 Task: Select Smart Home Devices from Echo & Alexa. Add to cart Amazon Echo Dot (Smart Speaker with Alexa)-2-. Place order for _x000D_
382 Ridge Dr_x000D_
Hayden, Alabama(AL), 35079, Cell Number (205) 590-7234
Action: Mouse moved to (126, 89)
Screenshot: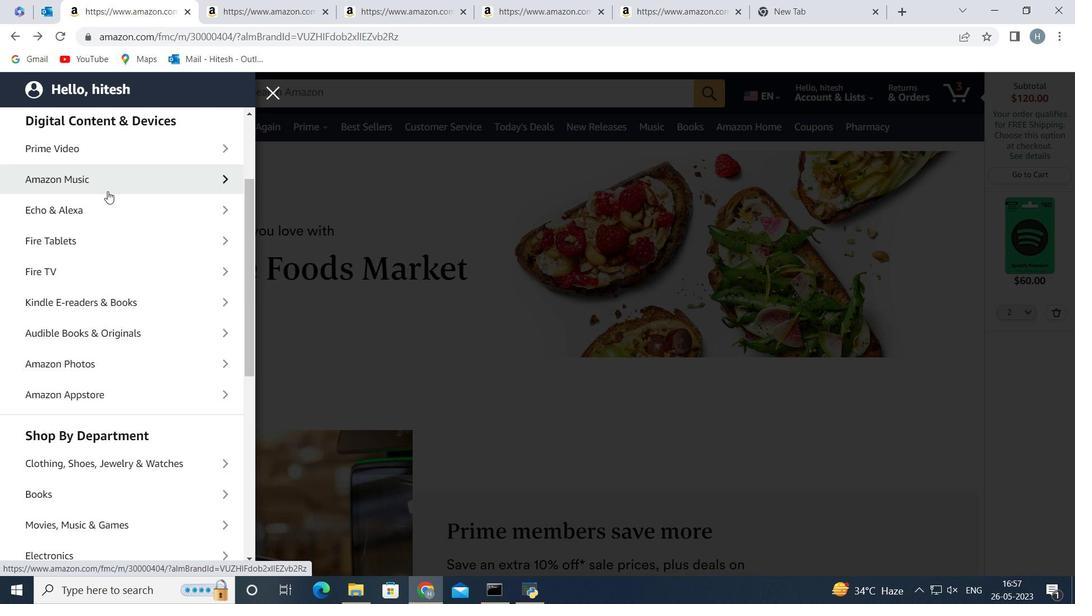 
Action: Mouse pressed left at (126, 89)
Screenshot: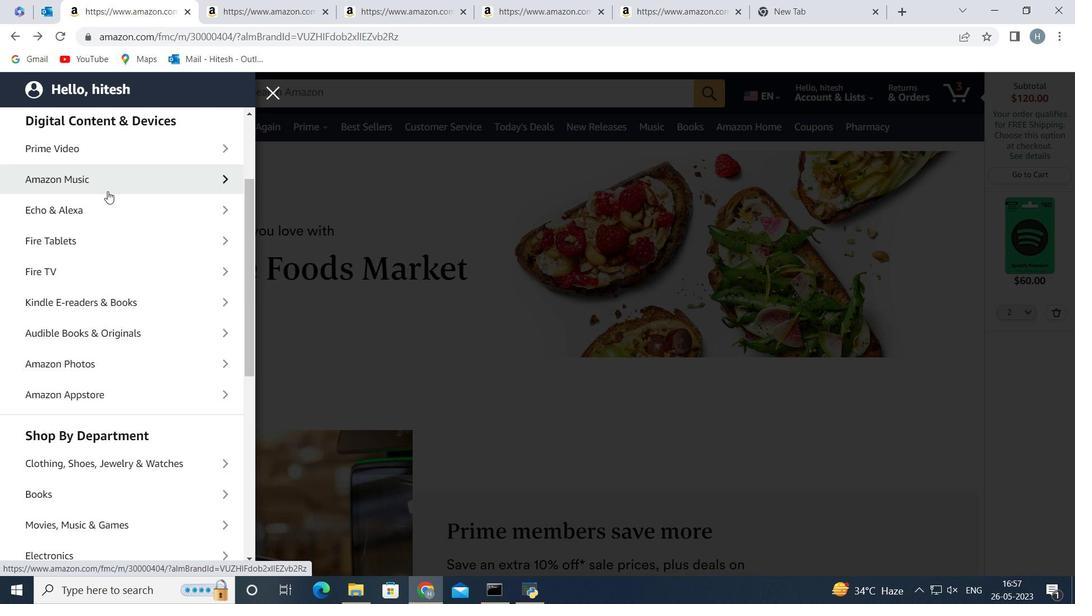 
Action: Mouse moved to (521, 397)
Screenshot: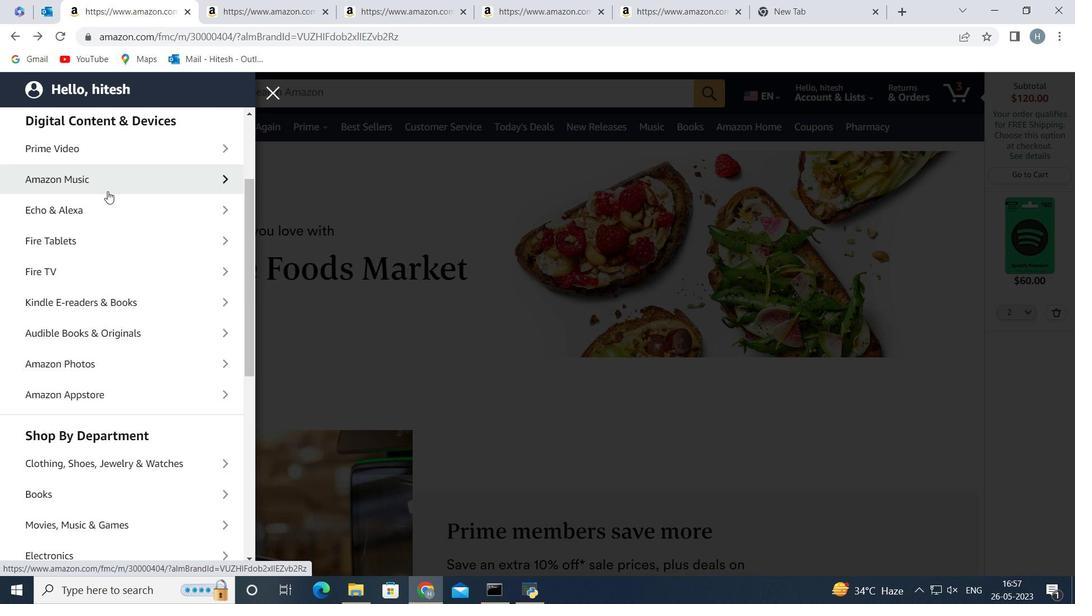 
Action: Mouse pressed left at (521, 397)
Screenshot: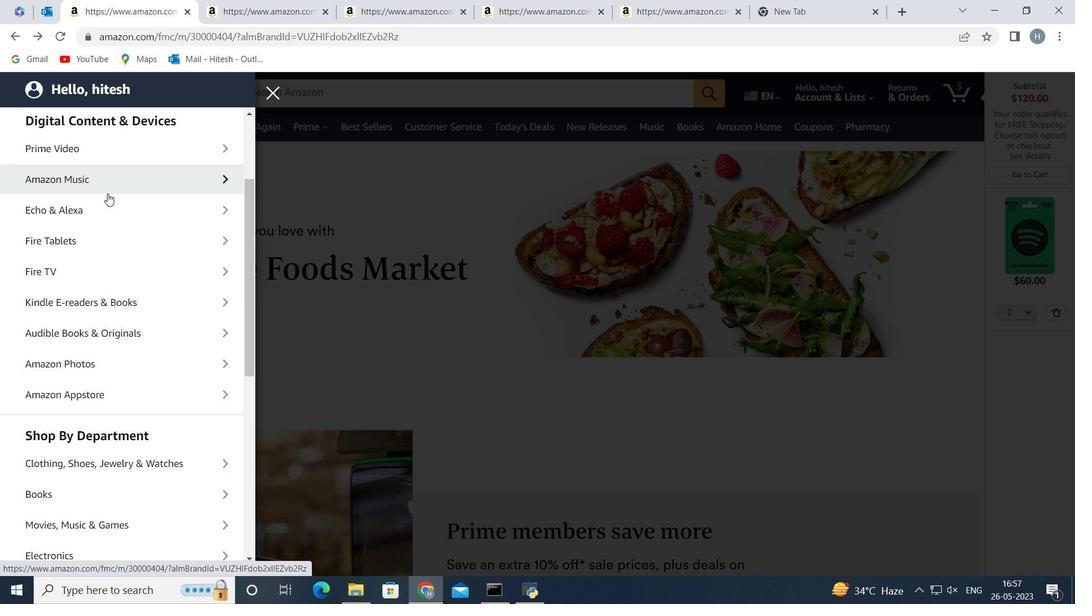 
Action: Mouse moved to (514, 392)
Screenshot: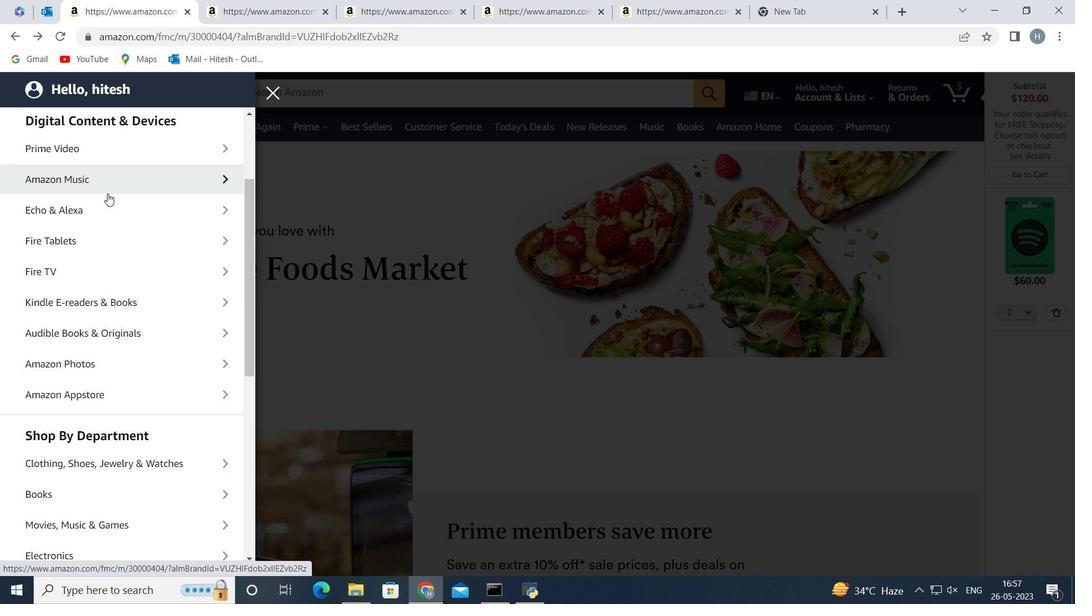 
Action: Mouse pressed left at (514, 392)
Screenshot: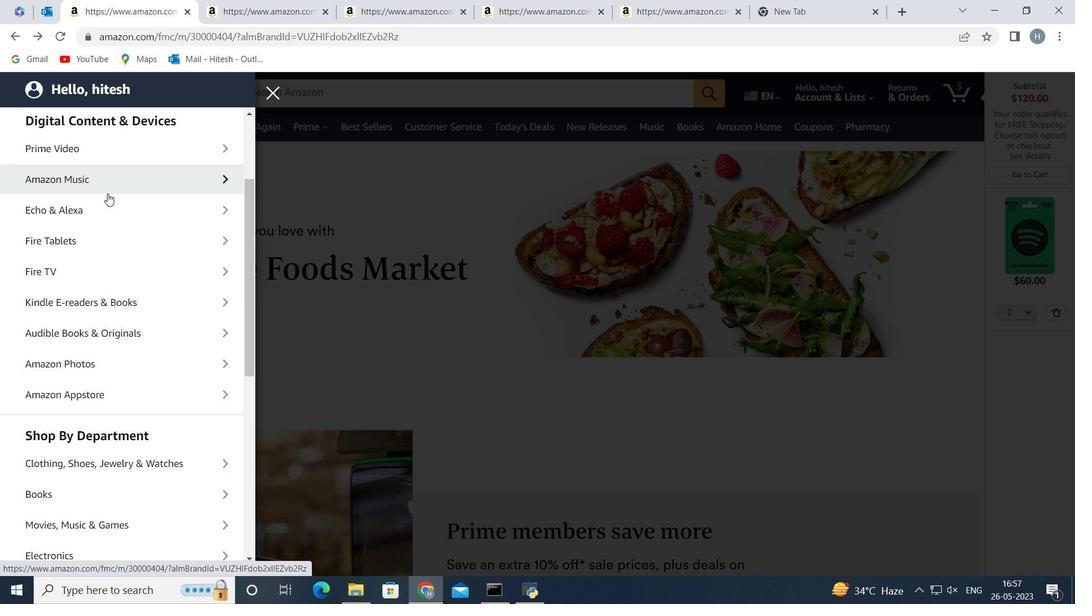 
Action: Mouse moved to (483, 370)
Screenshot: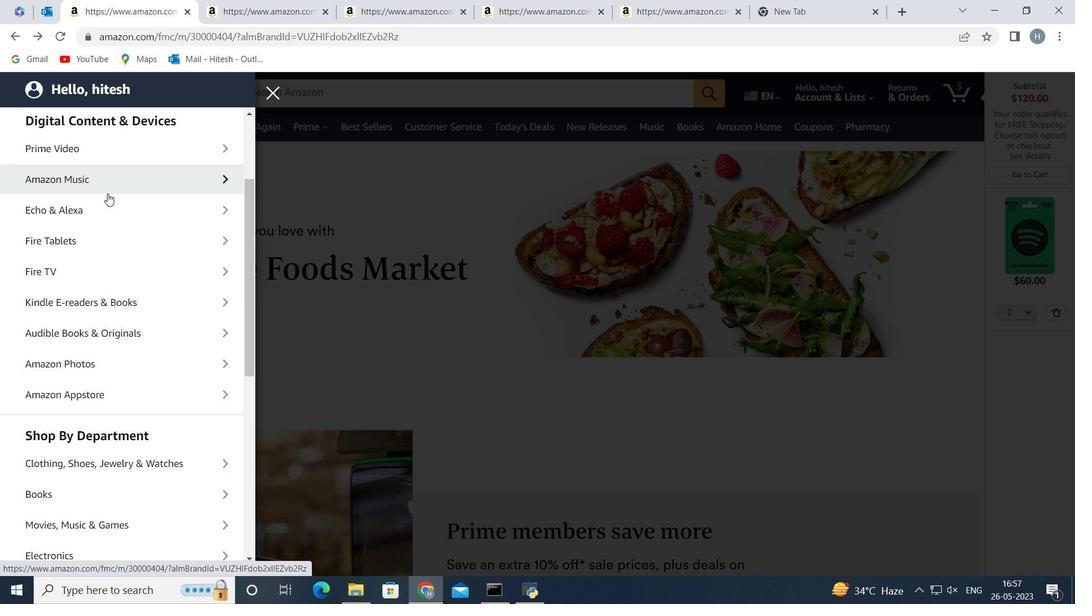 
Action: Key pressed <Key.backspace><Key.backspace><Key.backspace><Key.backspace><Key.backspace><Key.backspace><Key.backspace><Key.backspace><Key.backspace><Key.backspace><Key.backspace><Key.backspace><Key.backspace><Key.backspace><Key.backspace>35079
Screenshot: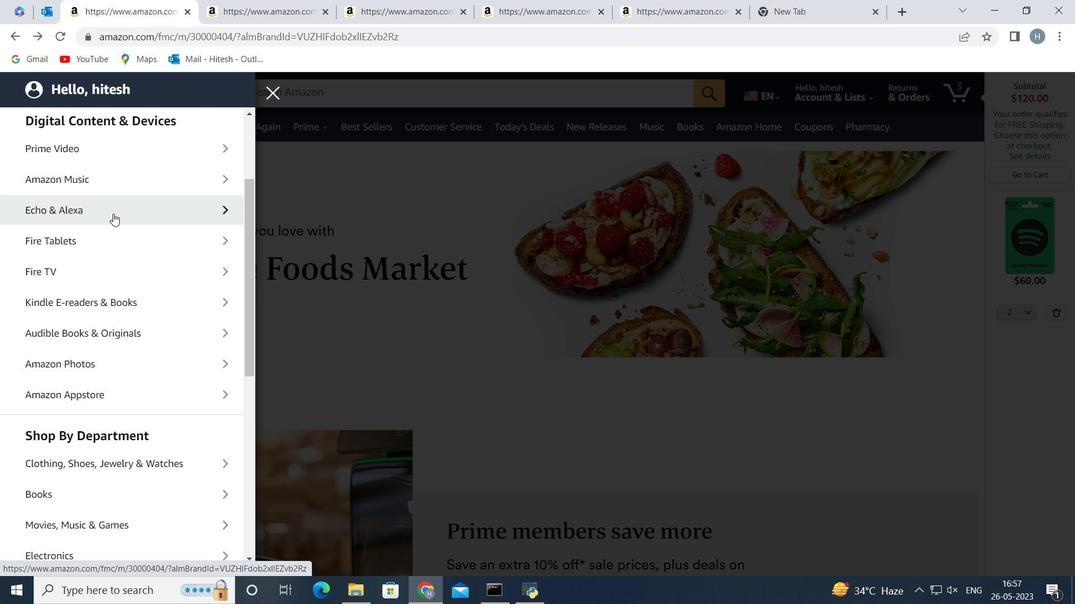 
Action: Mouse moved to (590, 392)
Screenshot: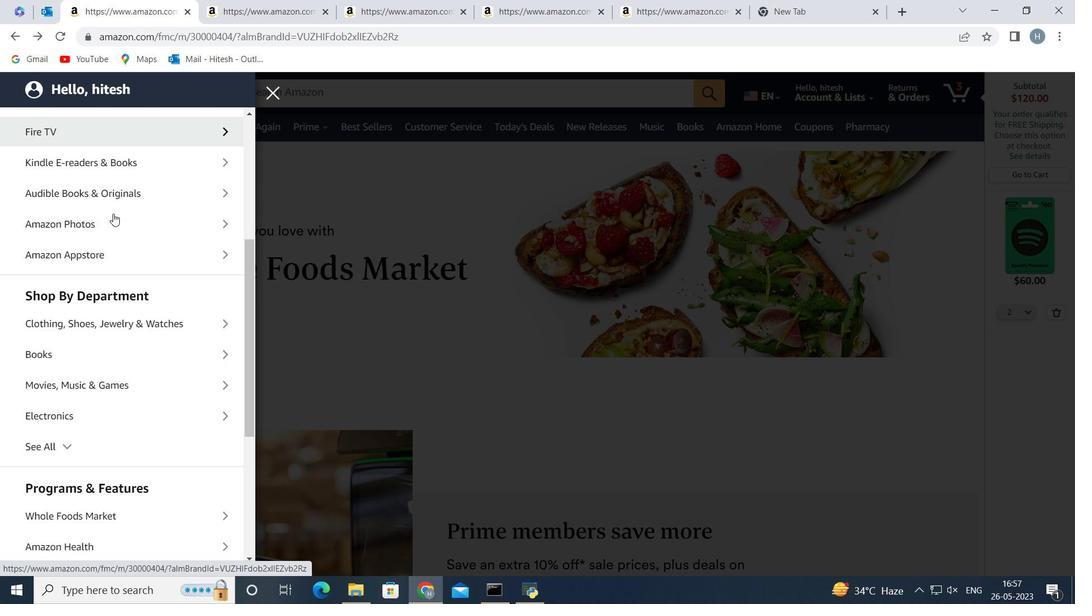 
Action: Mouse pressed left at (590, 392)
Screenshot: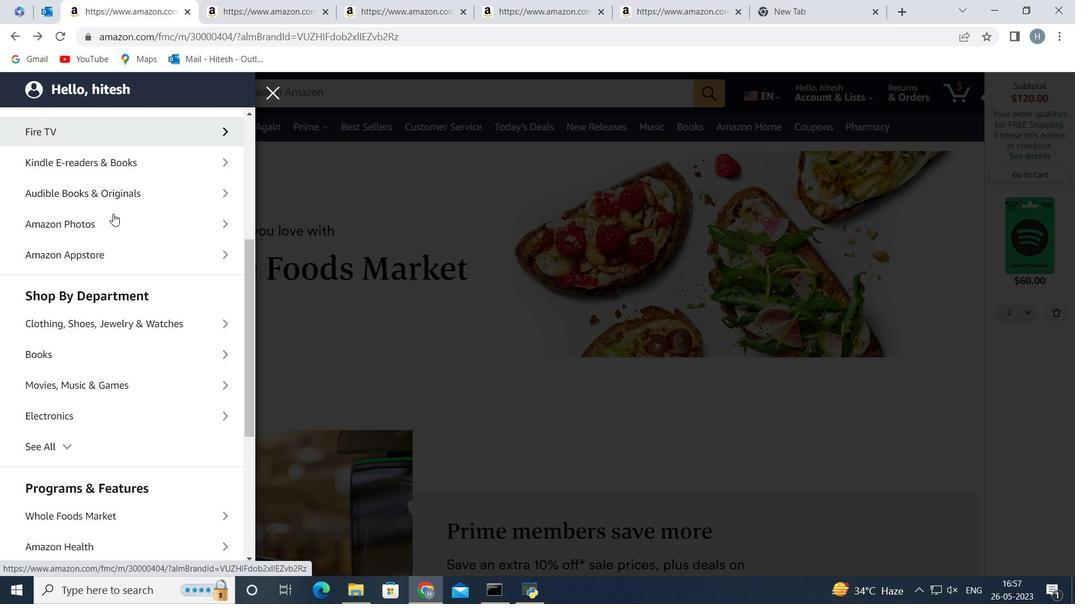 
Action: Mouse moved to (629, 482)
Screenshot: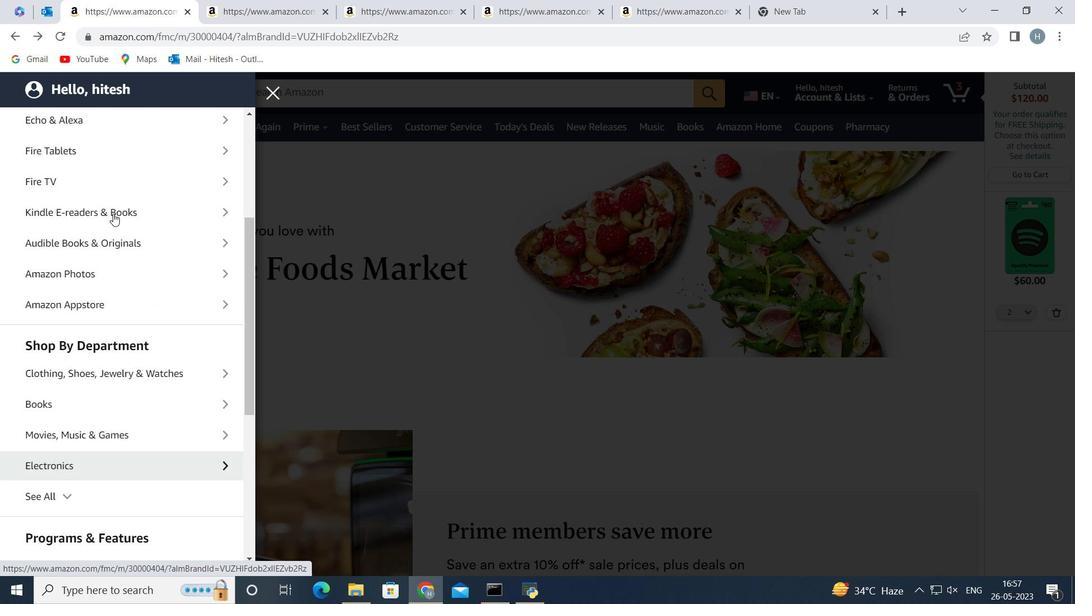 
Action: Mouse pressed left at (629, 482)
Screenshot: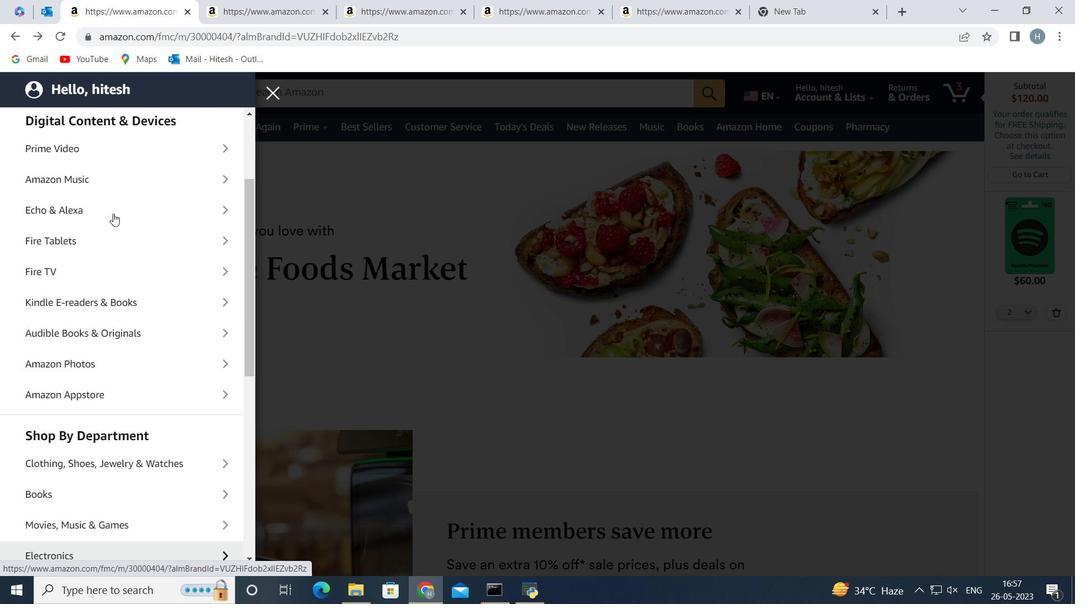 
Action: Mouse moved to (25, 123)
Screenshot: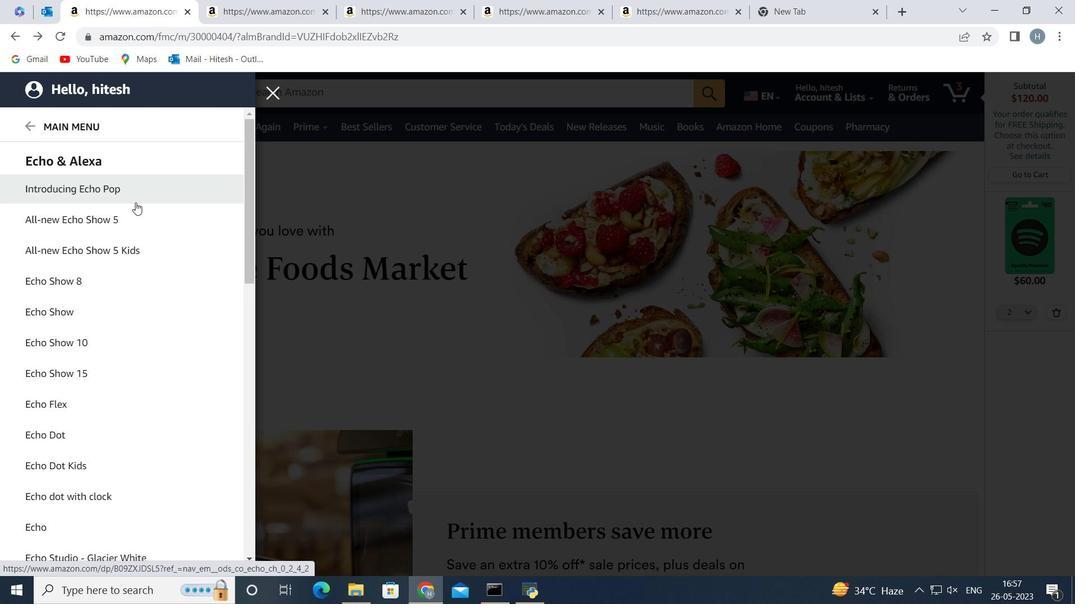 
Action: Mouse pressed left at (25, 123)
Screenshot: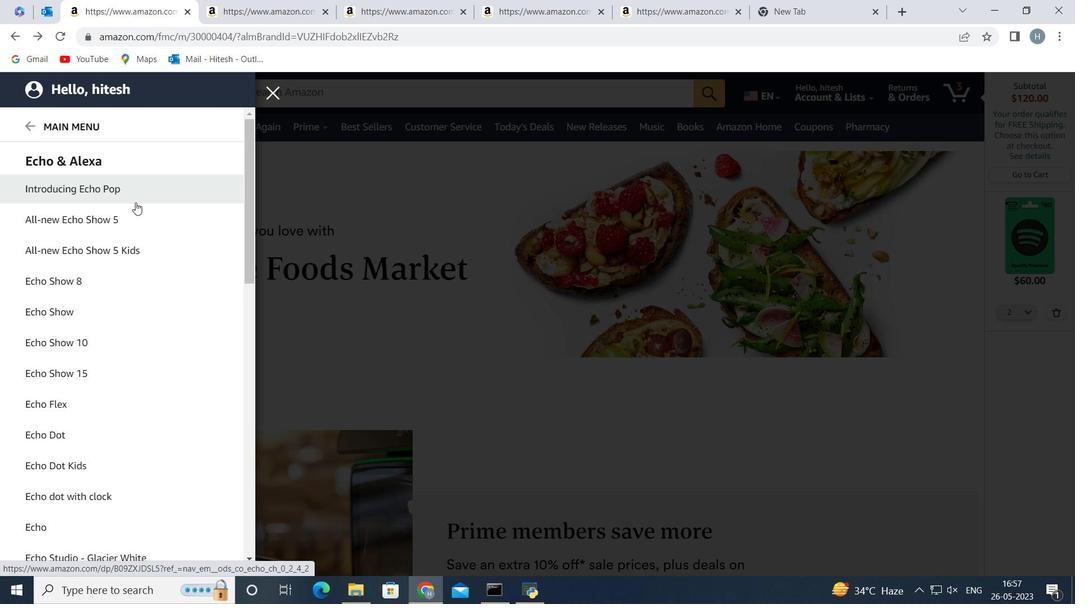 
Action: Mouse moved to (113, 240)
Screenshot: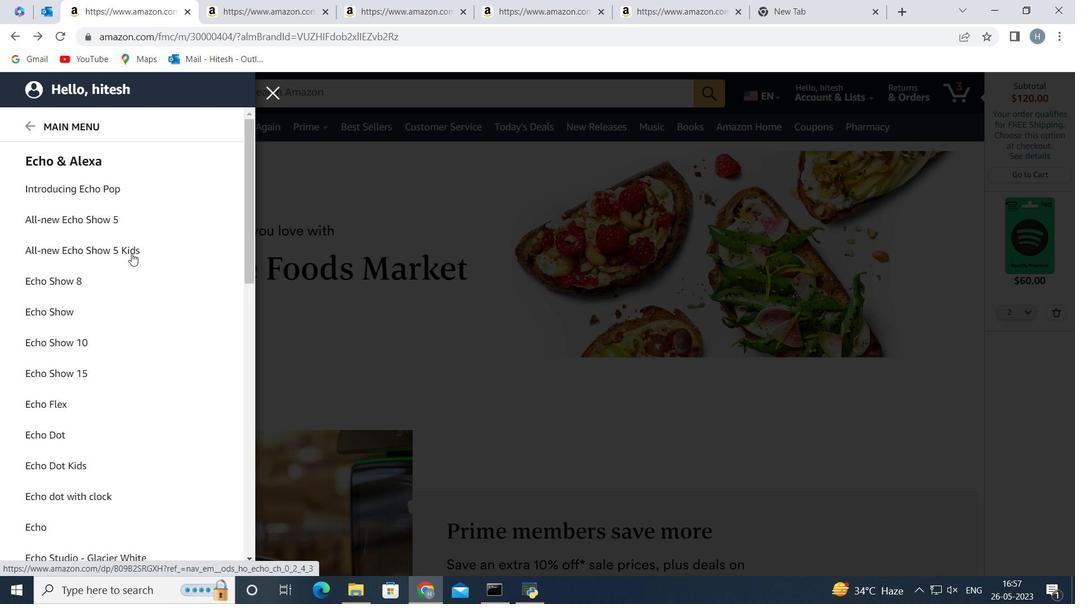 
Action: Mouse scrolled (113, 240) with delta (0, 0)
Screenshot: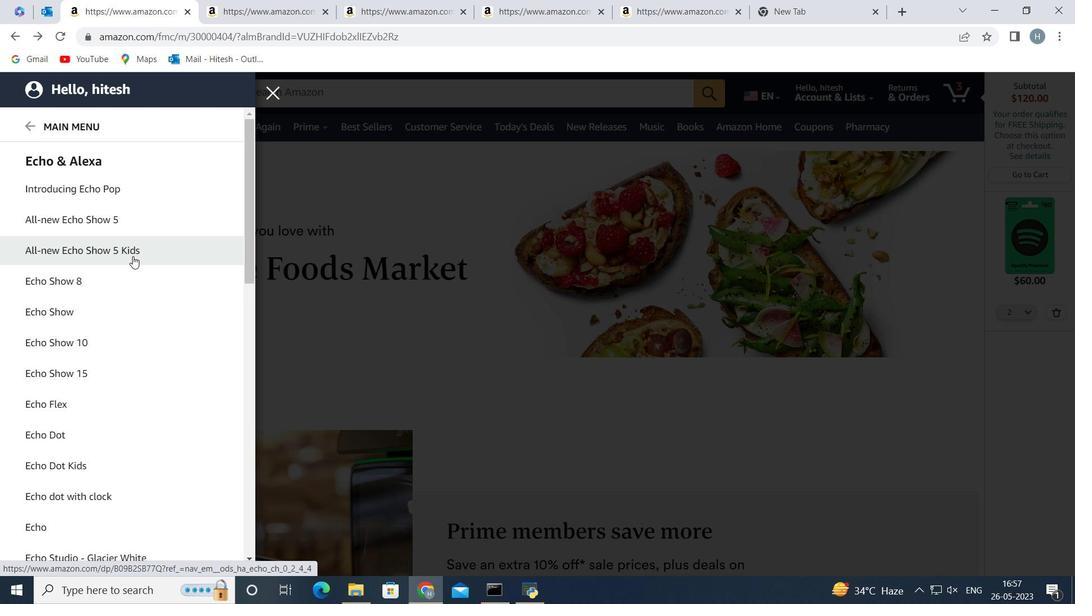 
Action: Mouse scrolled (113, 240) with delta (0, 0)
Screenshot: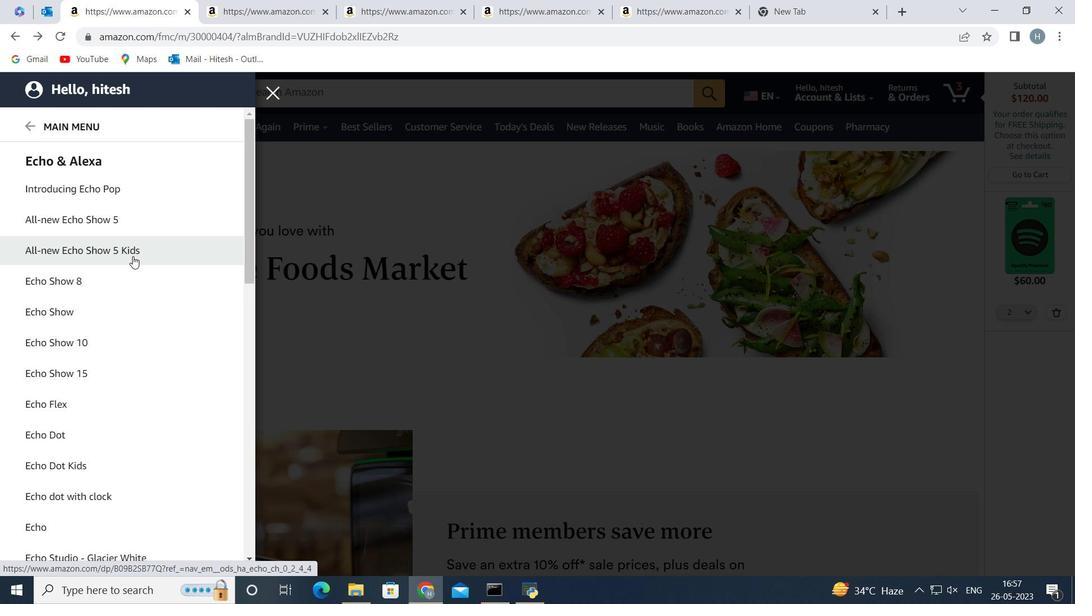 
Action: Mouse moved to (113, 242)
Screenshot: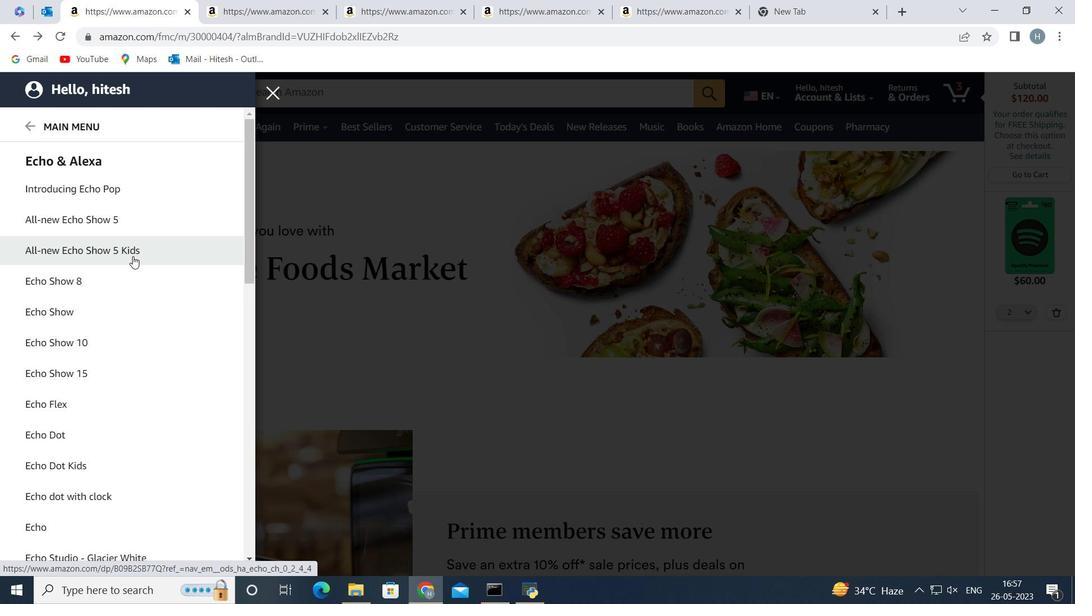 
Action: Mouse scrolled (113, 241) with delta (0, 0)
Screenshot: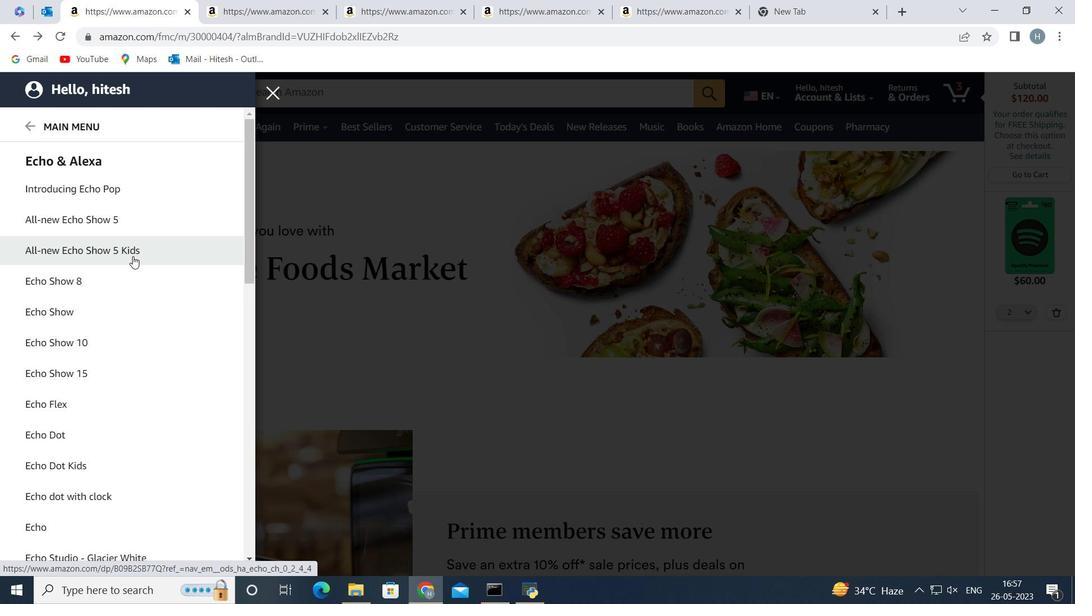 
Action: Mouse scrolled (113, 241) with delta (0, 0)
Screenshot: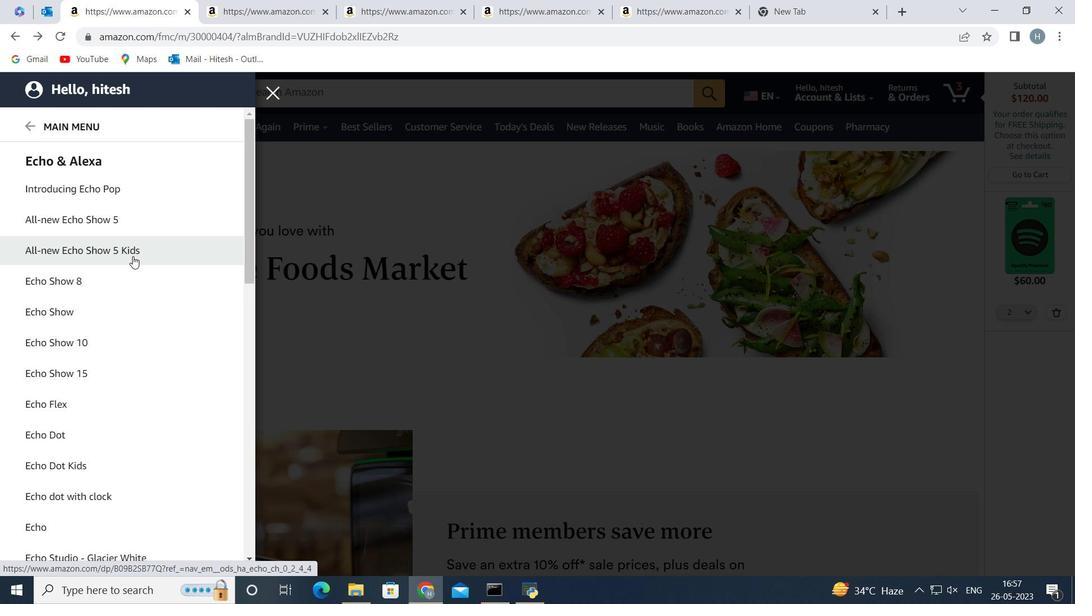 
Action: Mouse moved to (111, 248)
Screenshot: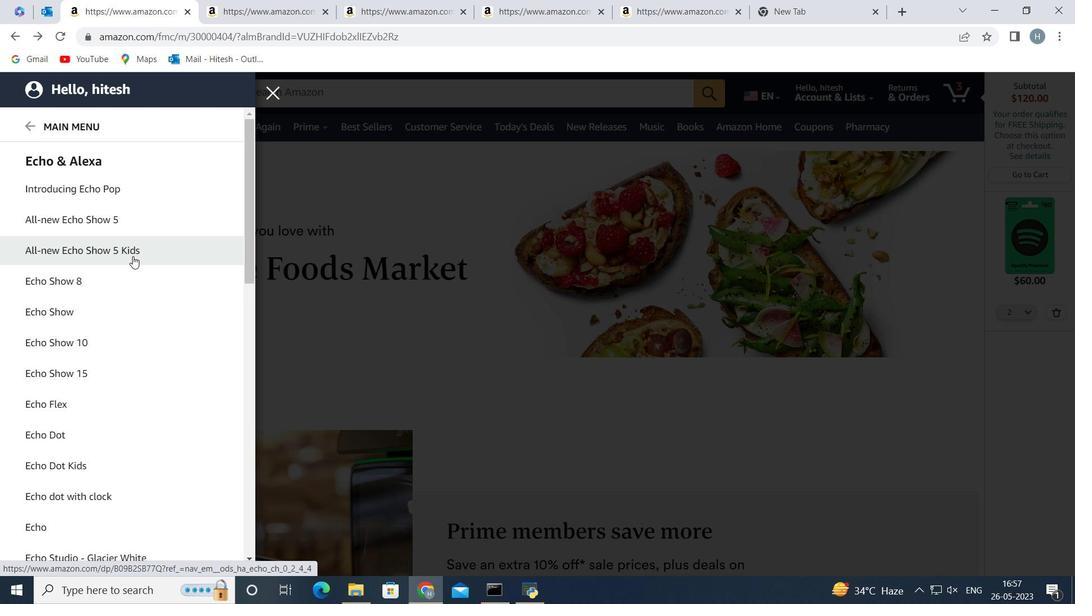 
Action: Mouse scrolled (111, 248) with delta (0, 0)
Screenshot: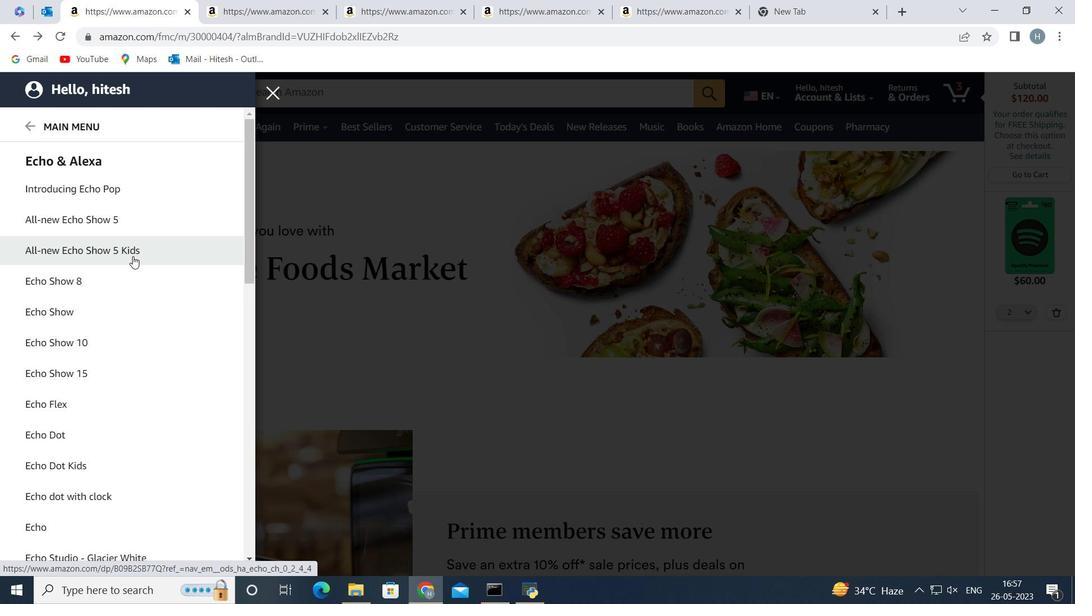 
Action: Mouse scrolled (111, 248) with delta (0, 0)
Screenshot: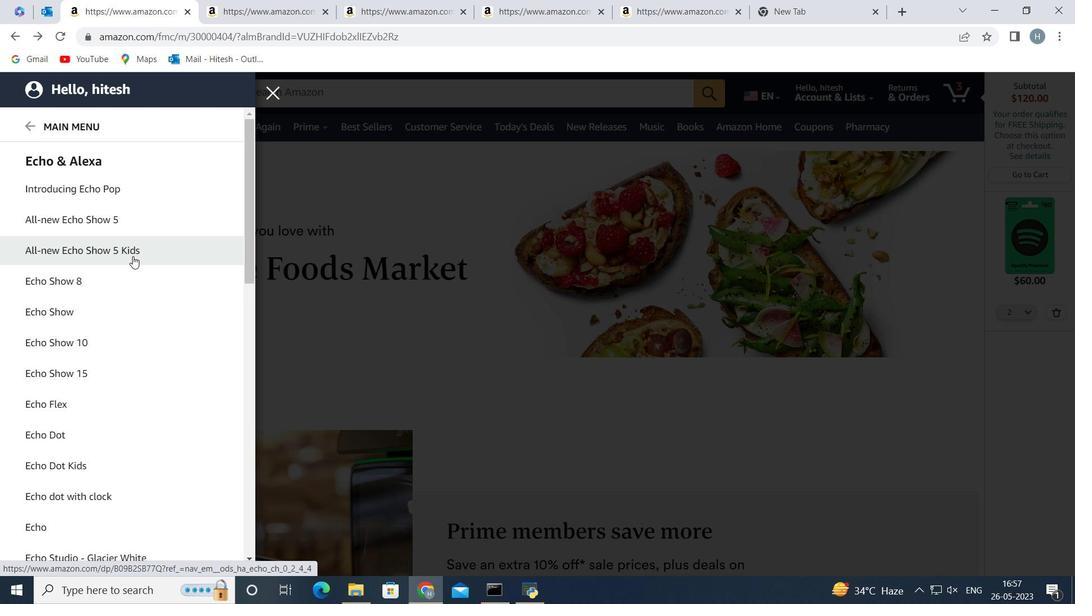 
Action: Mouse scrolled (111, 248) with delta (0, 0)
Screenshot: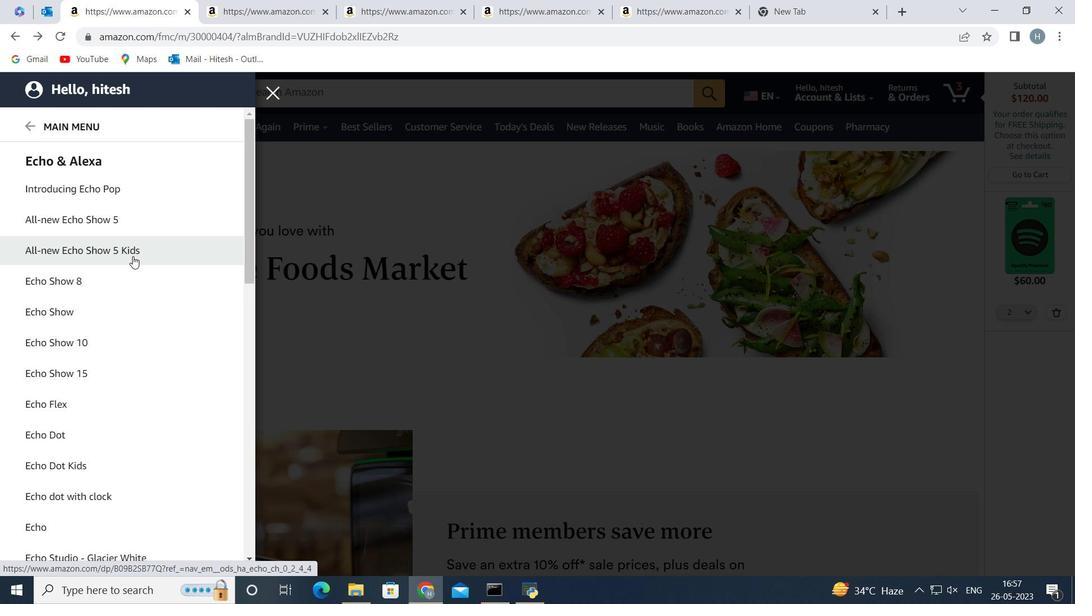 
Action: Mouse moved to (111, 248)
Screenshot: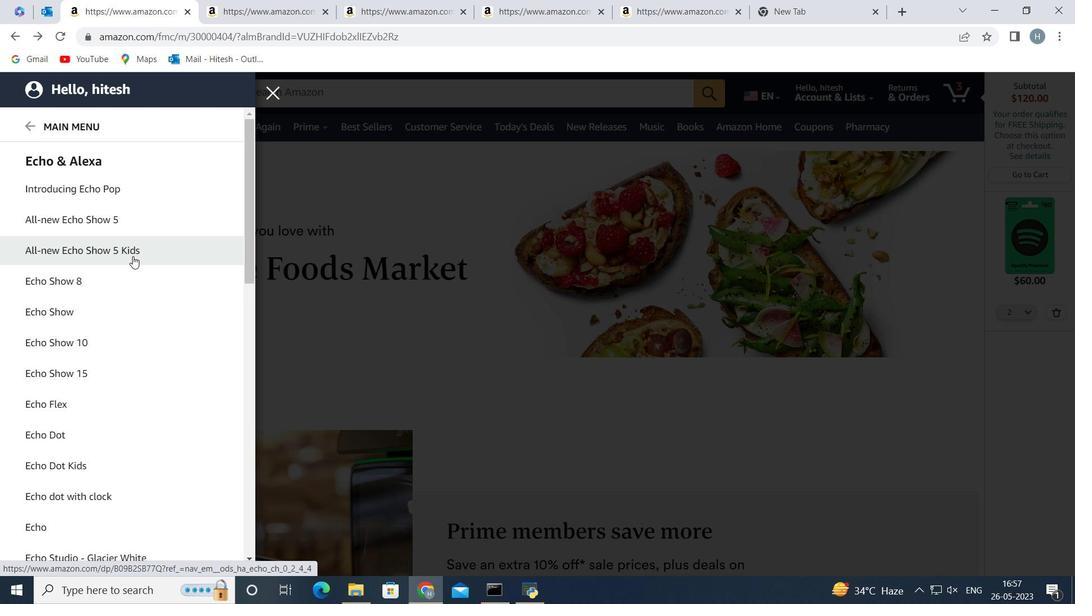 
Action: Mouse scrolled (111, 248) with delta (0, 0)
Screenshot: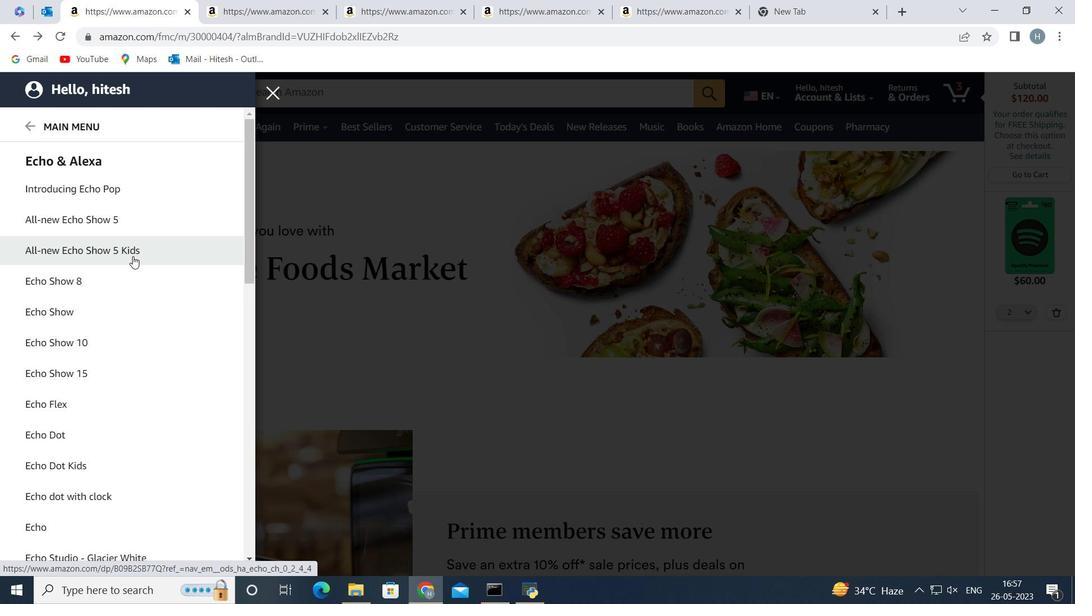 
Action: Mouse moved to (98, 356)
Screenshot: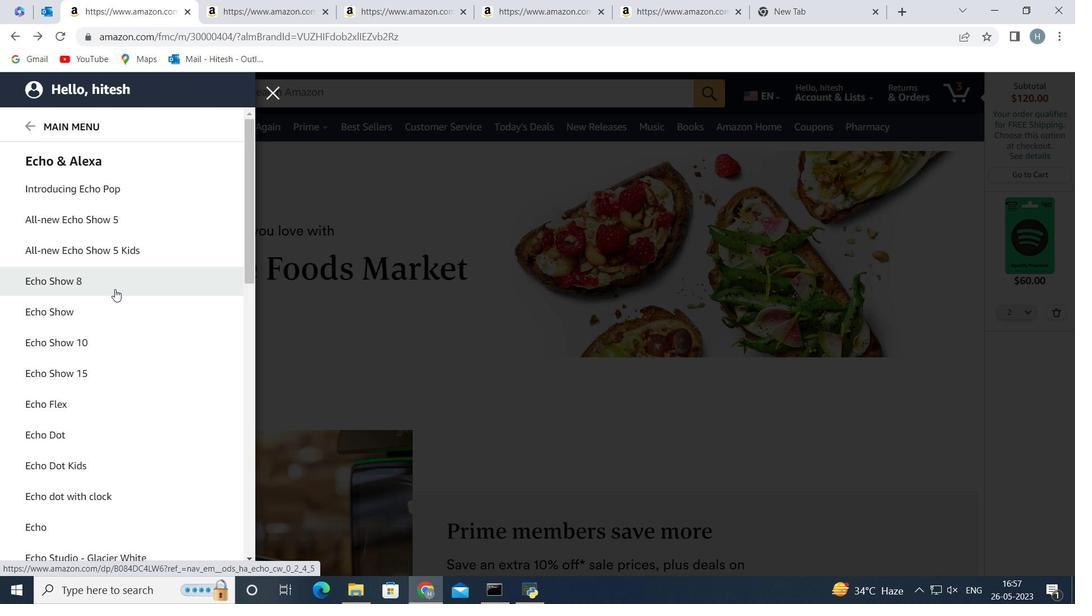 
Action: Mouse pressed left at (98, 356)
Screenshot: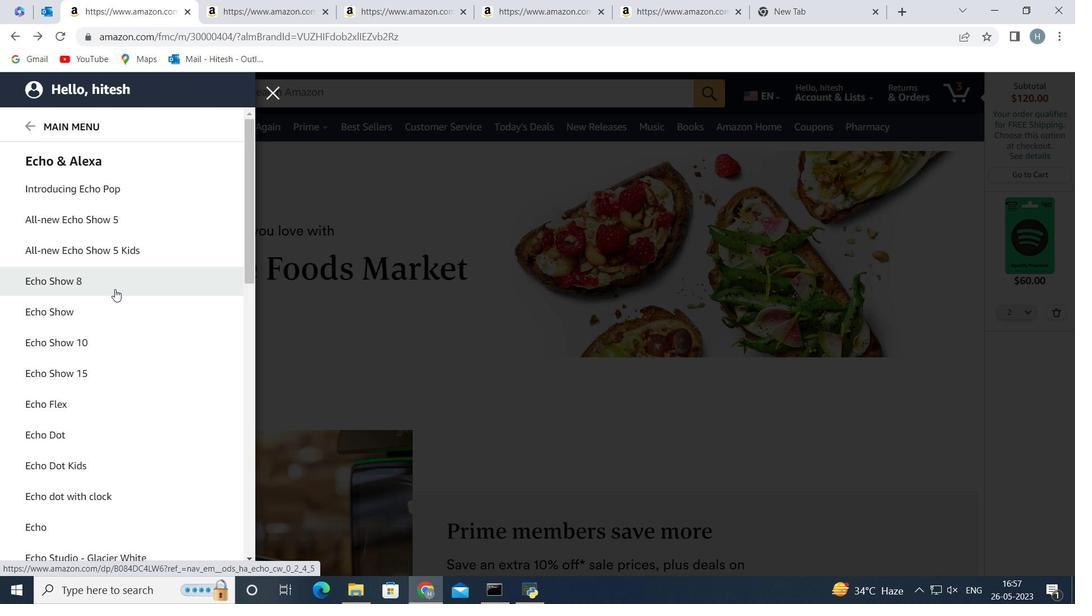 
Action: Mouse scrolled (98, 356) with delta (0, 0)
Screenshot: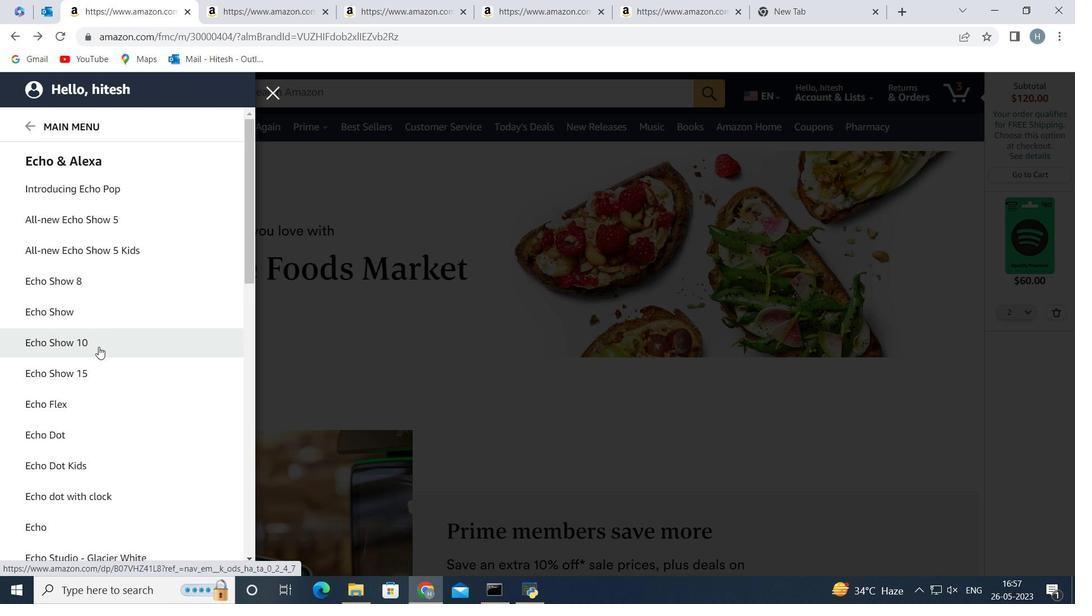 
Action: Mouse moved to (103, 424)
Screenshot: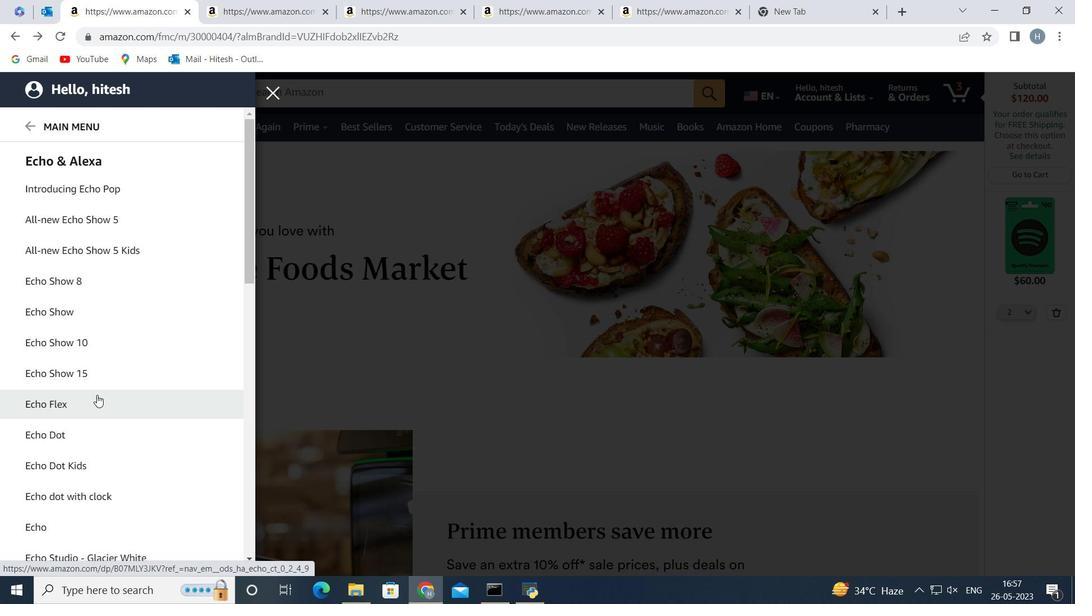 
Action: Mouse pressed left at (103, 424)
Screenshot: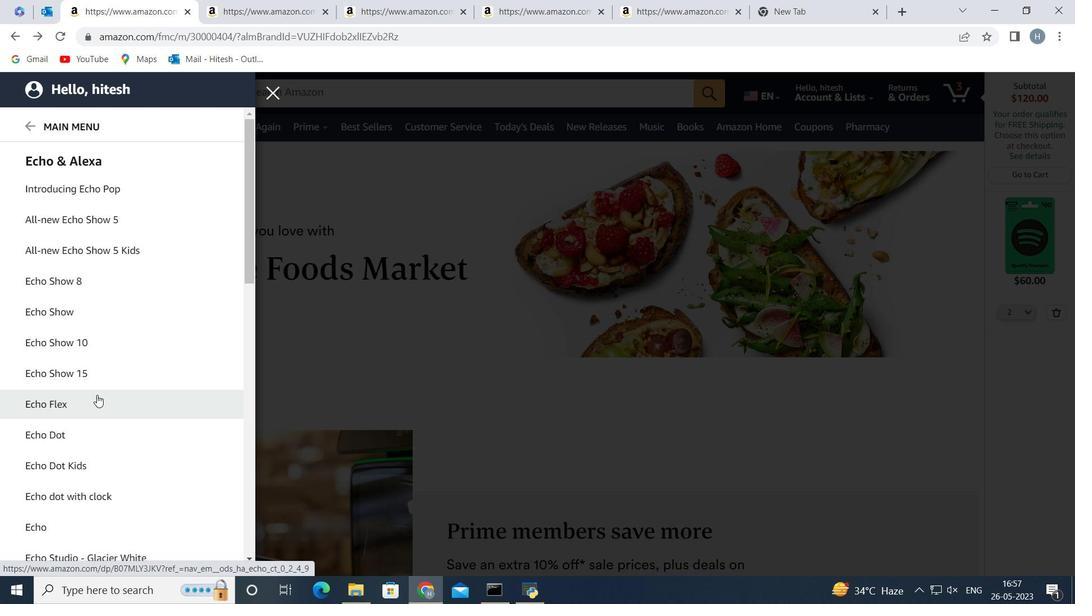 
Action: Mouse moved to (131, 190)
Screenshot: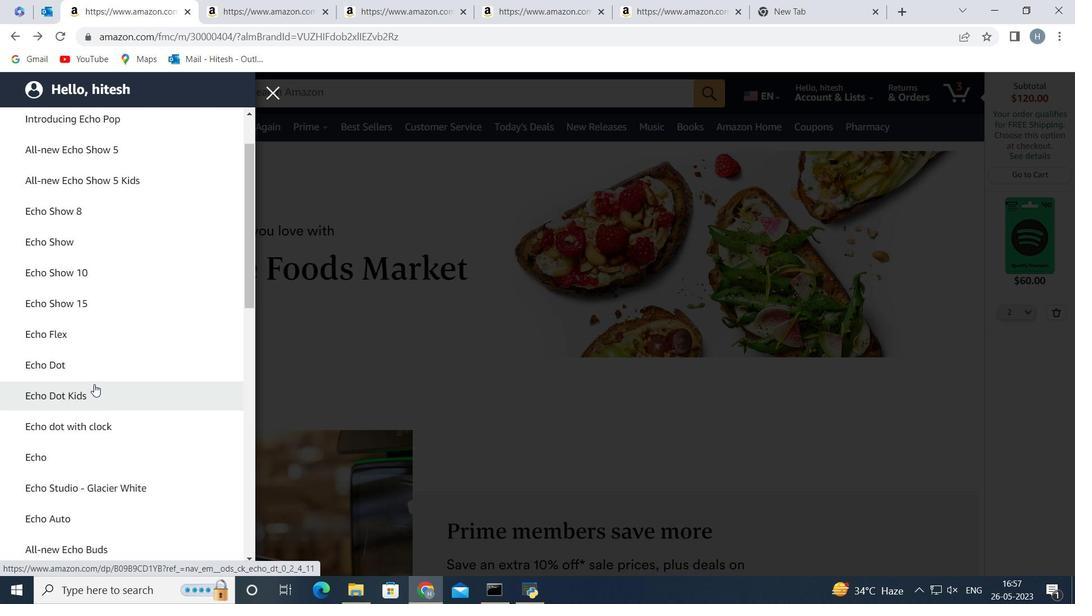 
Action: Mouse pressed left at (131, 190)
Screenshot: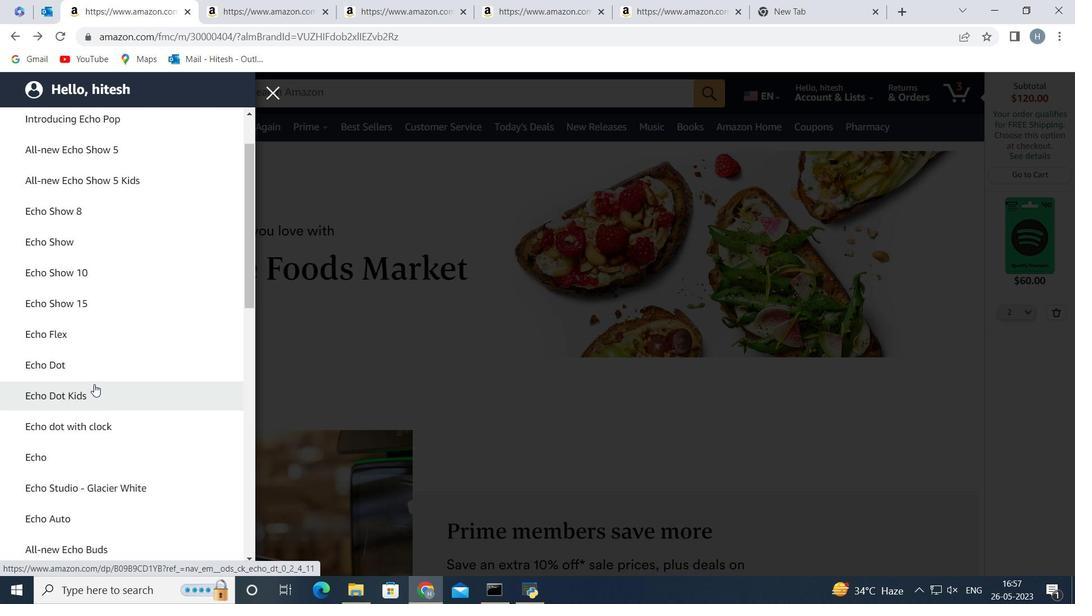 
Action: Mouse moved to (316, 95)
Screenshot: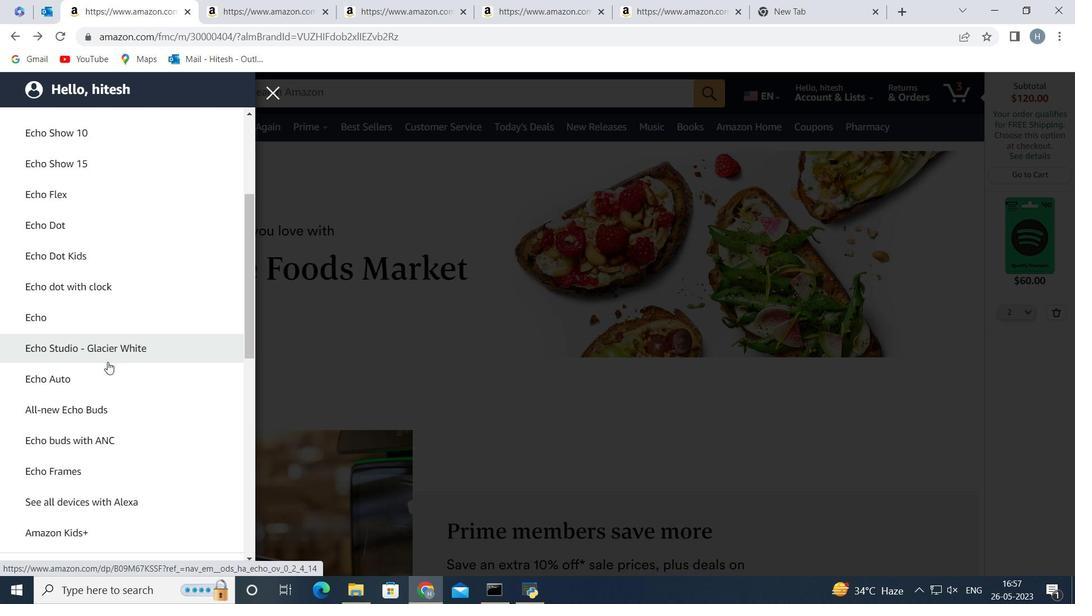 
Action: Mouse pressed left at (316, 95)
Screenshot: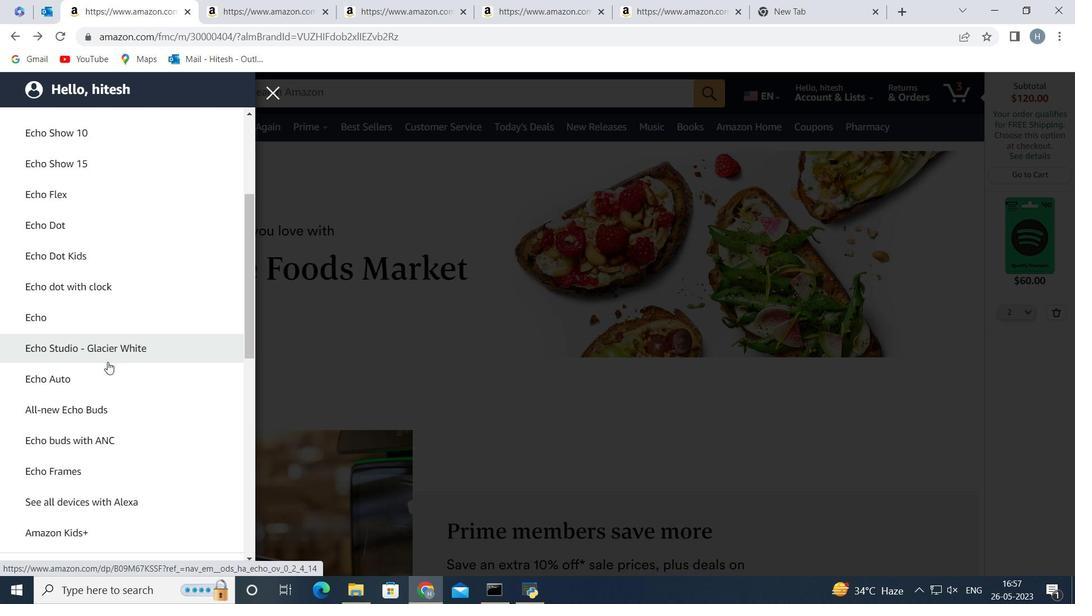 
Action: Mouse moved to (318, 95)
Screenshot: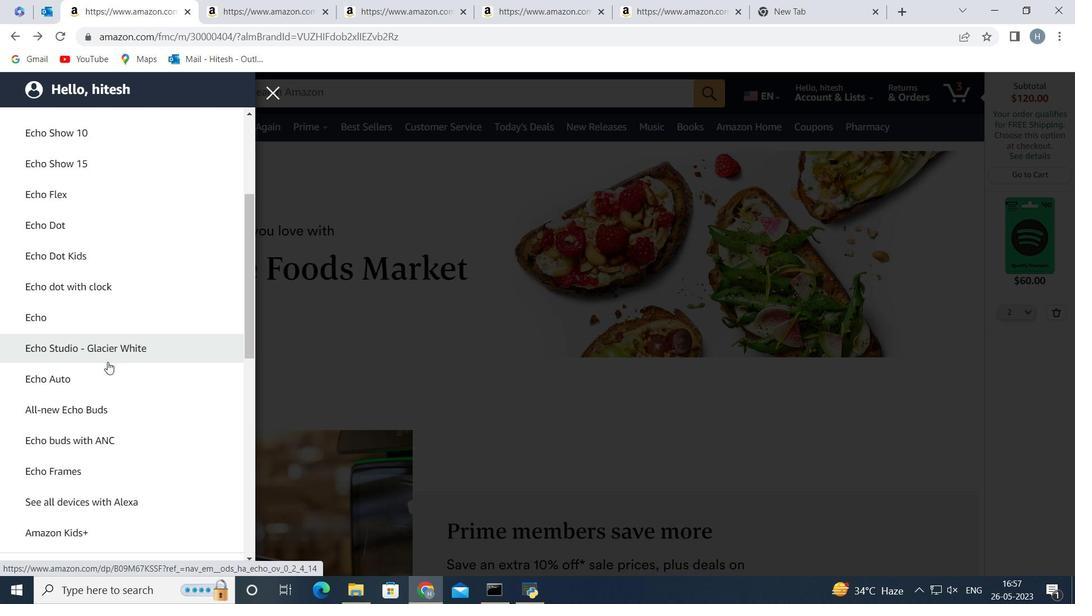 
Action: Key pressed <Key.shift>Amazo<Key.backspace><Key.backspace><Key.backspace><Key.backspace><Key.backspace><Key.backspace><Key.backspace><Key.backspace><Key.backspace><Key.backspace><Key.backspace>
Screenshot: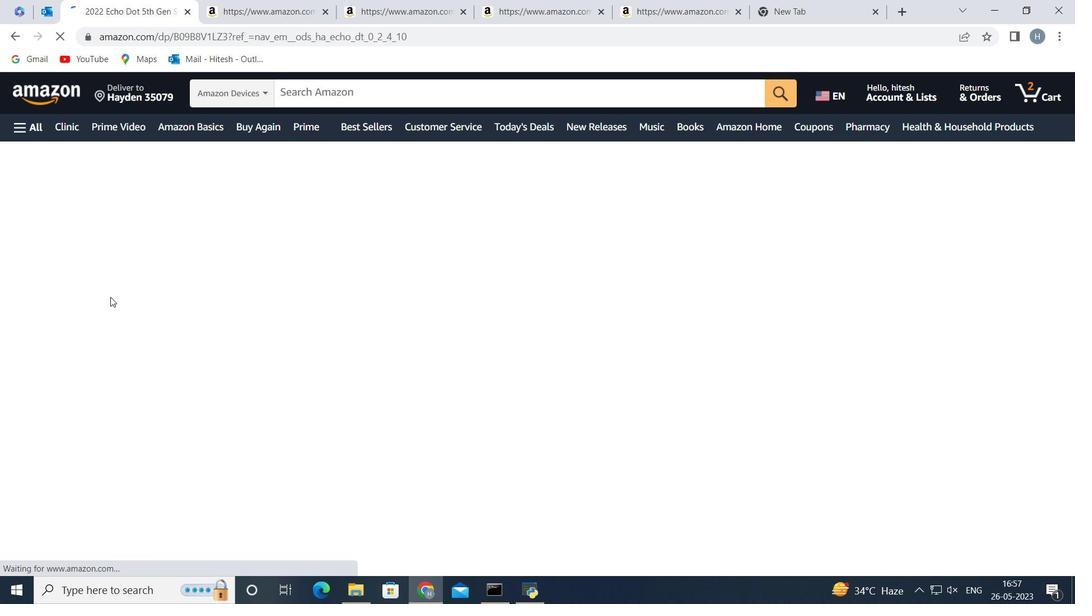 
Action: Mouse moved to (29, 127)
Screenshot: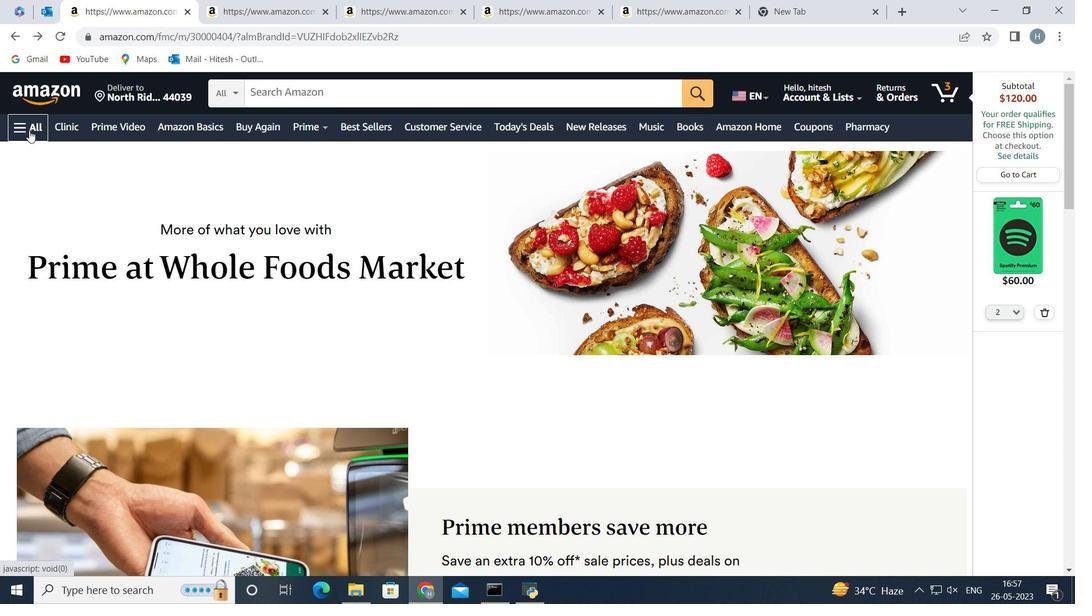
Action: Mouse pressed left at (29, 127)
Screenshot: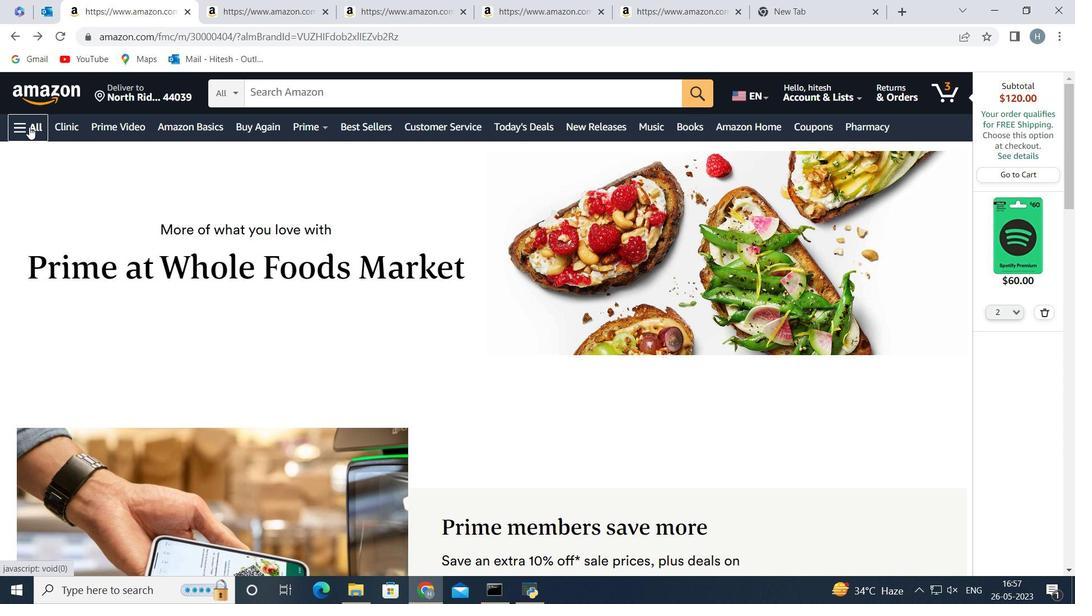 
Action: Mouse moved to (117, 205)
Screenshot: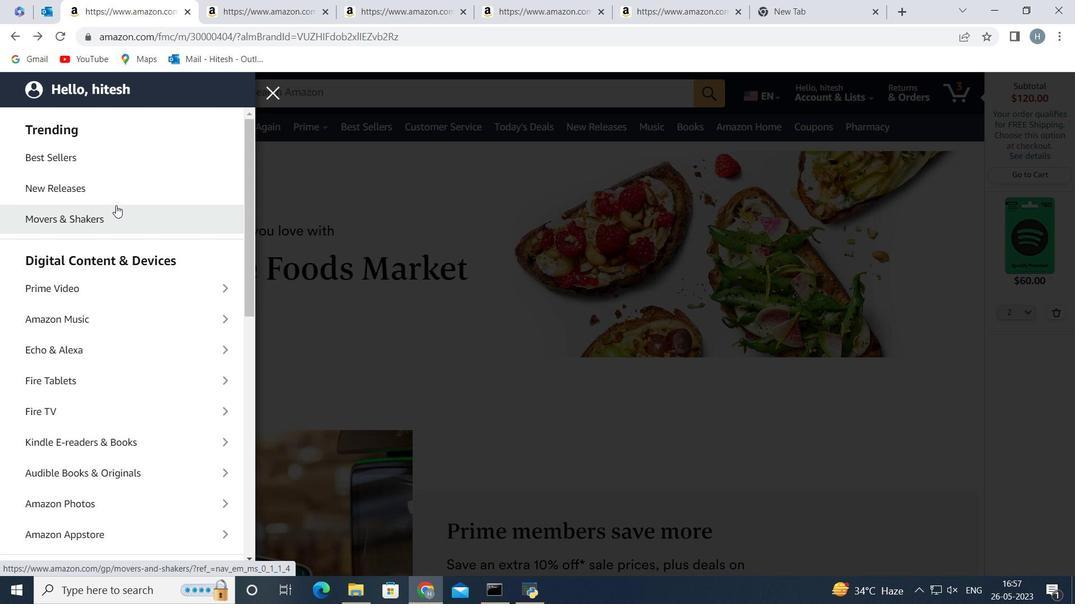 
Action: Mouse scrolled (117, 204) with delta (0, 0)
Screenshot: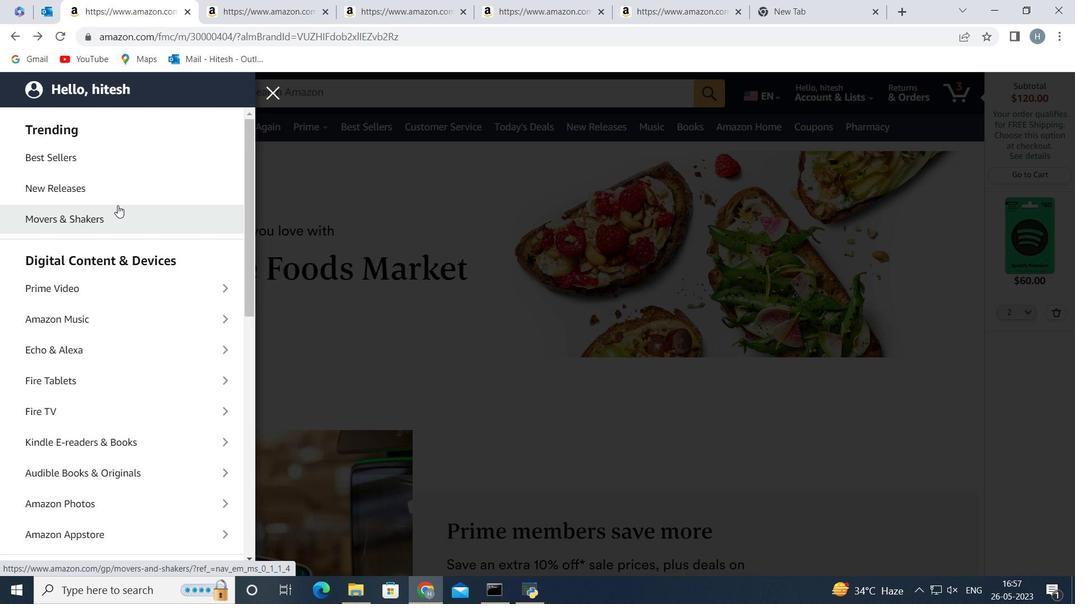 
Action: Mouse scrolled (117, 204) with delta (0, 0)
Screenshot: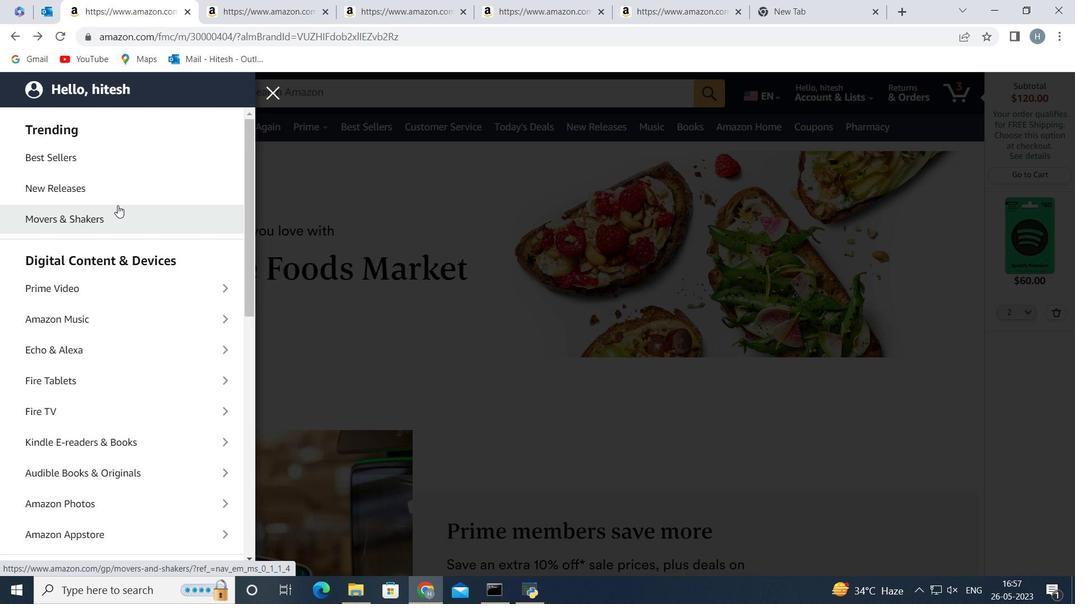 
Action: Mouse moved to (113, 213)
Screenshot: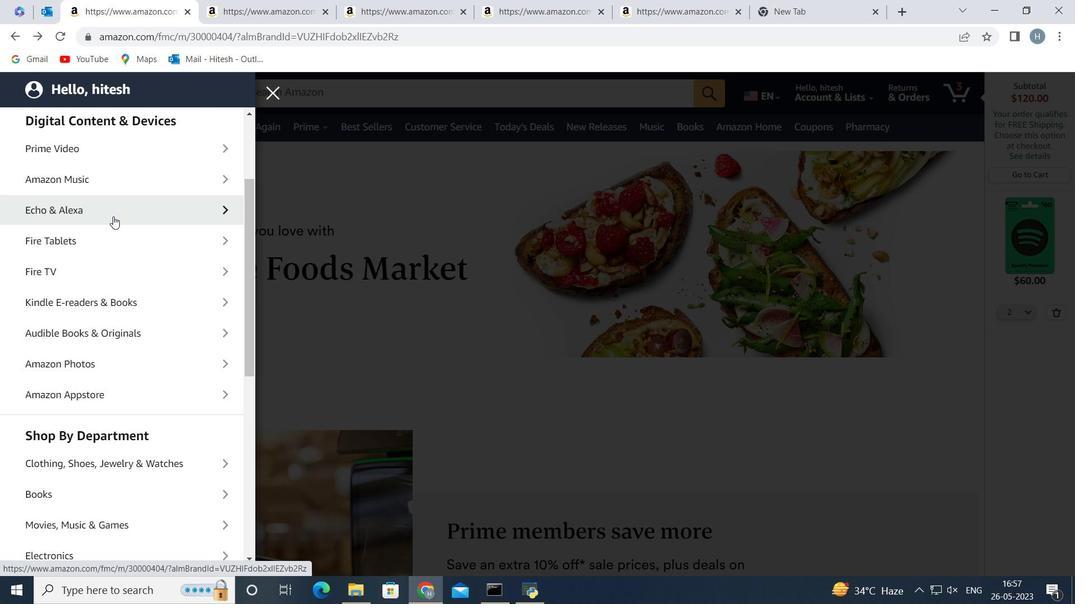 
Action: Mouse scrolled (113, 213) with delta (0, 0)
Screenshot: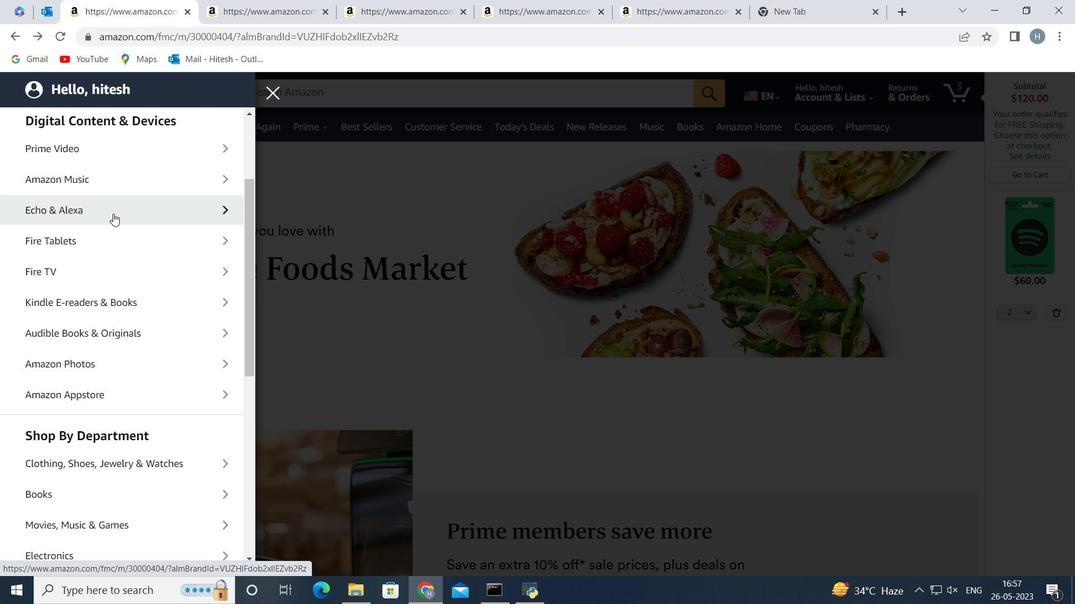 
Action: Mouse scrolled (113, 213) with delta (0, 0)
Screenshot: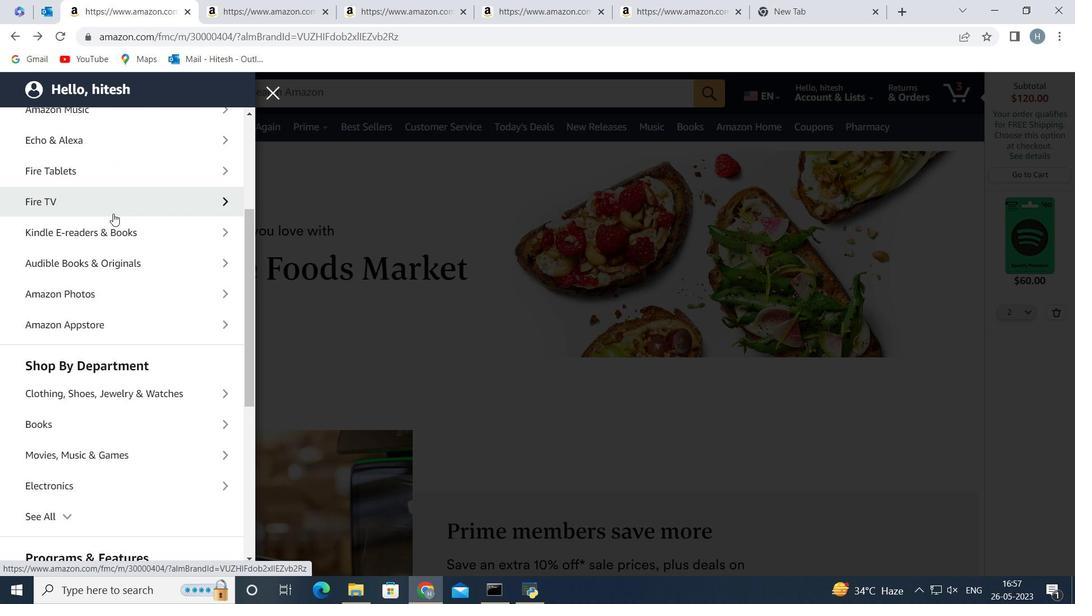 
Action: Mouse scrolled (113, 213) with delta (0, 0)
Screenshot: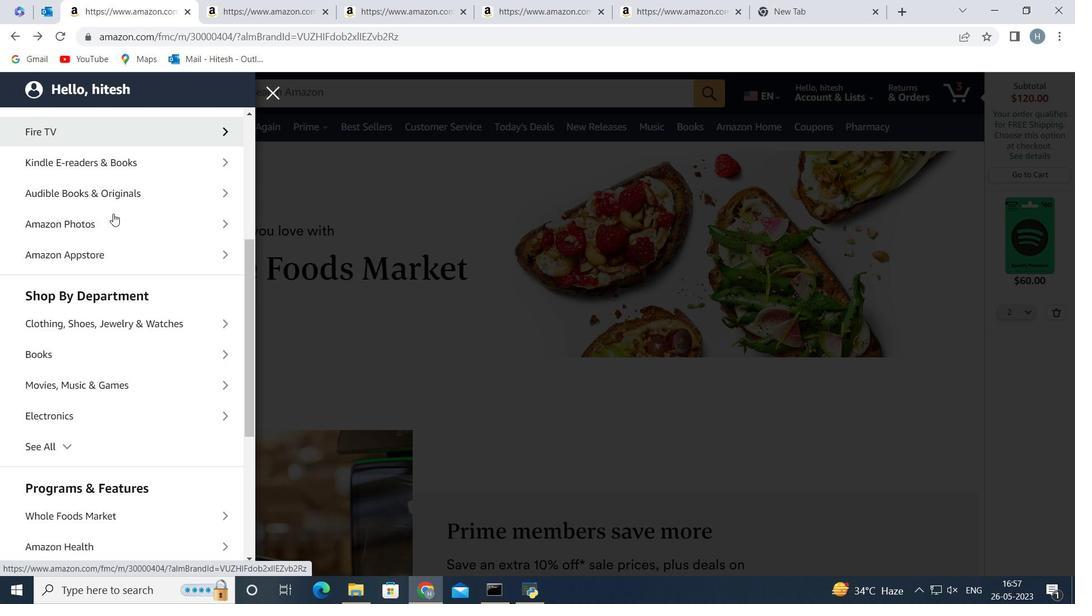 
Action: Mouse scrolled (113, 213) with delta (0, 0)
Screenshot: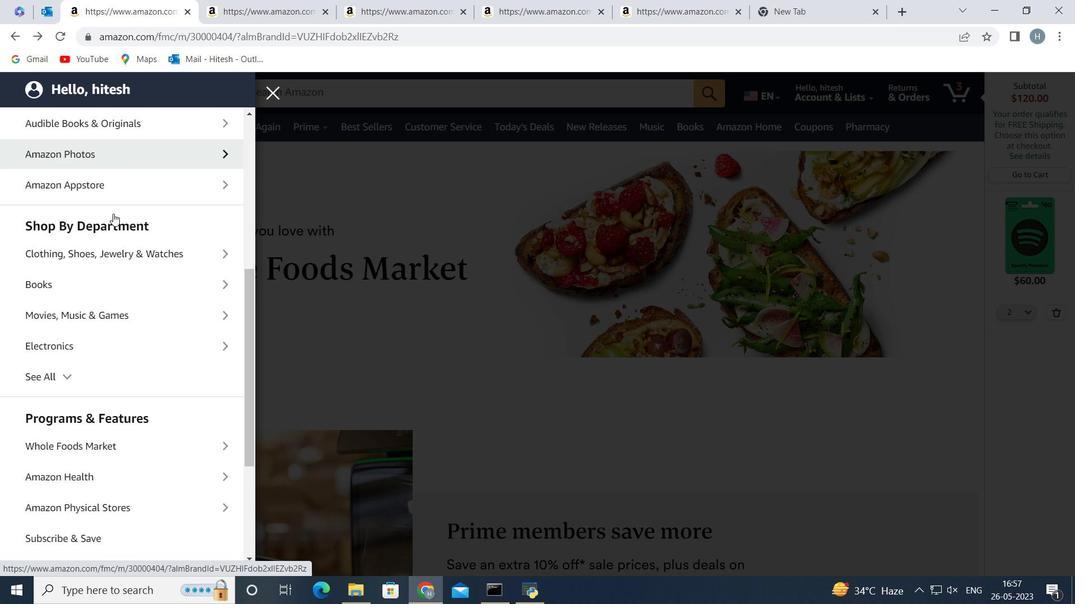 
Action: Mouse scrolled (113, 213) with delta (0, 0)
Screenshot: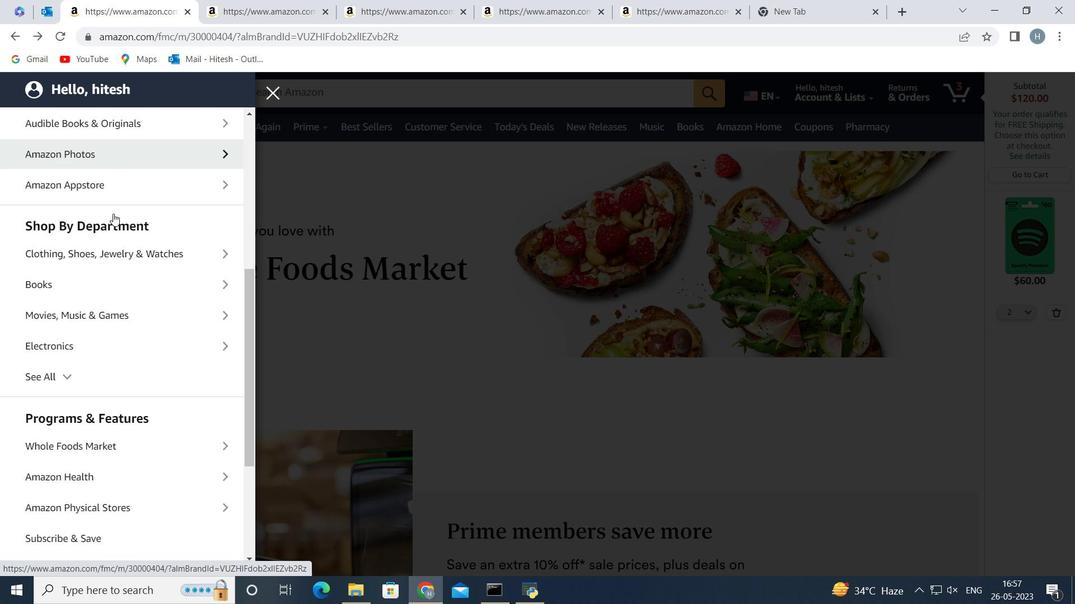 
Action: Mouse scrolled (113, 214) with delta (0, 0)
Screenshot: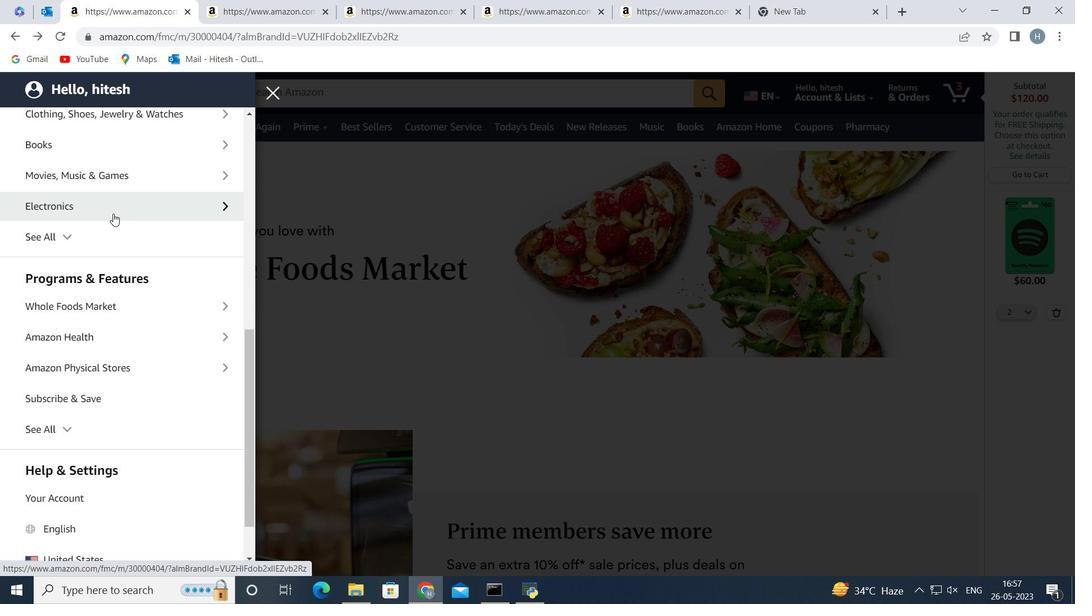 
Action: Mouse scrolled (113, 214) with delta (0, 0)
Screenshot: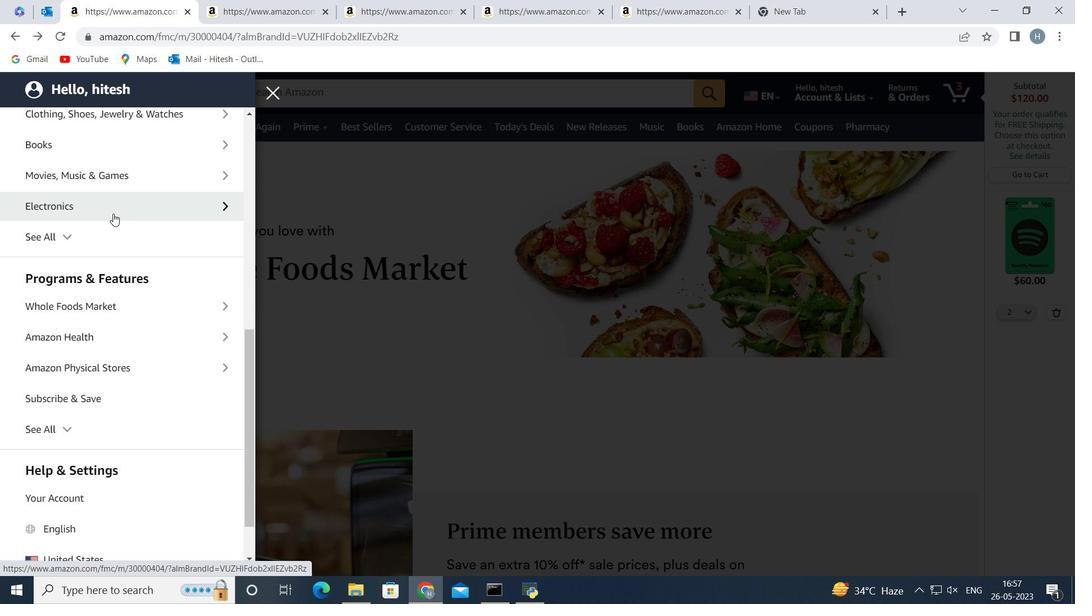 
Action: Mouse scrolled (113, 214) with delta (0, 0)
Screenshot: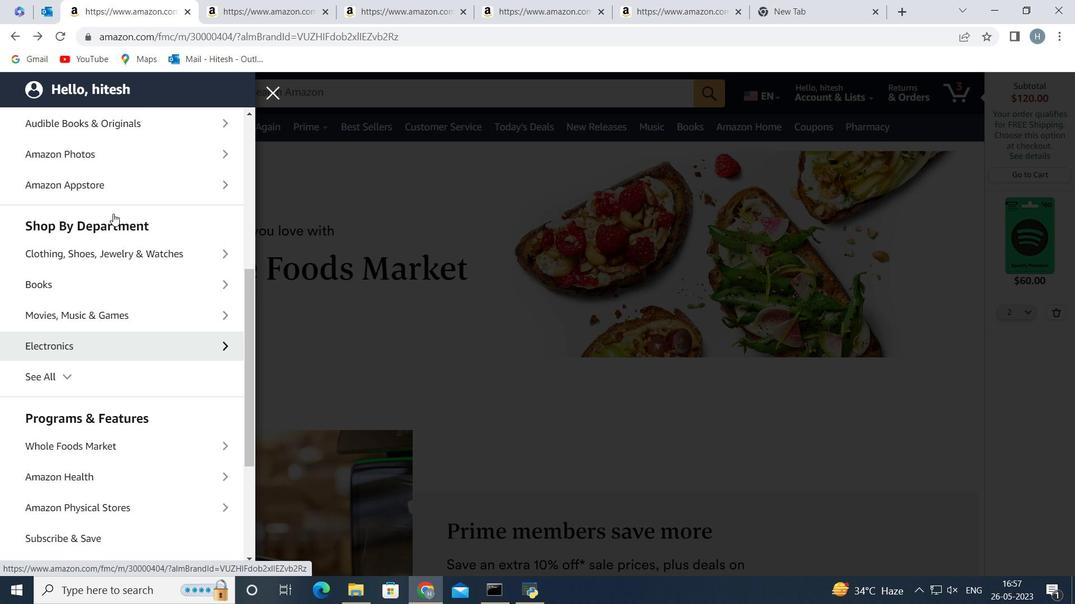 
Action: Mouse scrolled (113, 214) with delta (0, 0)
Screenshot: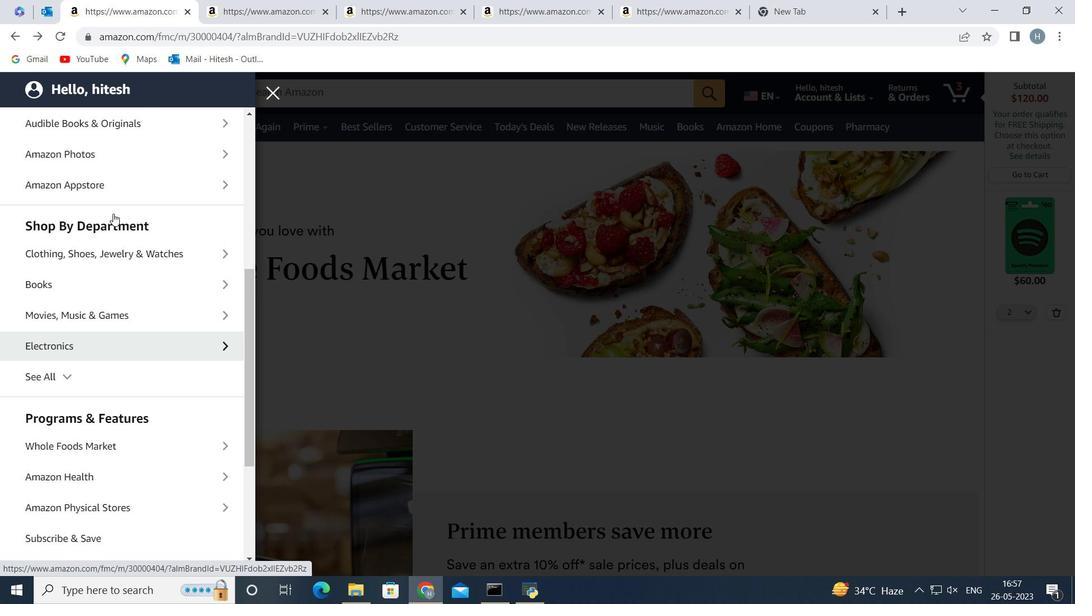 
Action: Mouse scrolled (113, 214) with delta (0, 0)
Screenshot: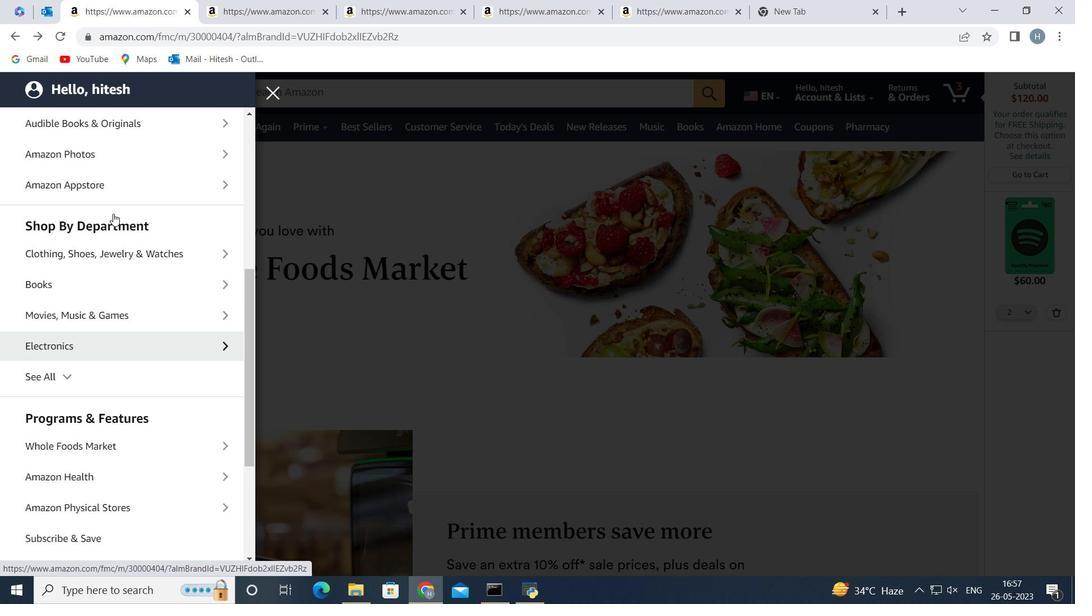
Action: Mouse pressed left at (113, 213)
Screenshot: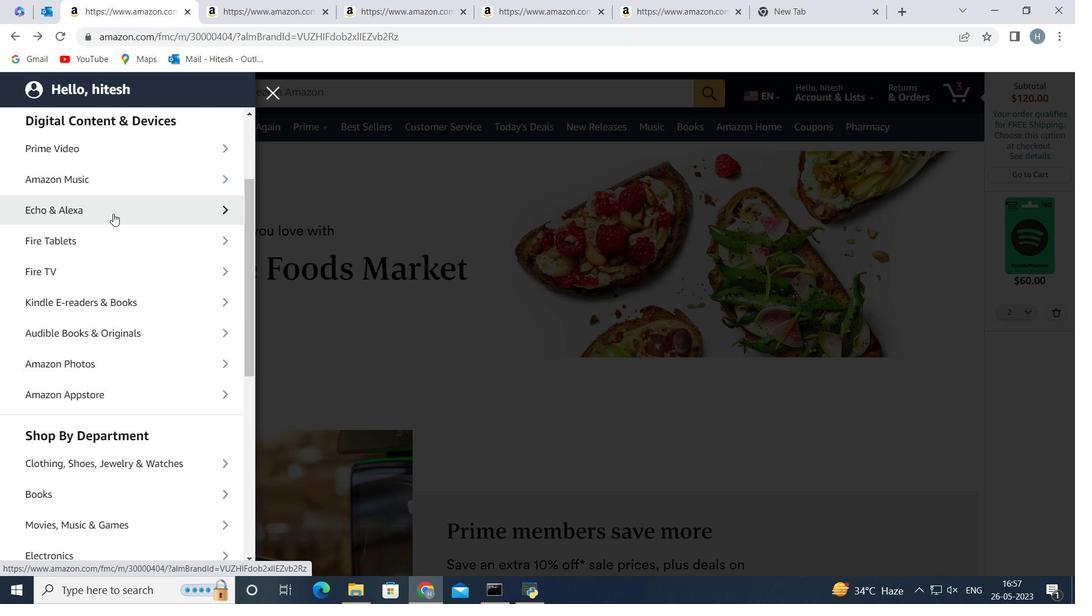
Action: Mouse moved to (97, 395)
Screenshot: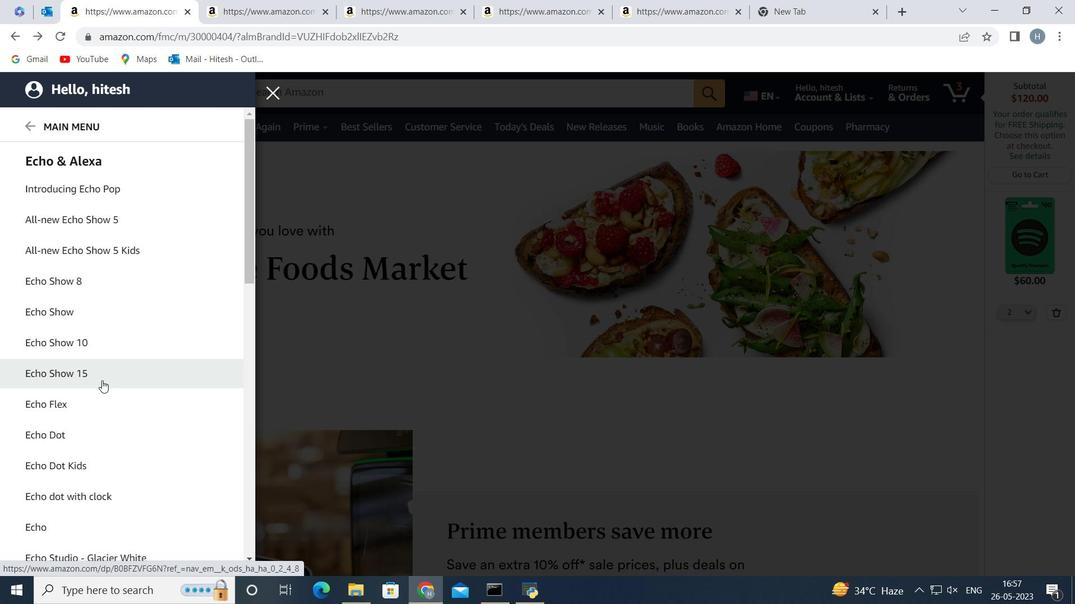 
Action: Mouse scrolled (97, 394) with delta (0, 0)
Screenshot: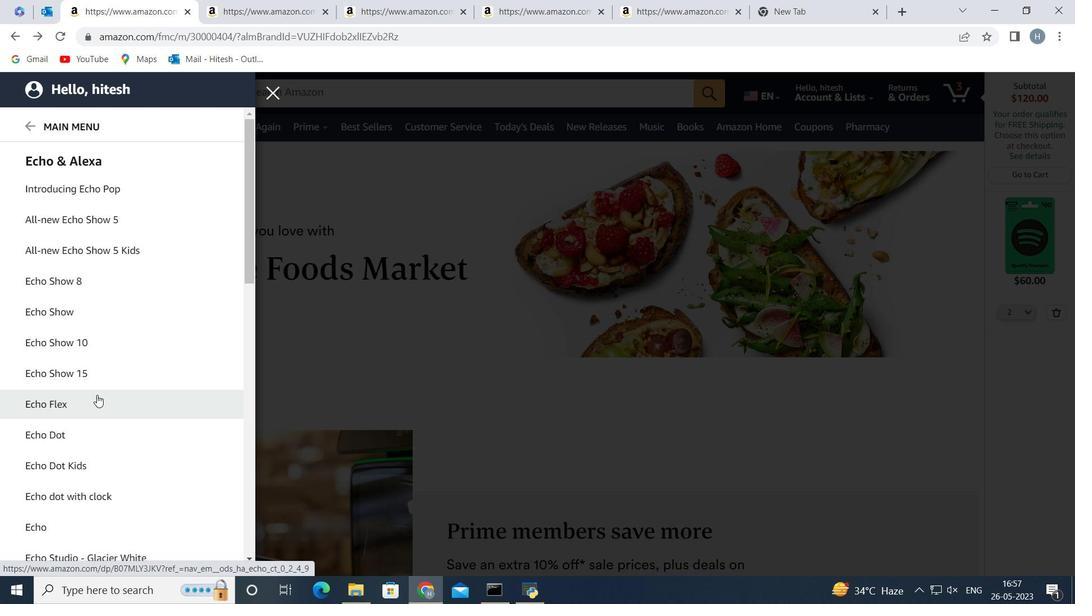 
Action: Mouse moved to (107, 362)
Screenshot: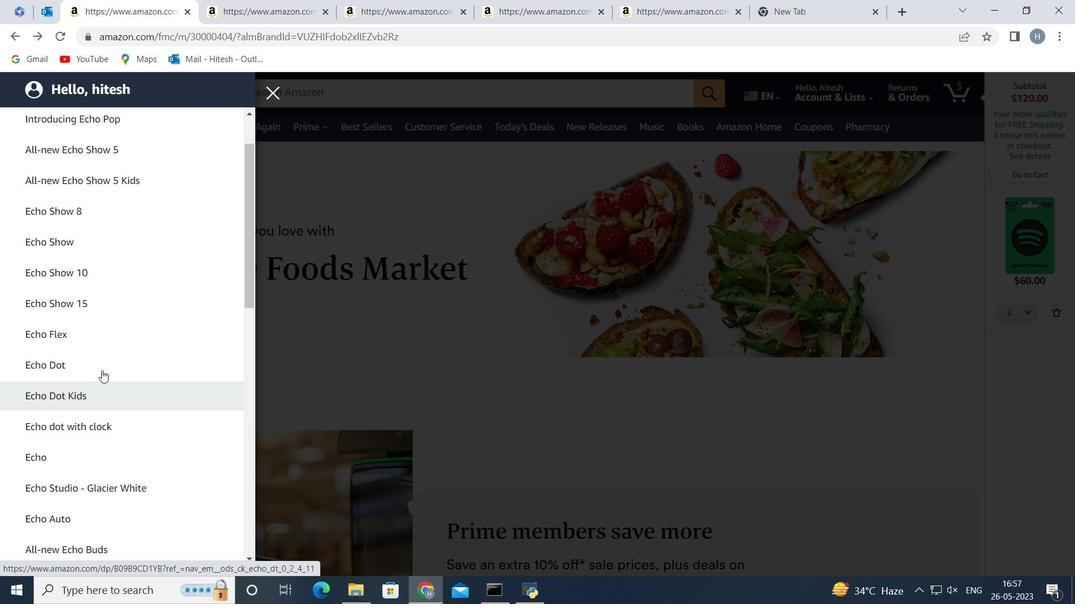 
Action: Mouse scrolled (107, 362) with delta (0, 0)
Screenshot: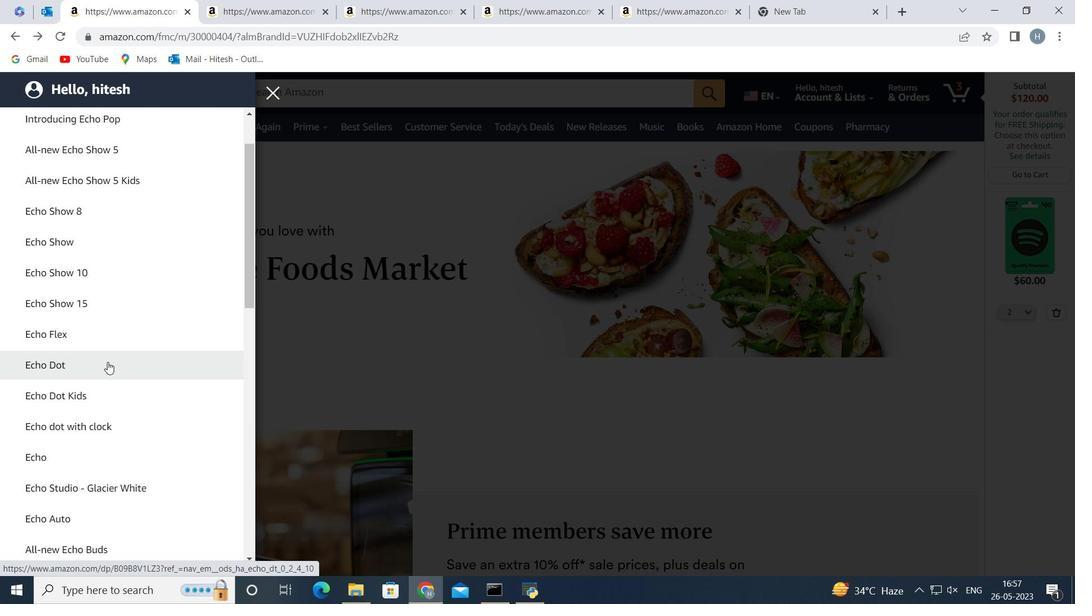 
Action: Mouse scrolled (107, 362) with delta (0, 0)
Screenshot: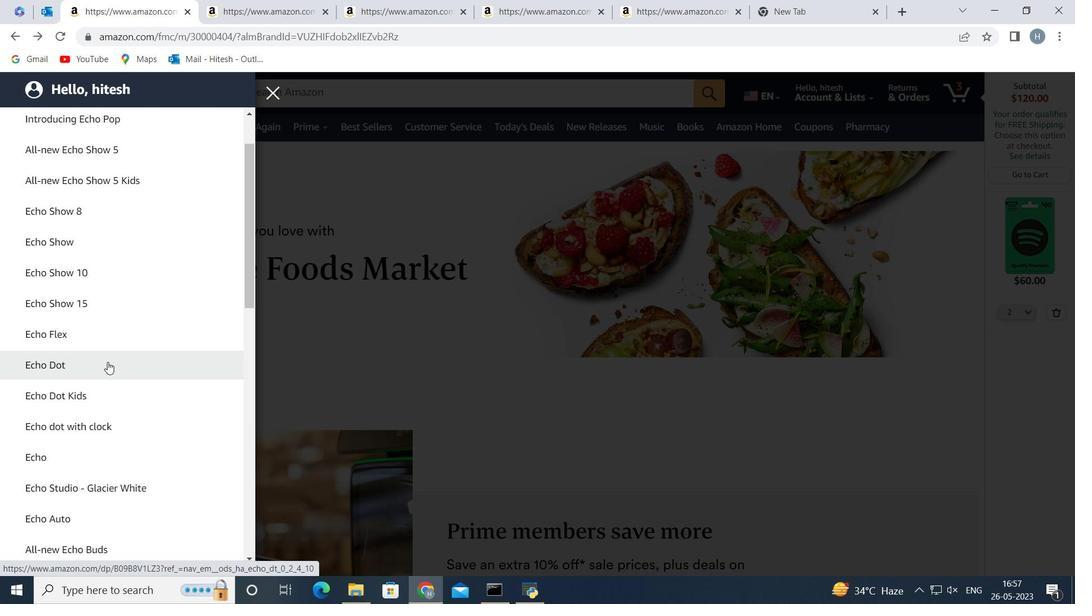 
Action: Mouse scrolled (107, 362) with delta (0, 0)
Screenshot: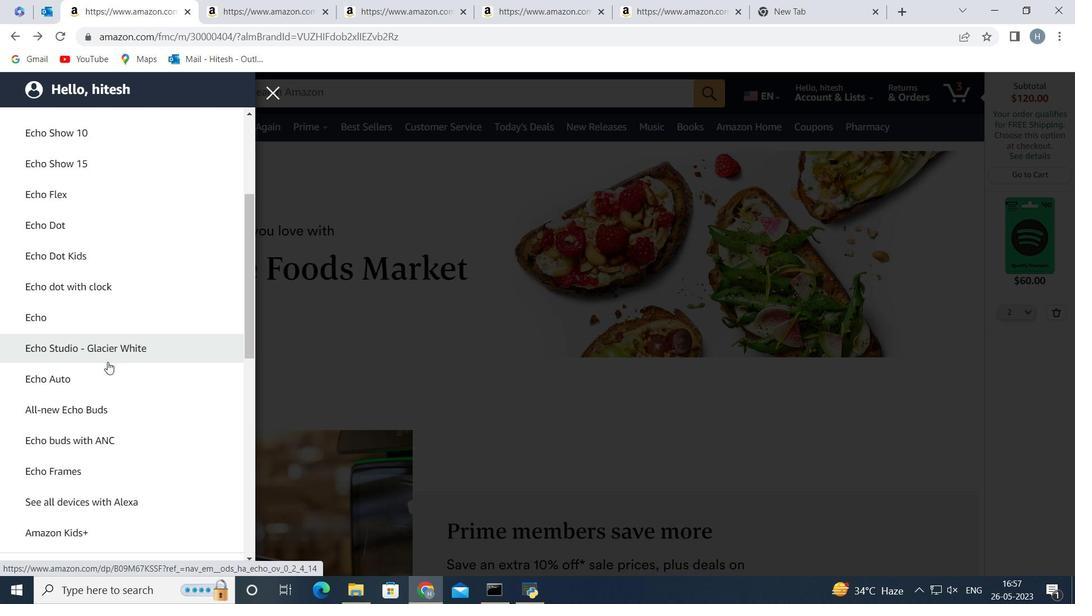 
Action: Mouse moved to (124, 356)
Screenshot: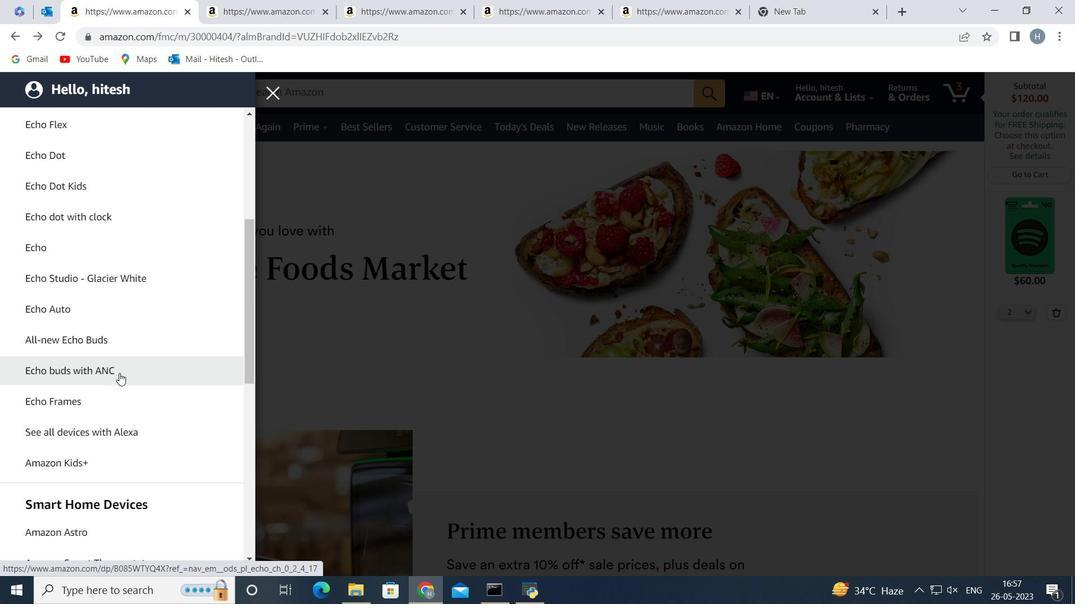 
Action: Mouse scrolled (124, 356) with delta (0, 0)
Screenshot: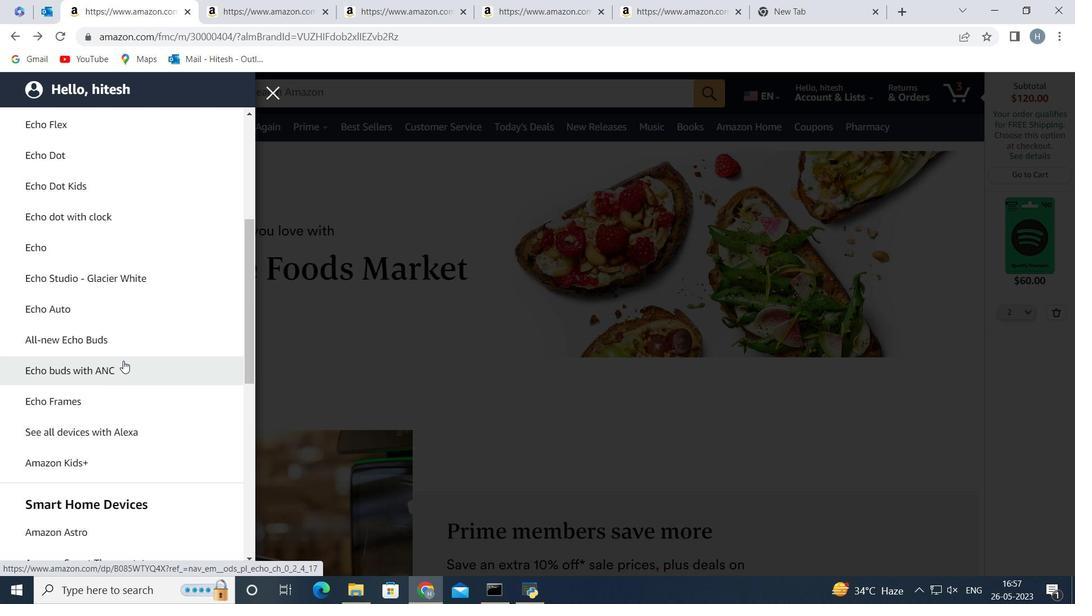 
Action: Mouse scrolled (124, 356) with delta (0, 0)
Screenshot: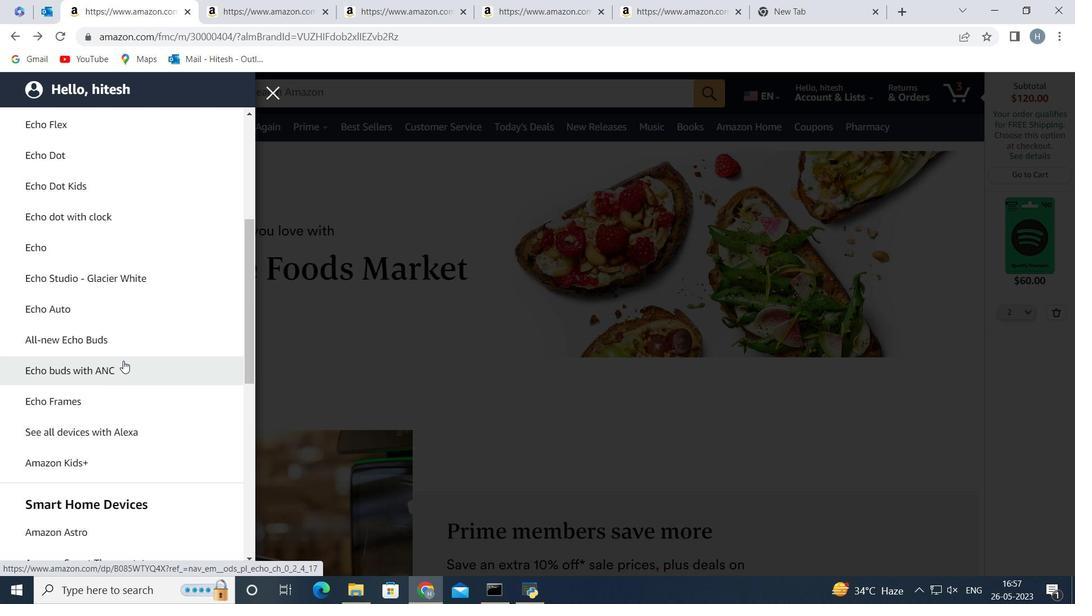 
Action: Mouse scrolled (124, 356) with delta (0, 0)
Screenshot: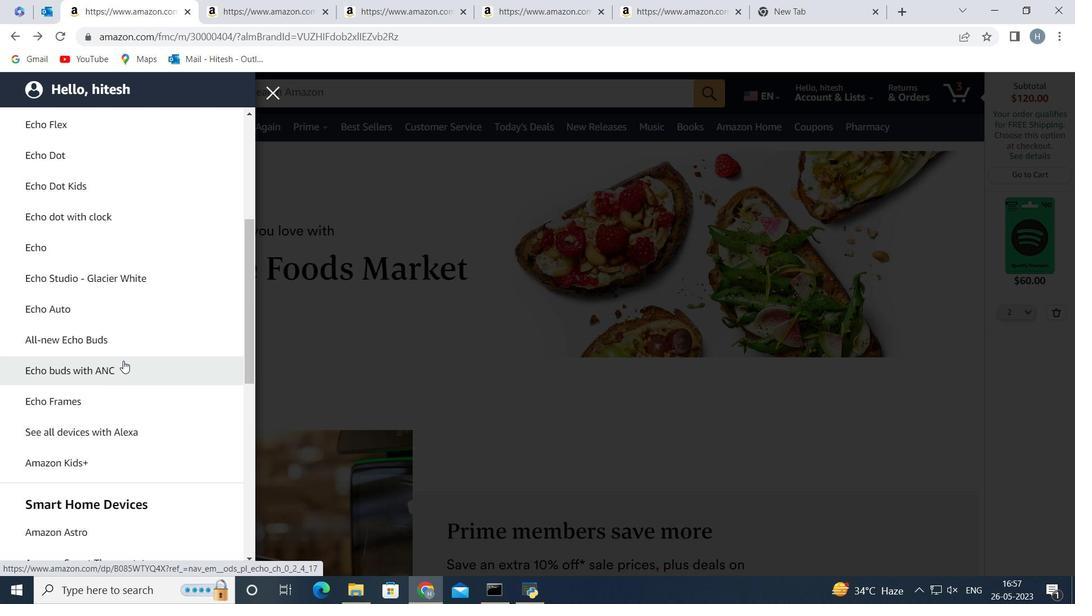 
Action: Mouse scrolled (124, 356) with delta (0, 0)
Screenshot: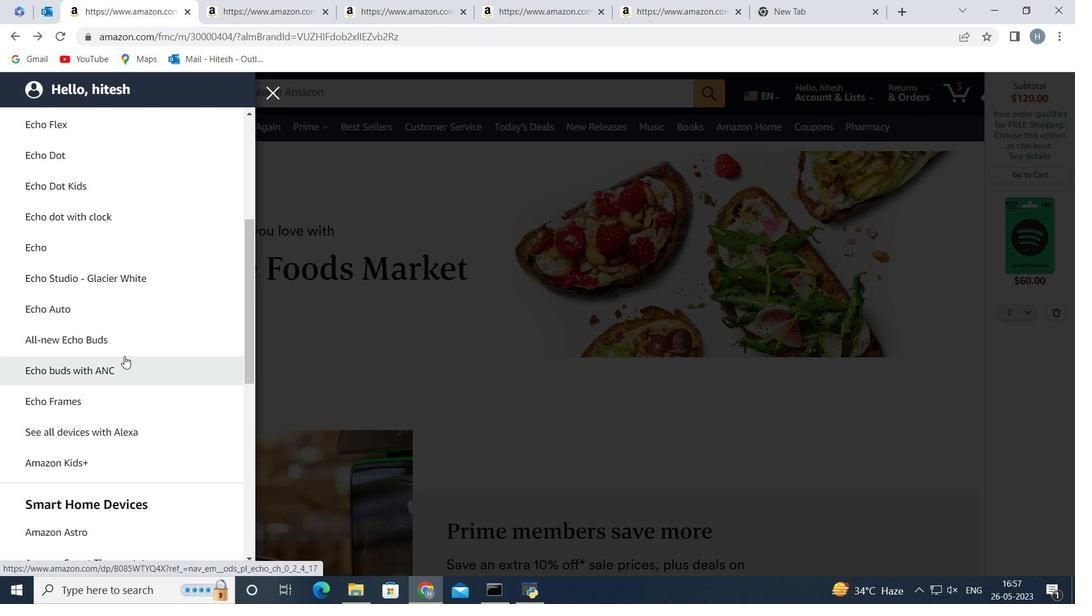 
Action: Mouse scrolled (124, 356) with delta (0, 0)
Screenshot: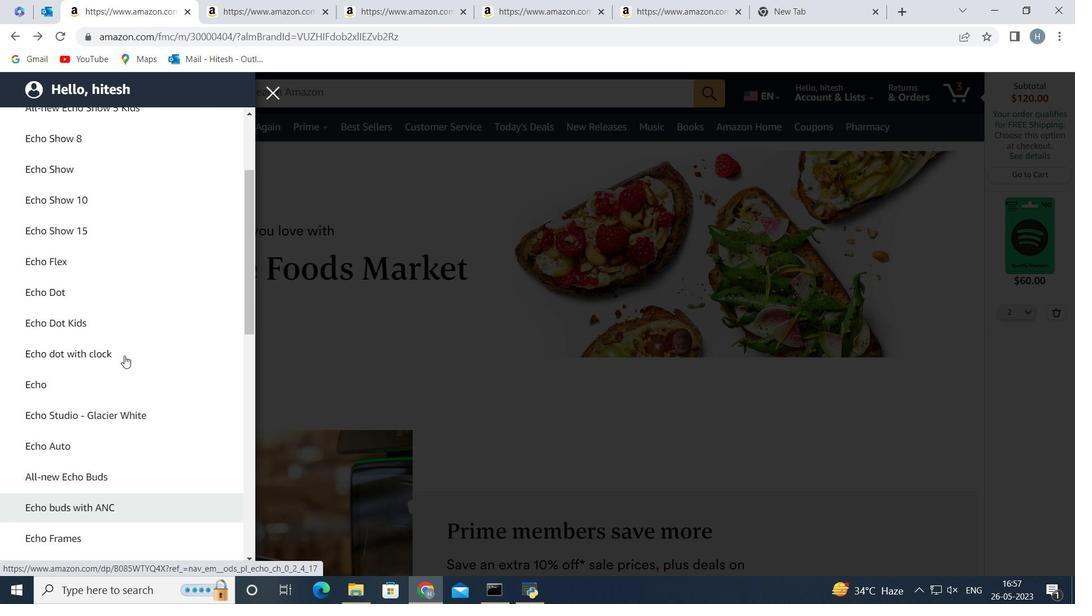 
Action: Mouse scrolled (124, 356) with delta (0, 0)
Screenshot: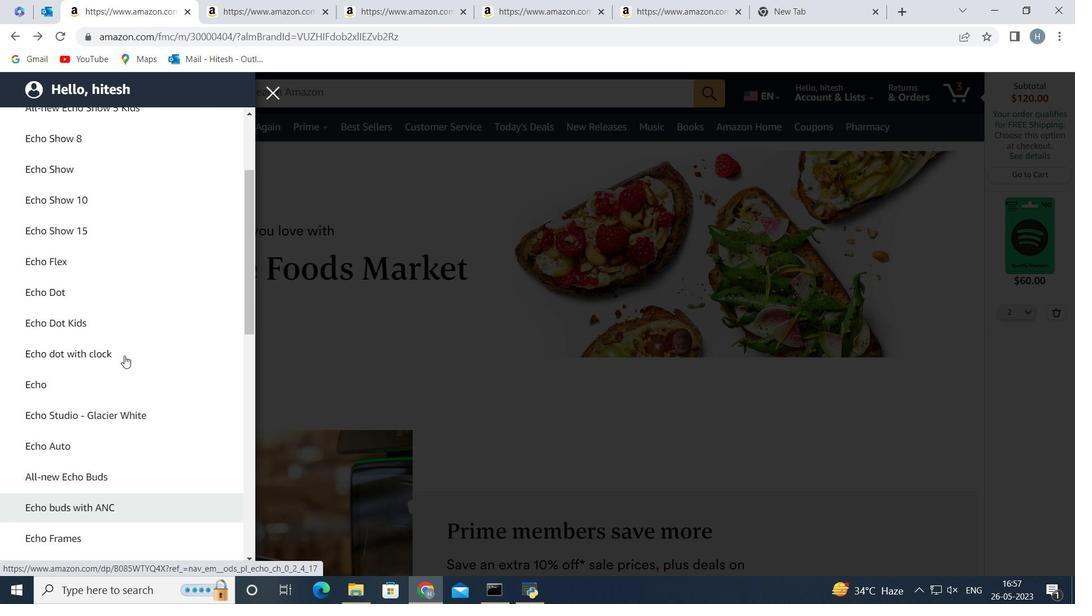 
Action: Mouse scrolled (124, 356) with delta (0, 0)
Screenshot: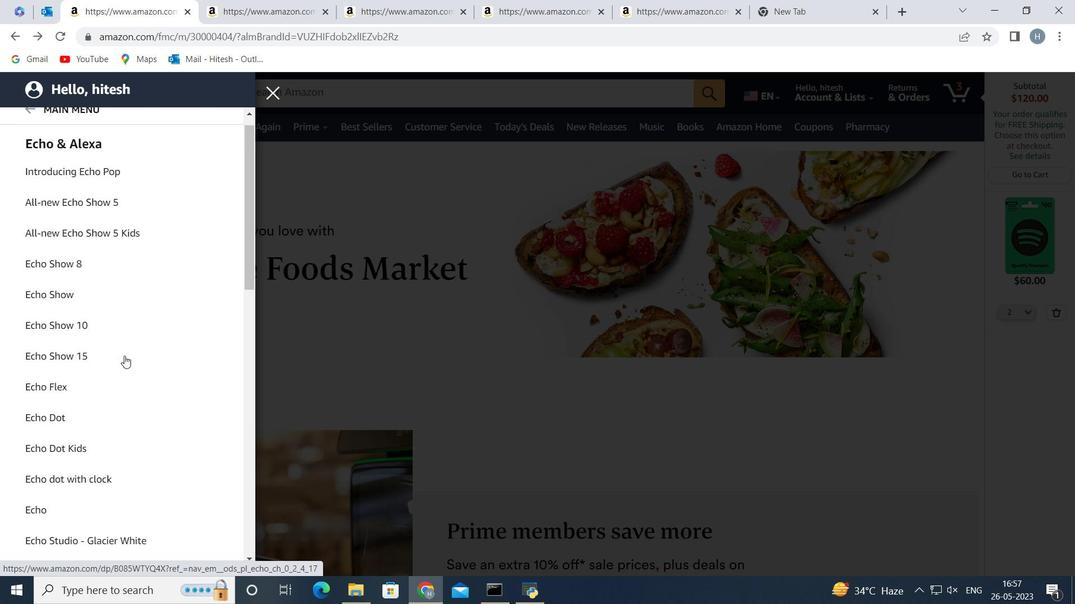 
Action: Mouse scrolled (124, 356) with delta (0, 0)
Screenshot: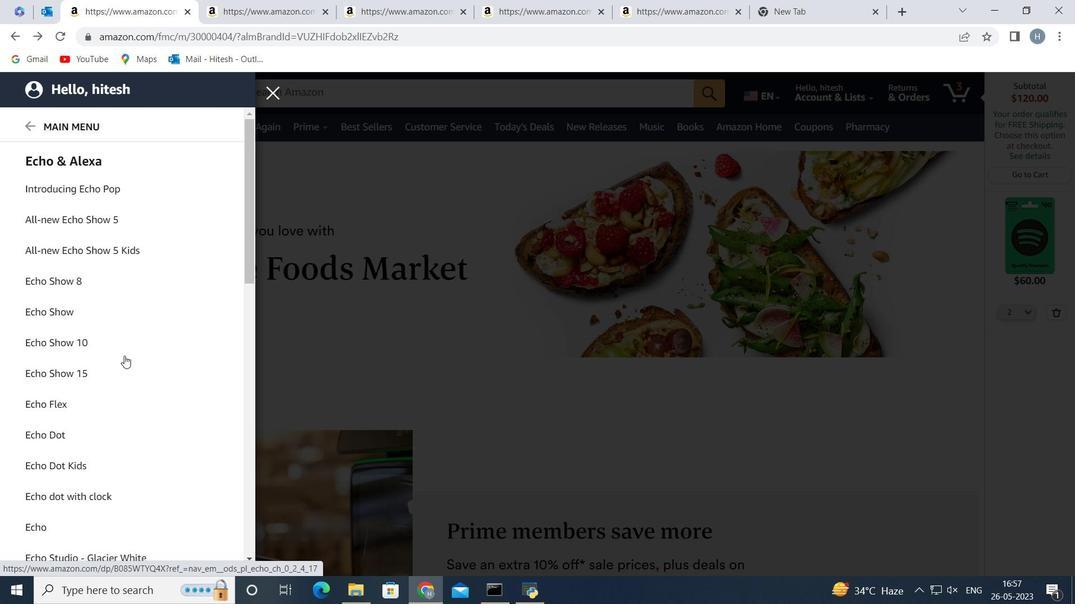 
Action: Mouse scrolled (124, 356) with delta (0, 0)
Screenshot: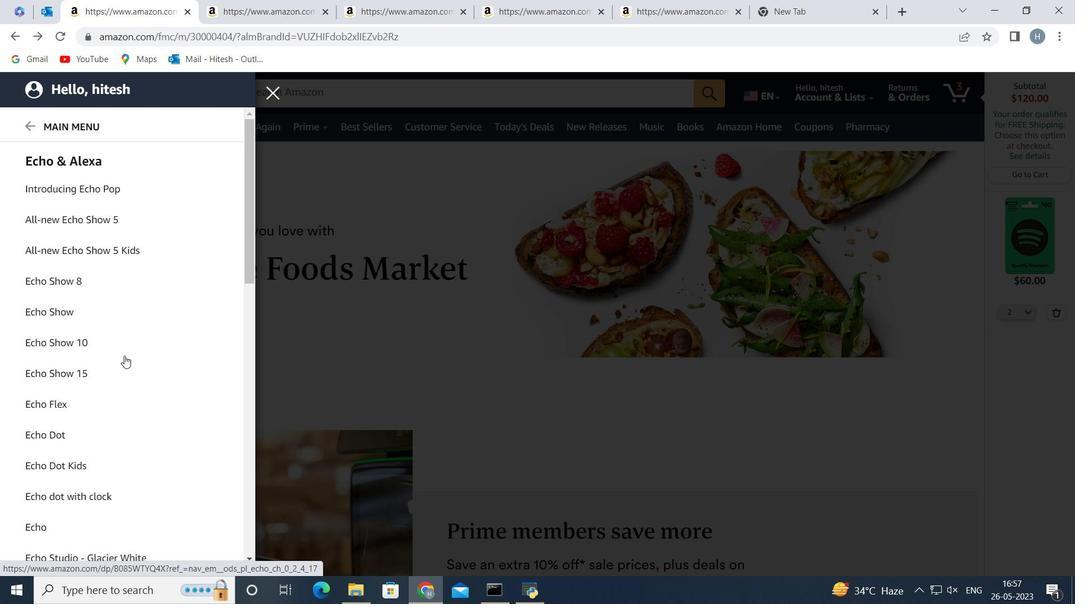 
Action: Mouse scrolled (124, 356) with delta (0, 0)
Screenshot: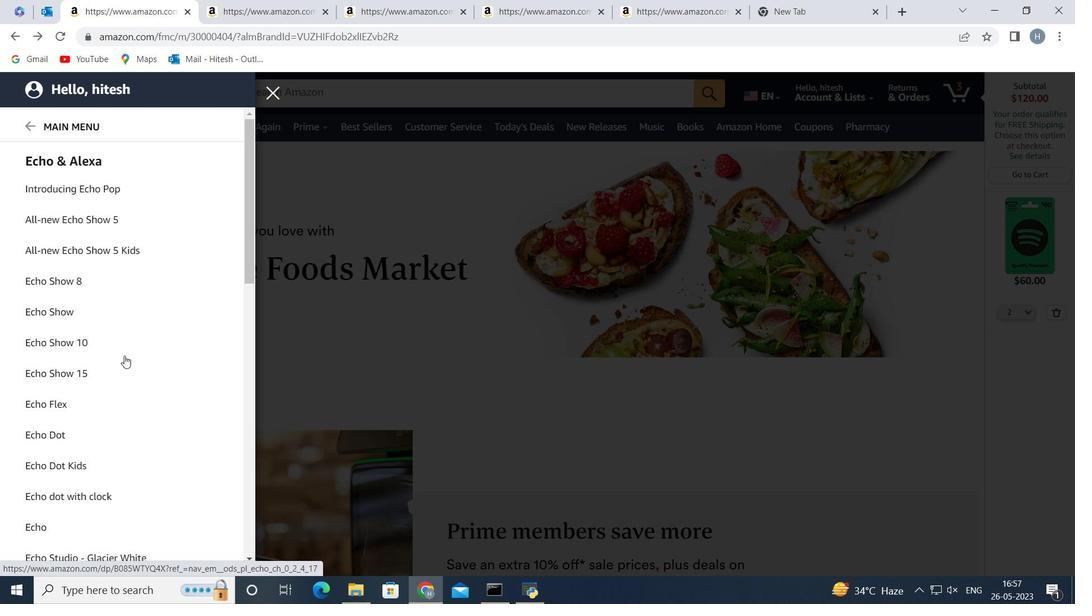 
Action: Mouse moved to (99, 385)
Screenshot: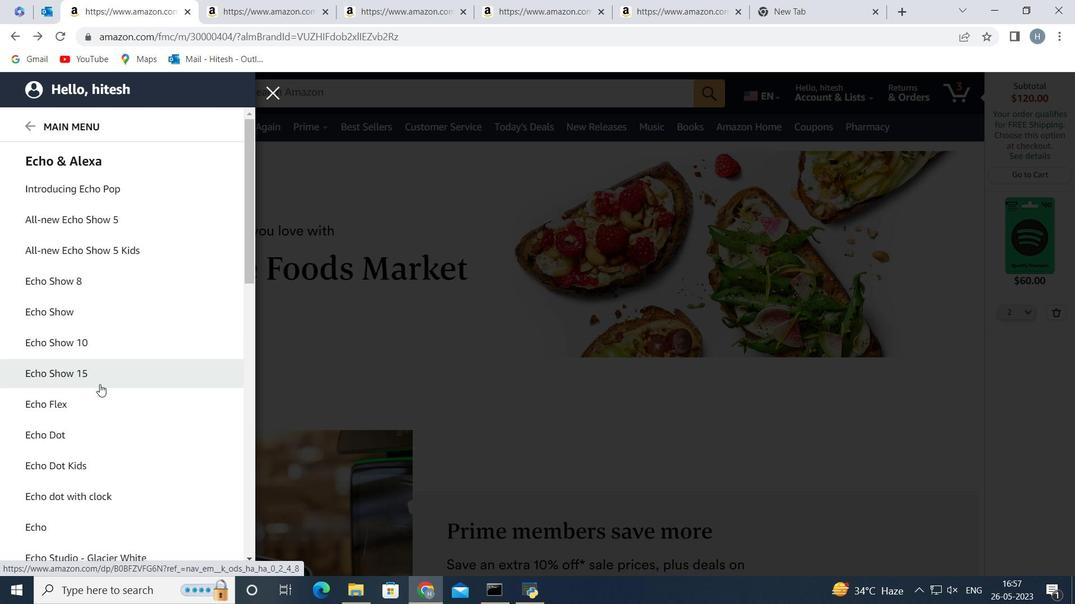 
Action: Mouse scrolled (99, 384) with delta (0, 0)
Screenshot: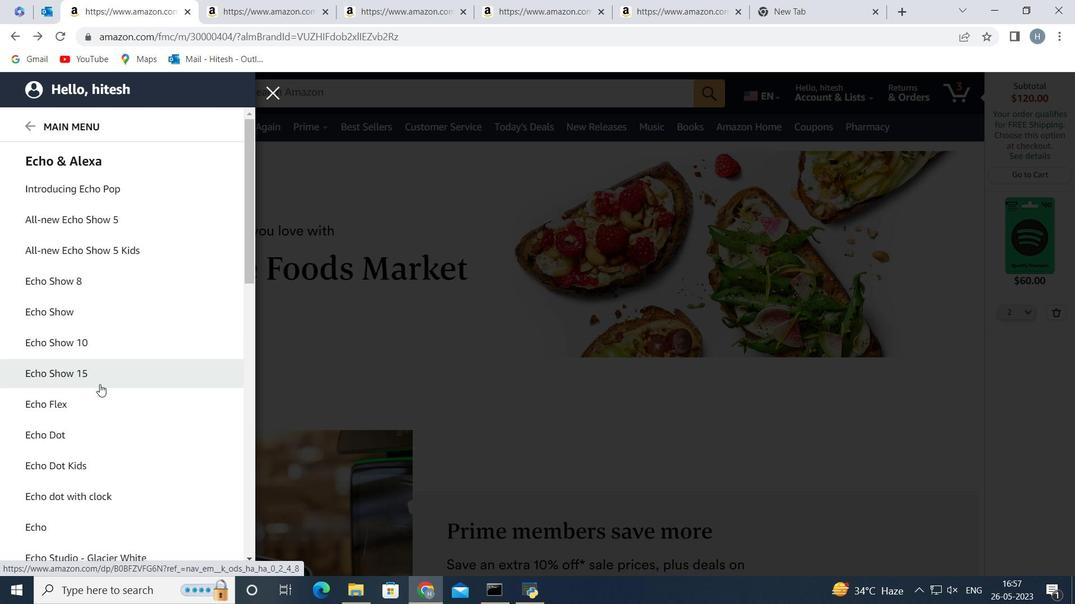 
Action: Mouse scrolled (99, 384) with delta (0, 0)
Screenshot: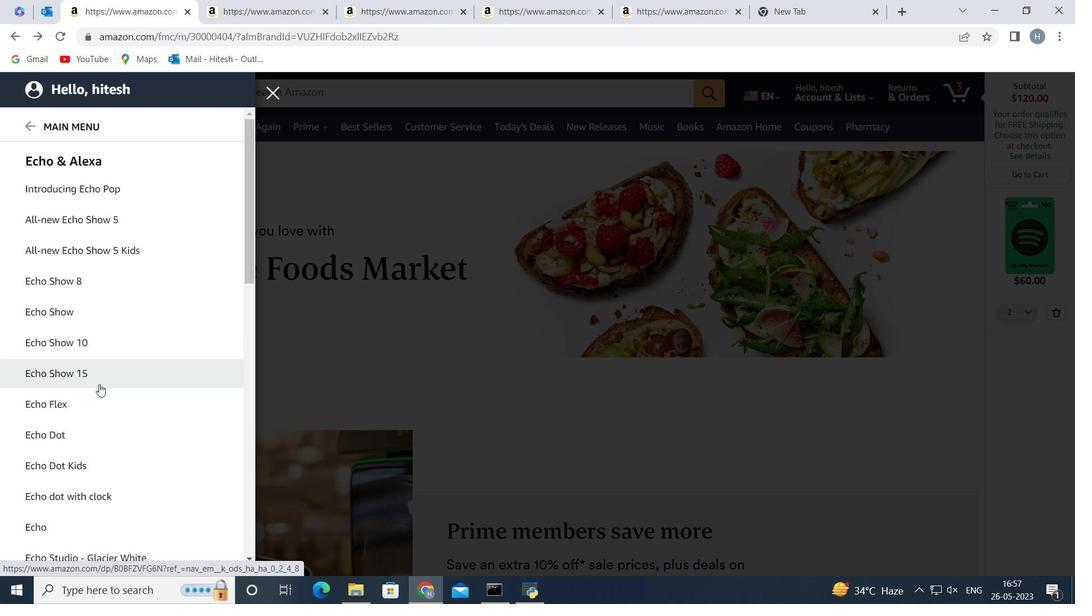 
Action: Mouse moved to (110, 297)
Screenshot: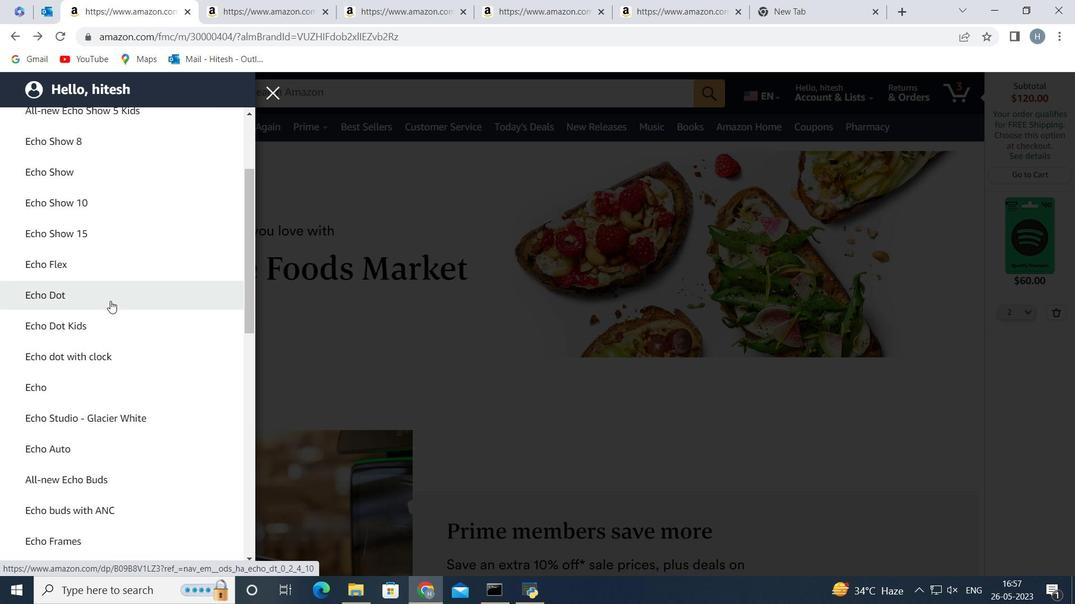 
Action: Mouse pressed left at (110, 297)
Screenshot: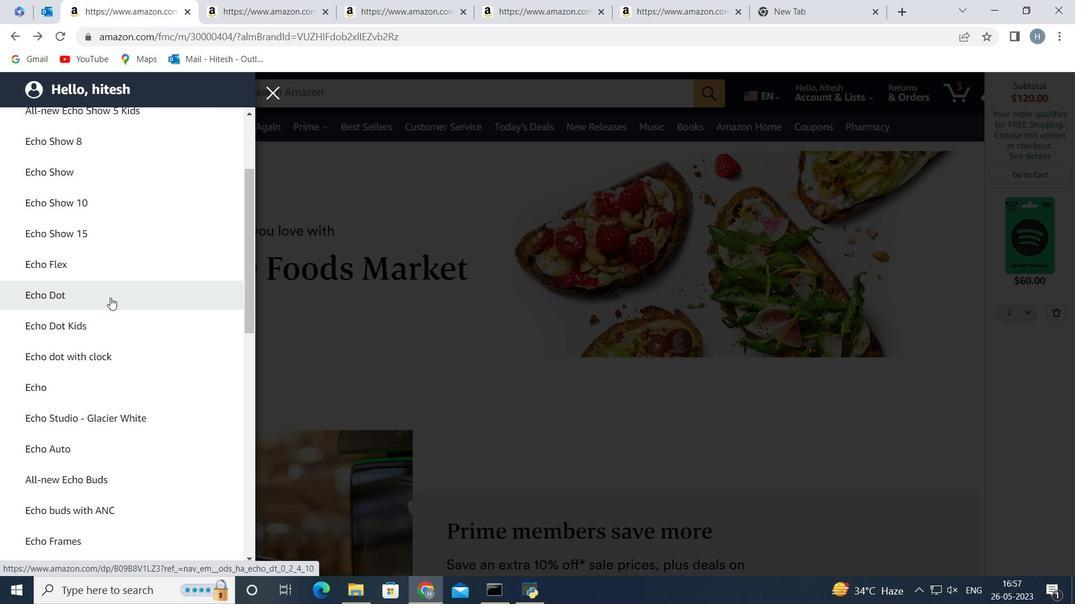 
Action: Mouse moved to (626, 245)
Screenshot: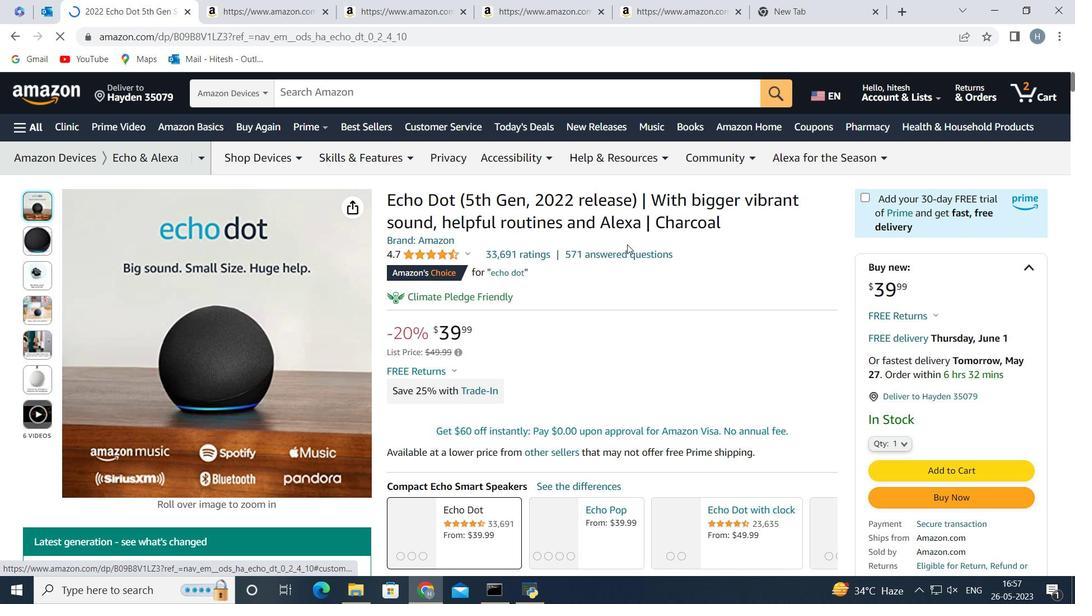 
Action: Mouse scrolled (626, 244) with delta (0, 0)
Screenshot: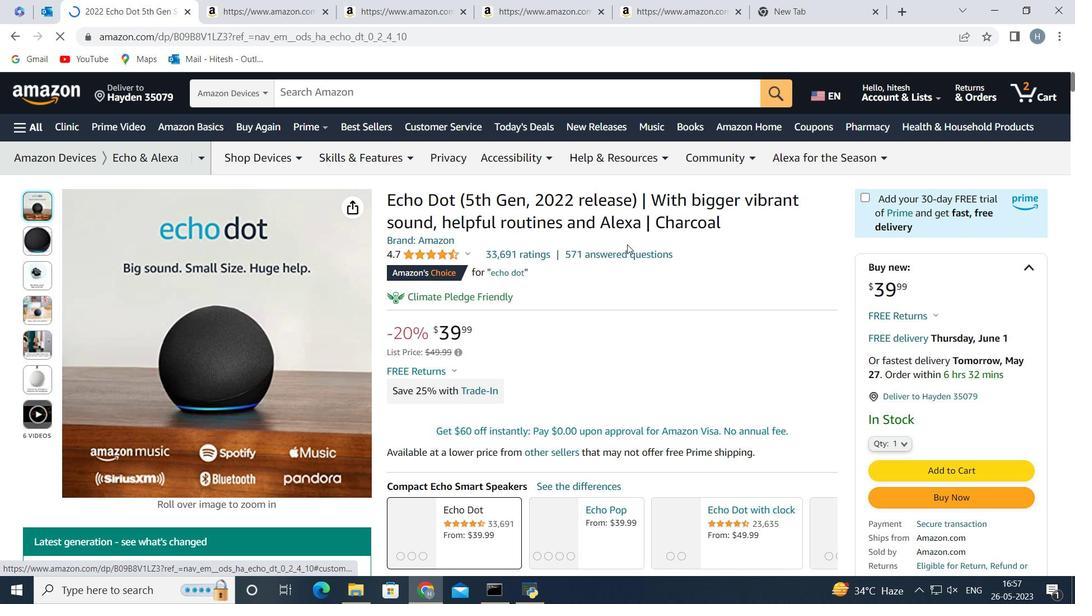 
Action: Mouse moved to (611, 194)
Screenshot: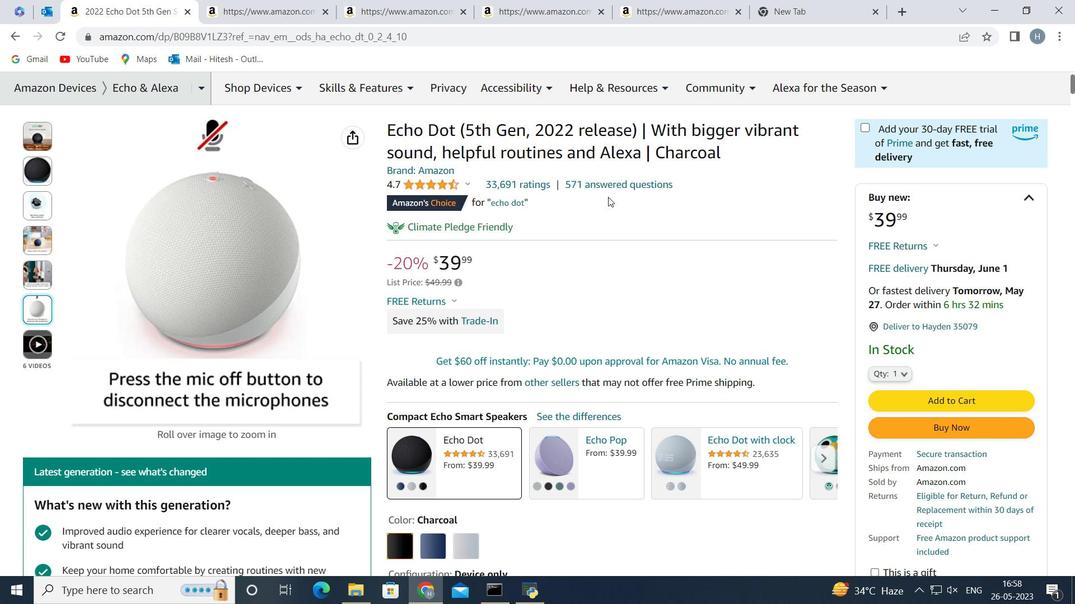 
Action: Mouse scrolled (611, 193) with delta (0, 0)
Screenshot: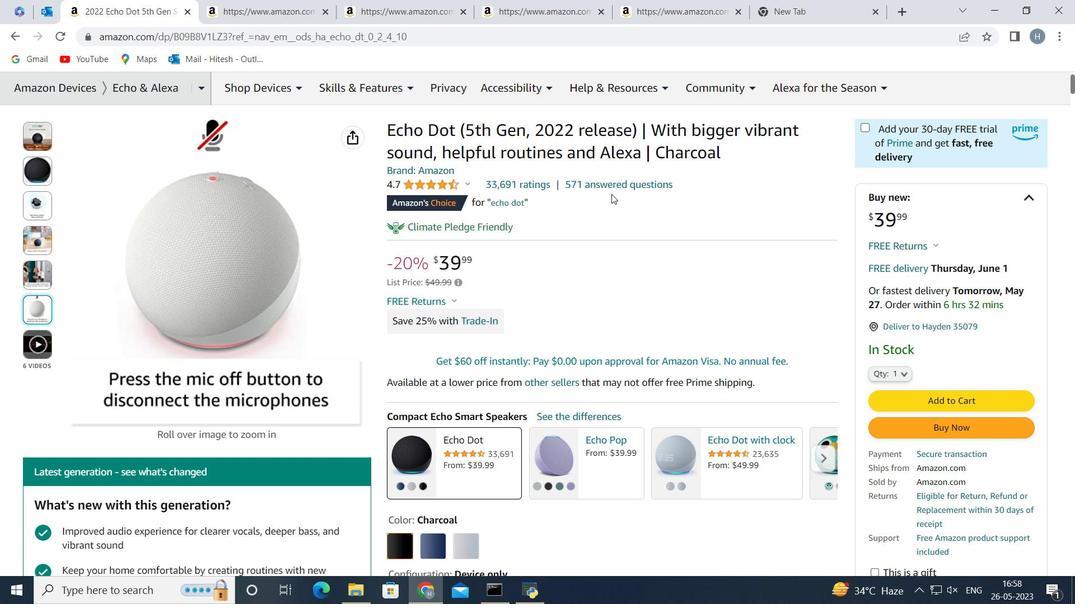 
Action: Mouse moved to (612, 196)
Screenshot: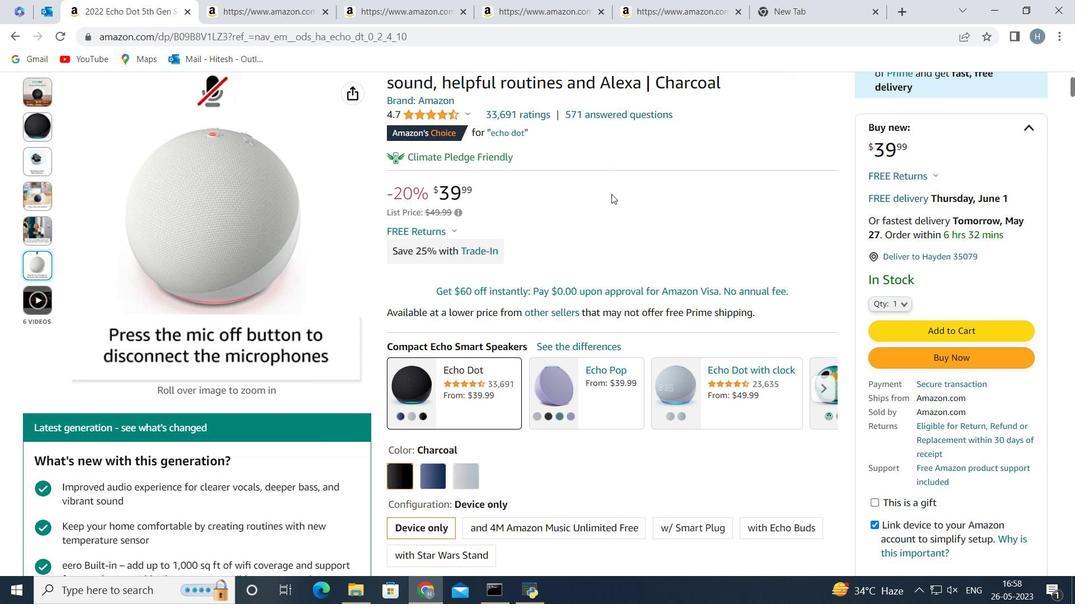 
Action: Mouse scrolled (612, 195) with delta (0, 0)
Screenshot: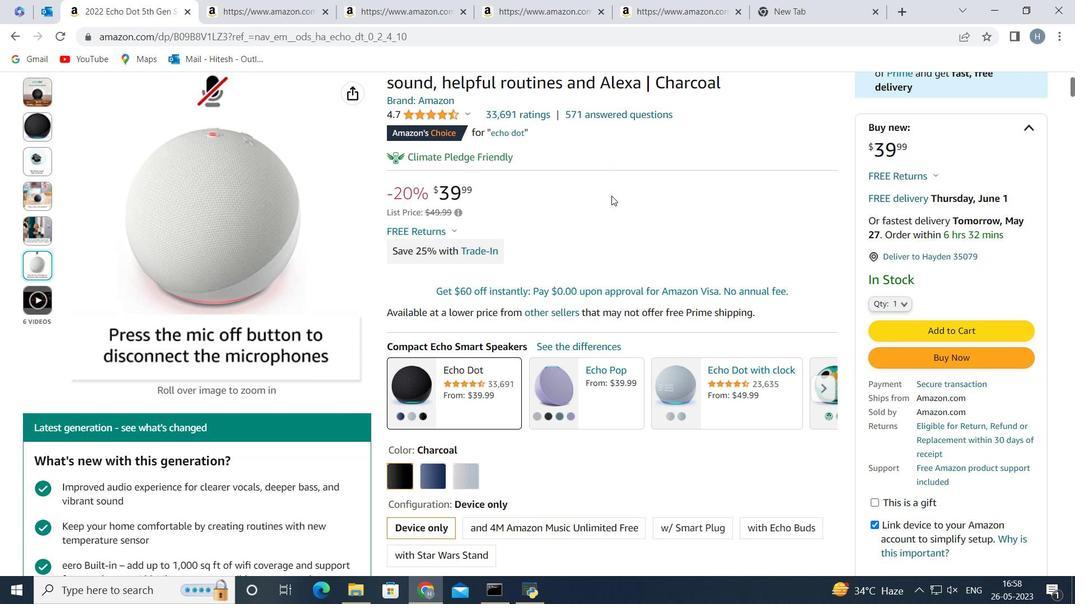 
Action: Mouse scrolled (612, 195) with delta (0, 0)
Screenshot: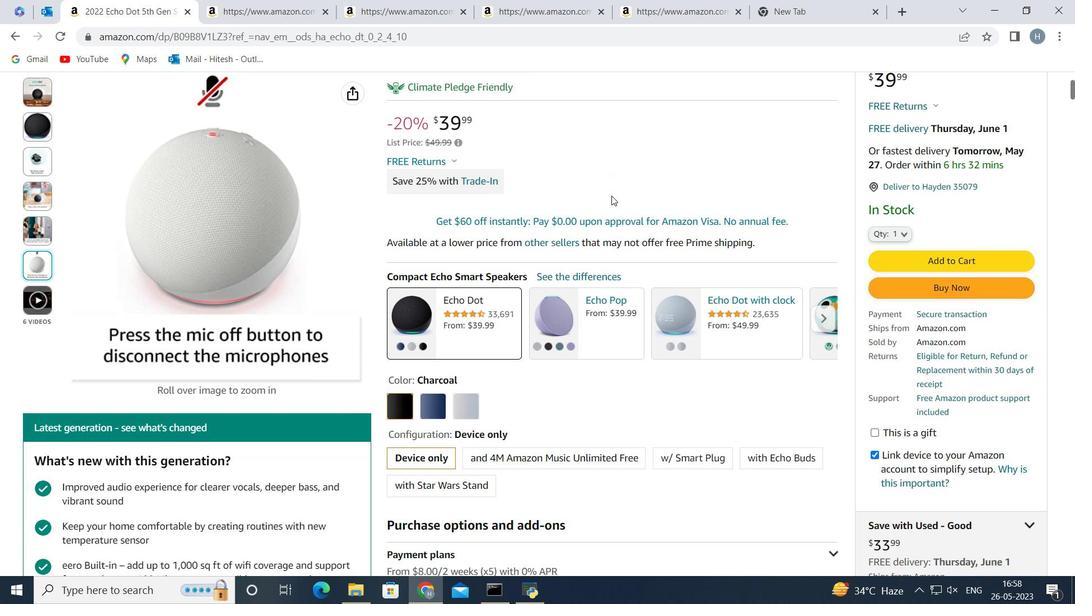 
Action: Mouse scrolled (612, 195) with delta (0, 0)
Screenshot: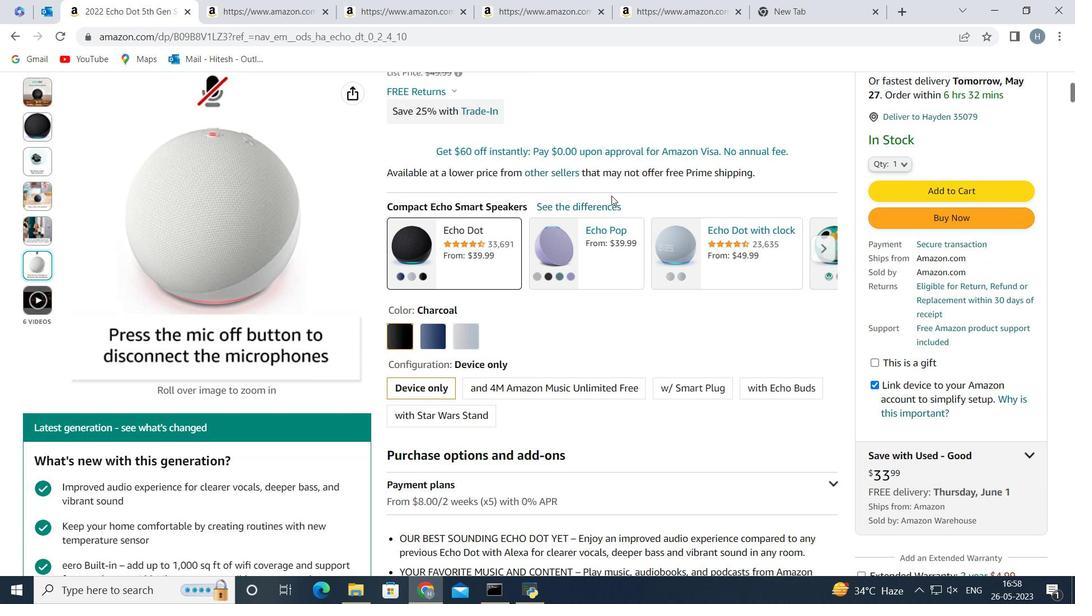 
Action: Mouse scrolled (612, 195) with delta (0, 0)
Screenshot: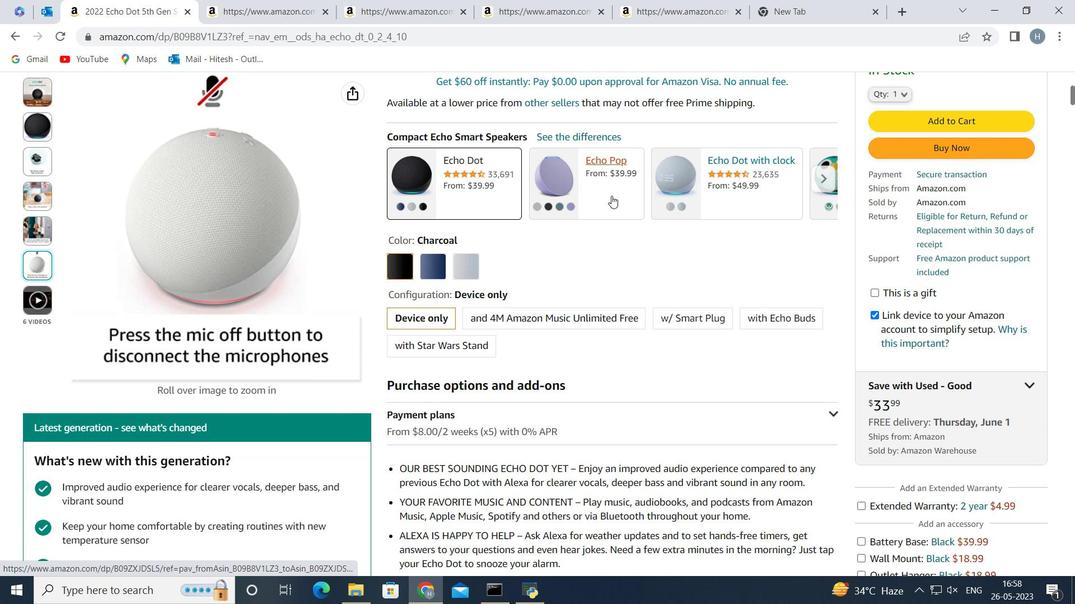 
Action: Mouse scrolled (612, 195) with delta (0, 0)
Screenshot: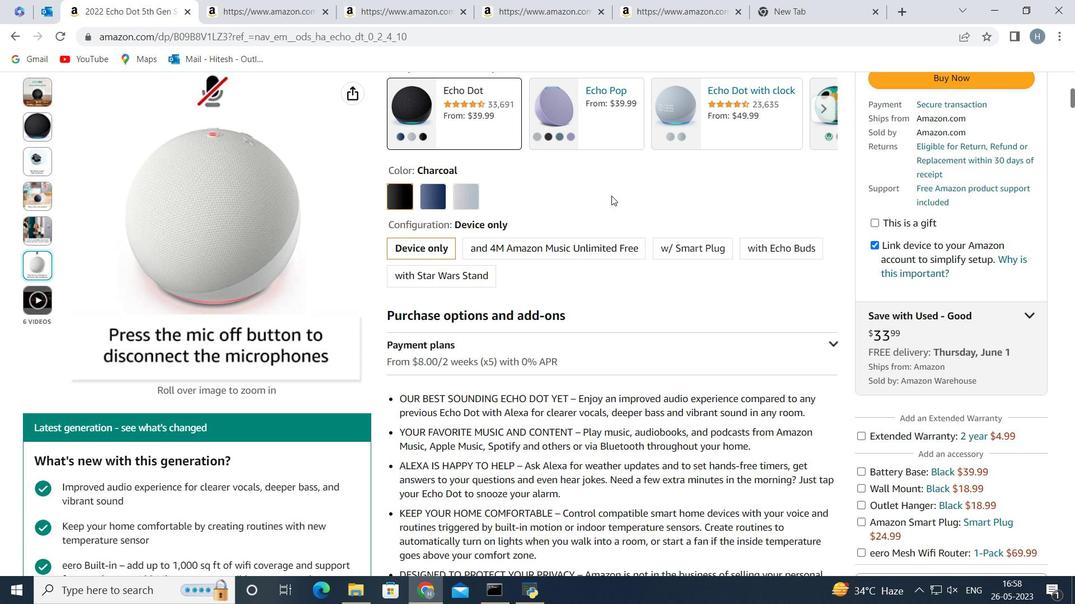 
Action: Mouse scrolled (612, 195) with delta (0, 0)
Screenshot: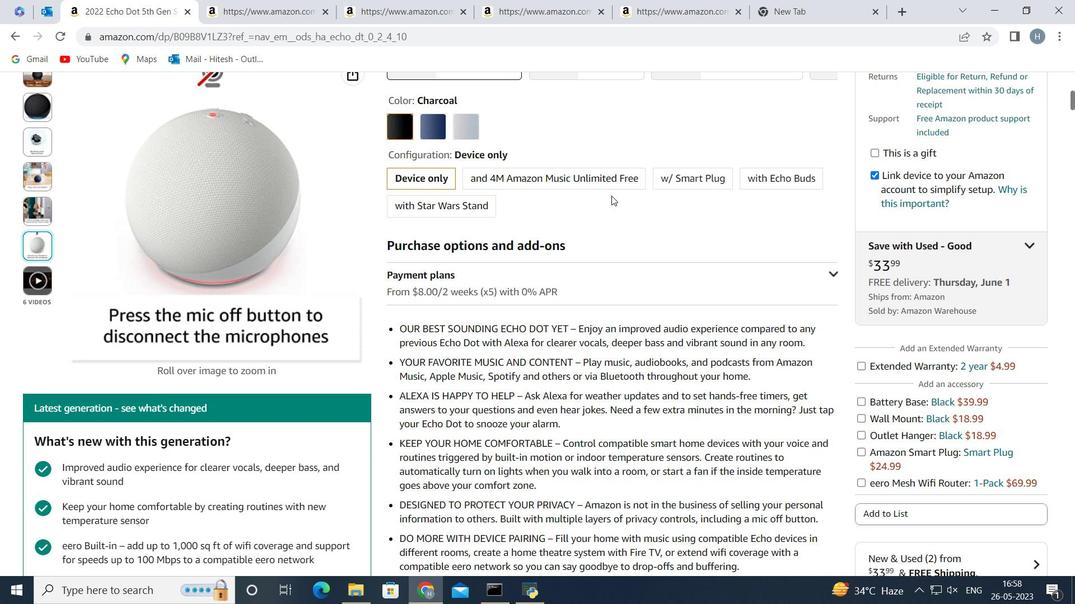 
Action: Mouse moved to (611, 197)
Screenshot: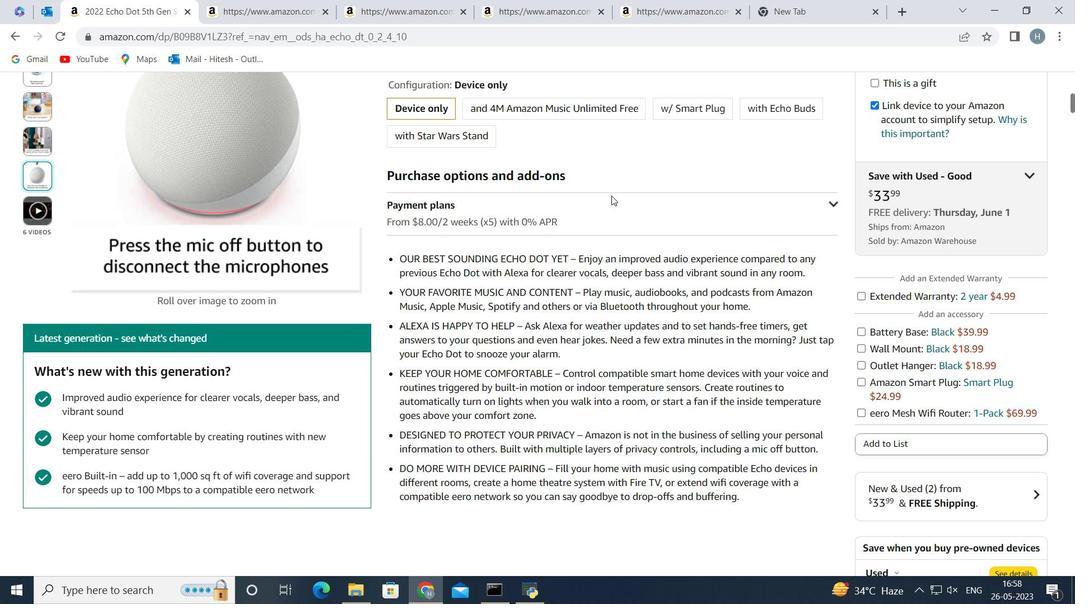 
Action: Mouse scrolled (611, 196) with delta (0, 0)
Screenshot: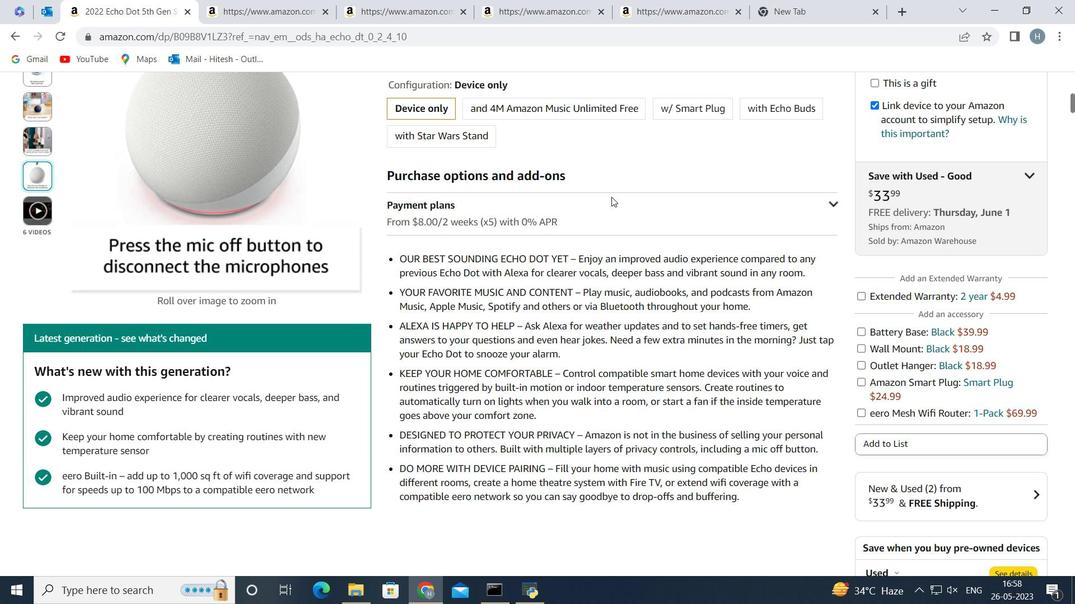 
Action: Mouse moved to (498, 278)
Screenshot: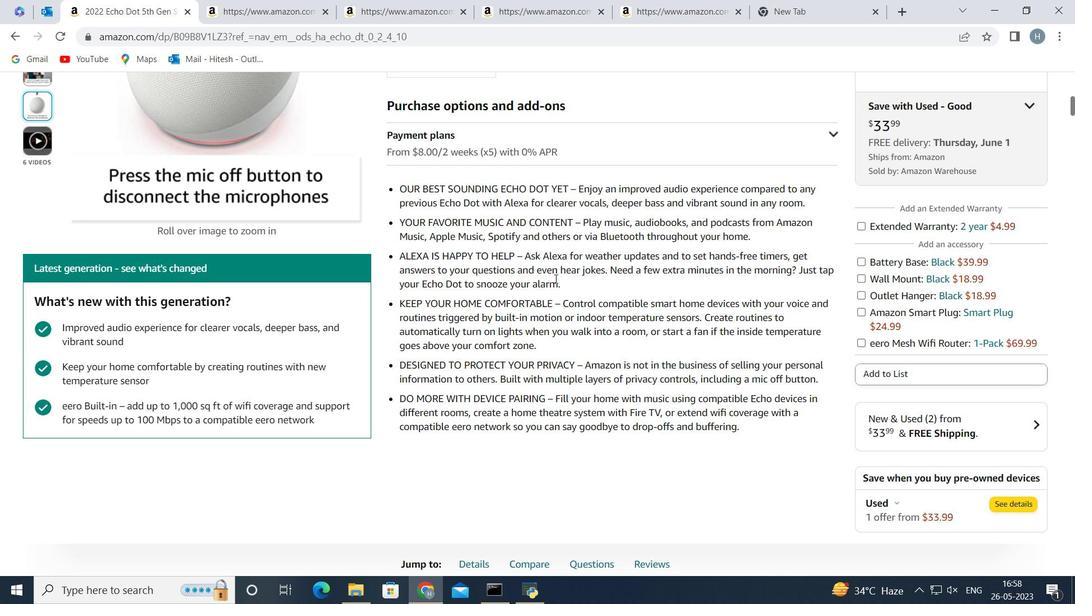 
Action: Mouse scrolled (498, 278) with delta (0, 0)
Screenshot: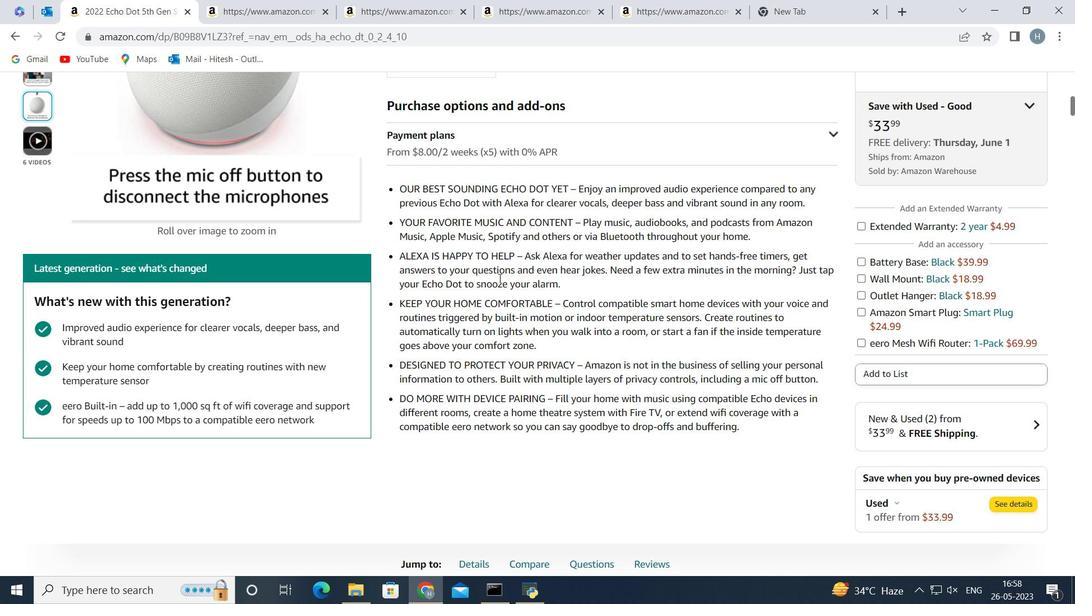
Action: Mouse scrolled (498, 278) with delta (0, 0)
Screenshot: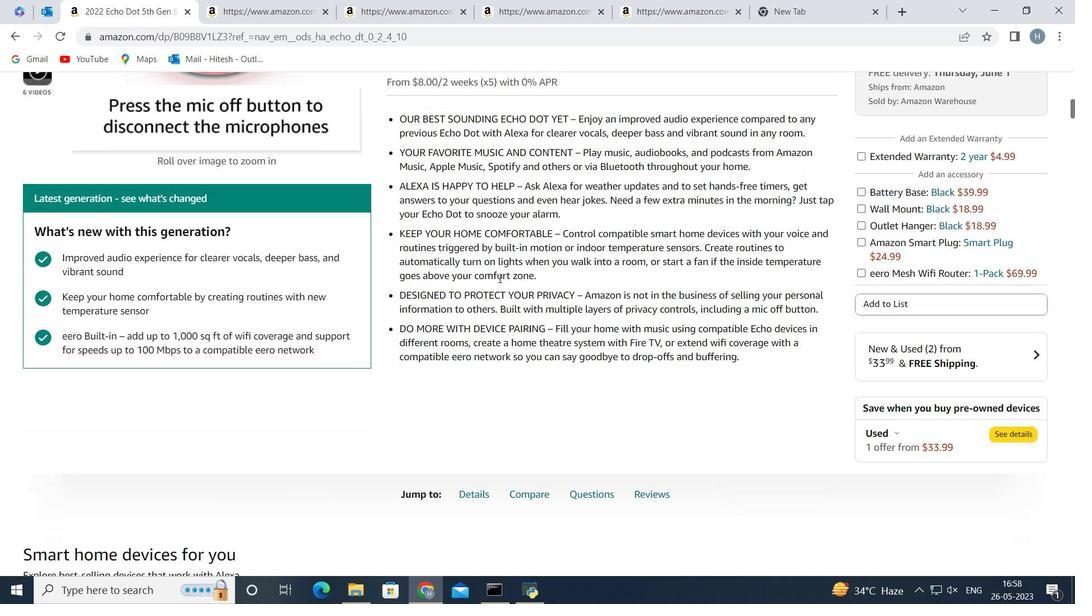 
Action: Mouse scrolled (498, 278) with delta (0, 0)
Screenshot: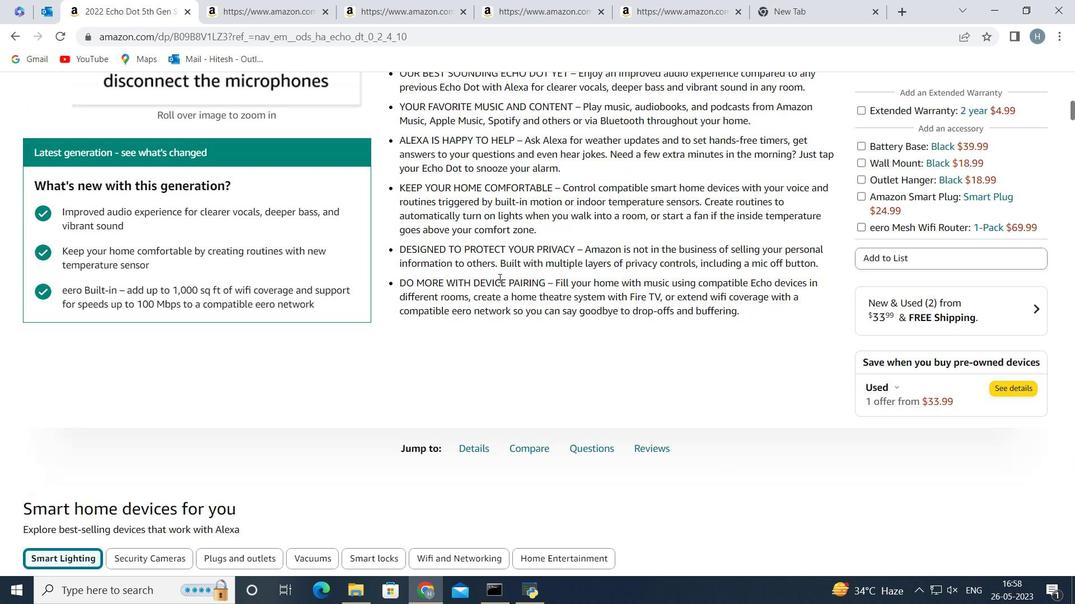 
Action: Mouse scrolled (498, 278) with delta (0, 0)
Screenshot: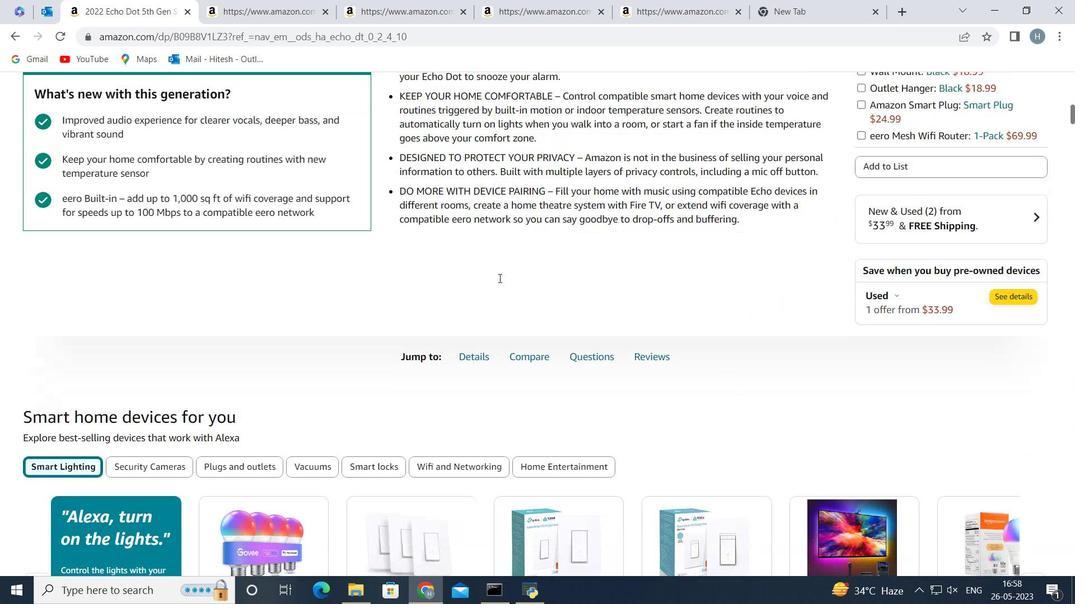 
Action: Mouse scrolled (498, 278) with delta (0, 0)
Screenshot: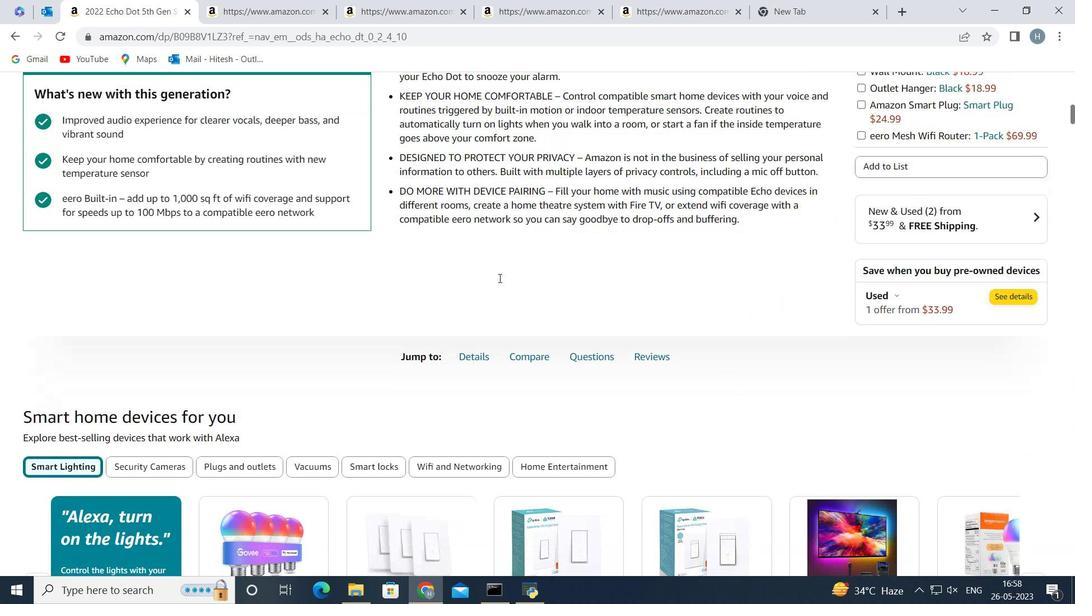 
Action: Mouse scrolled (498, 278) with delta (0, 0)
Screenshot: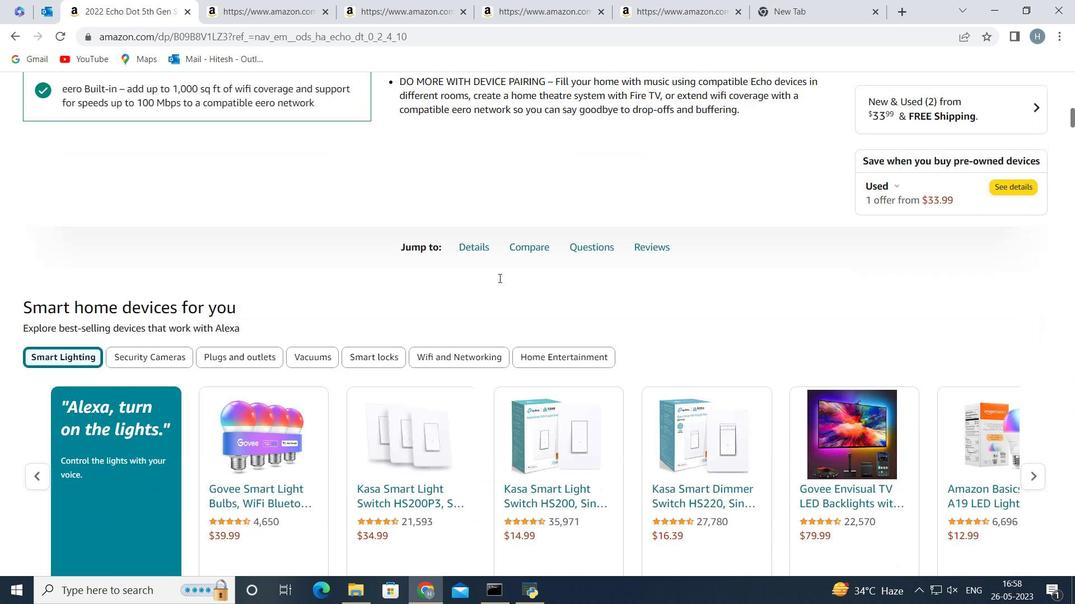 
Action: Mouse scrolled (498, 278) with delta (0, 0)
Screenshot: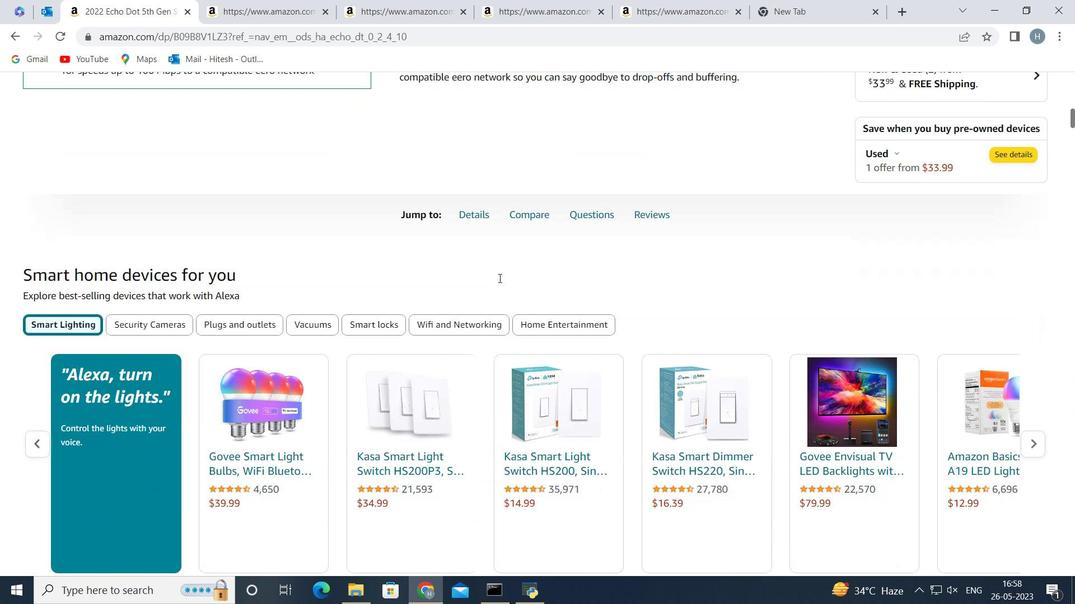 
Action: Mouse scrolled (498, 278) with delta (0, 0)
Screenshot: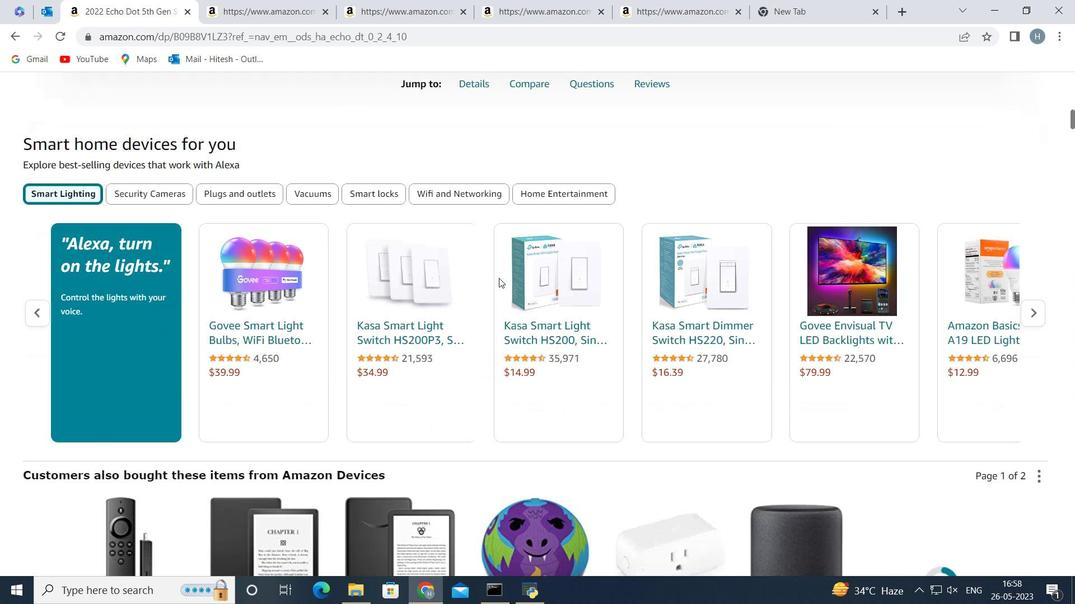 
Action: Mouse scrolled (498, 278) with delta (0, 0)
Screenshot: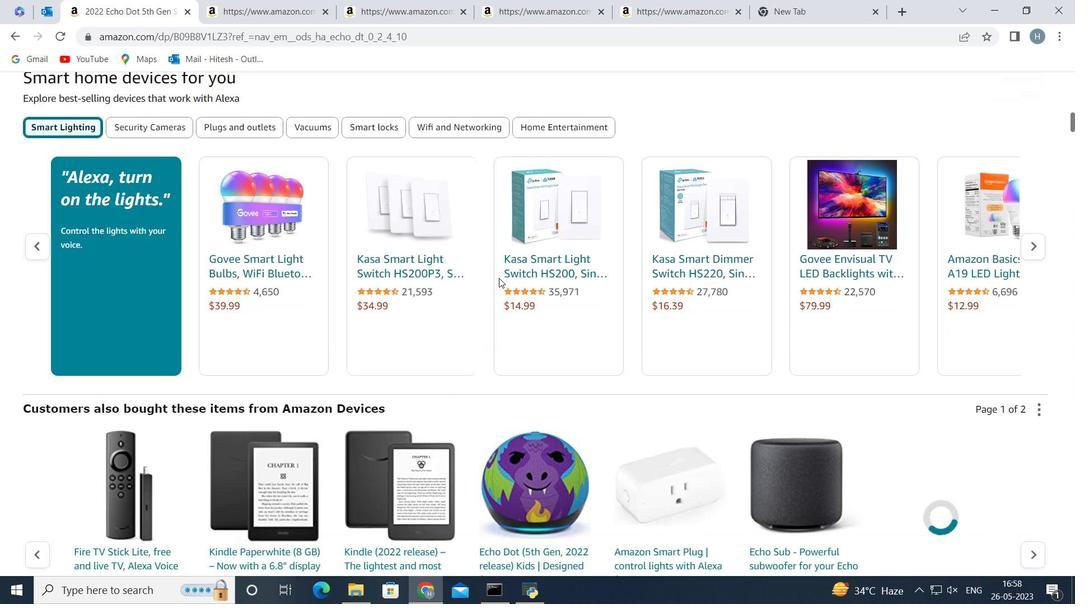 
Action: Mouse scrolled (498, 278) with delta (0, 0)
Screenshot: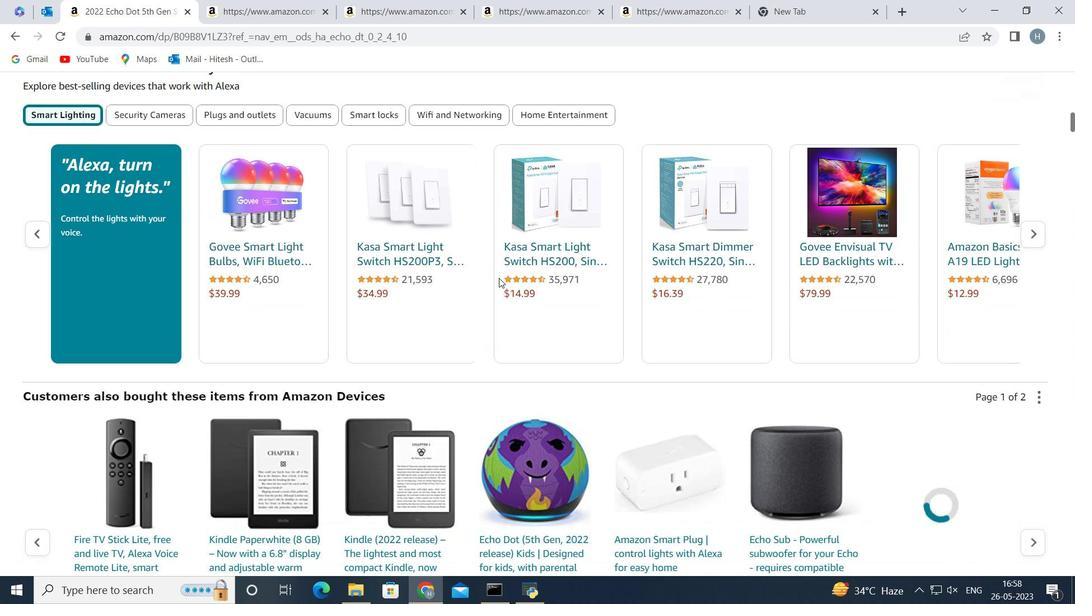 
Action: Mouse scrolled (498, 278) with delta (0, 0)
Screenshot: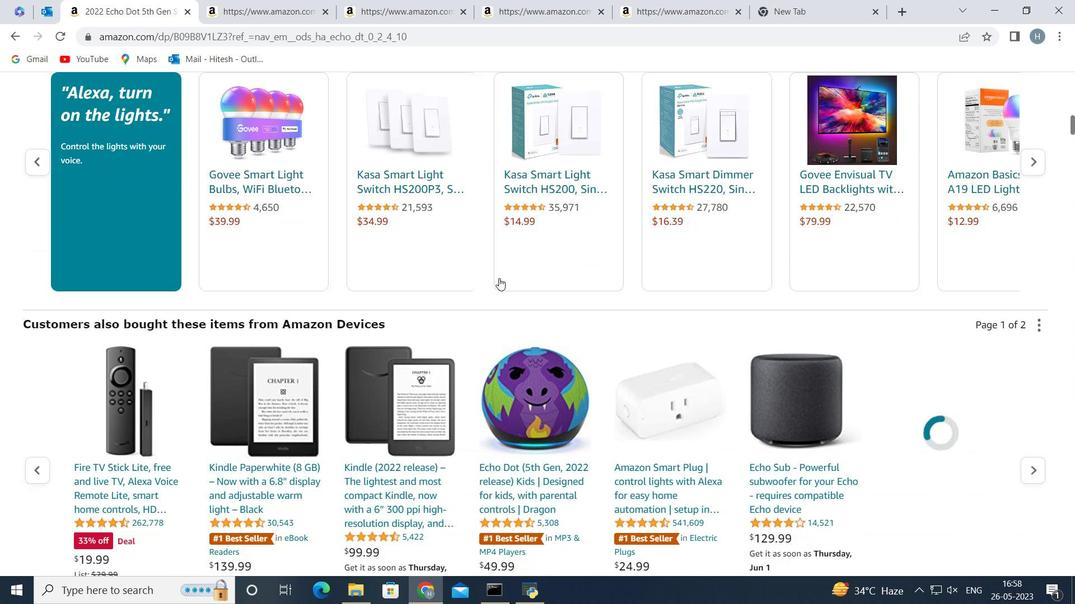
Action: Mouse scrolled (498, 278) with delta (0, 0)
Screenshot: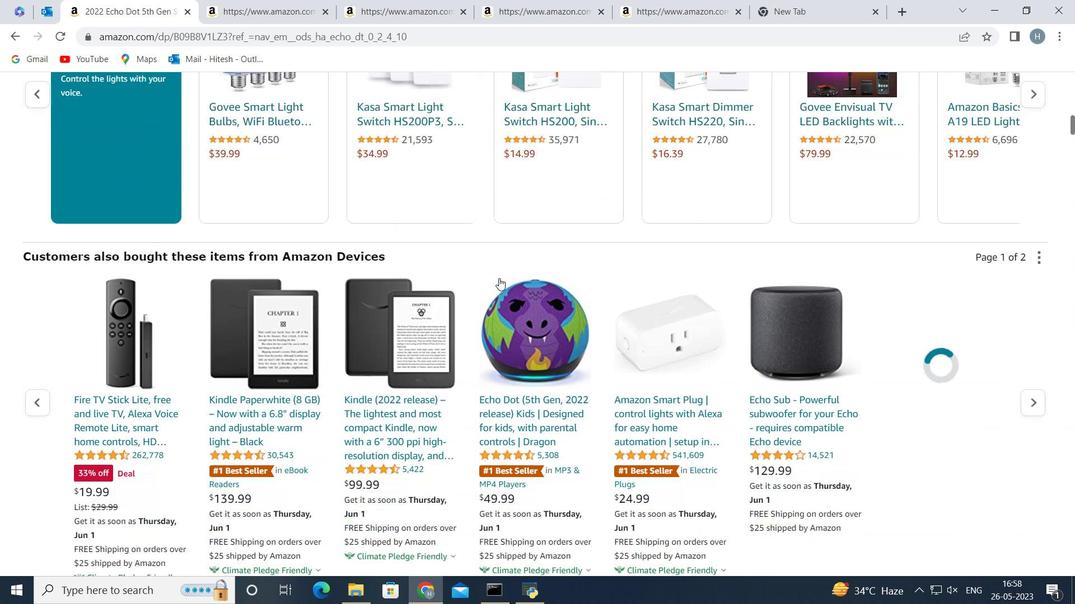 
Action: Mouse scrolled (498, 278) with delta (0, 0)
Screenshot: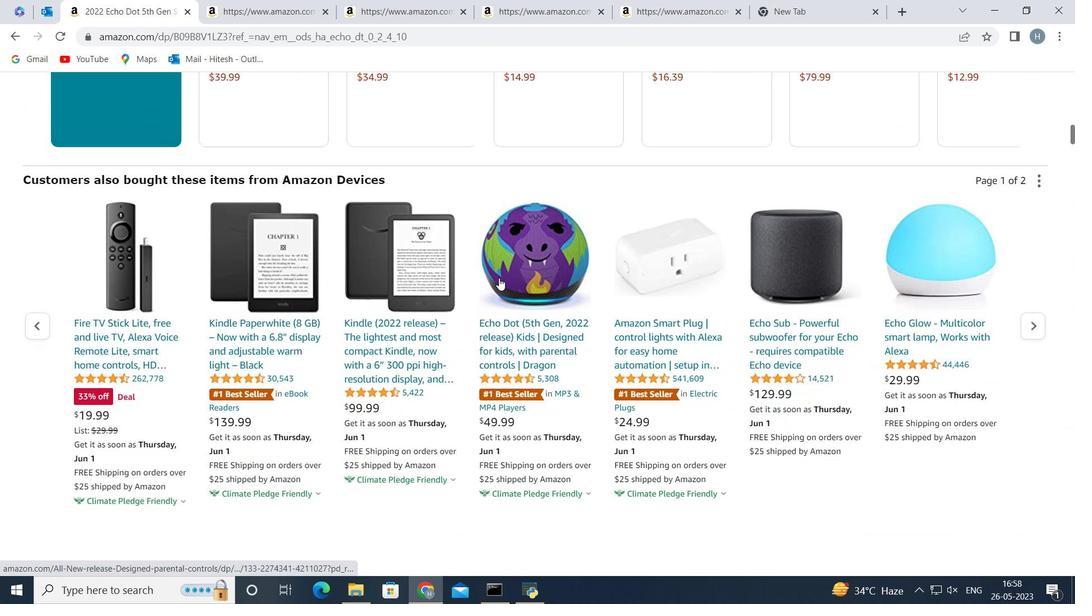 
Action: Mouse scrolled (498, 278) with delta (0, 0)
Screenshot: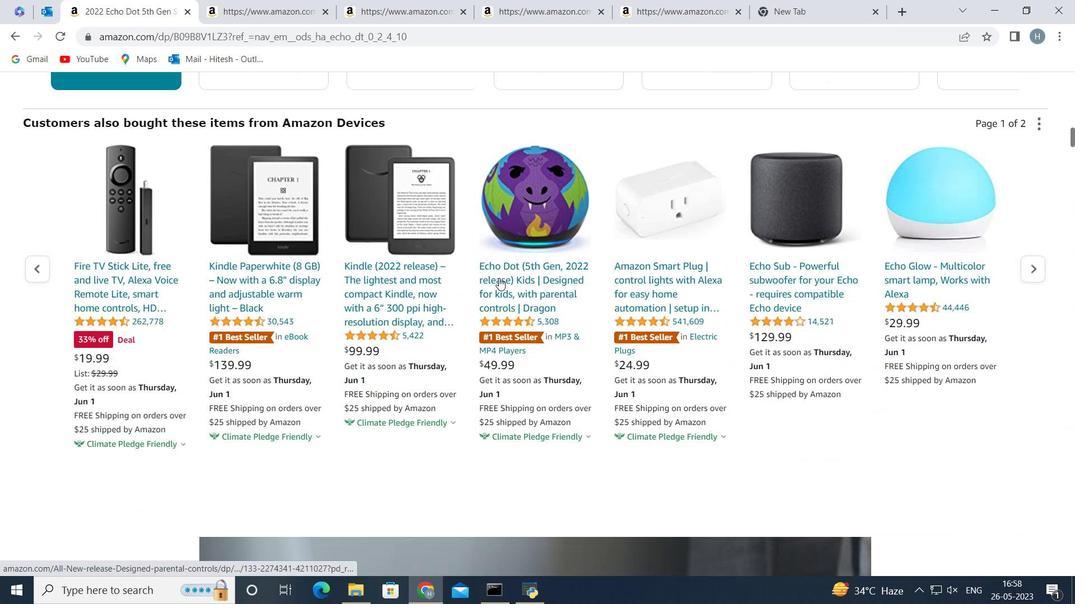 
Action: Mouse scrolled (498, 278) with delta (0, 0)
Screenshot: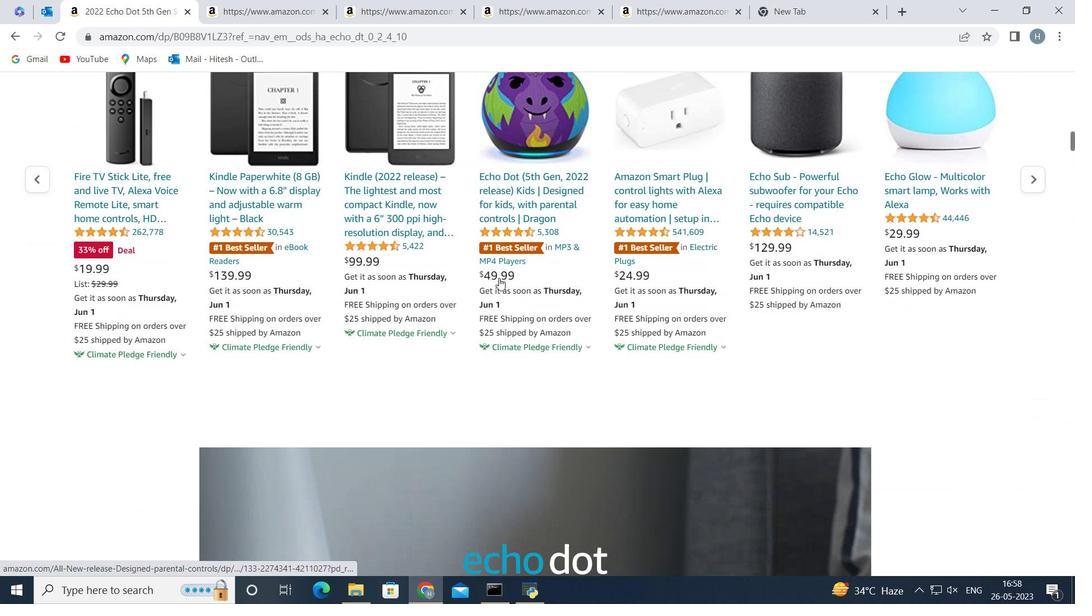 
Action: Mouse scrolled (498, 278) with delta (0, 0)
Screenshot: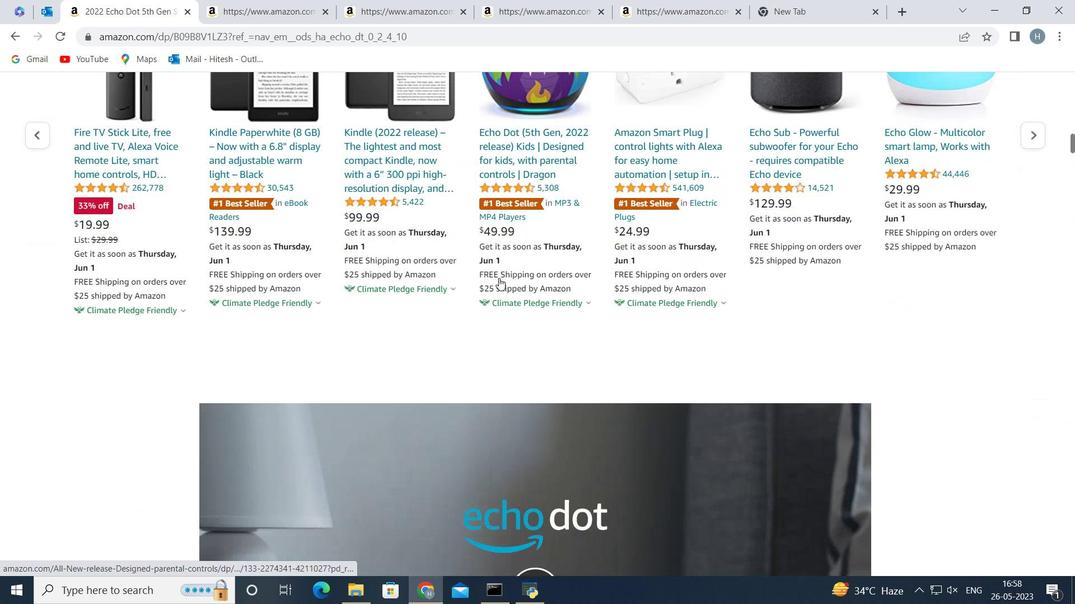 
Action: Mouse scrolled (498, 278) with delta (0, 0)
Screenshot: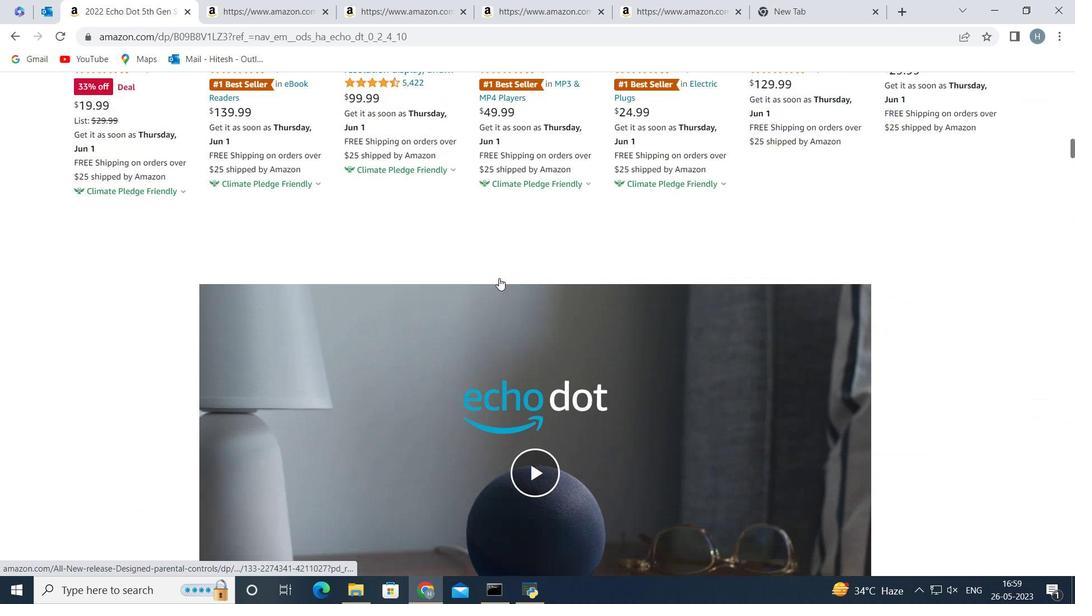 
Action: Mouse scrolled (498, 278) with delta (0, 0)
Screenshot: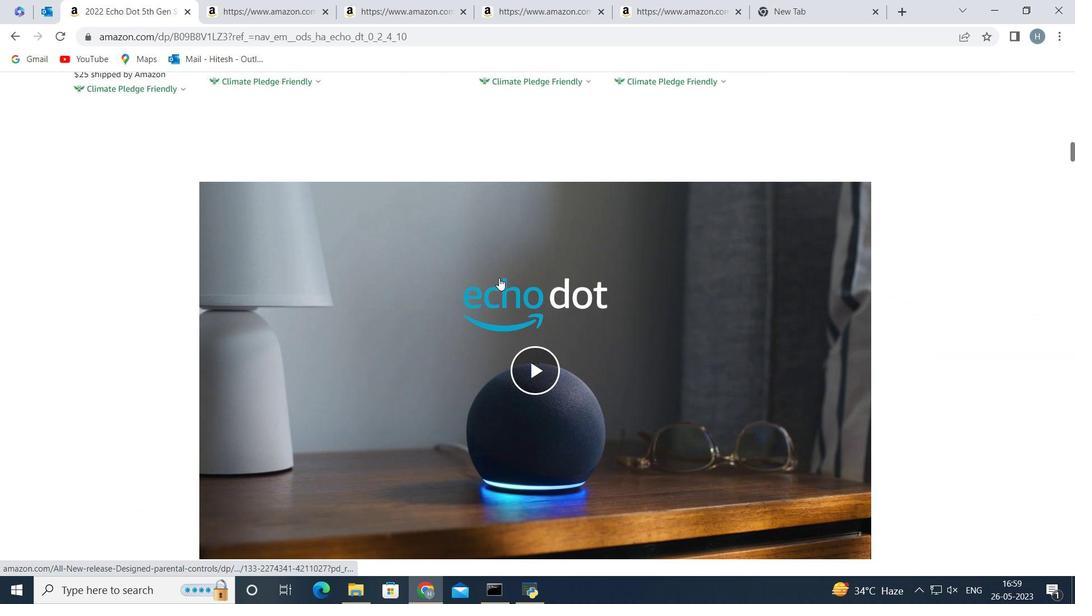 
Action: Mouse scrolled (498, 278) with delta (0, 0)
Screenshot: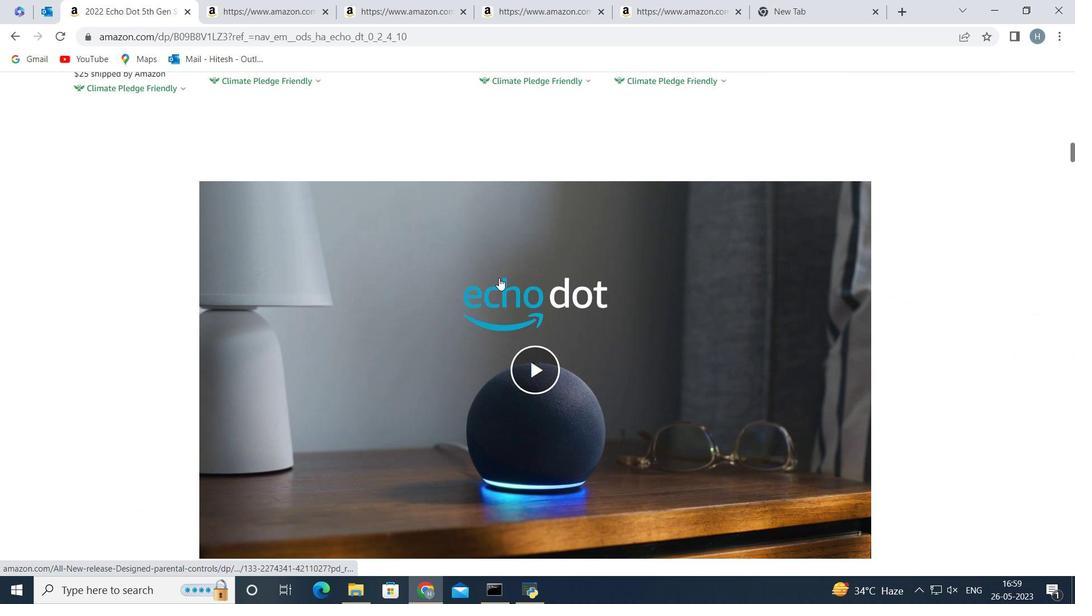 
Action: Mouse scrolled (498, 278) with delta (0, 0)
Screenshot: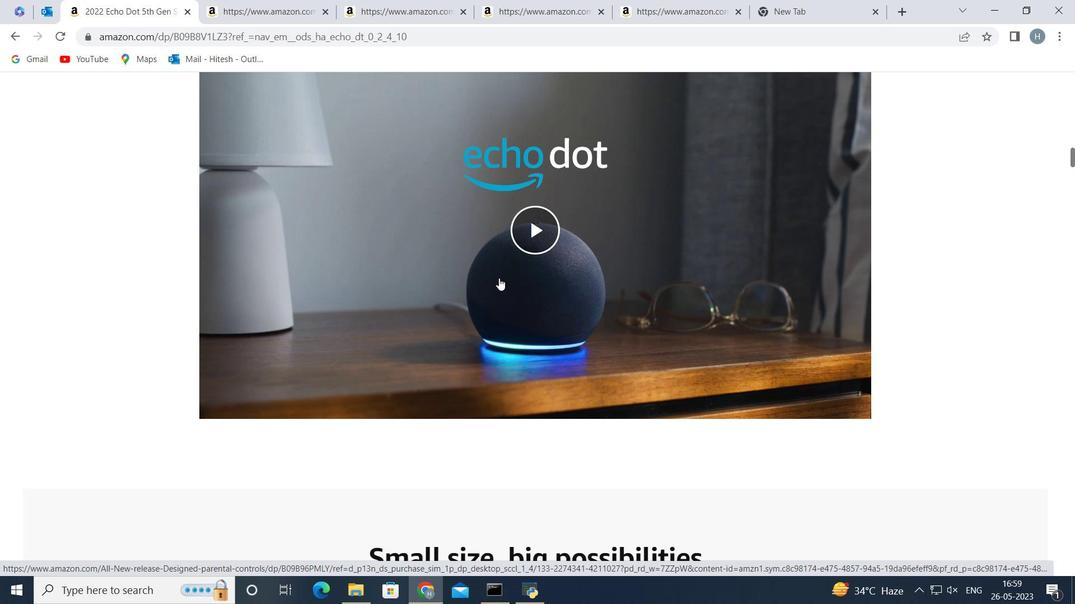 
Action: Mouse scrolled (498, 278) with delta (0, 0)
Screenshot: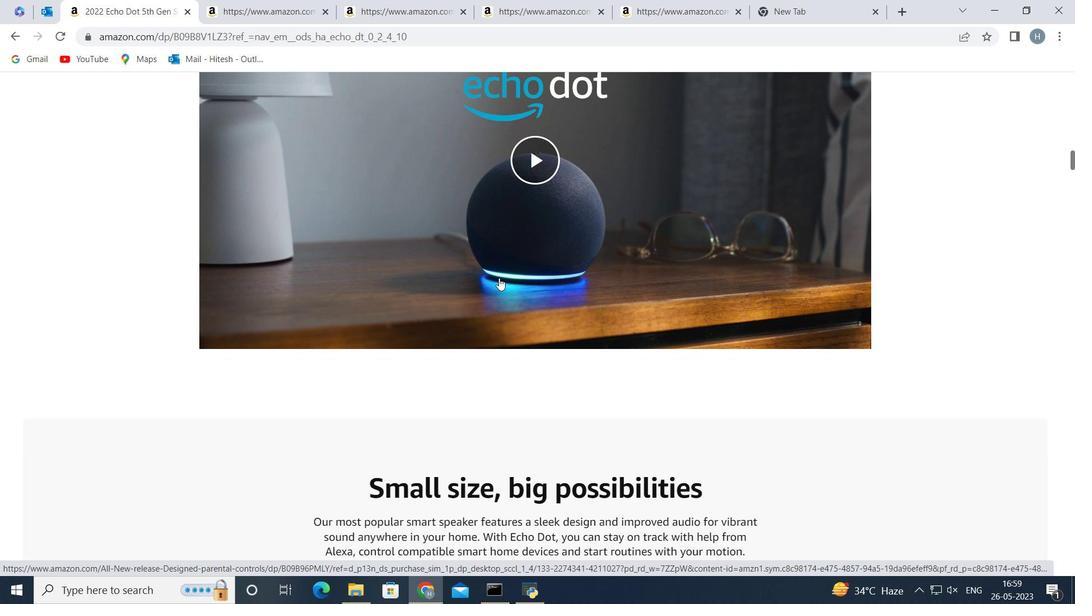 
Action: Mouse scrolled (498, 279) with delta (0, 0)
Screenshot: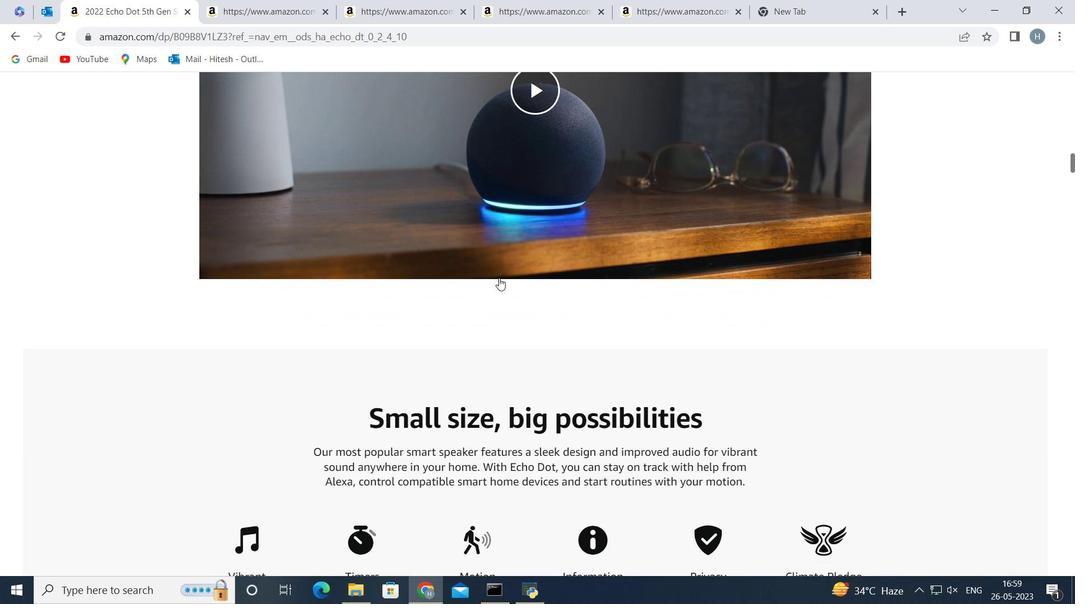 
Action: Mouse scrolled (498, 279) with delta (0, 0)
Screenshot: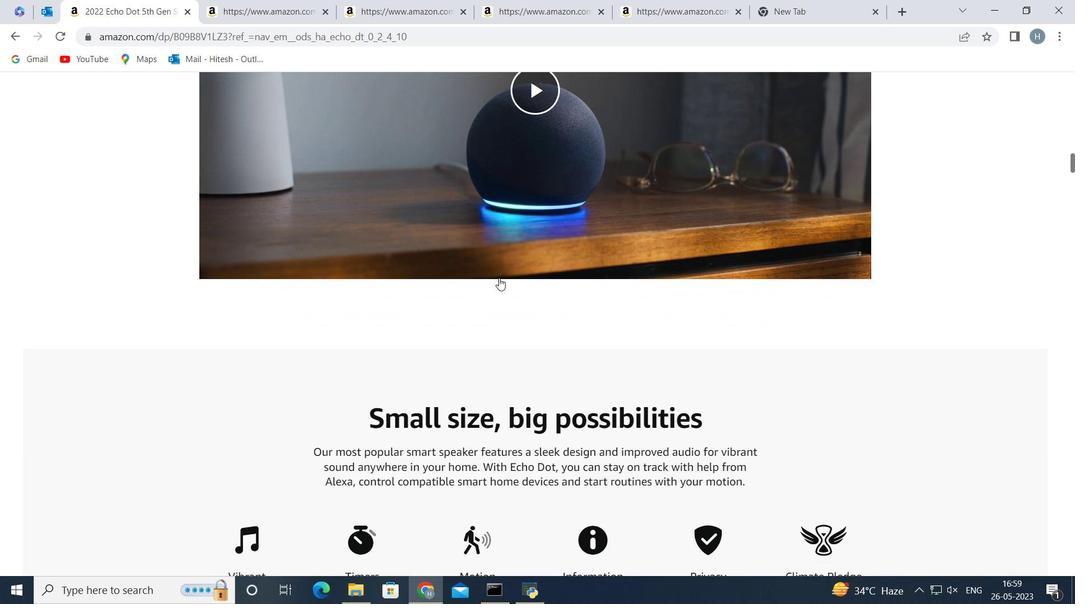 
Action: Mouse scrolled (498, 279) with delta (0, 0)
Screenshot: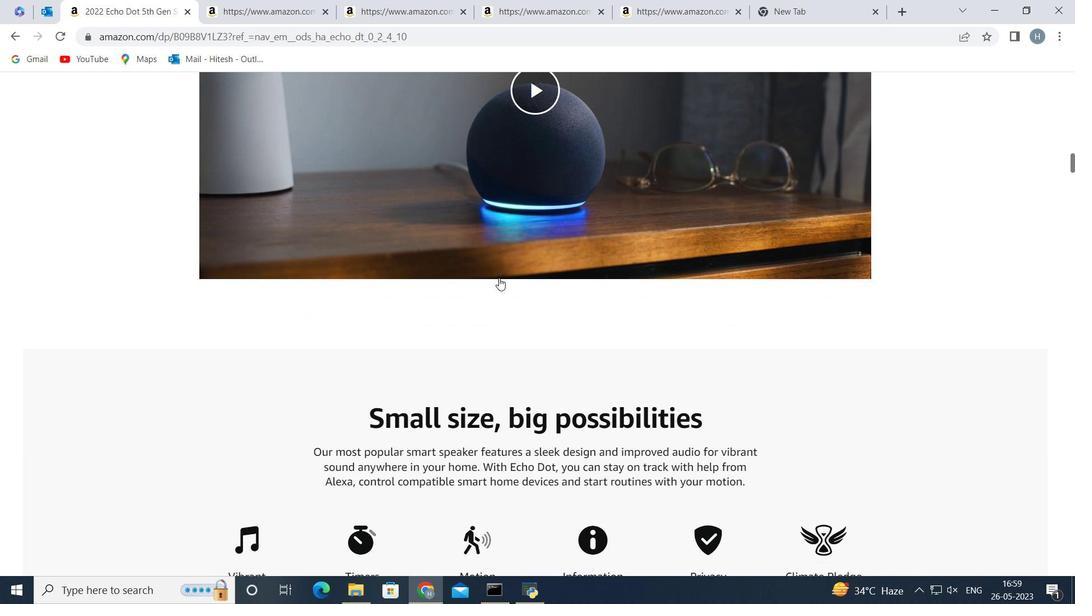 
Action: Mouse scrolled (498, 279) with delta (0, 0)
Screenshot: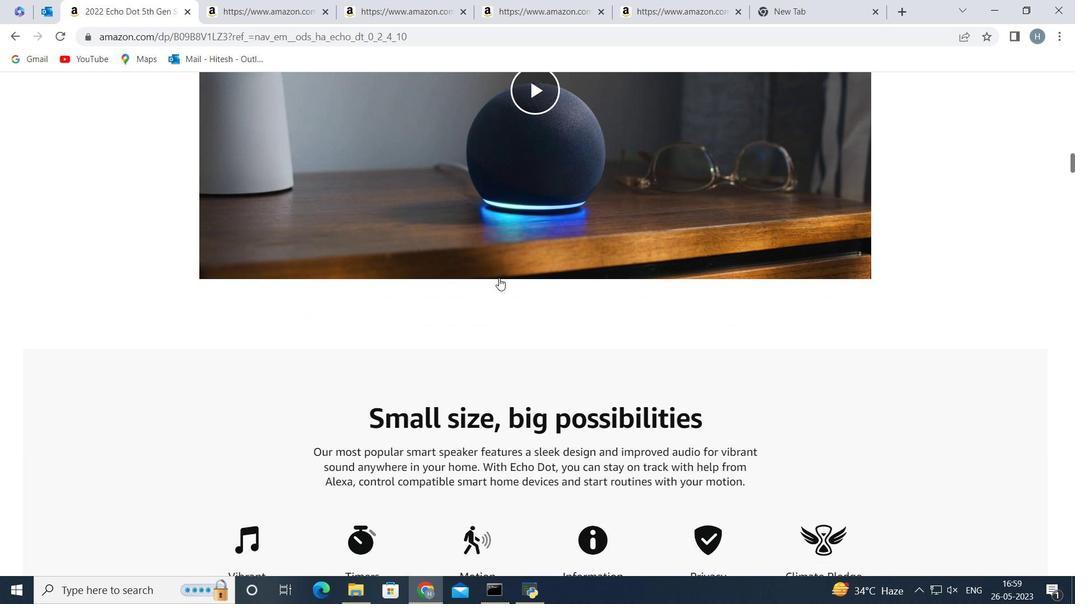 
Action: Mouse moved to (541, 369)
Screenshot: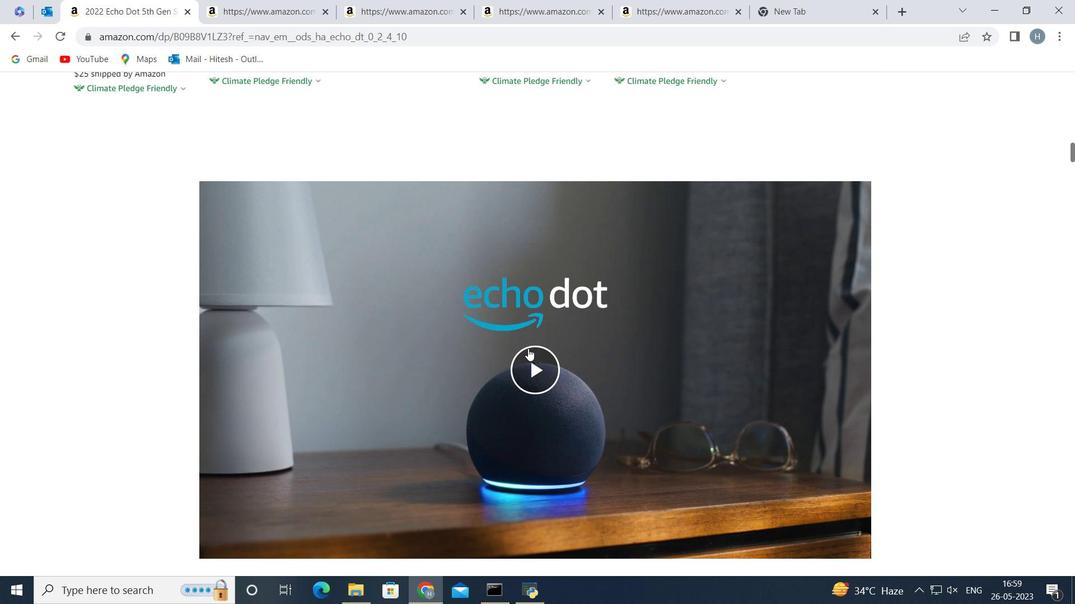 
Action: Mouse scrolled (541, 369) with delta (0, 0)
Screenshot: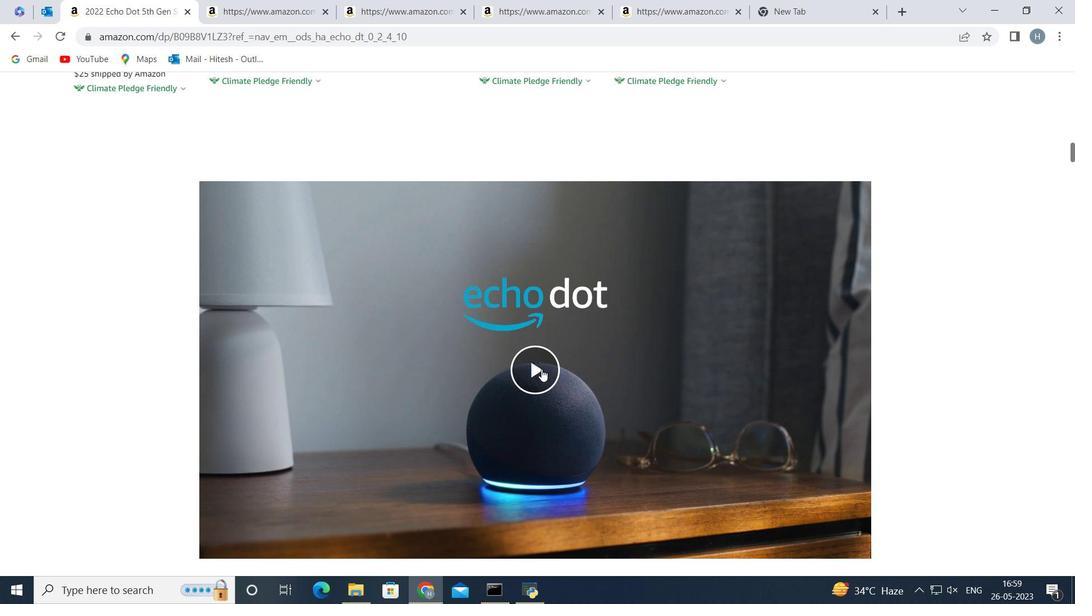 
Action: Mouse moved to (532, 296)
Screenshot: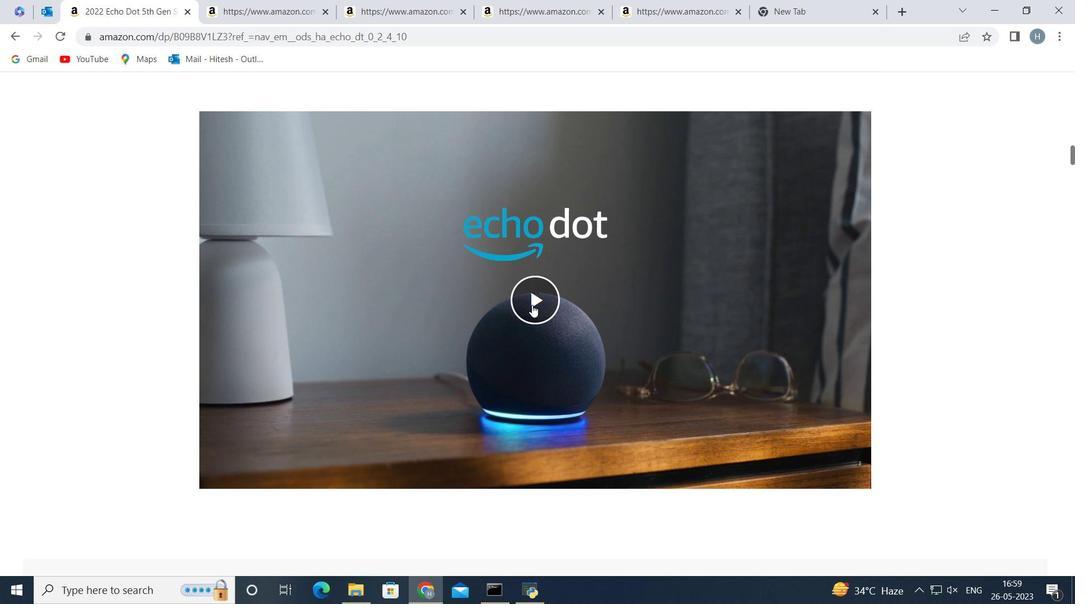 
Action: Mouse pressed left at (532, 296)
Screenshot: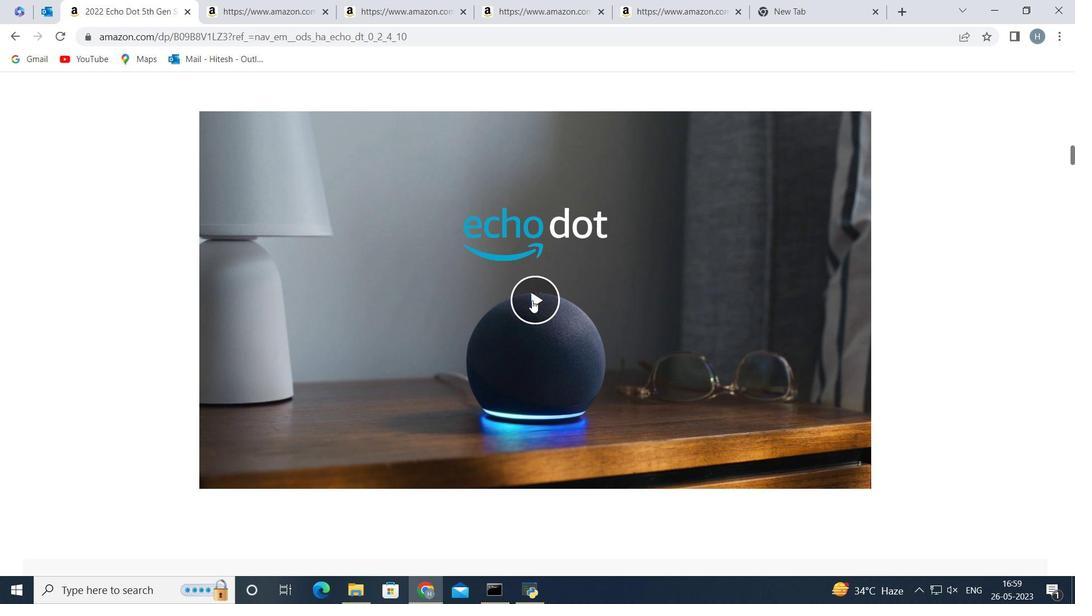 
Action: Mouse moved to (756, 303)
Screenshot: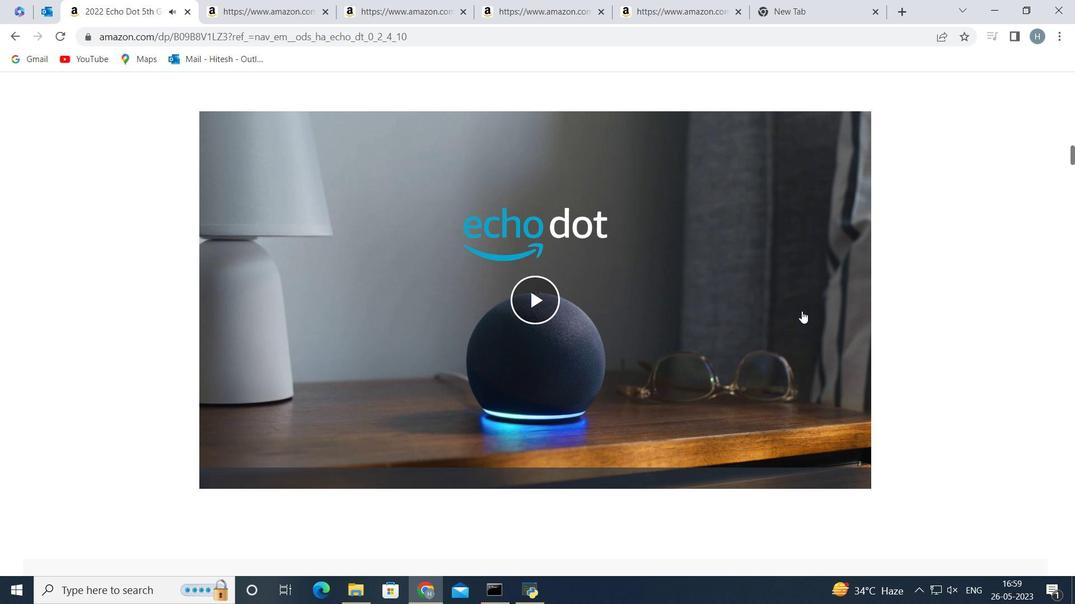 
Action: Mouse scrolled (756, 302) with delta (0, 0)
Screenshot: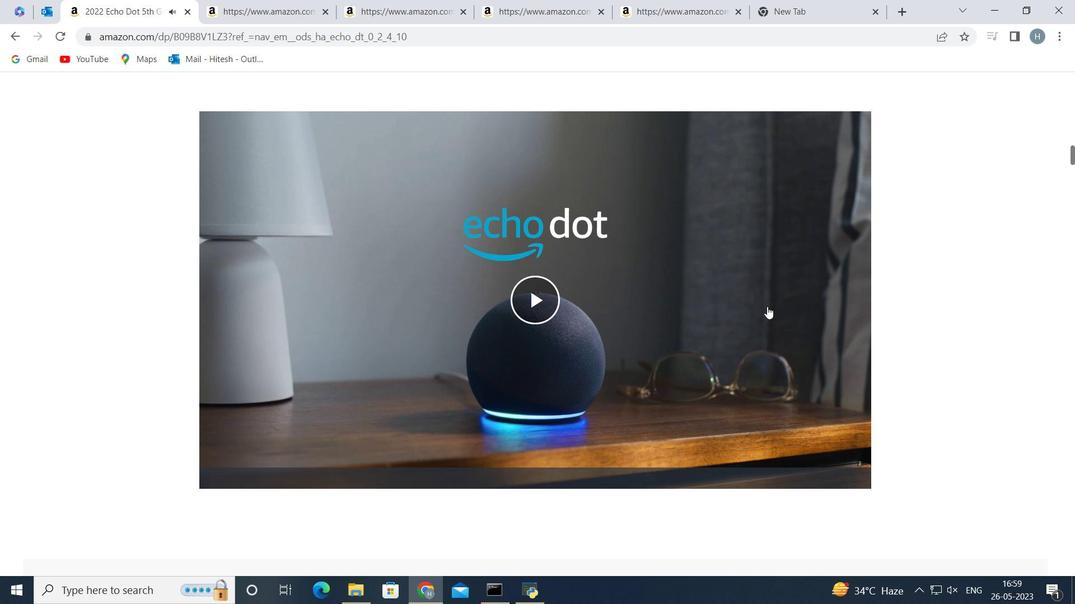 
Action: Mouse scrolled (756, 302) with delta (0, 0)
Screenshot: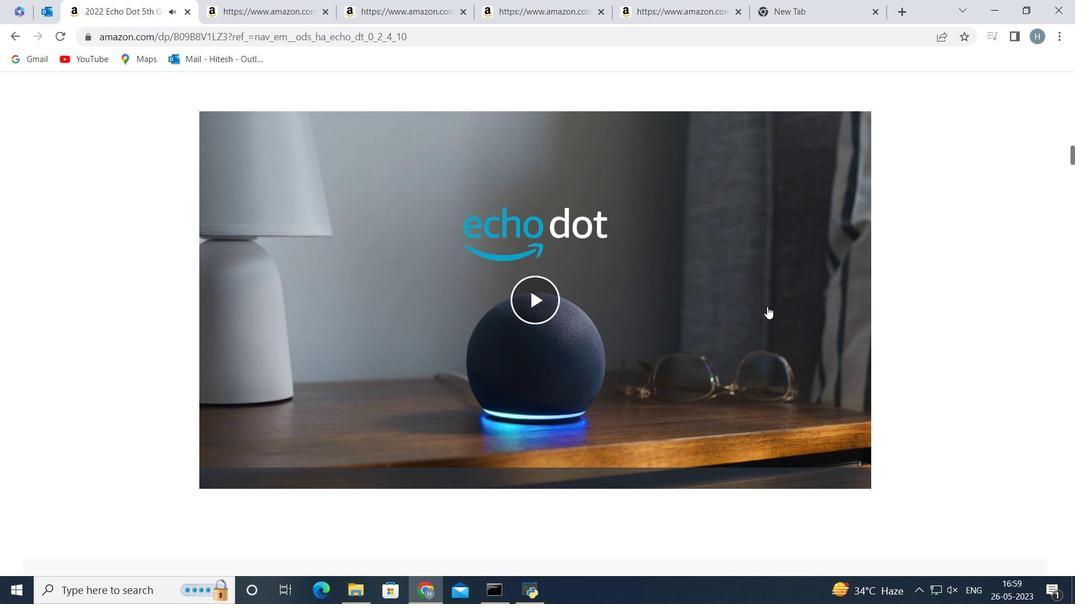 
Action: Mouse moved to (610, 283)
Screenshot: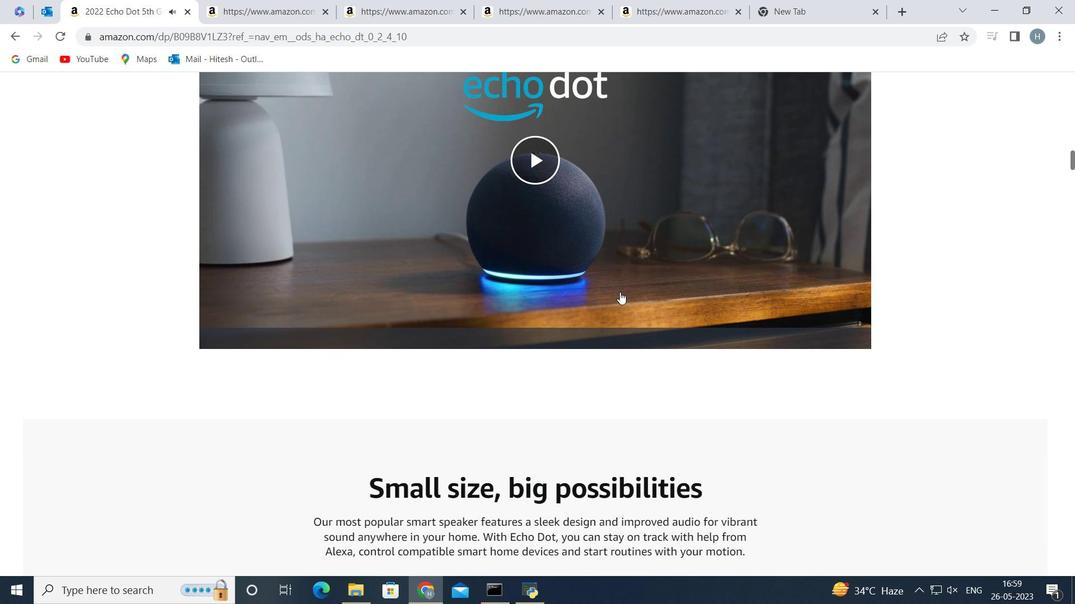 
Action: Mouse scrolled (610, 282) with delta (0, 0)
Screenshot: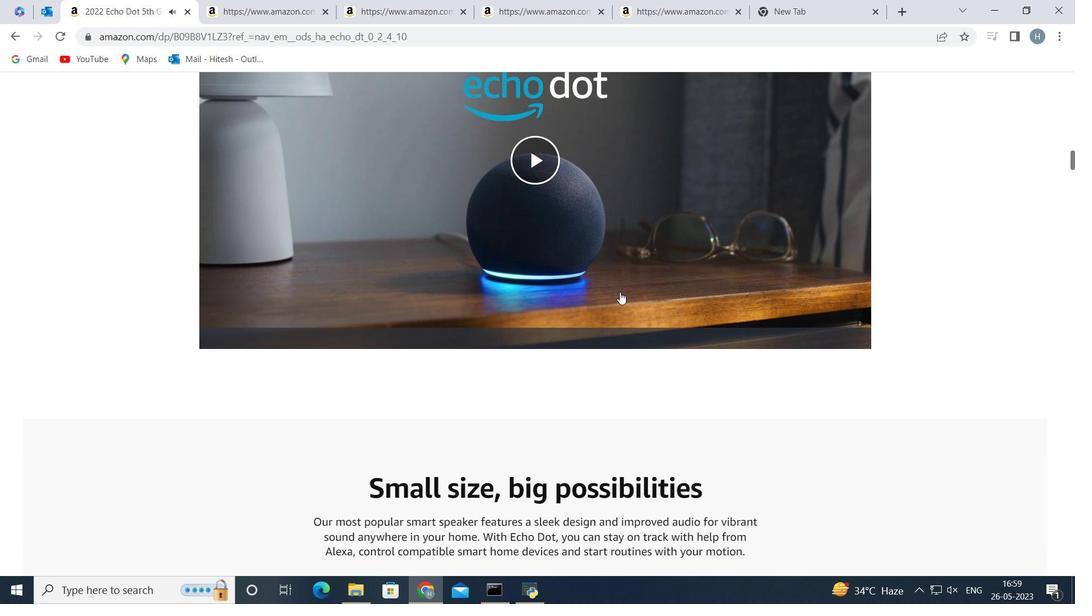 
Action: Mouse scrolled (610, 282) with delta (0, 0)
Screenshot: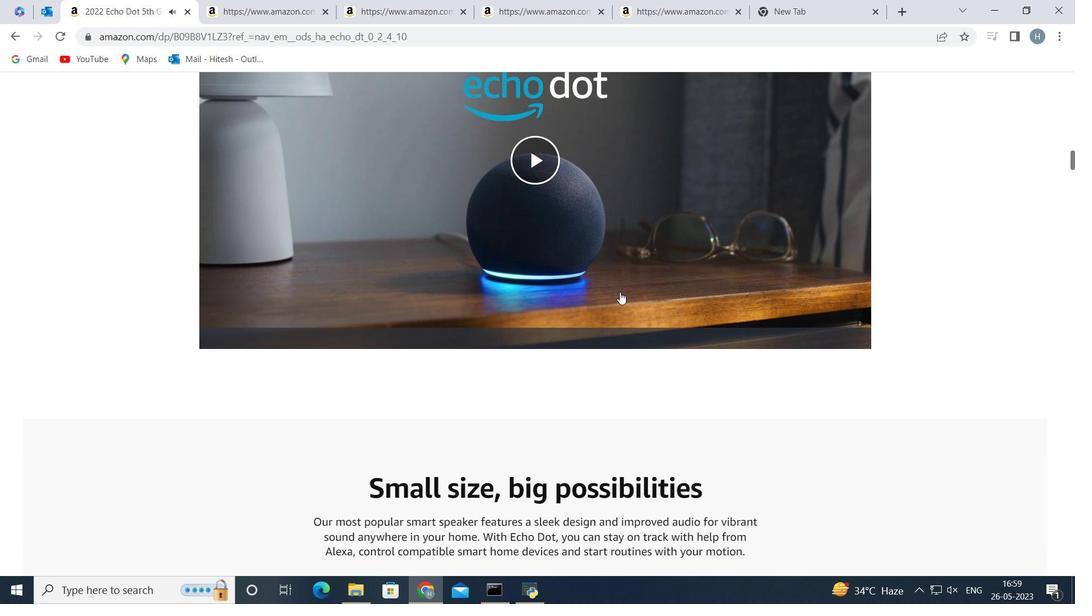 
Action: Mouse scrolled (610, 282) with delta (0, 0)
Screenshot: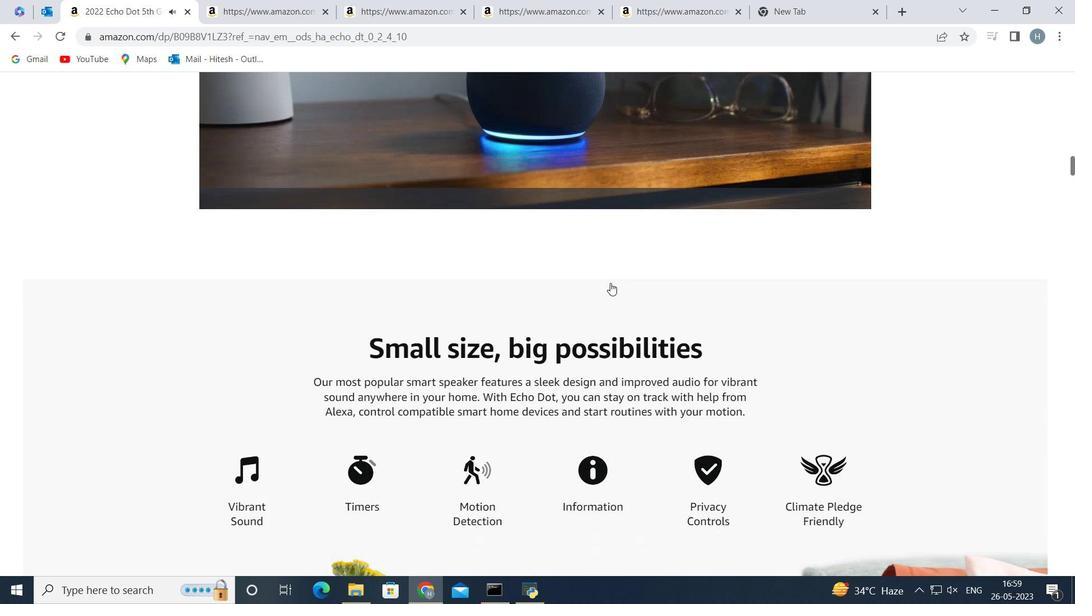 
Action: Mouse scrolled (610, 282) with delta (0, 0)
Screenshot: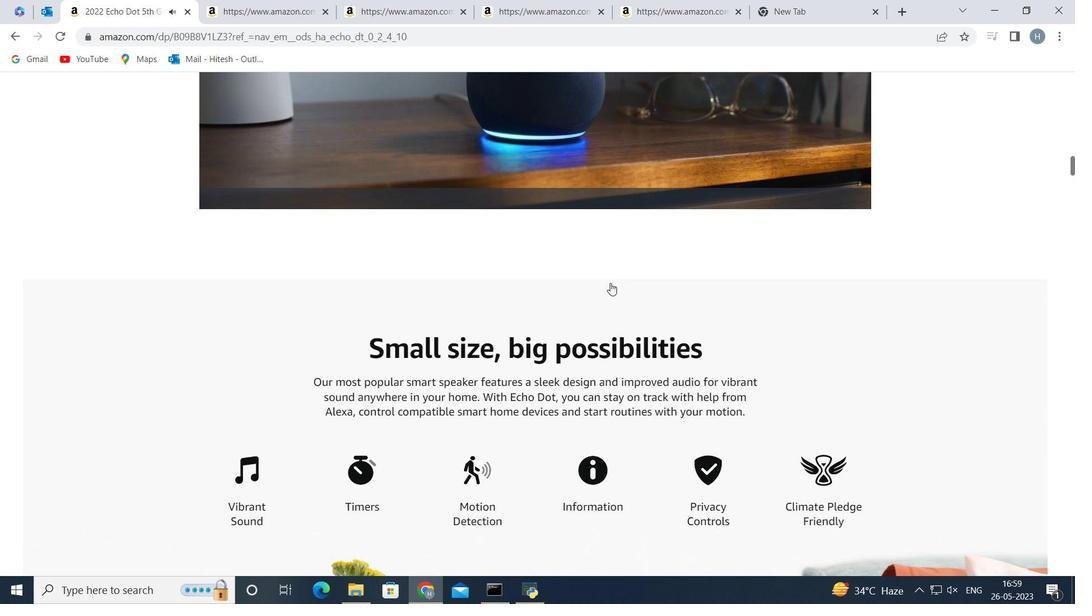 
Action: Mouse moved to (561, 240)
Screenshot: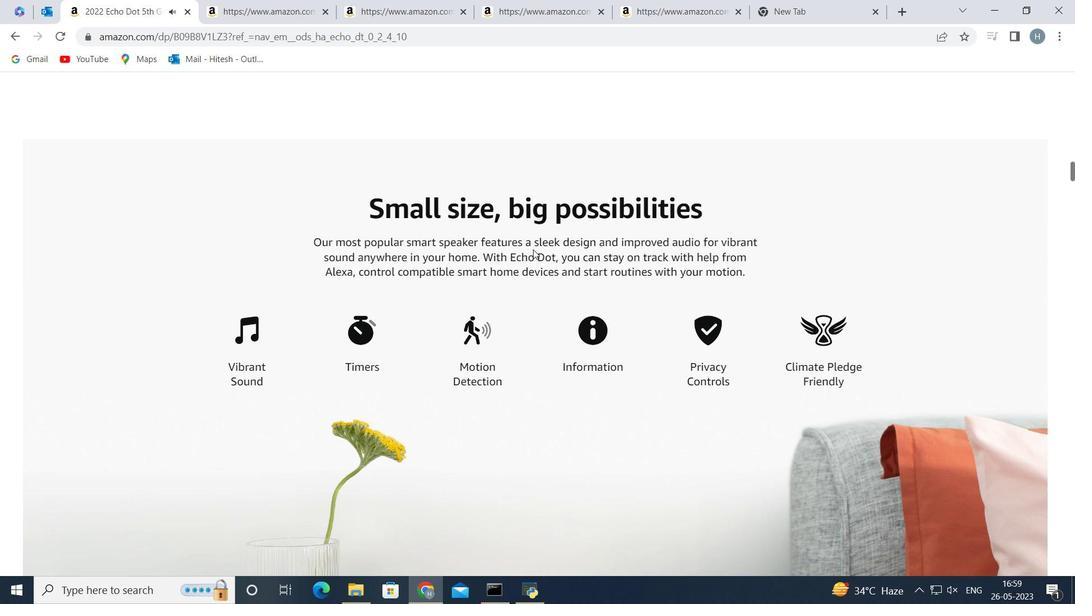 
Action: Mouse scrolled (561, 239) with delta (0, 0)
Screenshot: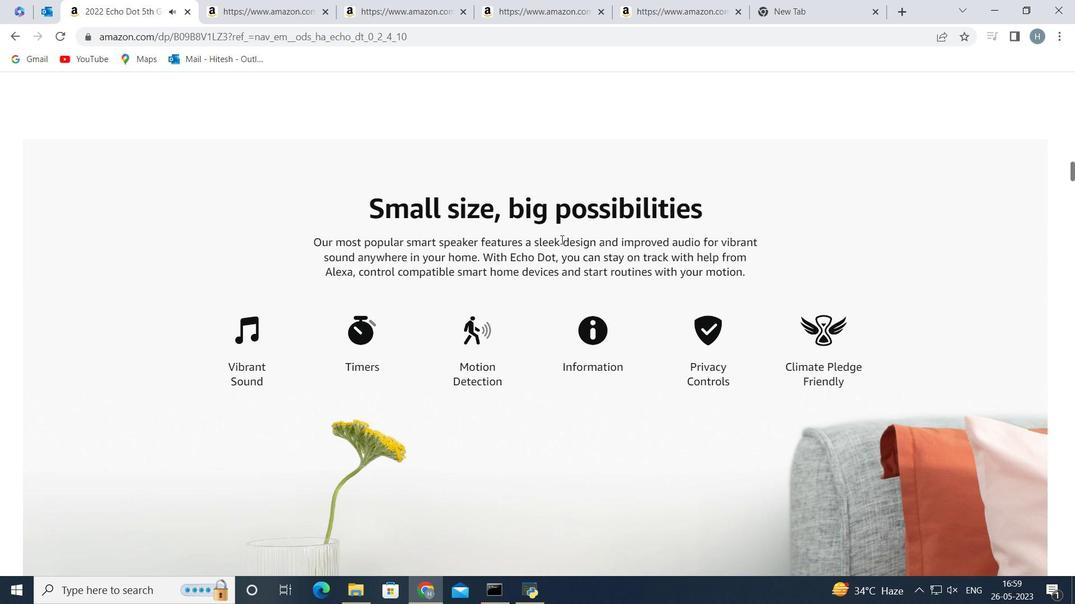
Action: Mouse moved to (621, 295)
Screenshot: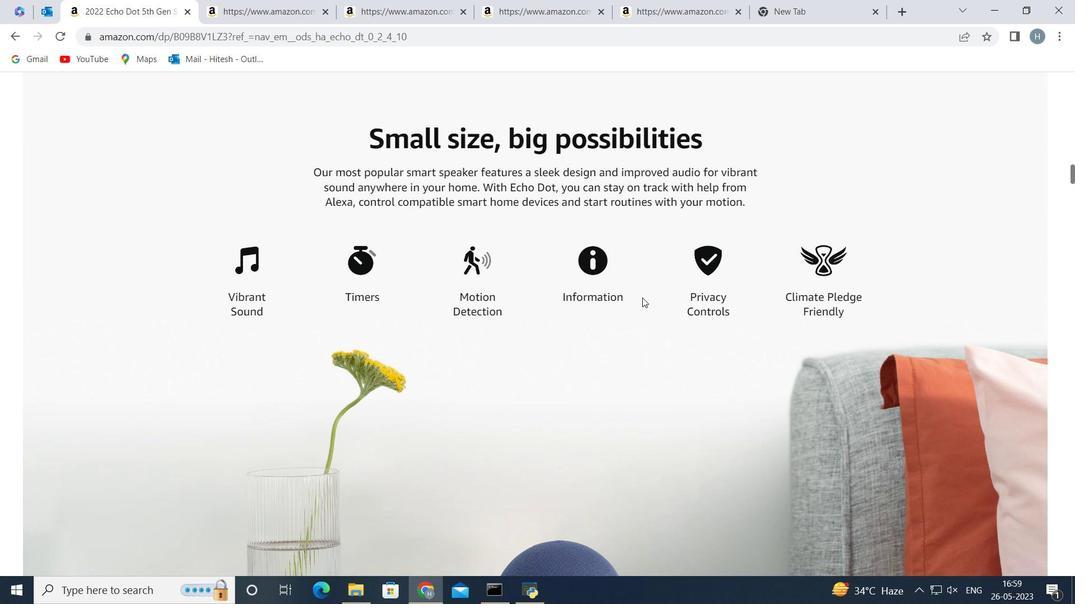 
Action: Mouse scrolled (621, 295) with delta (0, 0)
Screenshot: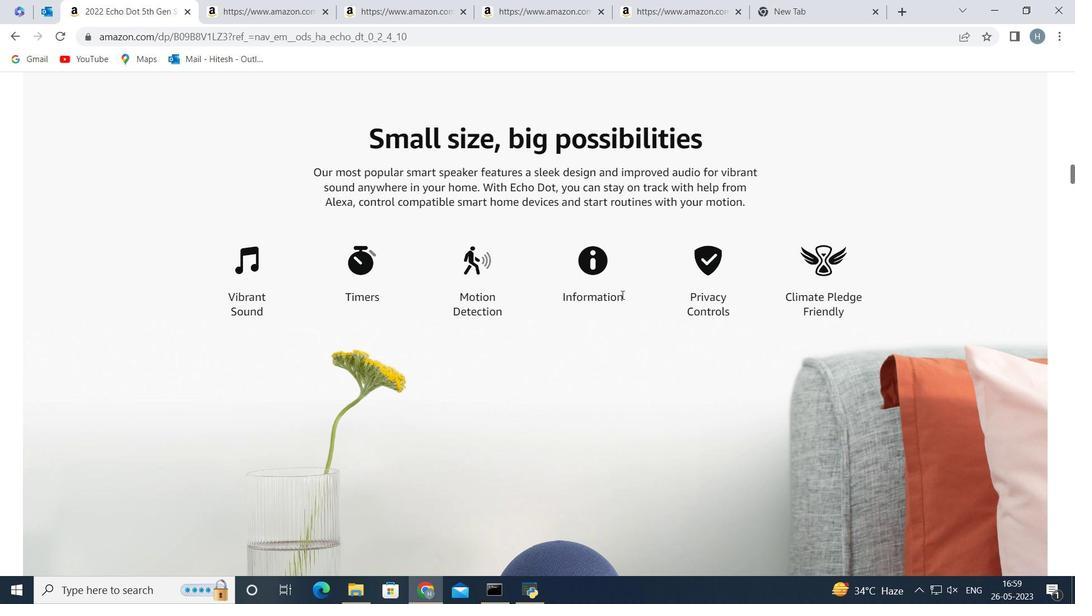 
Action: Mouse moved to (561, 272)
Screenshot: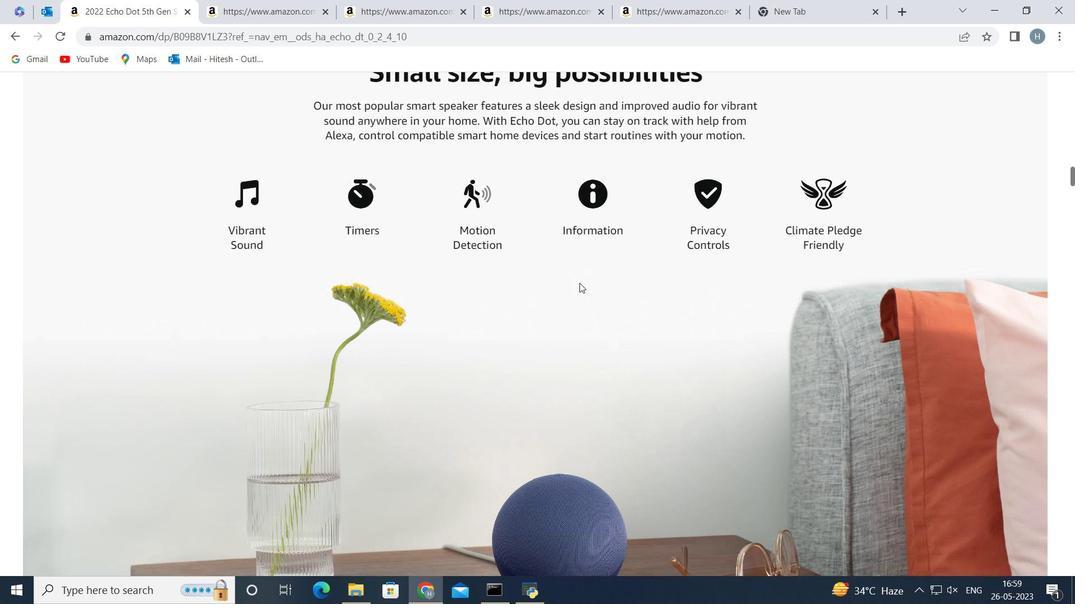
Action: Mouse scrolled (561, 272) with delta (0, 0)
Screenshot: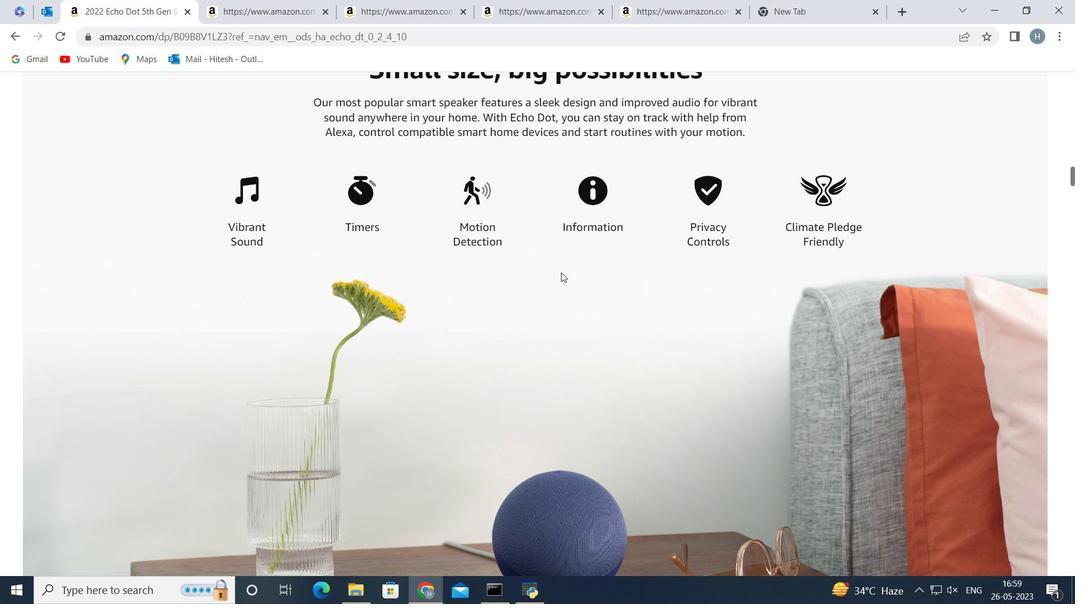 
Action: Mouse scrolled (561, 272) with delta (0, 0)
Screenshot: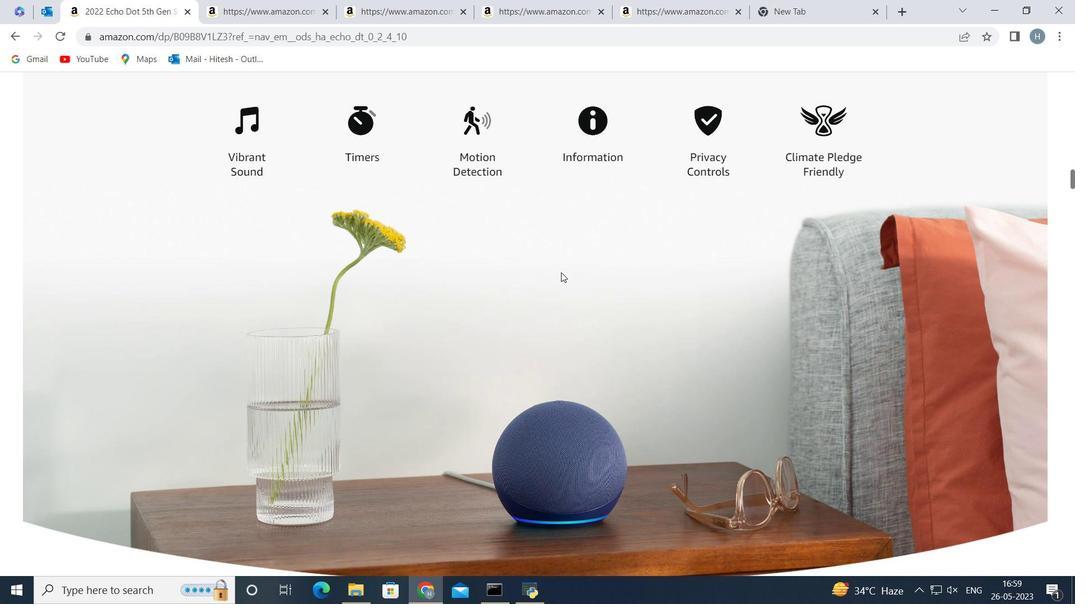 
Action: Mouse scrolled (561, 272) with delta (0, 0)
Screenshot: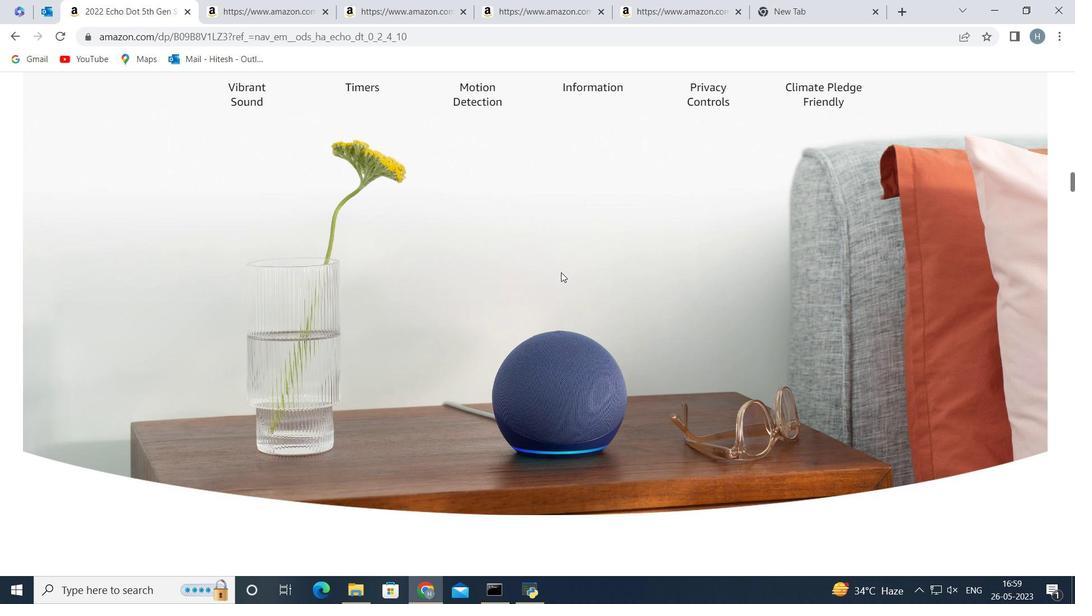 
Action: Mouse scrolled (561, 272) with delta (0, 0)
Screenshot: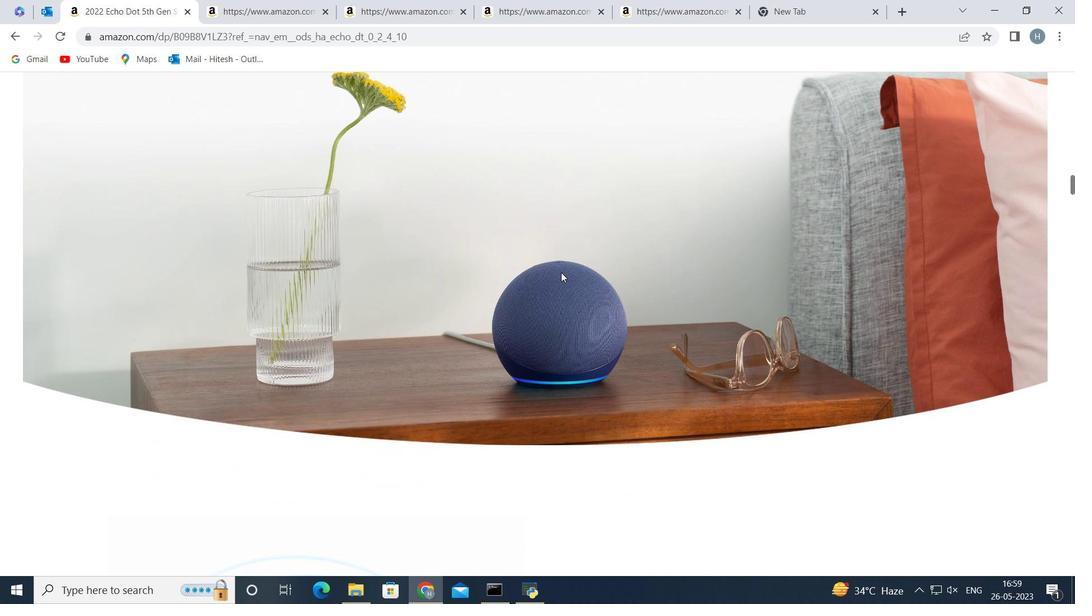 
Action: Mouse scrolled (561, 272) with delta (0, 0)
Screenshot: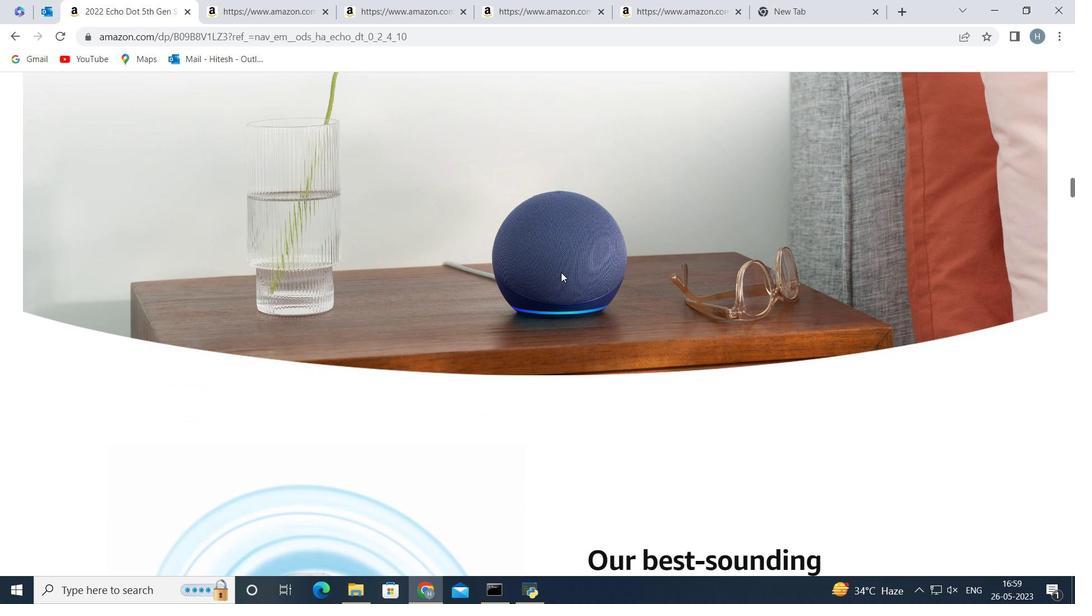 
Action: Mouse scrolled (561, 272) with delta (0, 0)
Screenshot: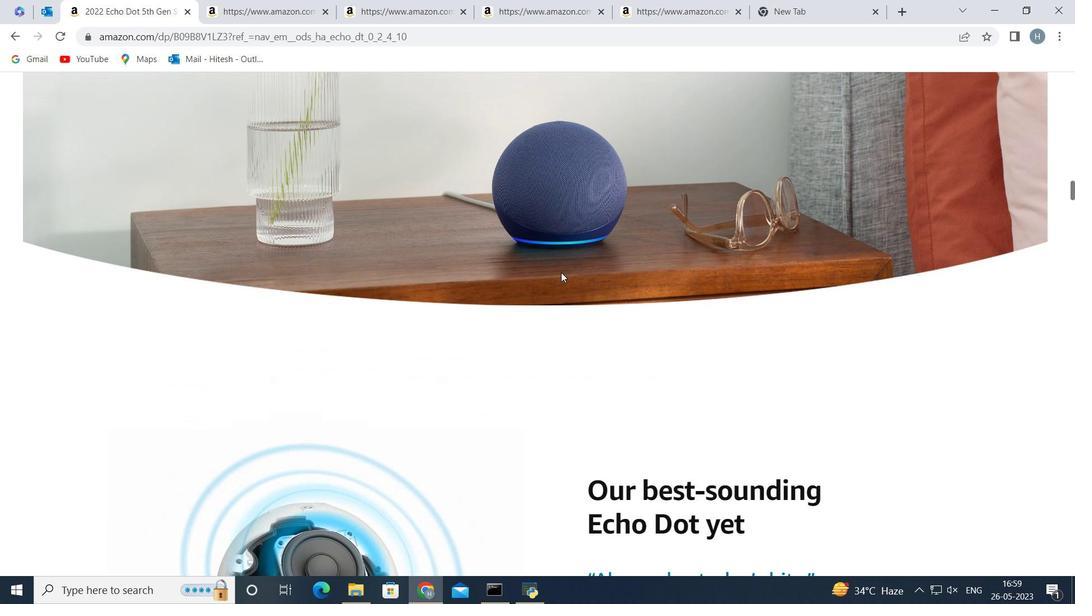 
Action: Mouse scrolled (561, 272) with delta (0, 0)
Screenshot: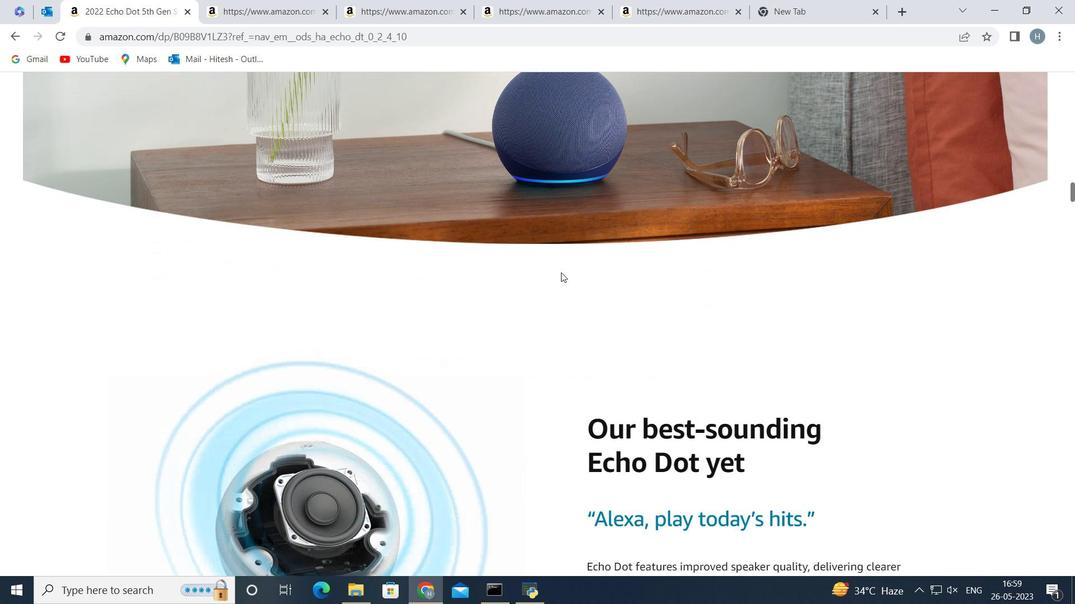 
Action: Mouse scrolled (561, 272) with delta (0, 0)
Screenshot: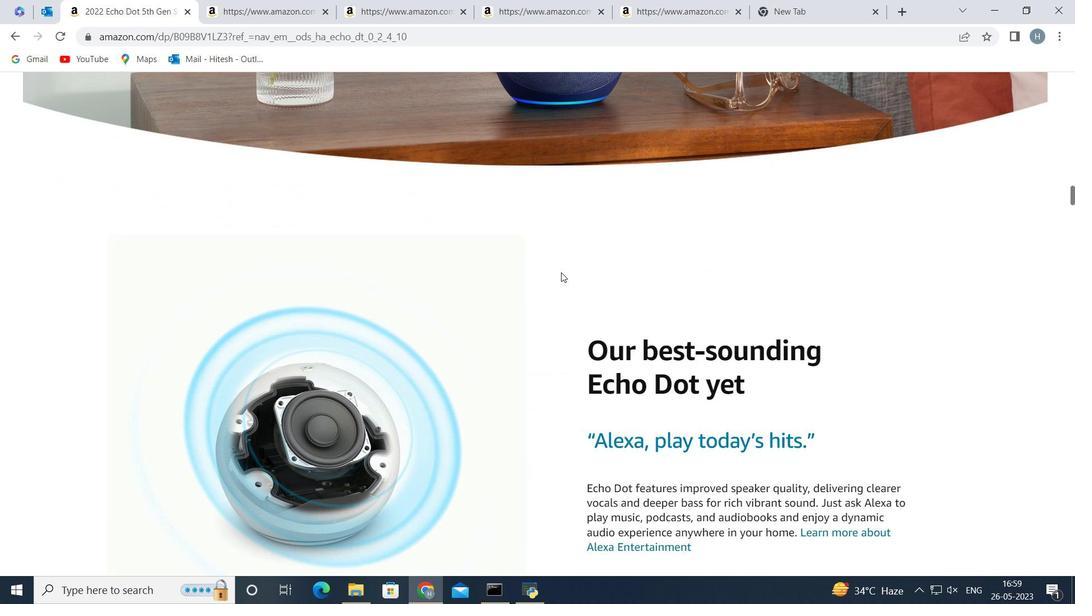
Action: Mouse moved to (660, 285)
Screenshot: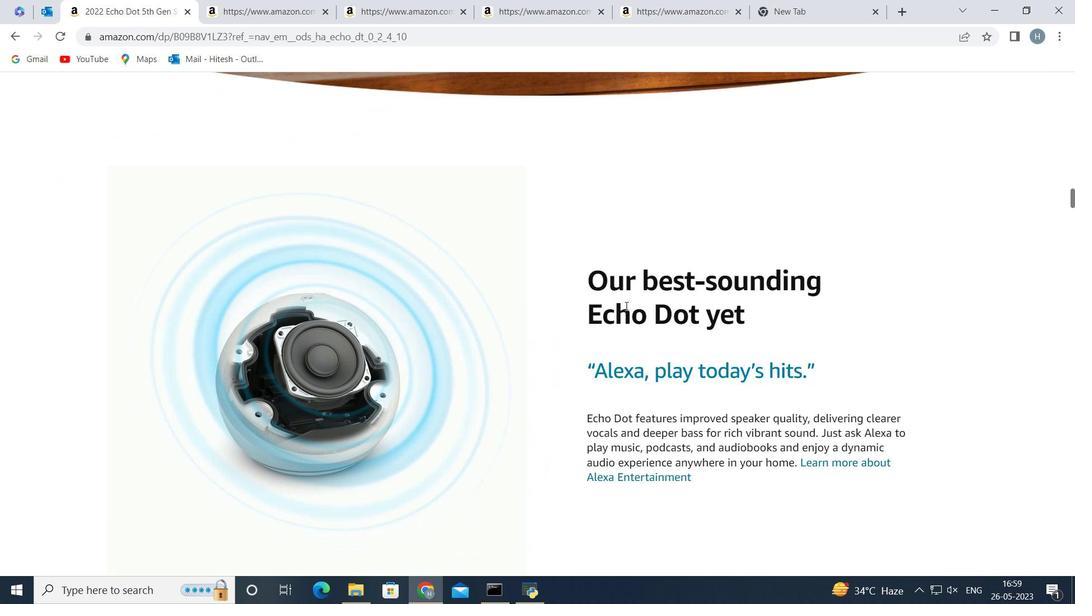
Action: Mouse scrolled (660, 285) with delta (0, 0)
Screenshot: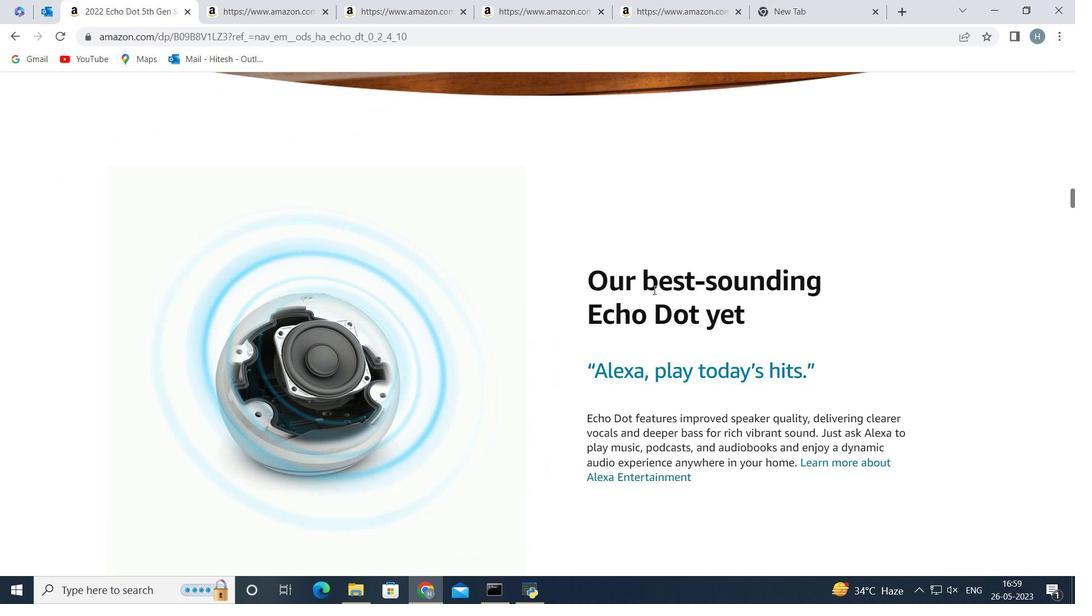 
Action: Mouse moved to (626, 254)
Screenshot: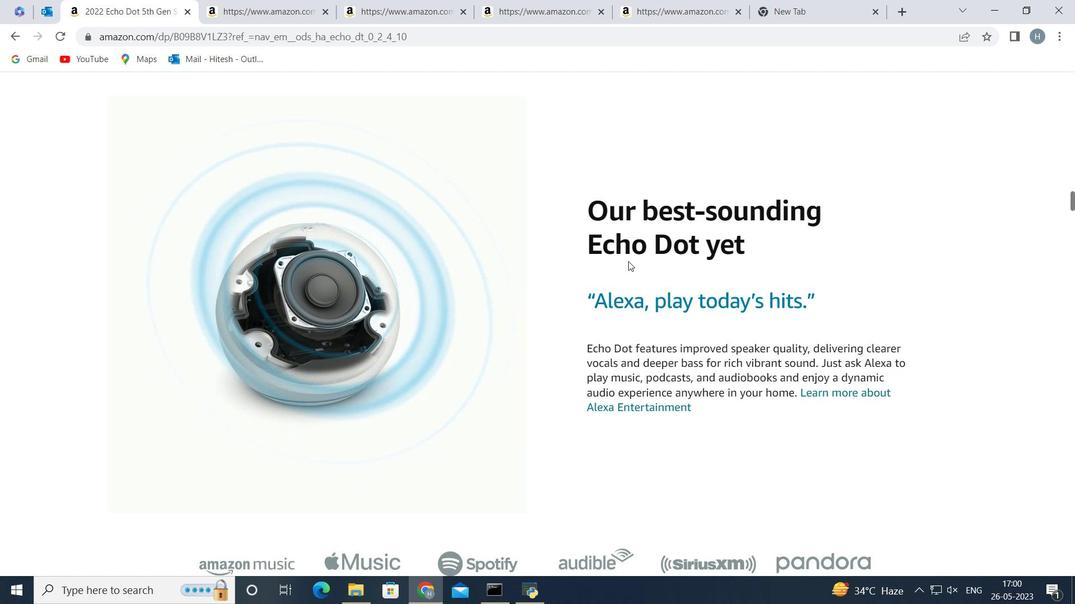 
Action: Mouse scrolled (626, 254) with delta (0, 0)
Screenshot: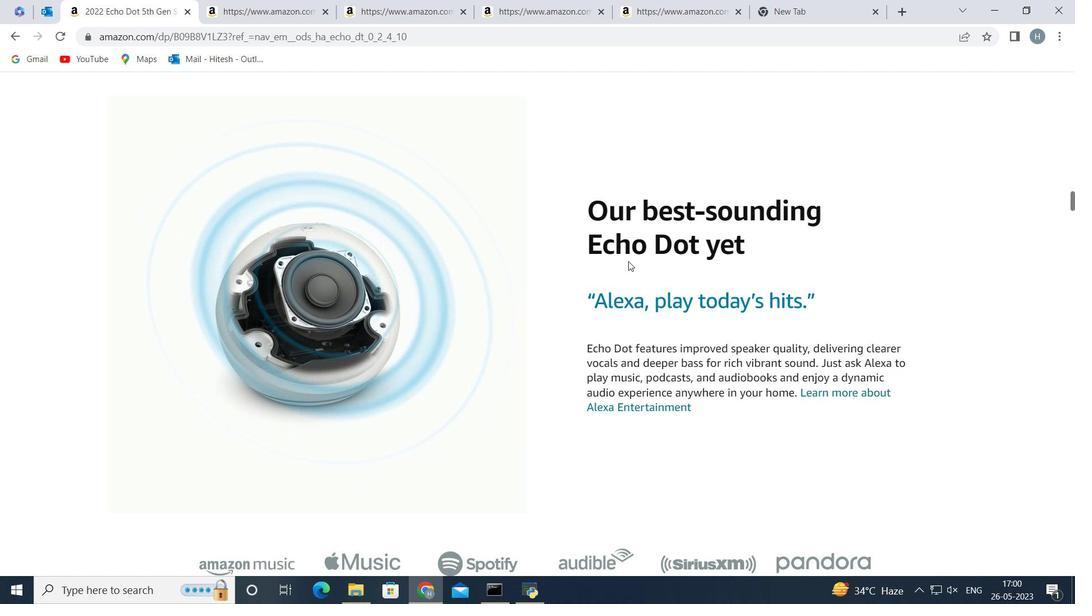
Action: Mouse scrolled (626, 254) with delta (0, 0)
Screenshot: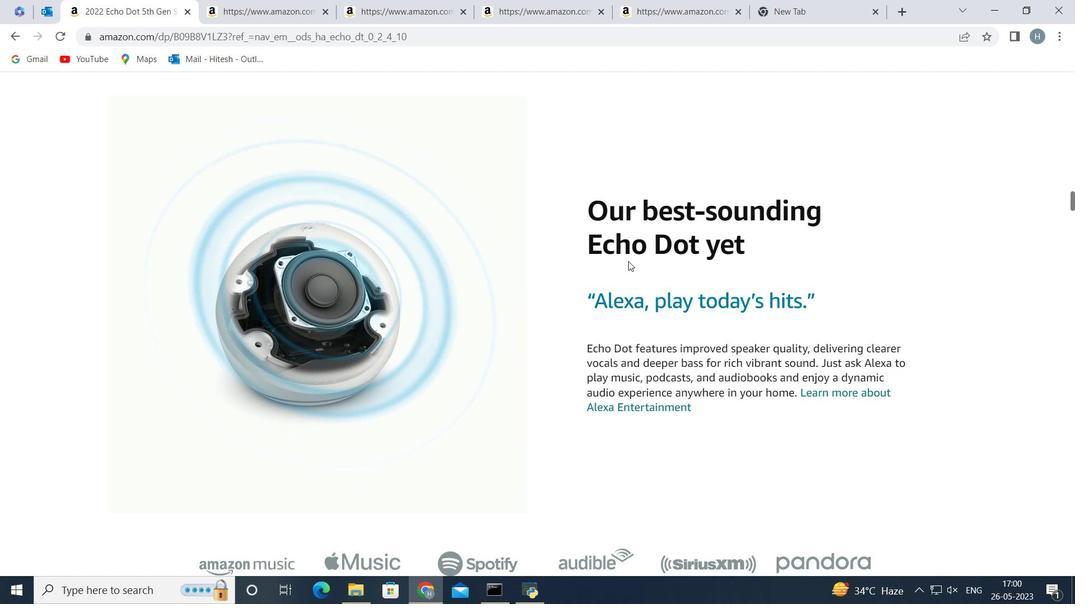
Action: Mouse moved to (623, 254)
Screenshot: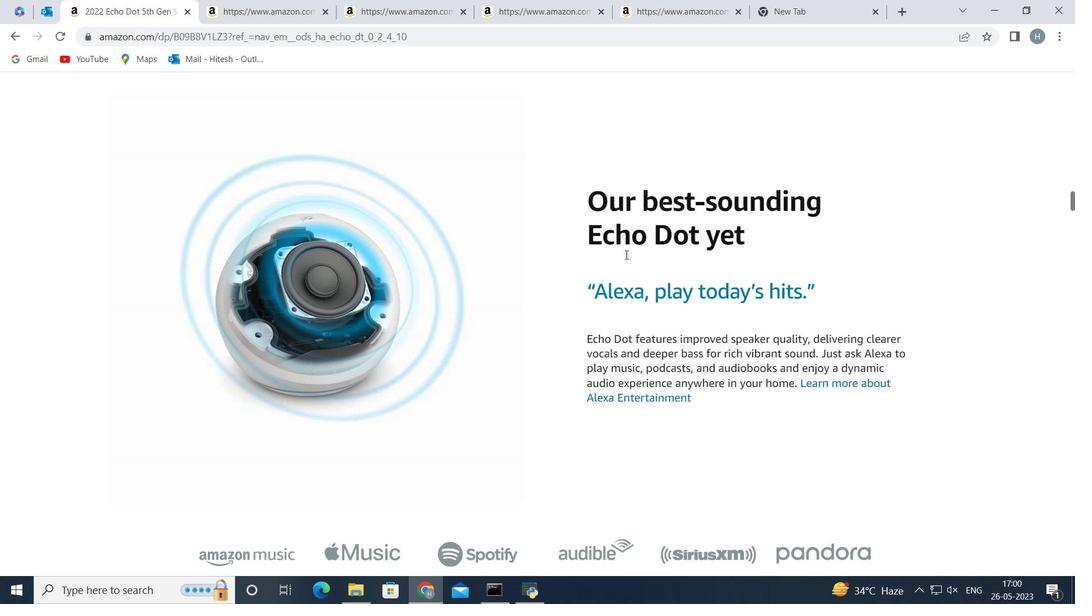 
Action: Mouse scrolled (623, 253) with delta (0, 0)
Screenshot: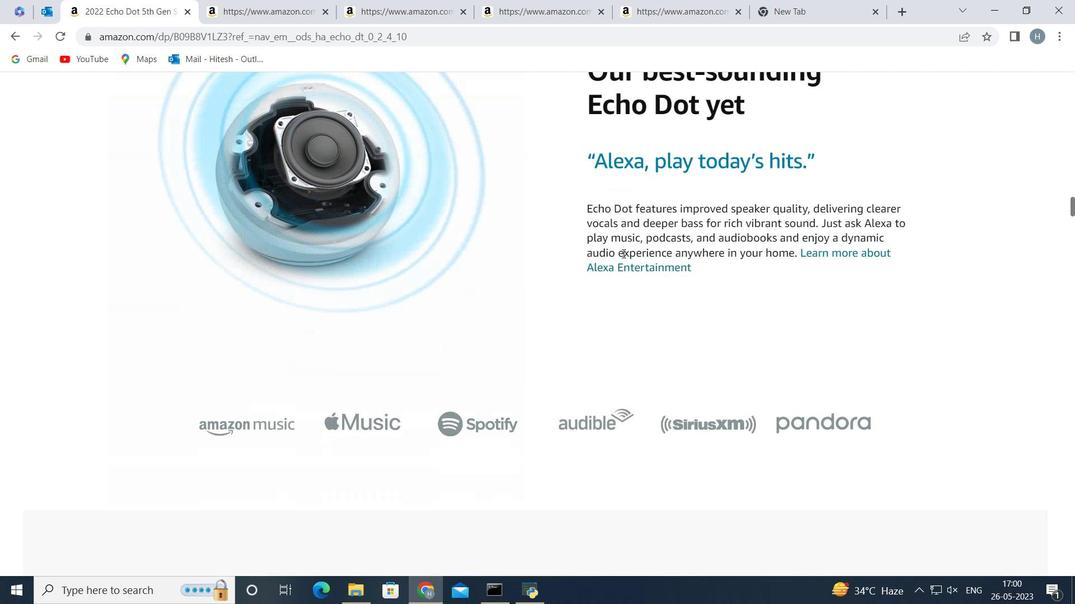 
Action: Mouse moved to (303, 351)
Screenshot: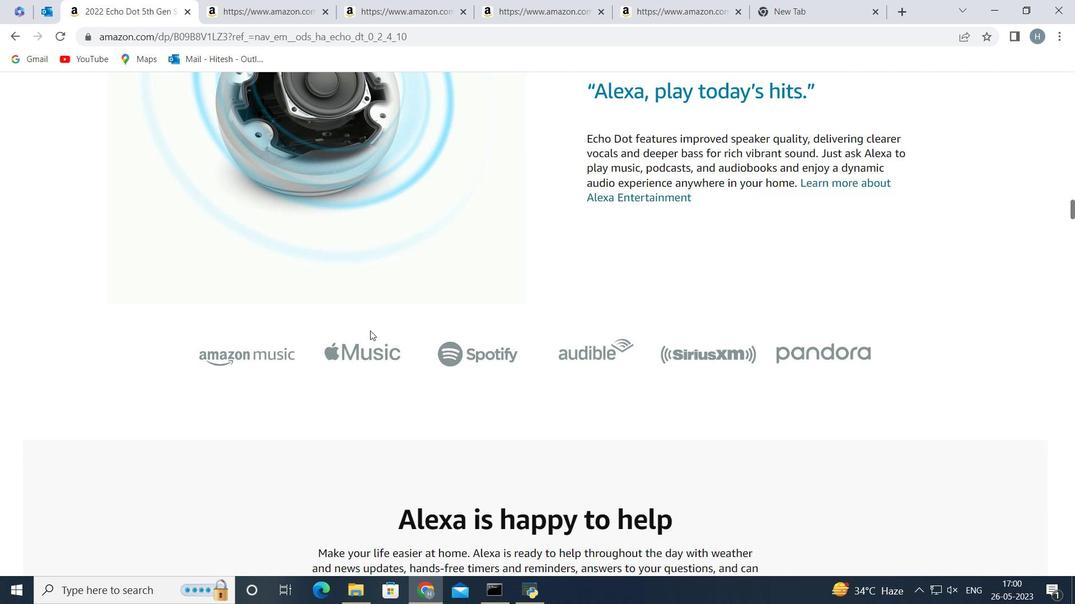 
Action: Mouse scrolled (303, 350) with delta (0, 0)
Screenshot: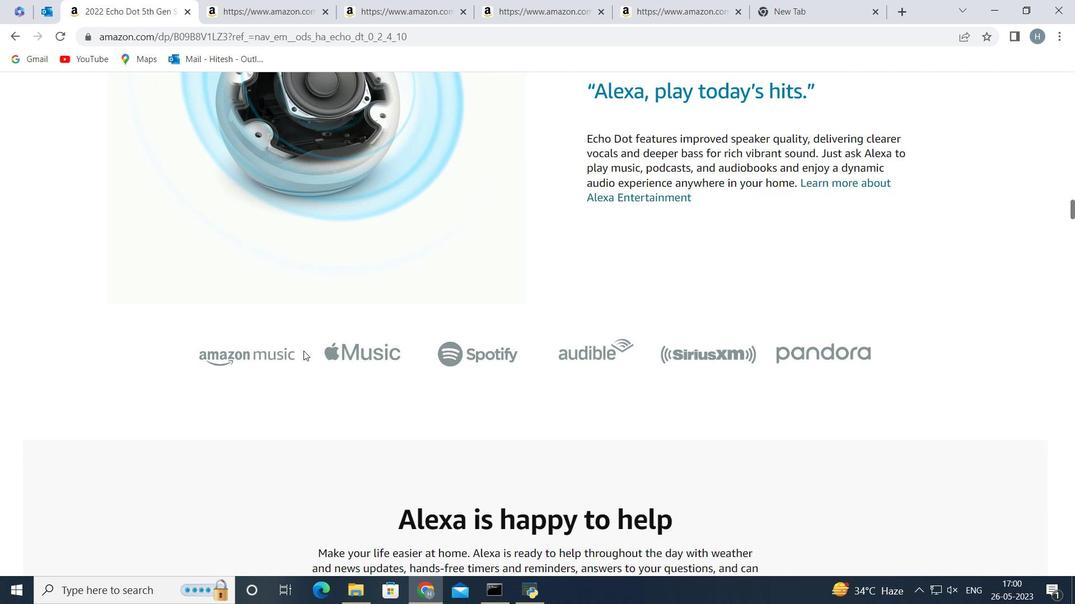 
Action: Mouse moved to (494, 299)
Screenshot: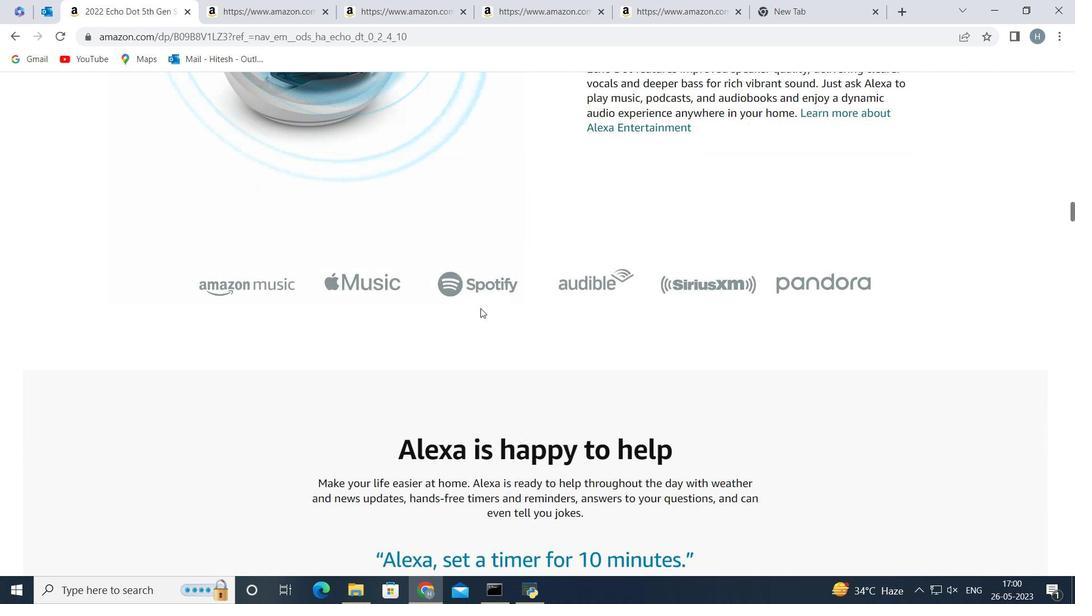 
Action: Mouse scrolled (494, 298) with delta (0, 0)
Screenshot: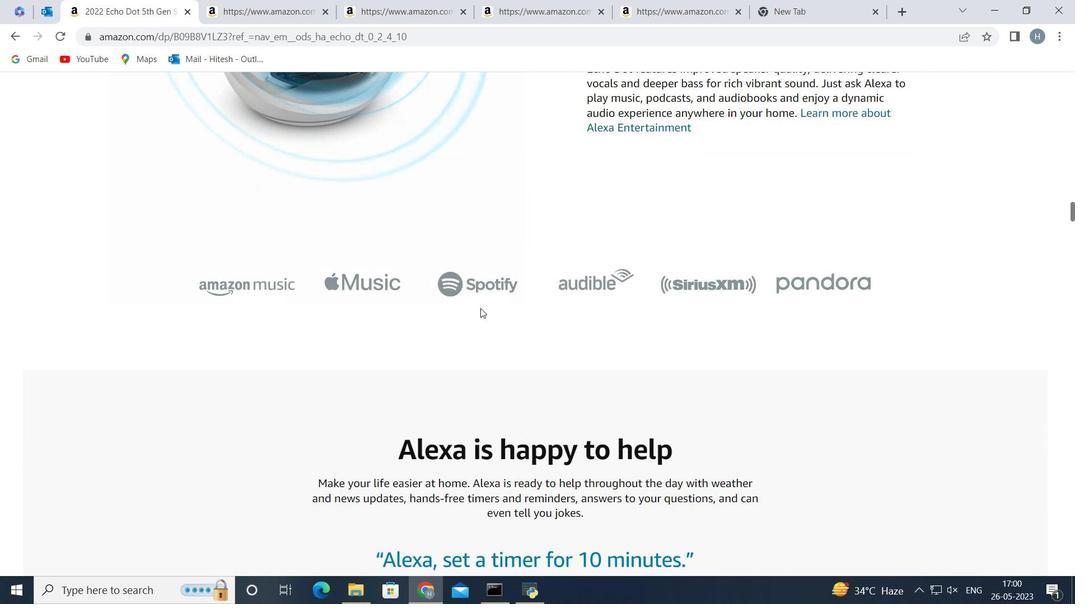 
Action: Mouse scrolled (494, 298) with delta (0, 0)
Screenshot: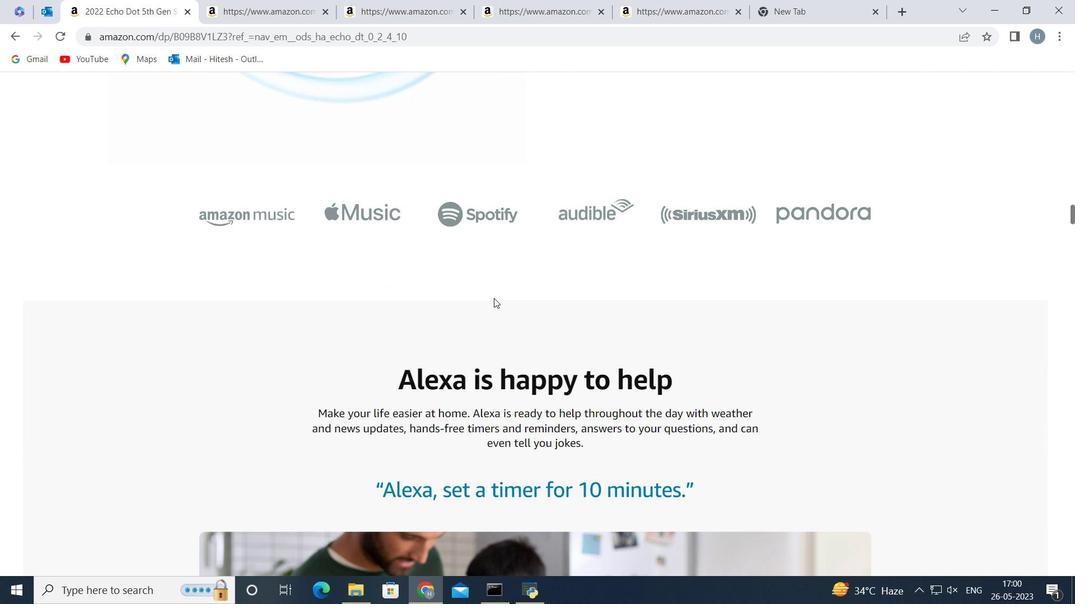 
Action: Mouse scrolled (494, 298) with delta (0, 0)
Screenshot: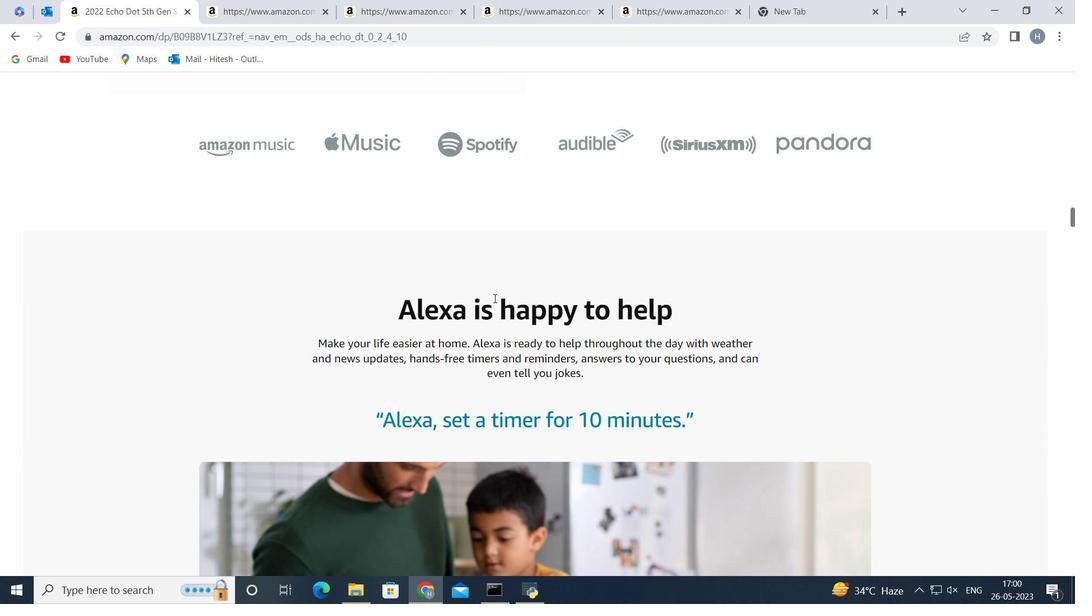 
Action: Mouse moved to (532, 348)
Screenshot: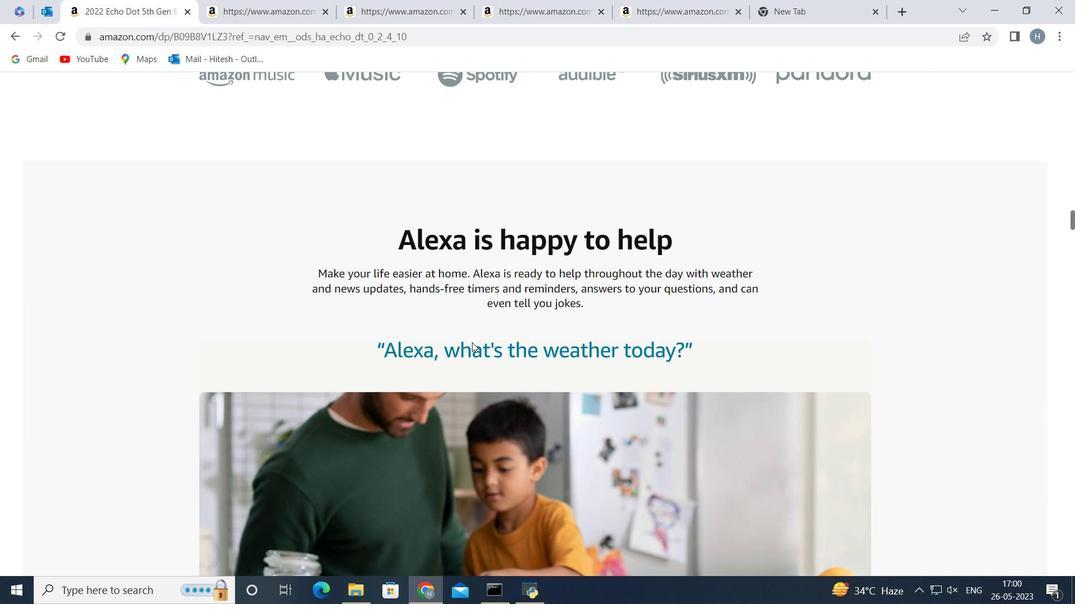 
Action: Mouse scrolled (532, 348) with delta (0, 0)
Screenshot: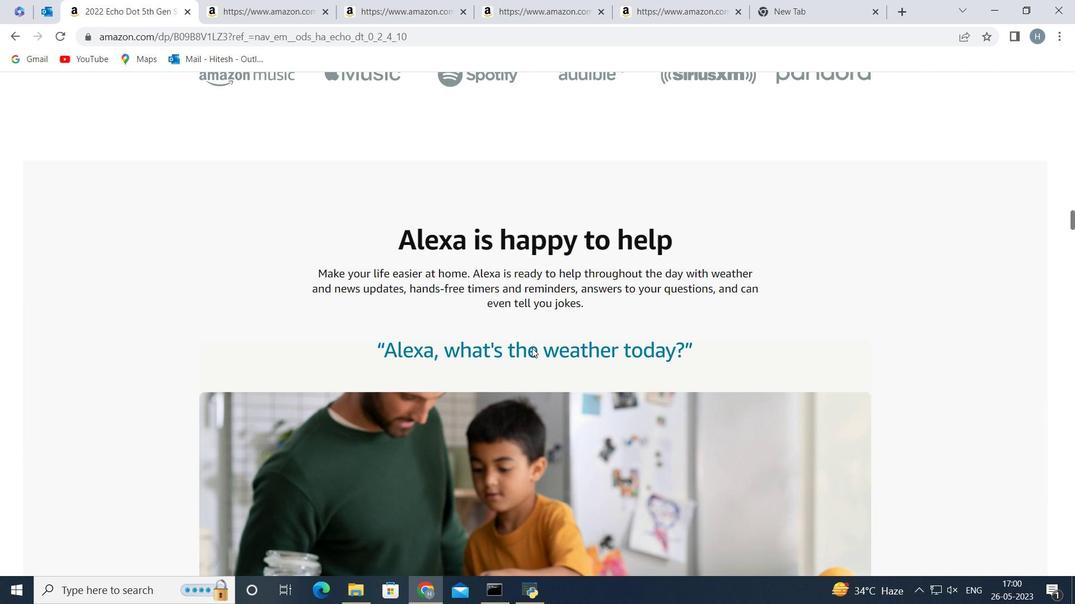 
Action: Mouse moved to (570, 318)
Screenshot: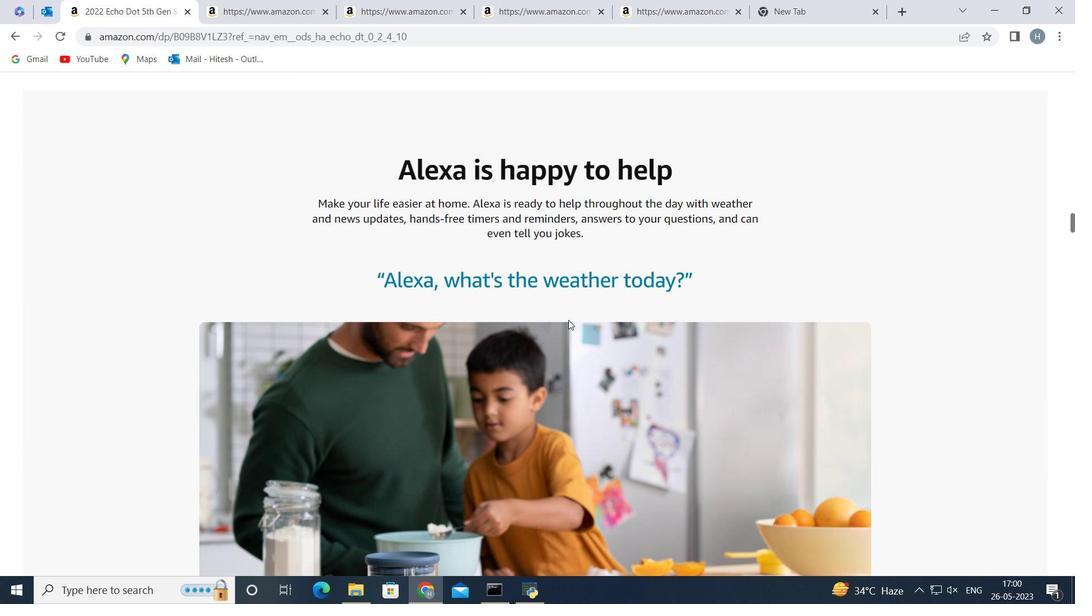 
Action: Mouse scrolled (570, 318) with delta (0, 0)
Screenshot: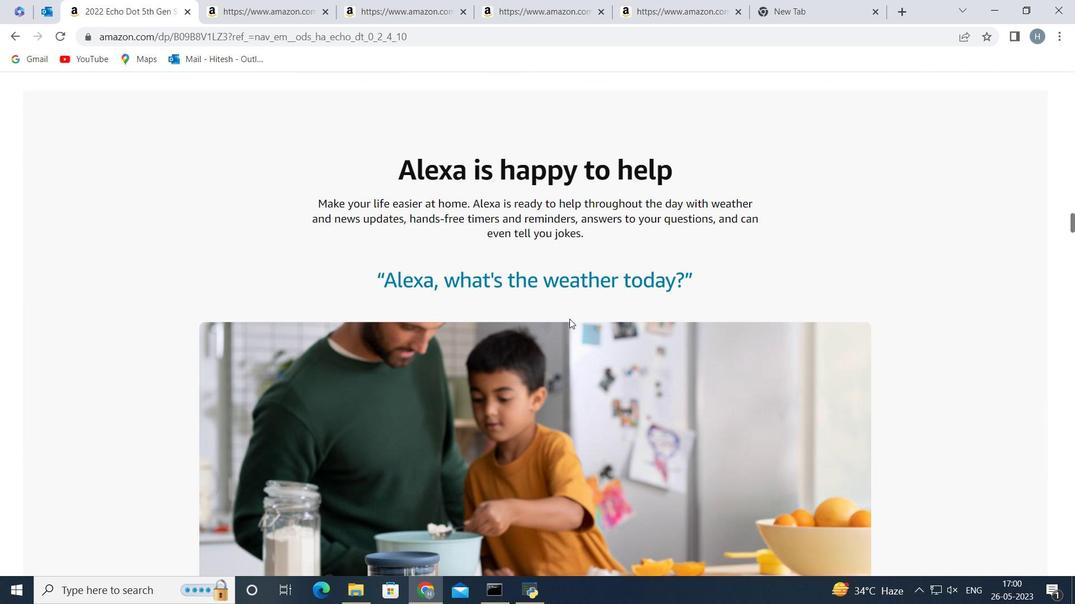 
Action: Mouse scrolled (570, 318) with delta (0, 0)
Screenshot: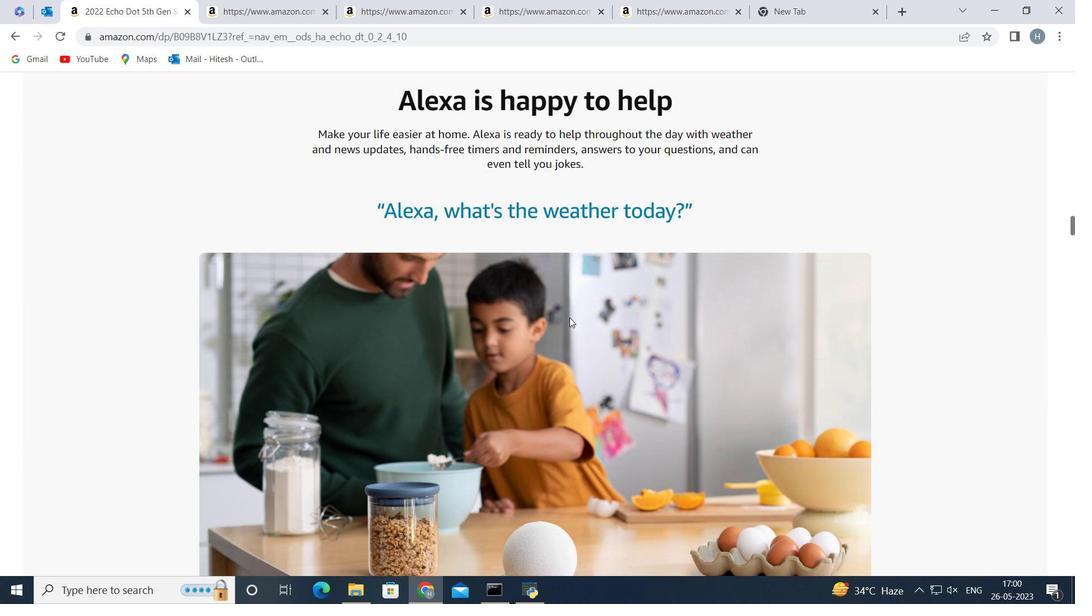 
Action: Mouse scrolled (570, 318) with delta (0, 0)
Screenshot: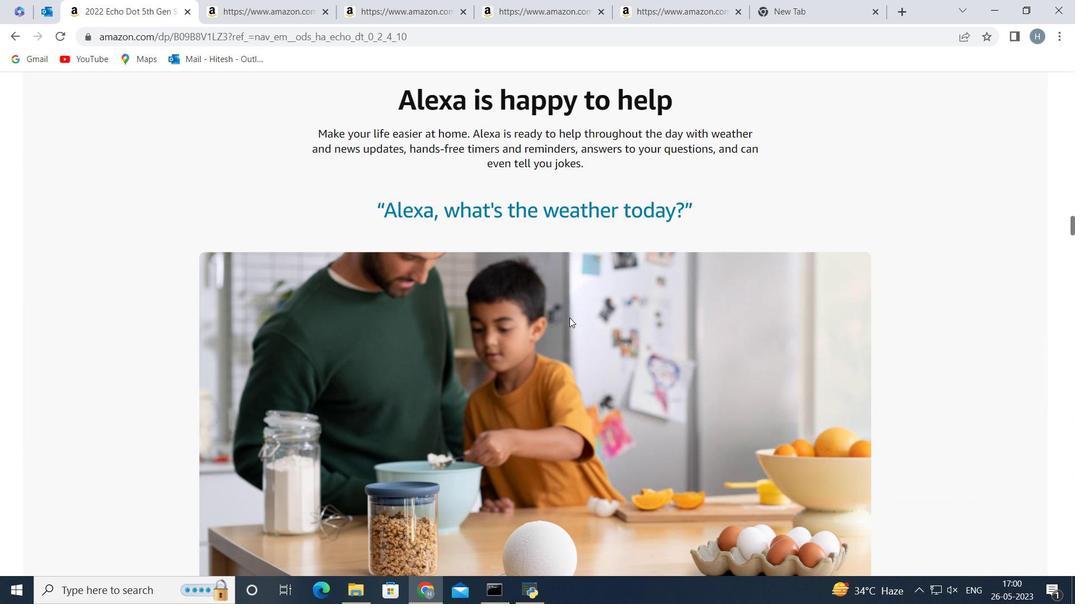 
Action: Mouse moved to (523, 315)
Screenshot: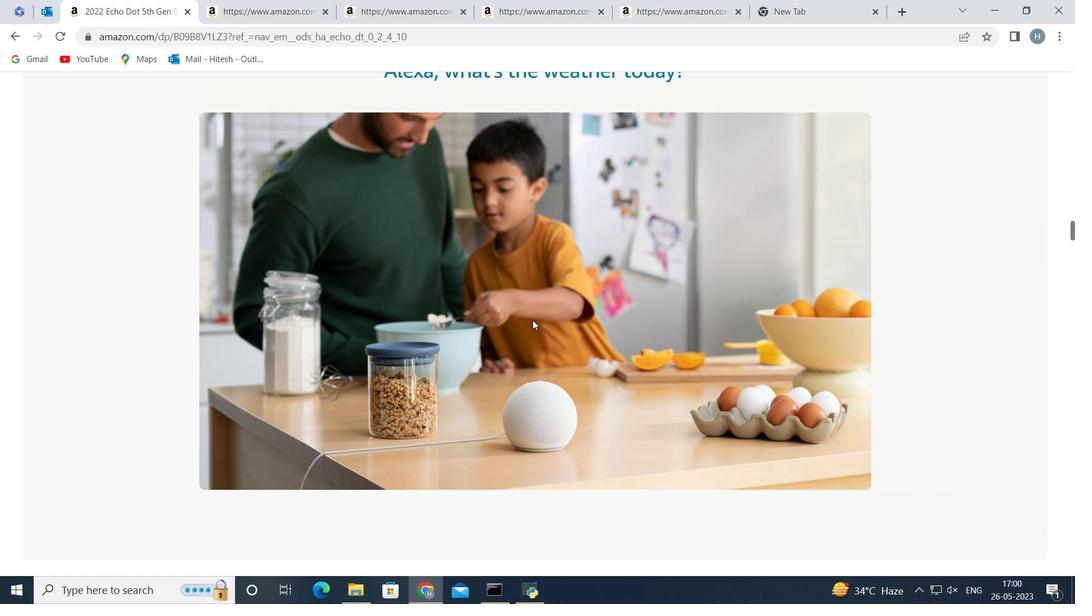 
Action: Mouse scrolled (523, 314) with delta (0, 0)
Screenshot: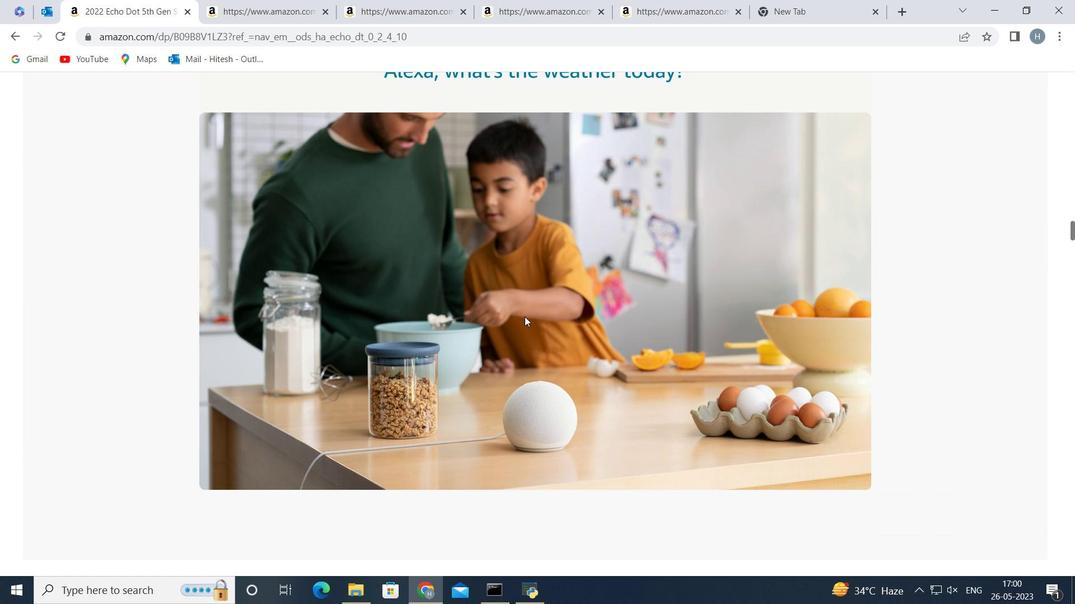 
Action: Mouse scrolled (523, 314) with delta (0, 0)
Screenshot: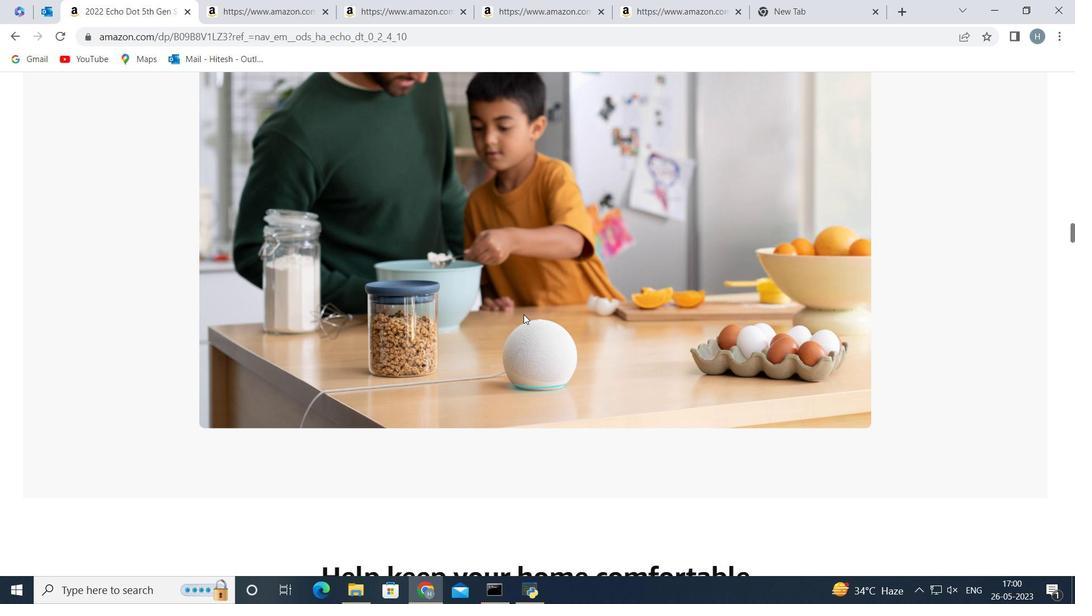 
Action: Mouse moved to (523, 314)
Screenshot: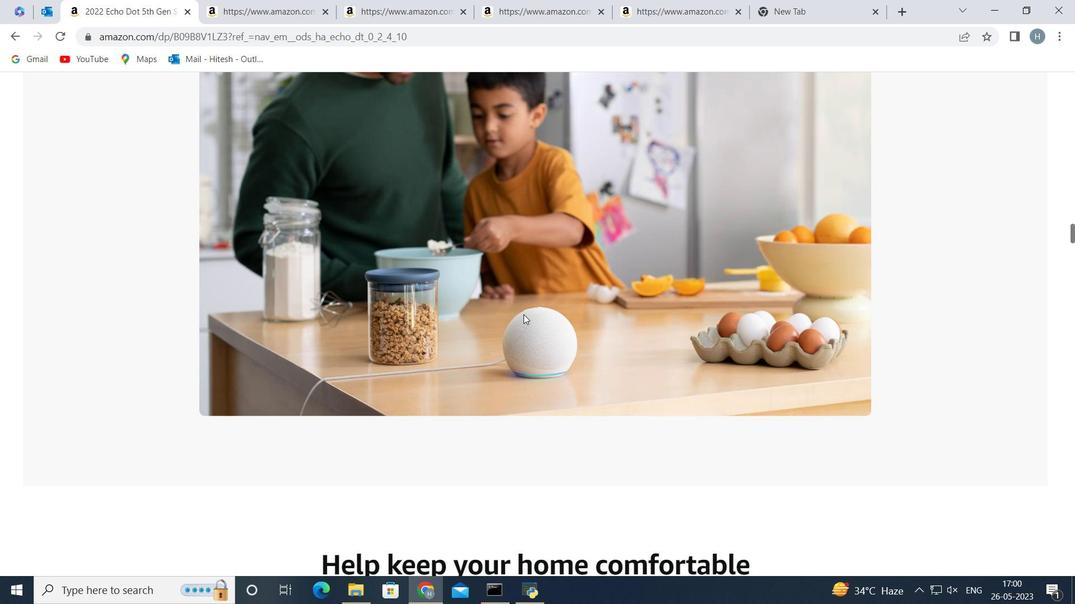 
Action: Mouse scrolled (523, 313) with delta (0, 0)
Screenshot: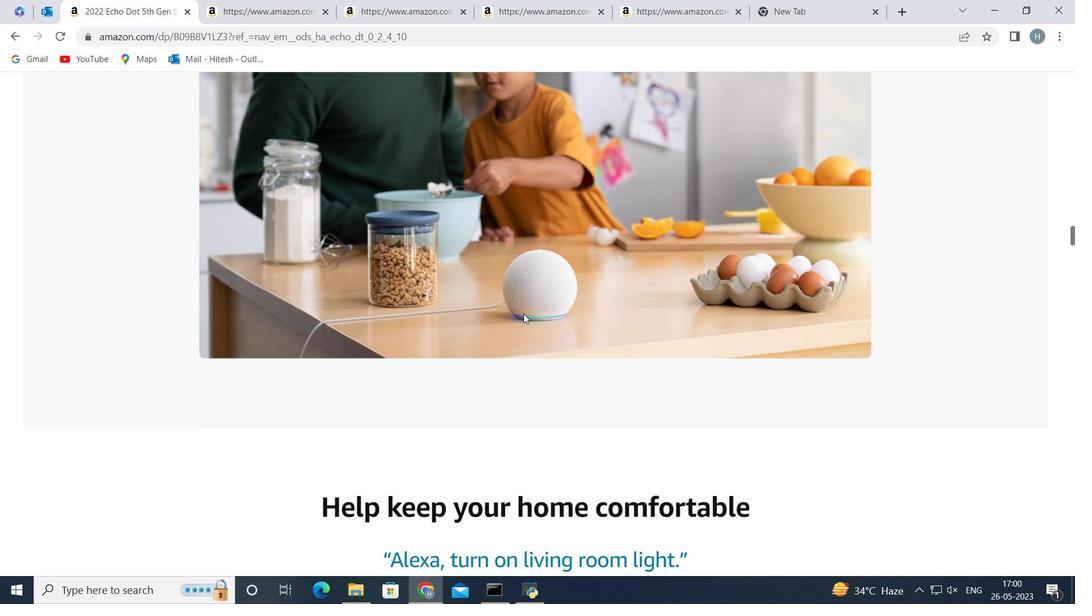 
Action: Mouse moved to (521, 297)
Screenshot: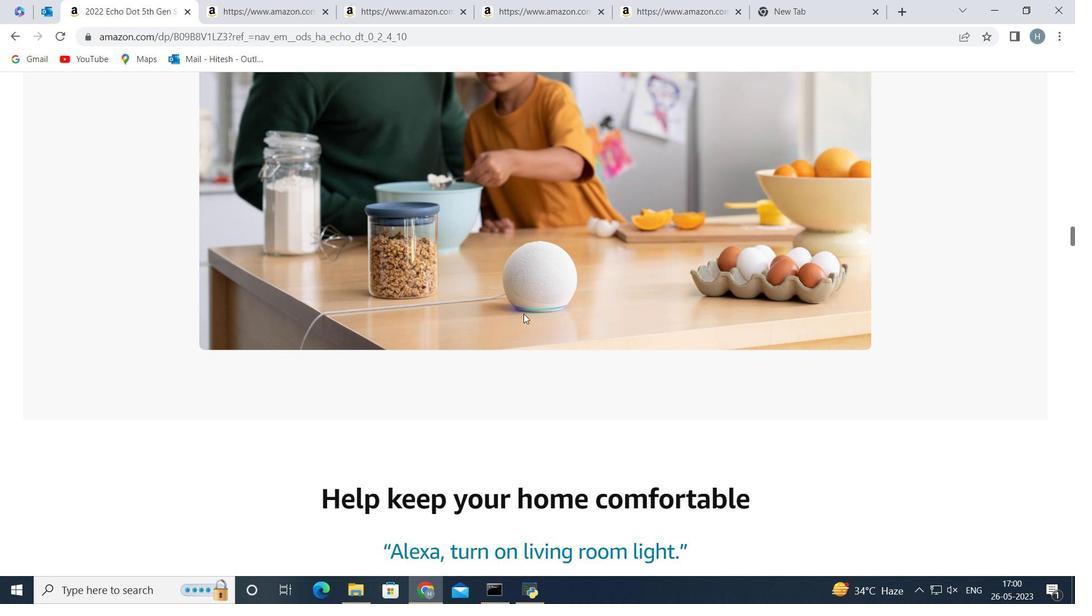 
Action: Mouse scrolled (521, 297) with delta (0, 0)
Screenshot: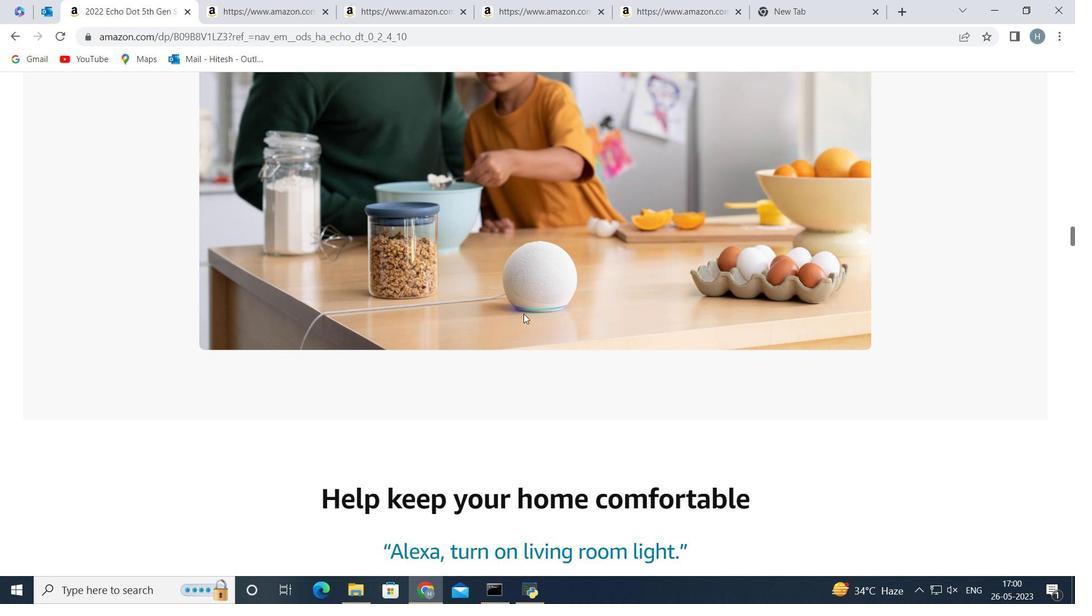 
Action: Mouse moved to (508, 264)
Screenshot: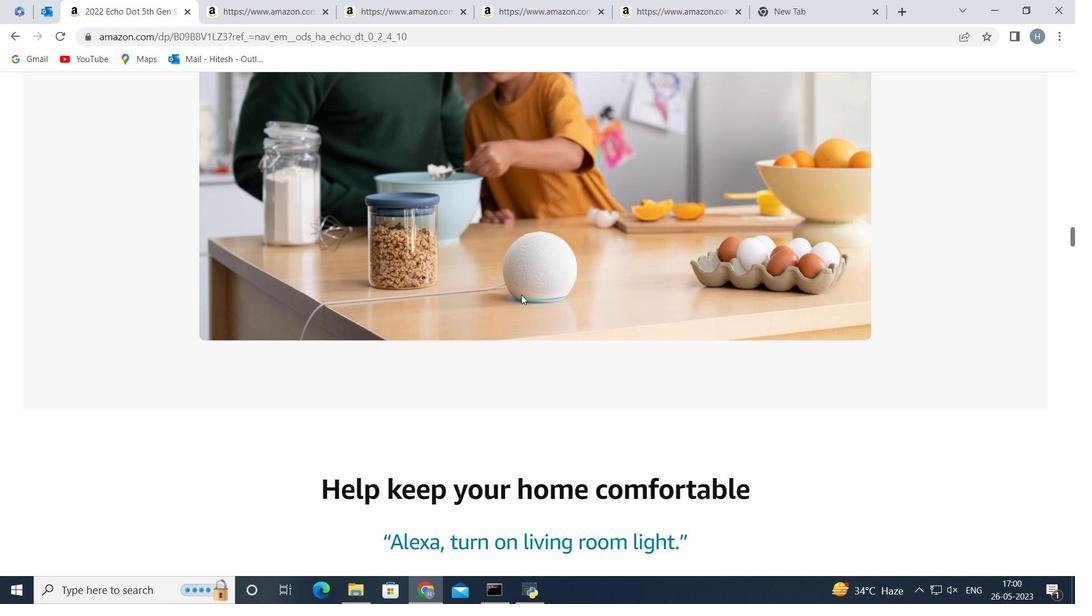 
Action: Mouse scrolled (508, 264) with delta (0, 0)
Screenshot: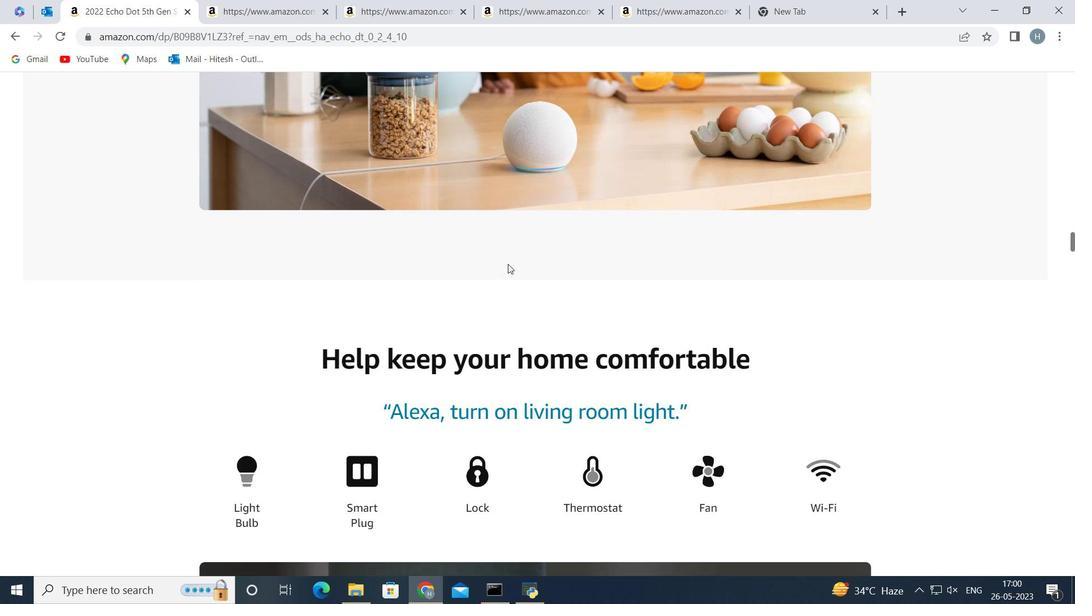 
Action: Mouse moved to (604, 300)
Screenshot: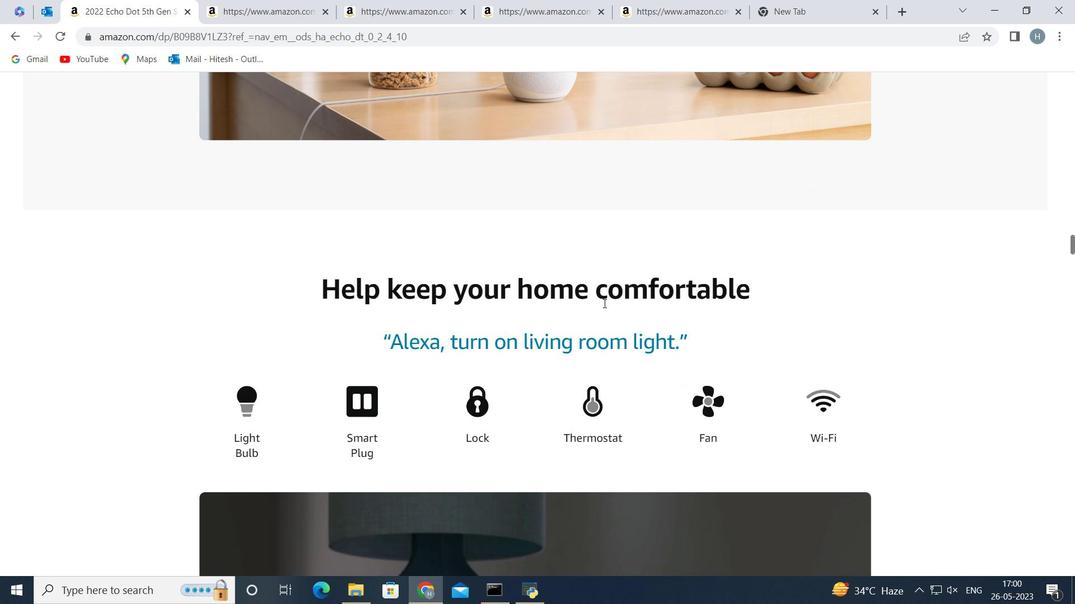 
Action: Mouse scrolled (604, 300) with delta (0, 0)
Screenshot: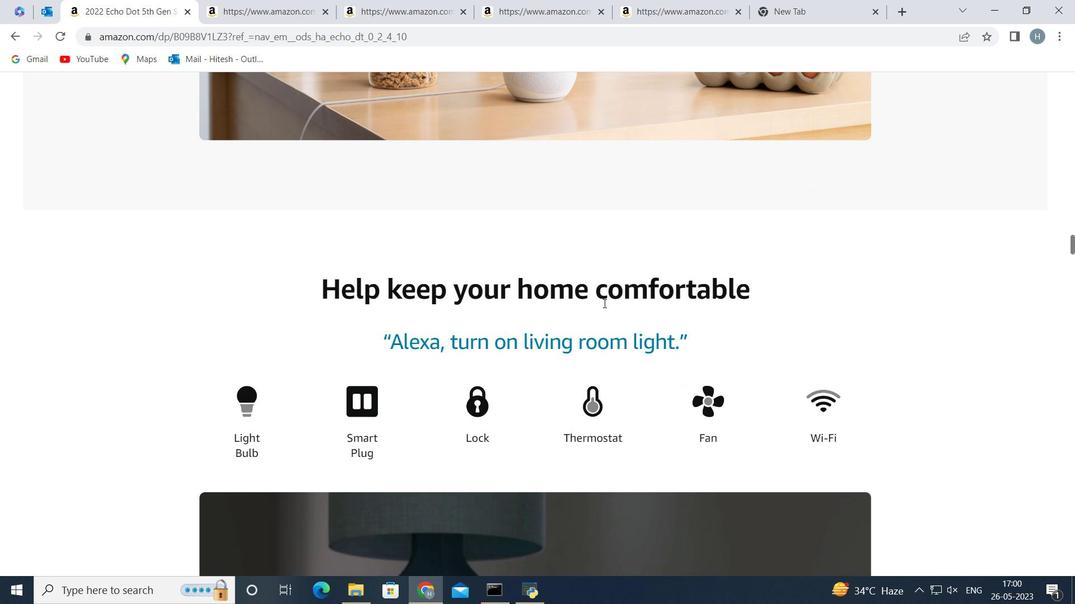 
Action: Mouse moved to (523, 288)
Screenshot: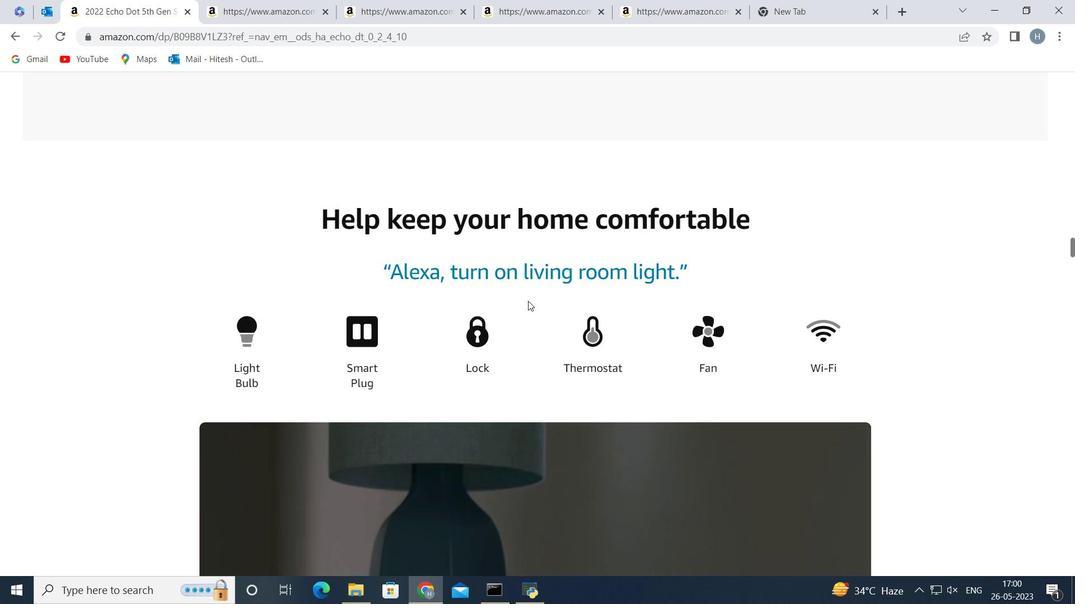 
Action: Mouse scrolled (523, 288) with delta (0, 0)
Screenshot: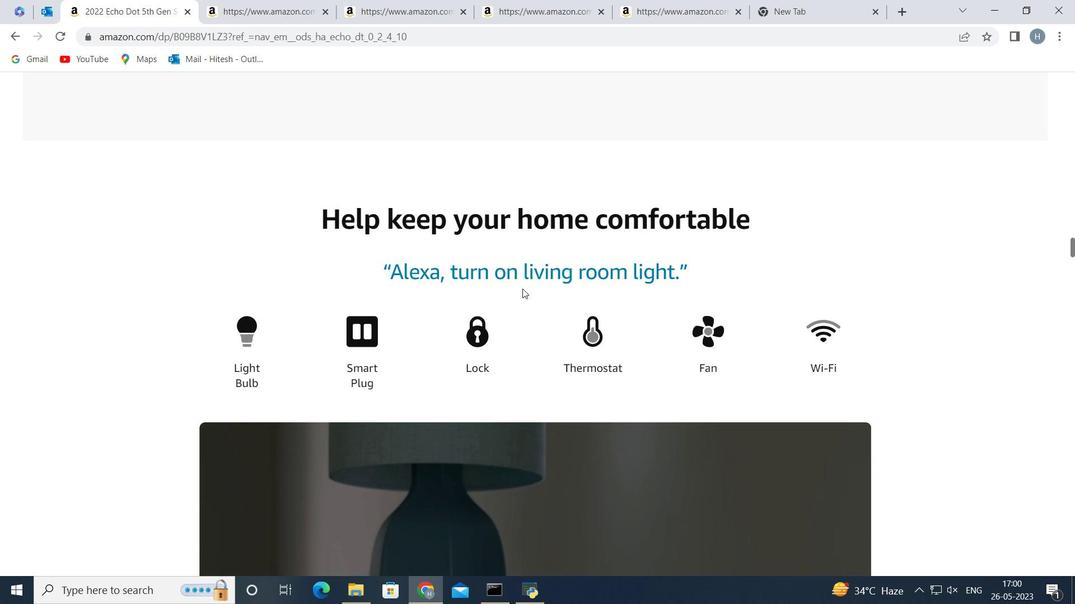 
Action: Mouse scrolled (523, 288) with delta (0, 0)
Screenshot: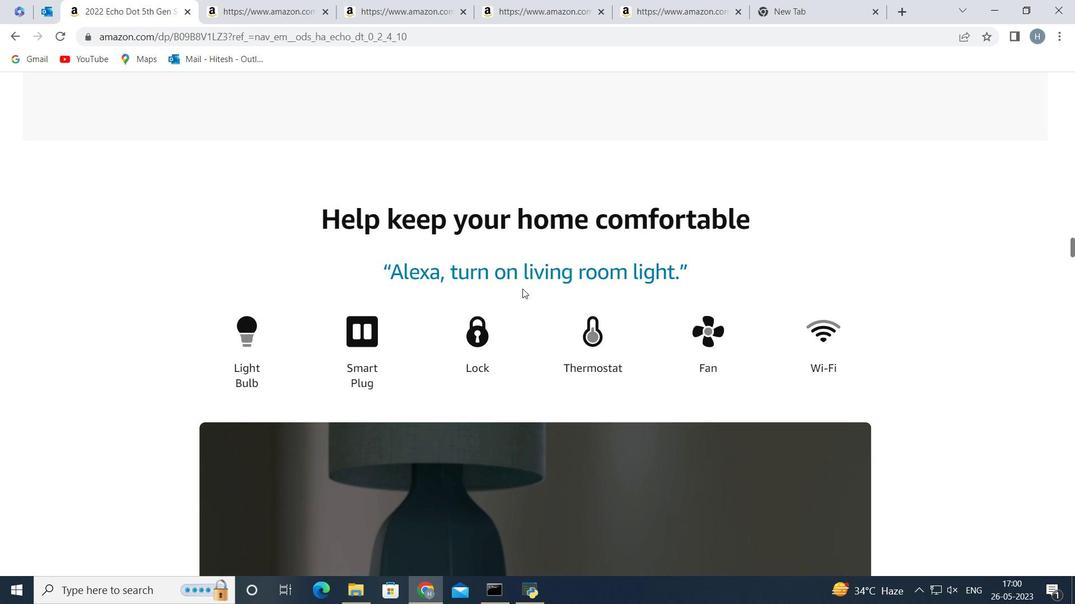 
Action: Mouse scrolled (523, 288) with delta (0, 0)
Screenshot: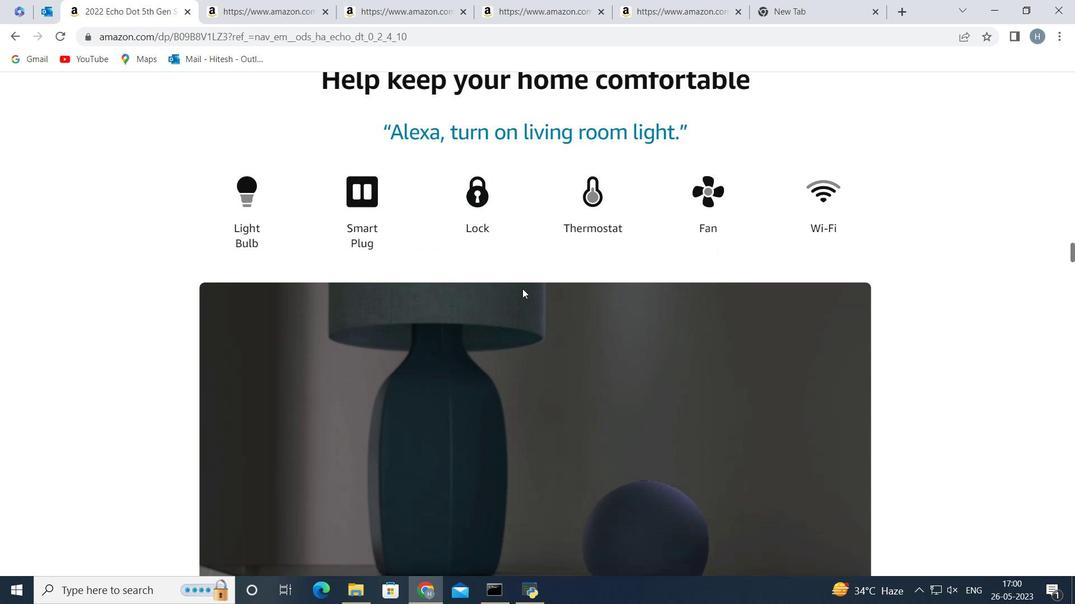 
Action: Mouse scrolled (523, 288) with delta (0, 0)
Screenshot: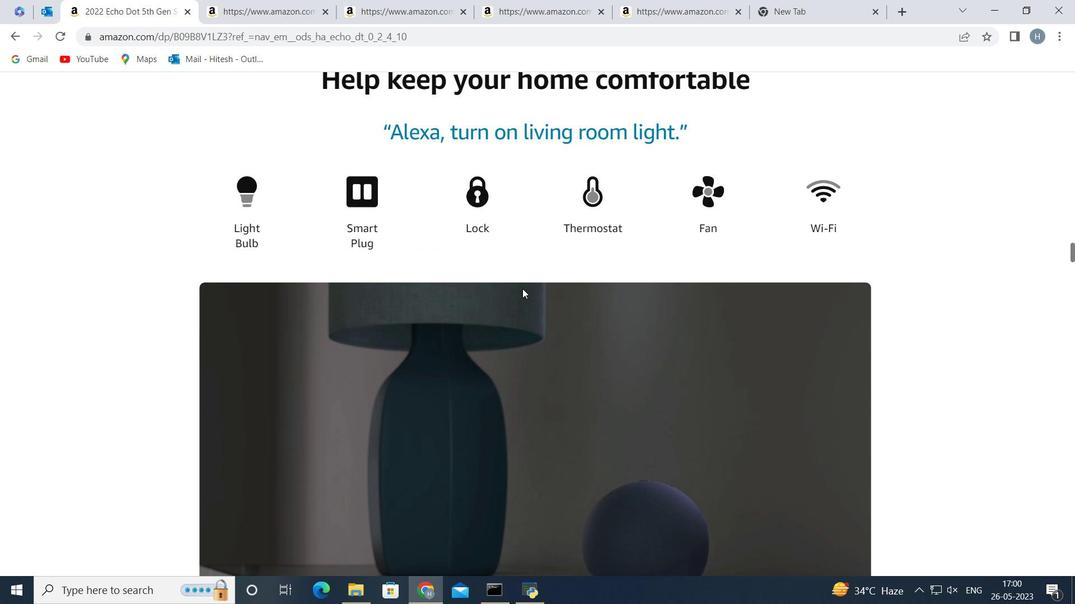 
Action: Mouse scrolled (523, 288) with delta (0, 0)
Screenshot: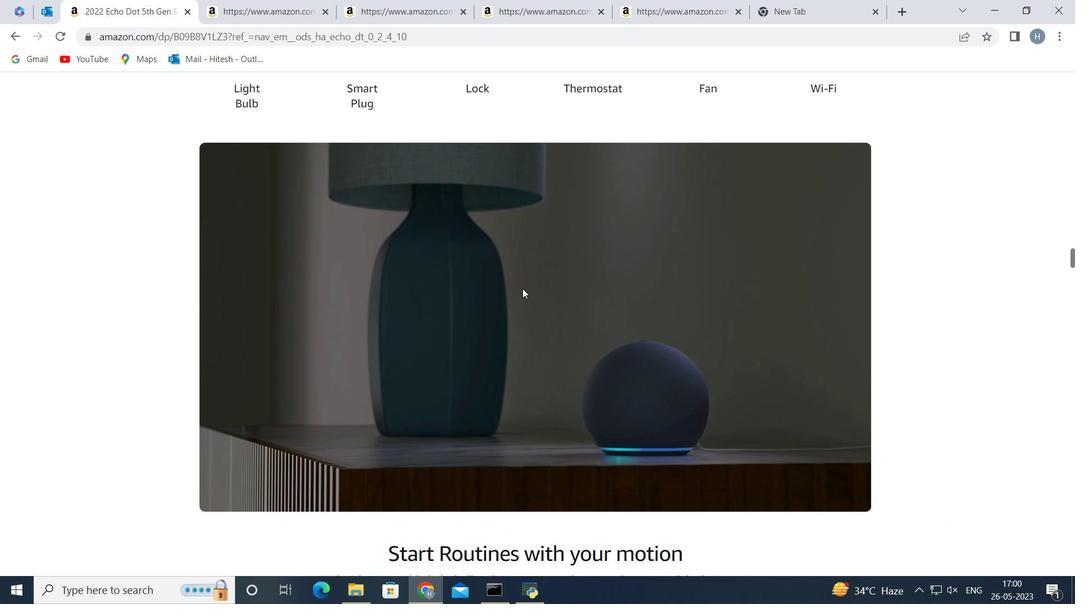 
Action: Mouse scrolled (523, 288) with delta (0, 0)
Screenshot: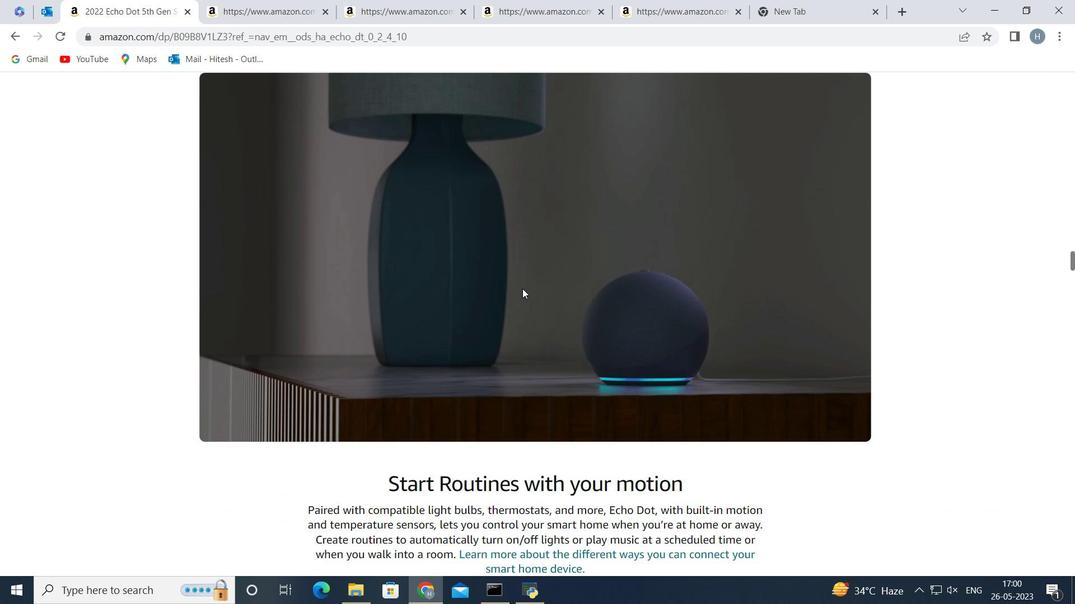 
Action: Mouse scrolled (523, 288) with delta (0, 0)
Screenshot: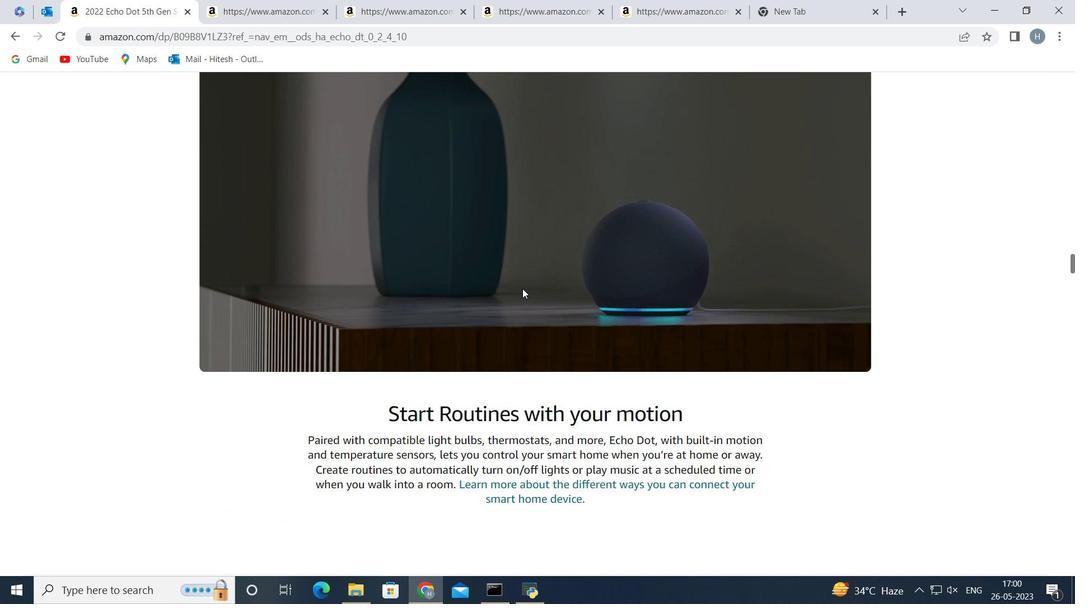 
Action: Mouse moved to (522, 288)
Screenshot: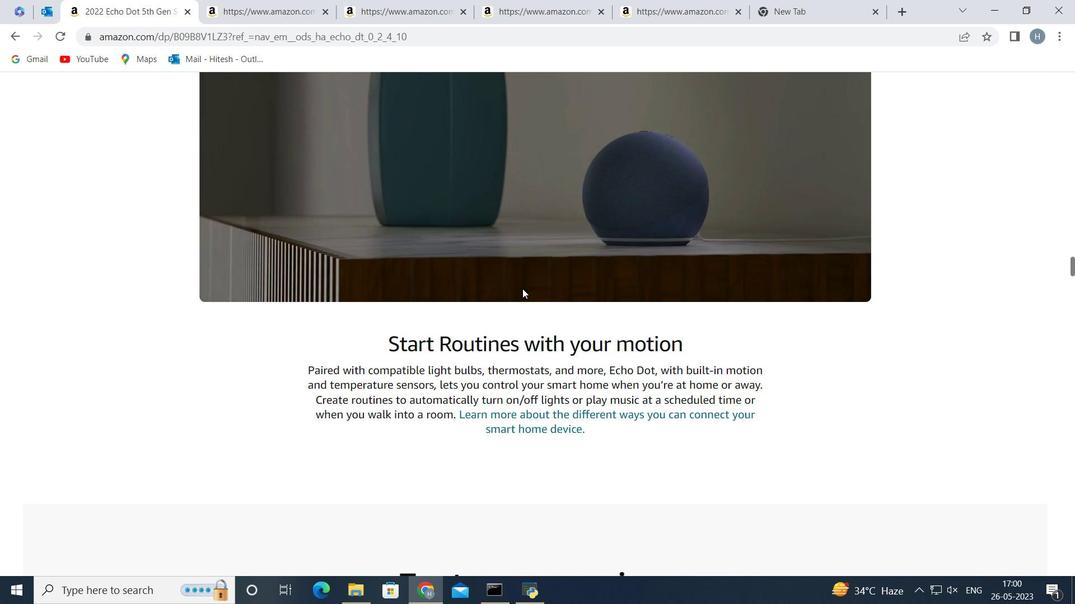 
Action: Mouse scrolled (522, 287) with delta (0, 0)
Screenshot: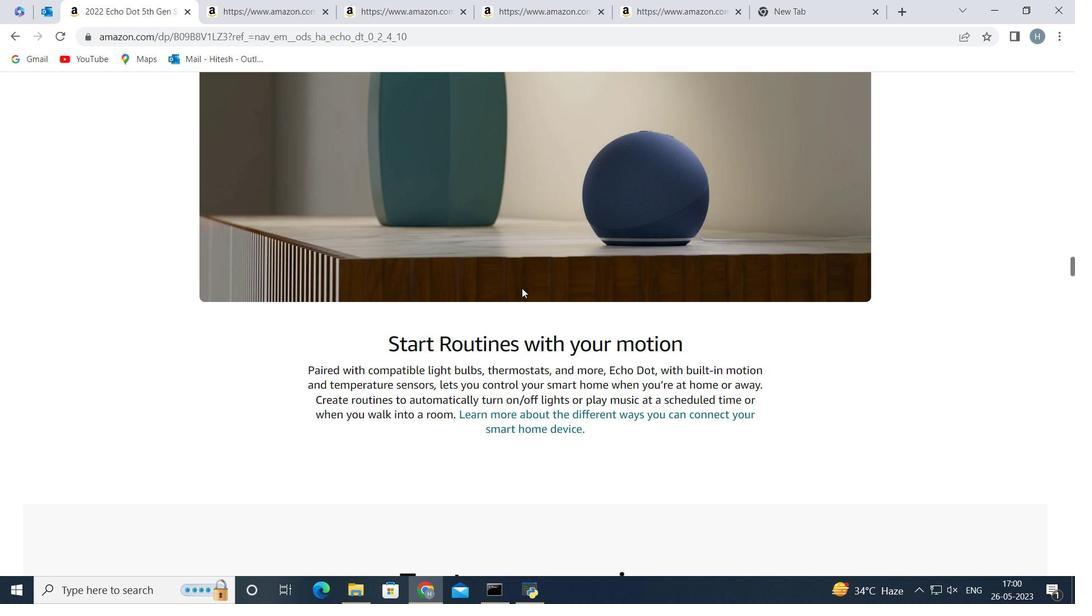 
Action: Mouse scrolled (522, 287) with delta (0, 0)
Screenshot: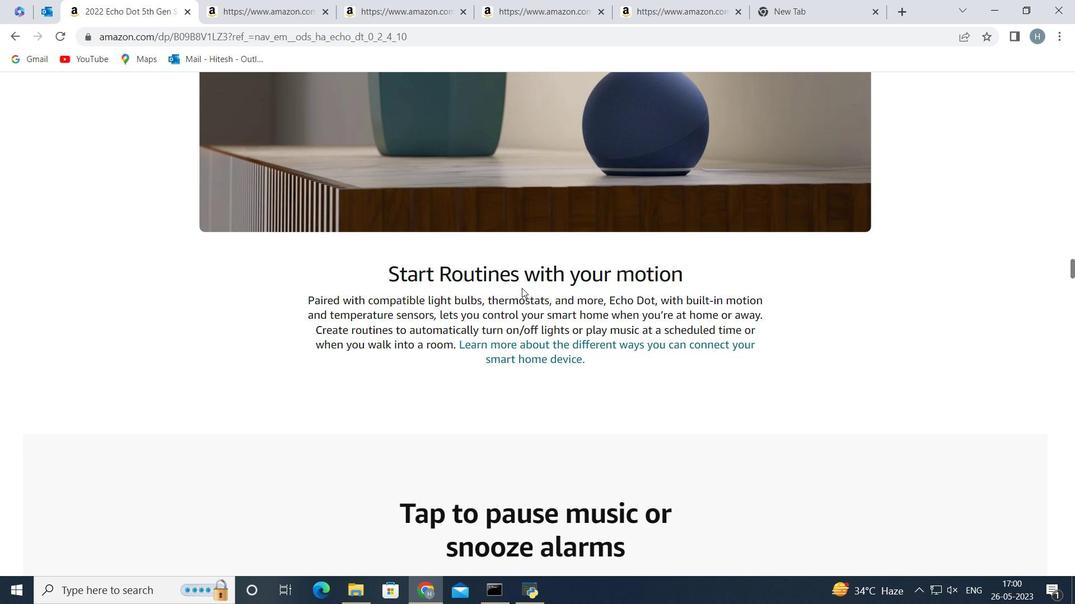 
Action: Mouse scrolled (522, 287) with delta (0, 0)
Screenshot: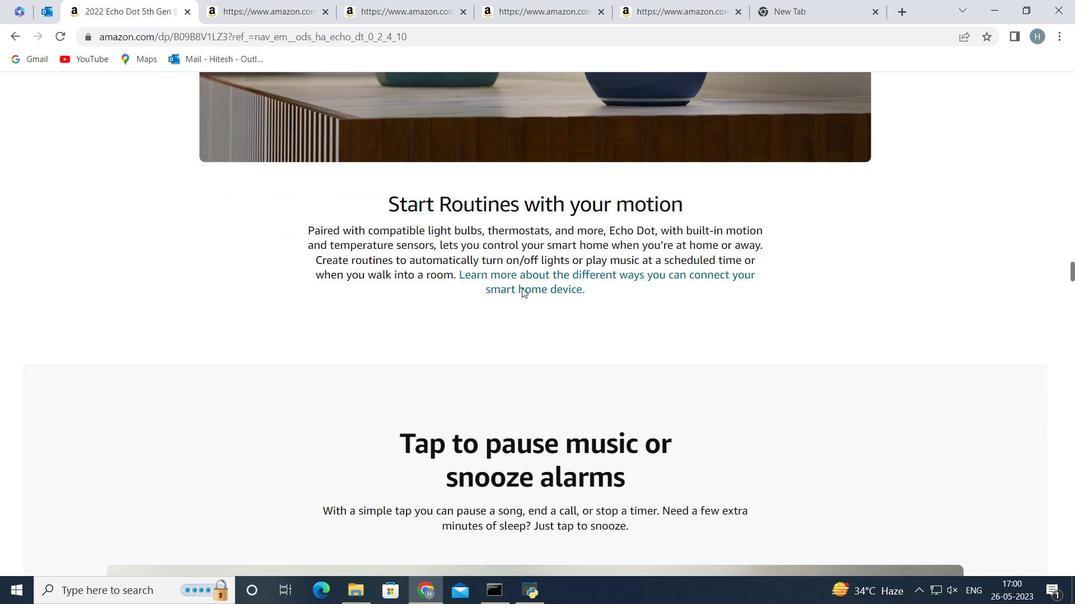
Action: Mouse scrolled (522, 287) with delta (0, 0)
Screenshot: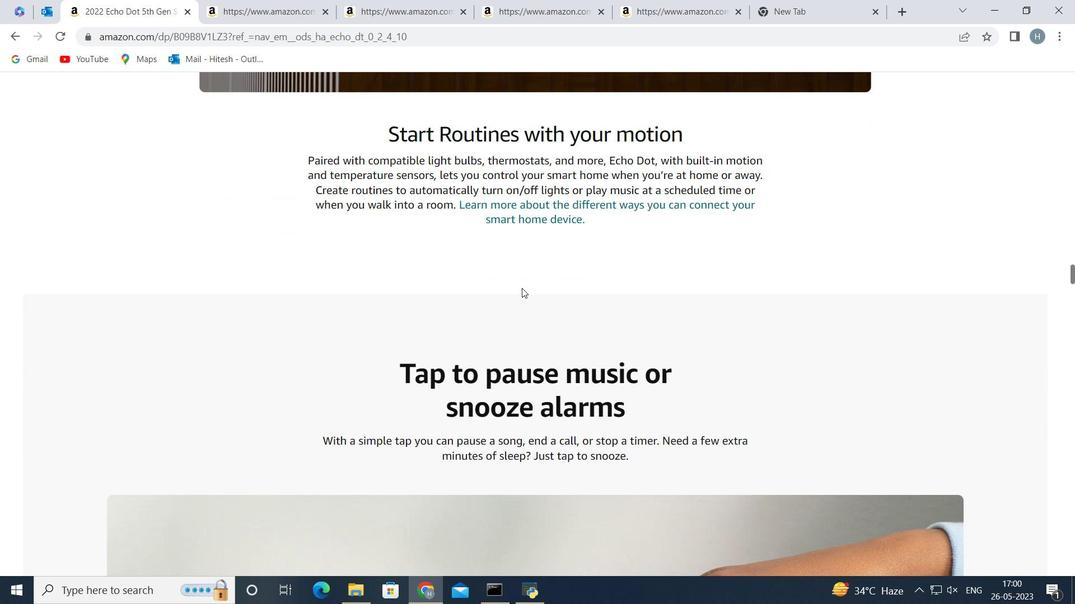 
Action: Mouse scrolled (522, 287) with delta (0, 0)
Screenshot: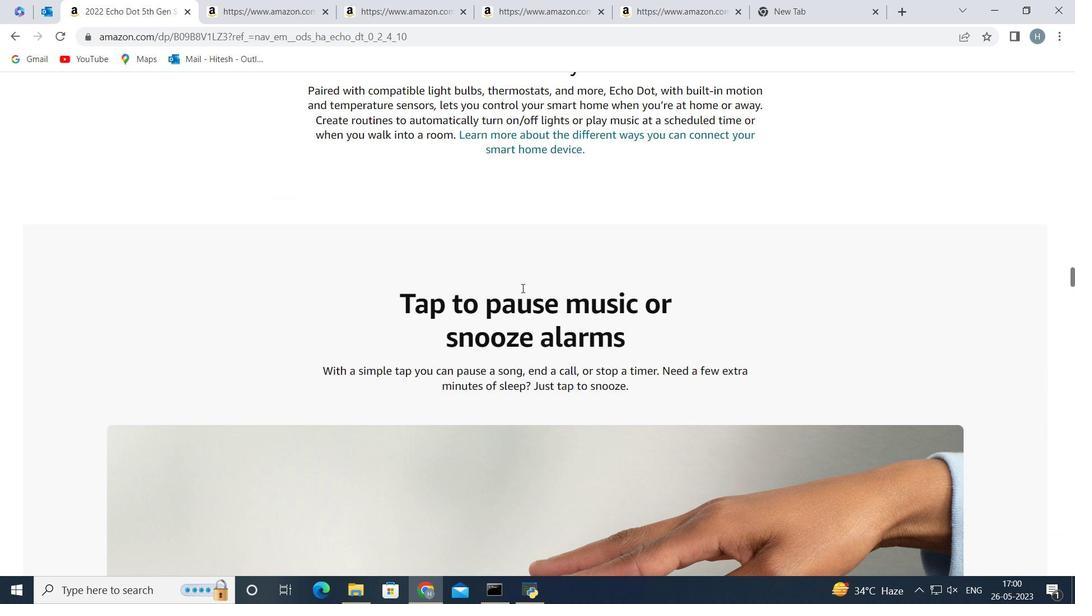 
Action: Mouse scrolled (522, 287) with delta (0, 0)
Screenshot: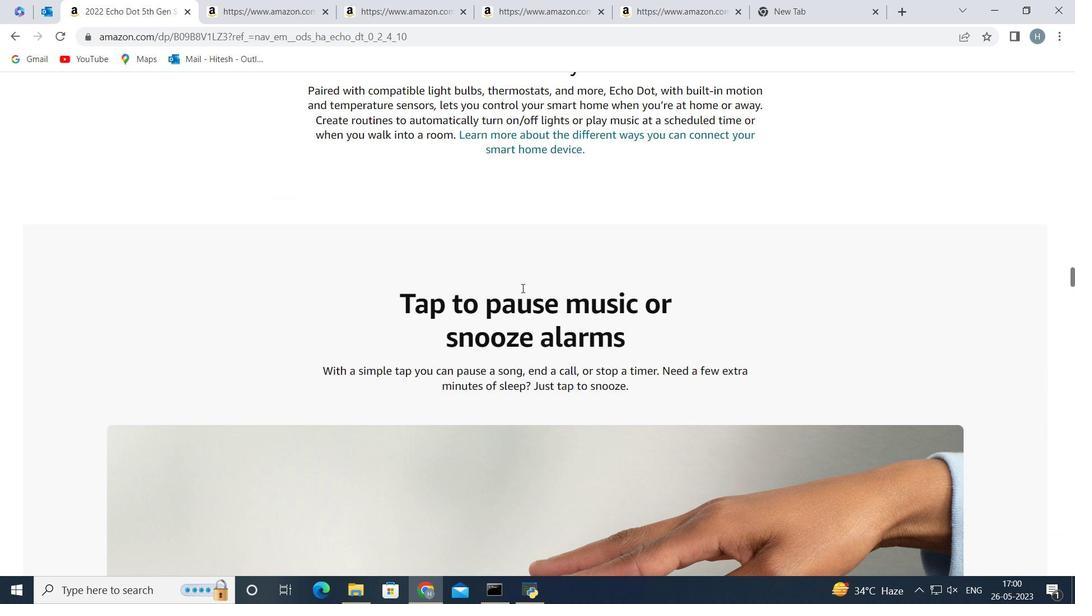 
Action: Mouse scrolled (522, 287) with delta (0, 0)
Screenshot: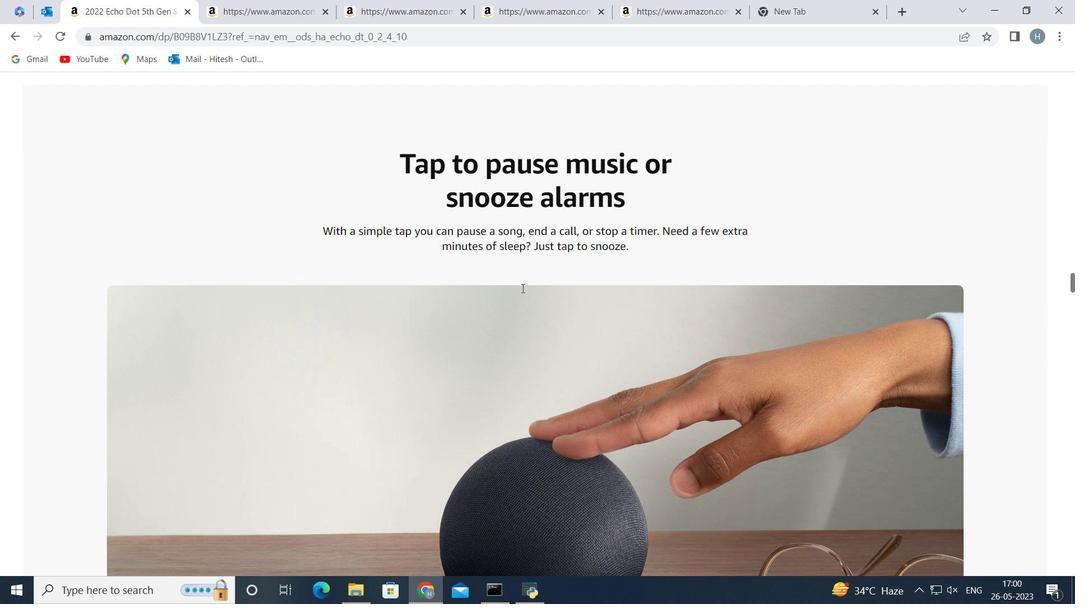 
Action: Mouse scrolled (522, 287) with delta (0, 0)
Screenshot: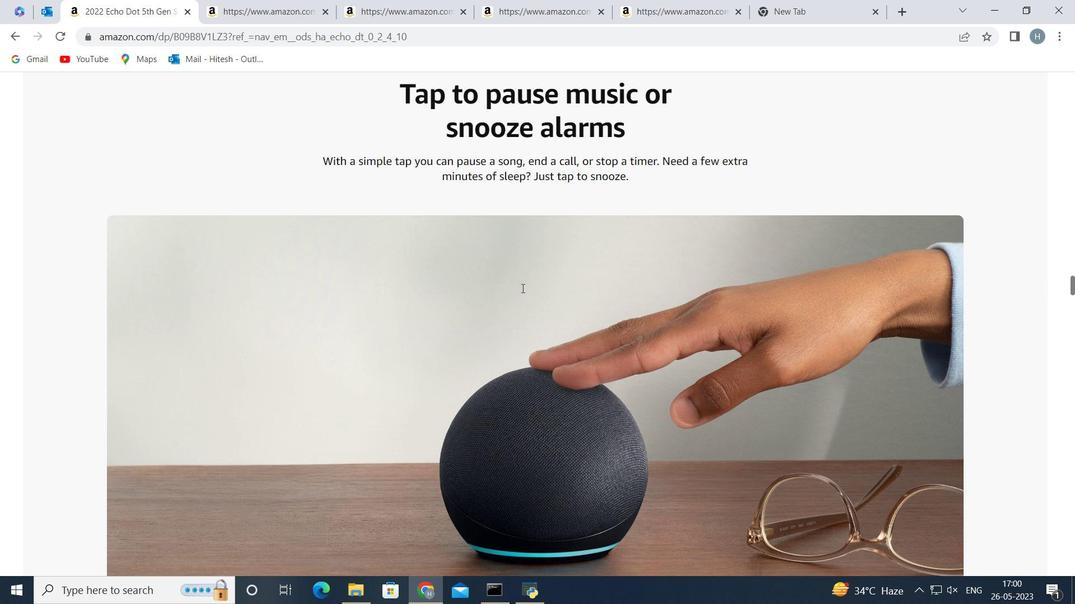 
Action: Mouse scrolled (522, 287) with delta (0, 0)
Screenshot: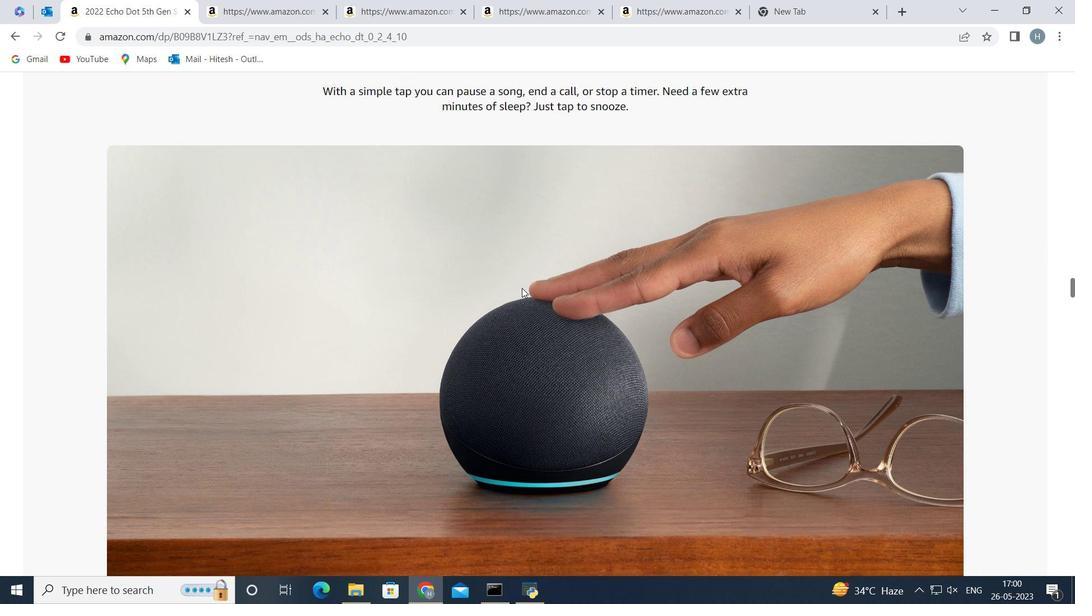 
Action: Mouse scrolled (522, 287) with delta (0, 0)
Screenshot: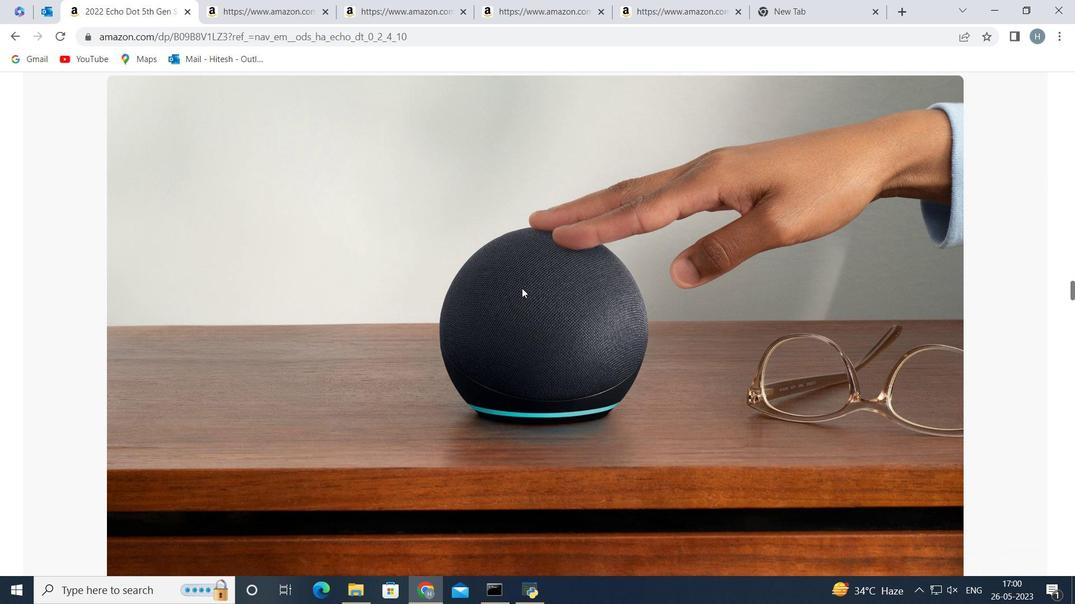 
Action: Mouse scrolled (522, 287) with delta (0, 0)
Screenshot: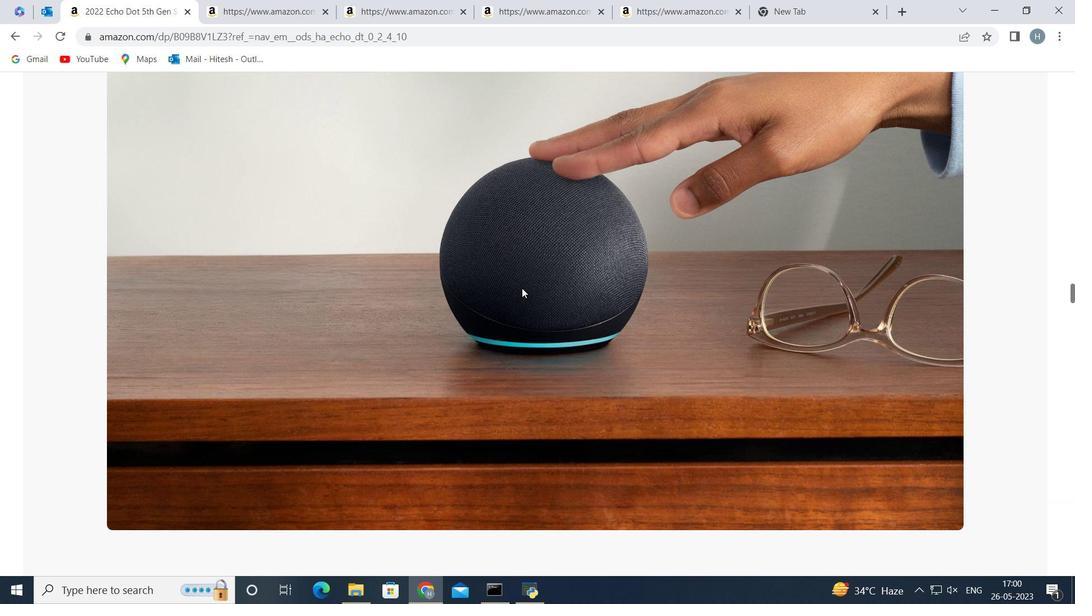
Action: Mouse scrolled (522, 287) with delta (0, 0)
Screenshot: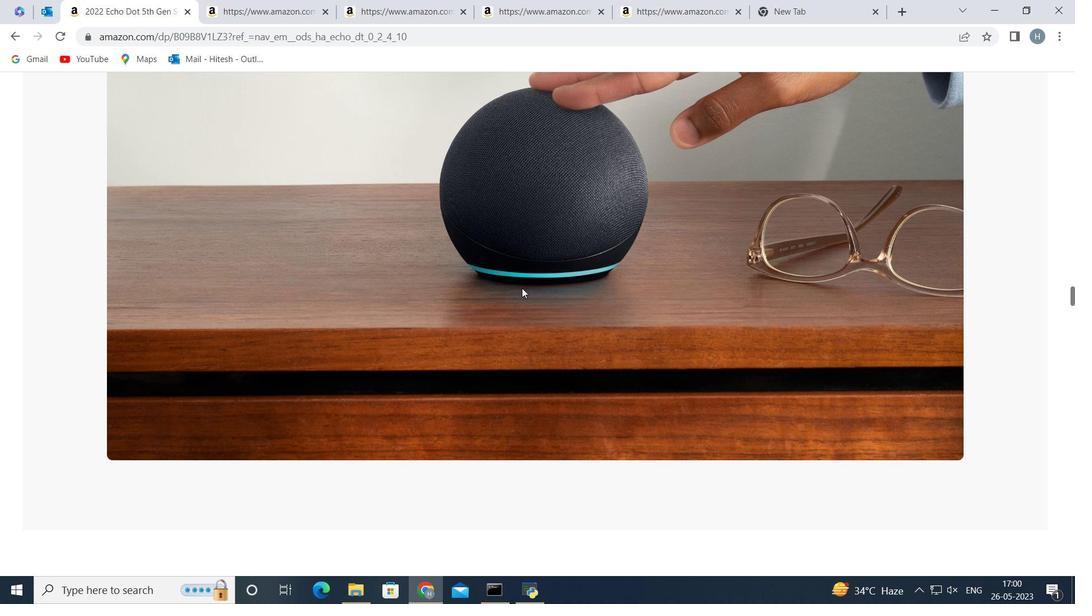 
Action: Mouse scrolled (522, 287) with delta (0, 0)
Screenshot: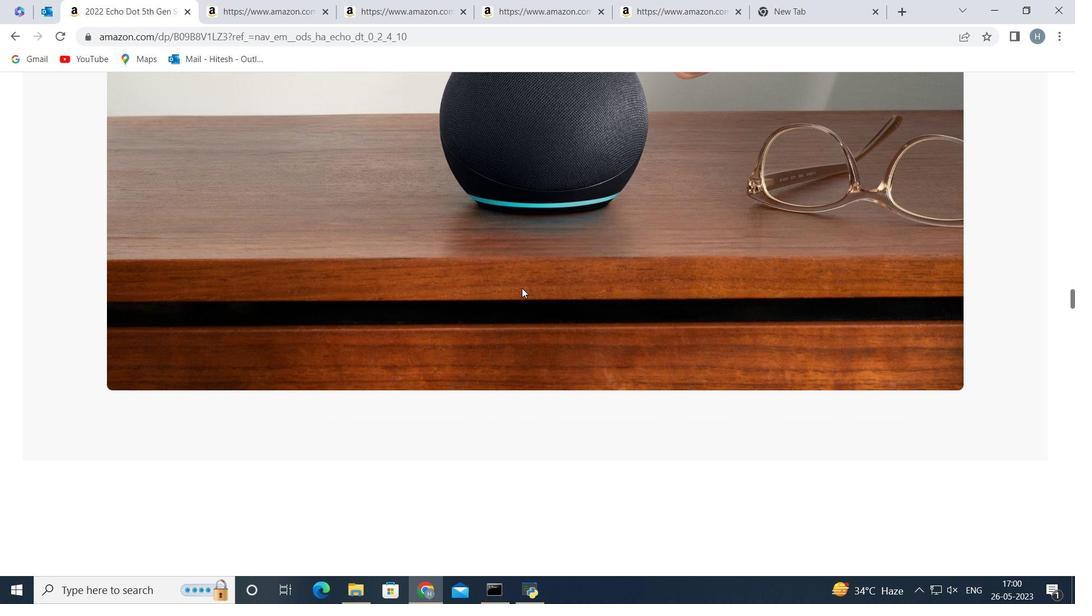 
Action: Mouse scrolled (522, 287) with delta (0, 0)
Screenshot: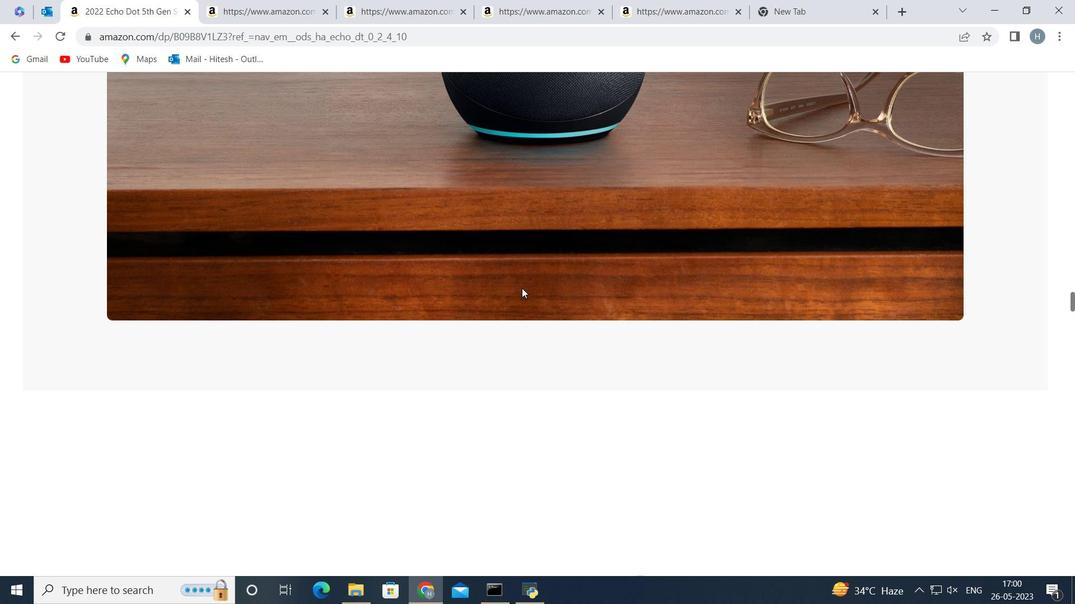 
Action: Mouse scrolled (522, 287) with delta (0, 0)
Screenshot: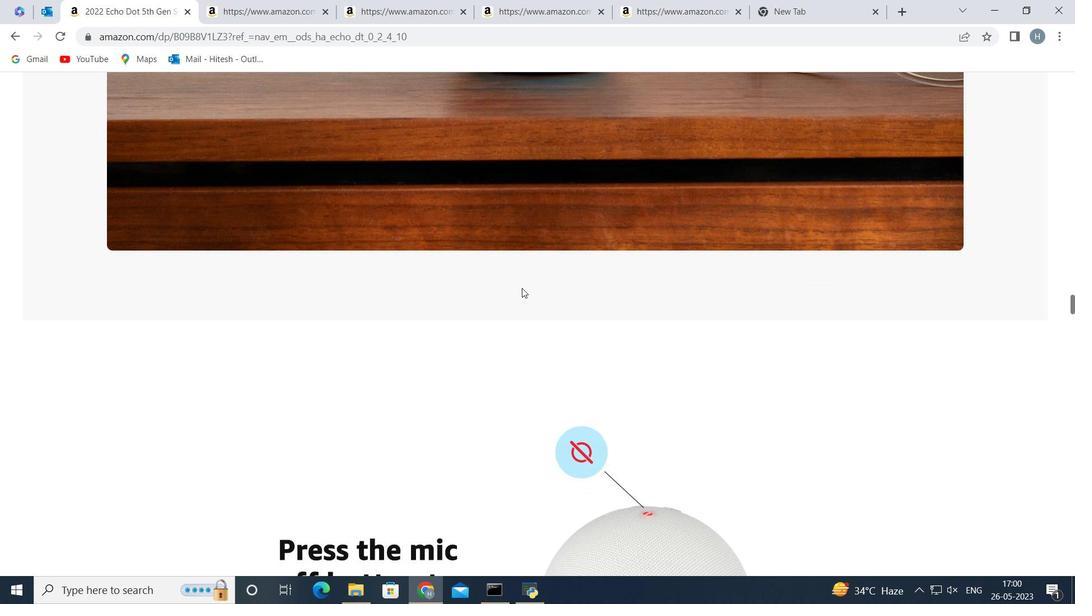 
Action: Mouse scrolled (522, 287) with delta (0, 0)
Screenshot: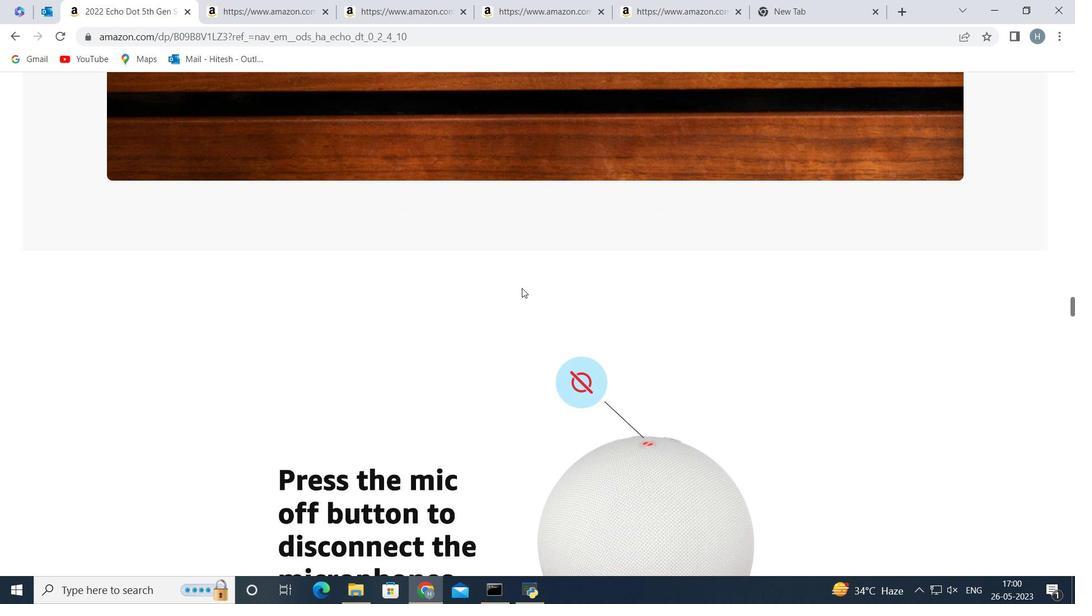 
Action: Mouse scrolled (522, 287) with delta (0, 0)
Screenshot: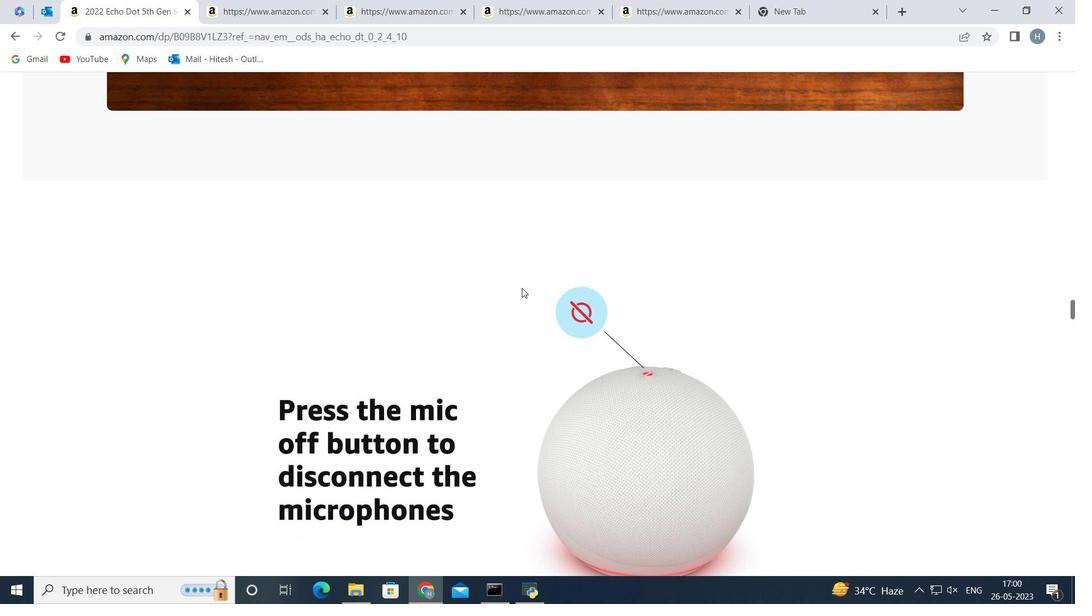 
Action: Mouse scrolled (522, 287) with delta (0, 0)
Screenshot: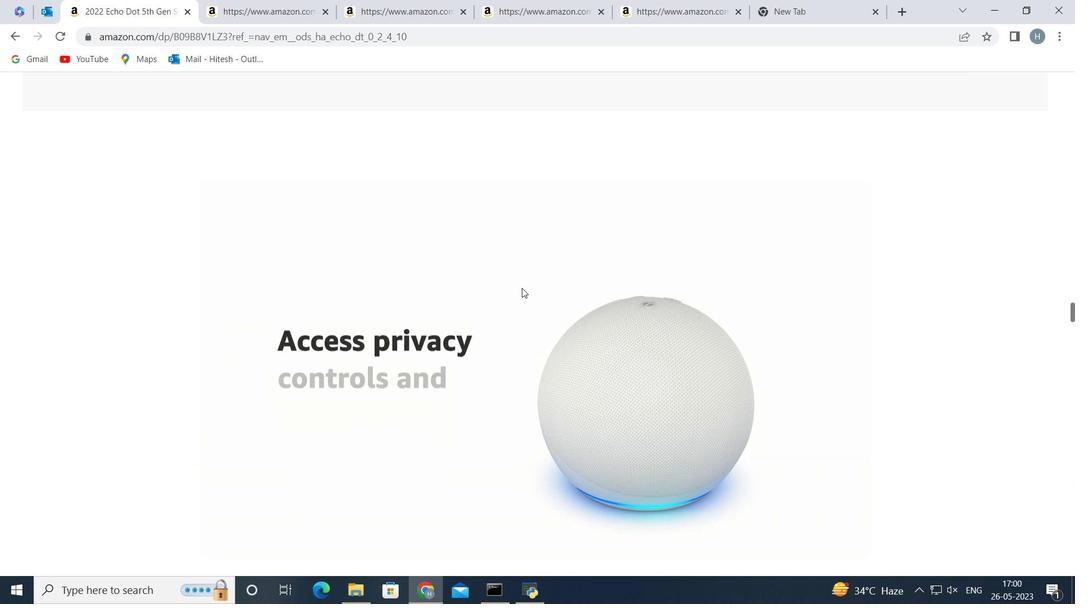 
Action: Mouse scrolled (522, 287) with delta (0, 0)
Screenshot: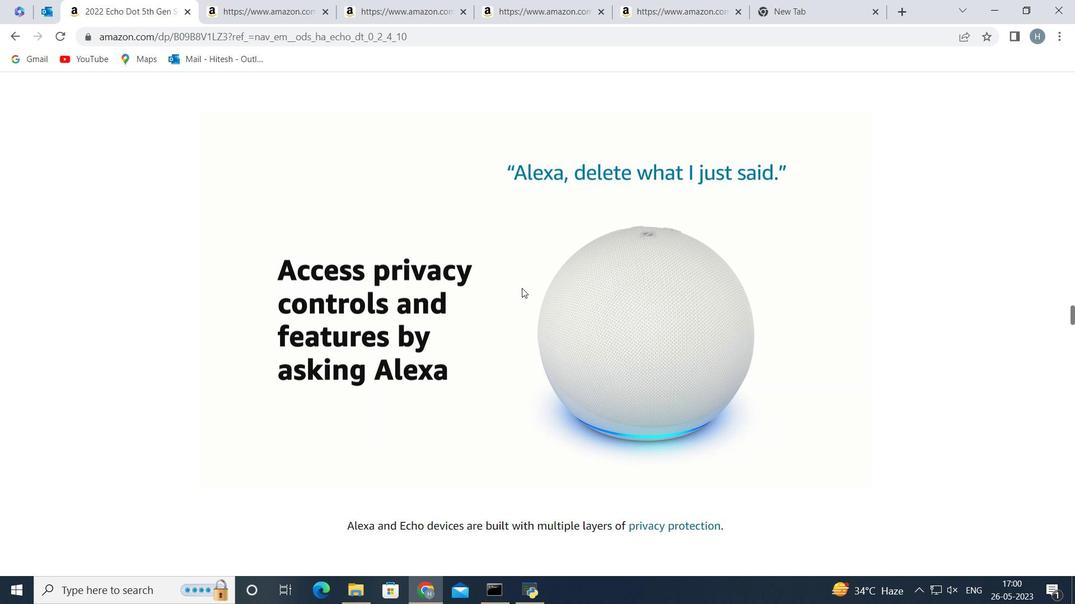 
Action: Mouse scrolled (522, 287) with delta (0, 0)
Screenshot: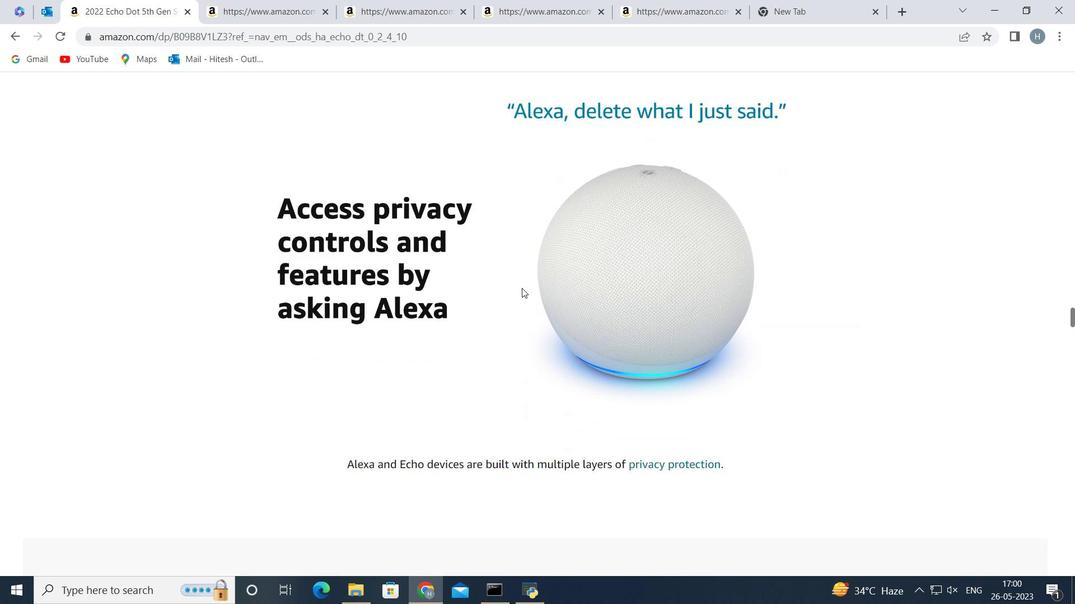 
Action: Mouse scrolled (522, 287) with delta (0, 0)
Screenshot: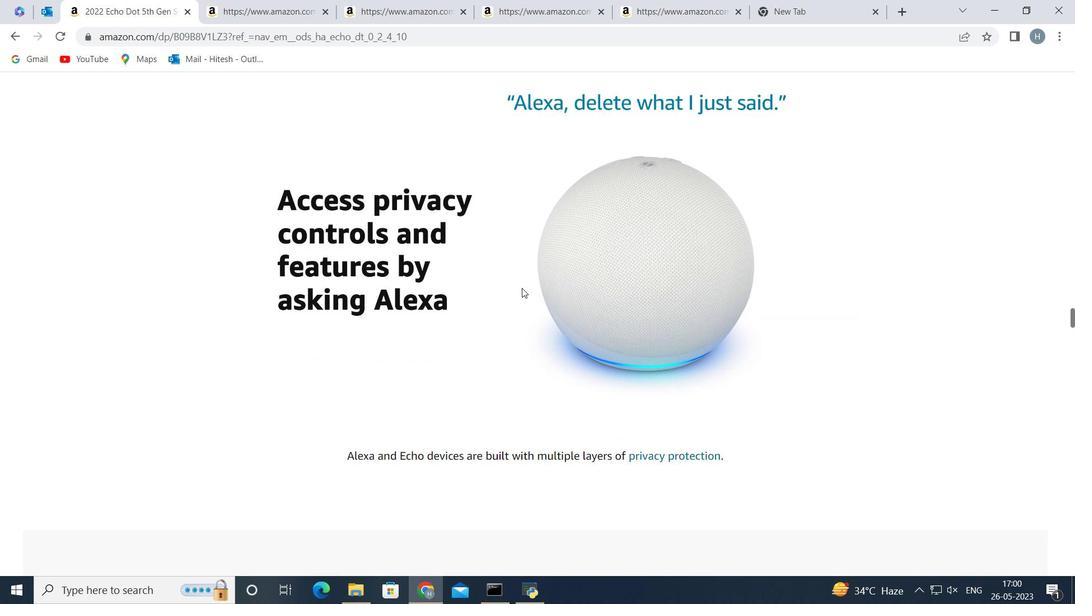 
Action: Mouse scrolled (522, 287) with delta (0, 0)
Screenshot: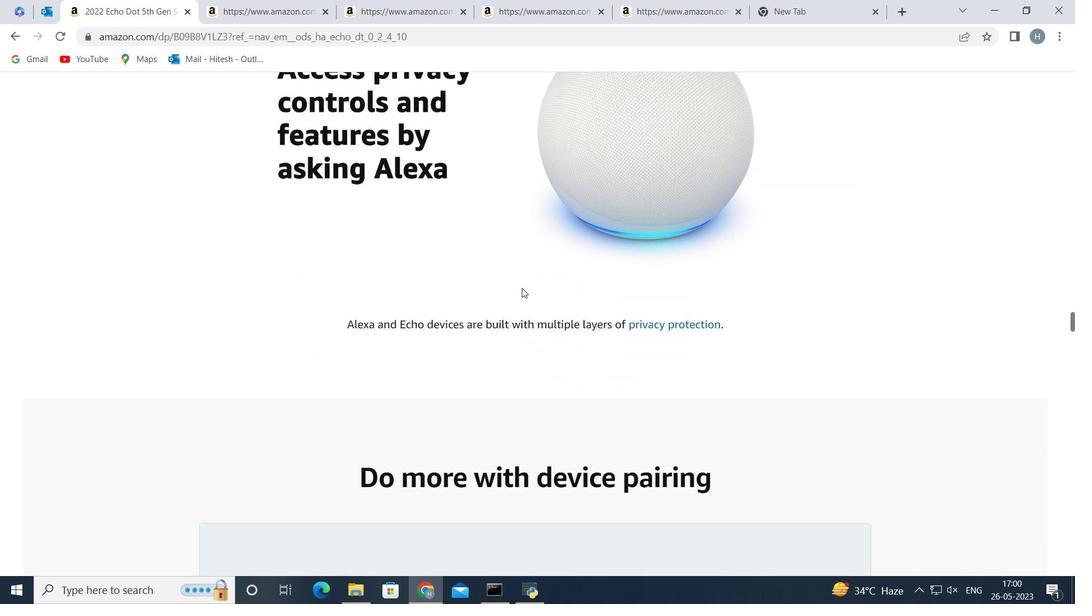 
Action: Mouse scrolled (522, 287) with delta (0, 0)
Screenshot: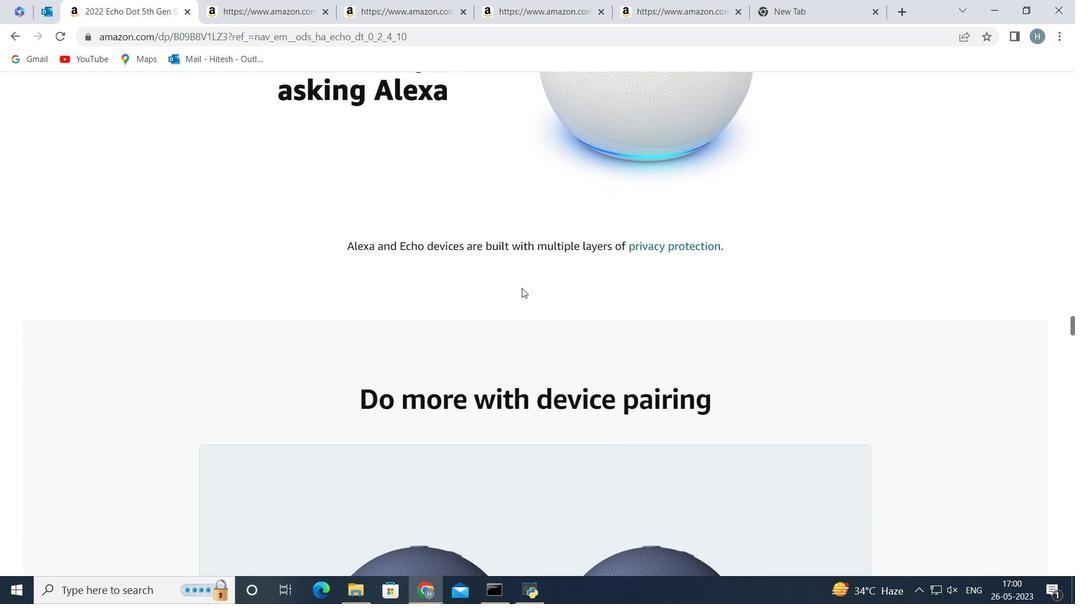 
Action: Mouse scrolled (522, 287) with delta (0, 0)
Screenshot: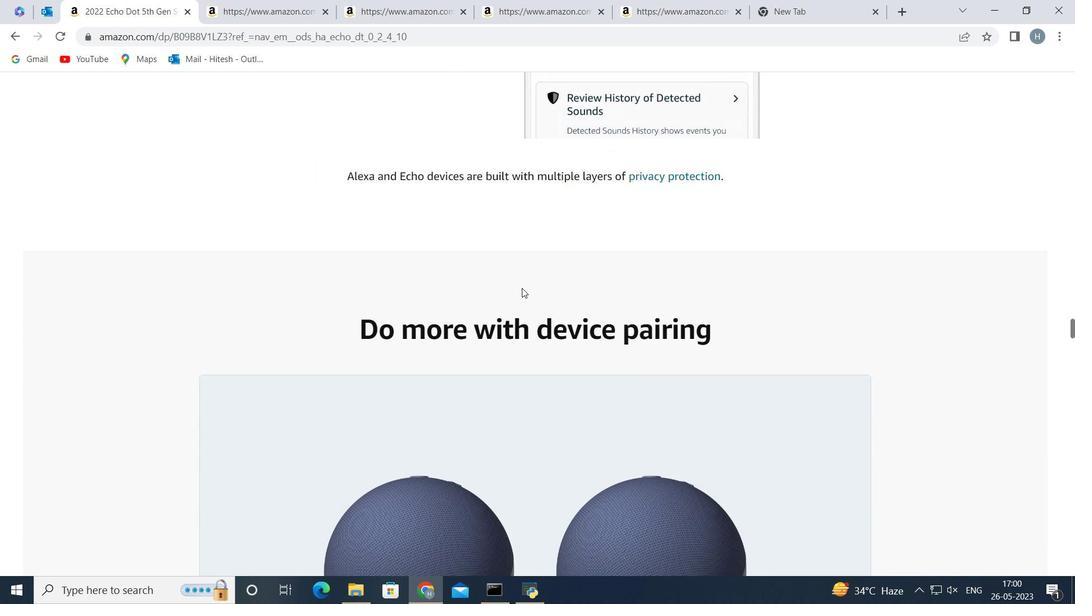 
Action: Mouse scrolled (522, 287) with delta (0, 0)
Screenshot: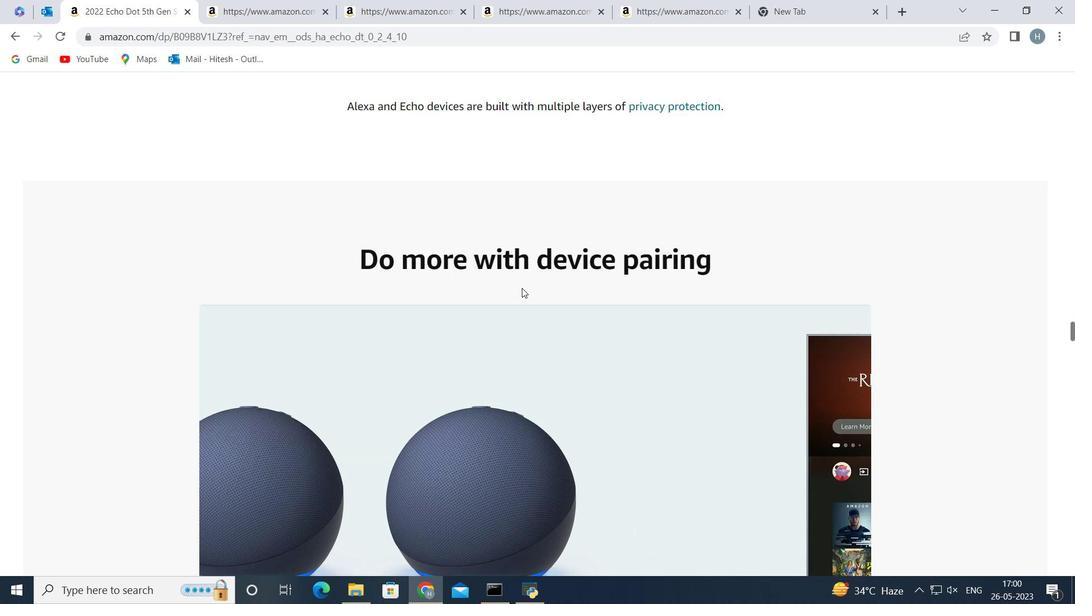 
Action: Mouse scrolled (522, 287) with delta (0, 0)
Screenshot: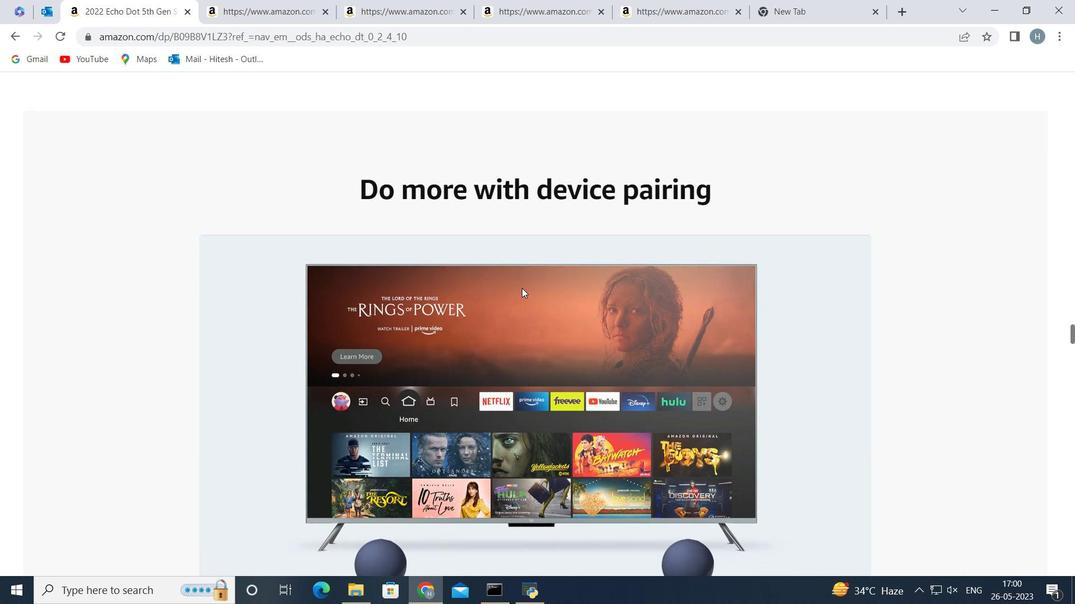 
Action: Mouse scrolled (522, 287) with delta (0, 0)
Screenshot: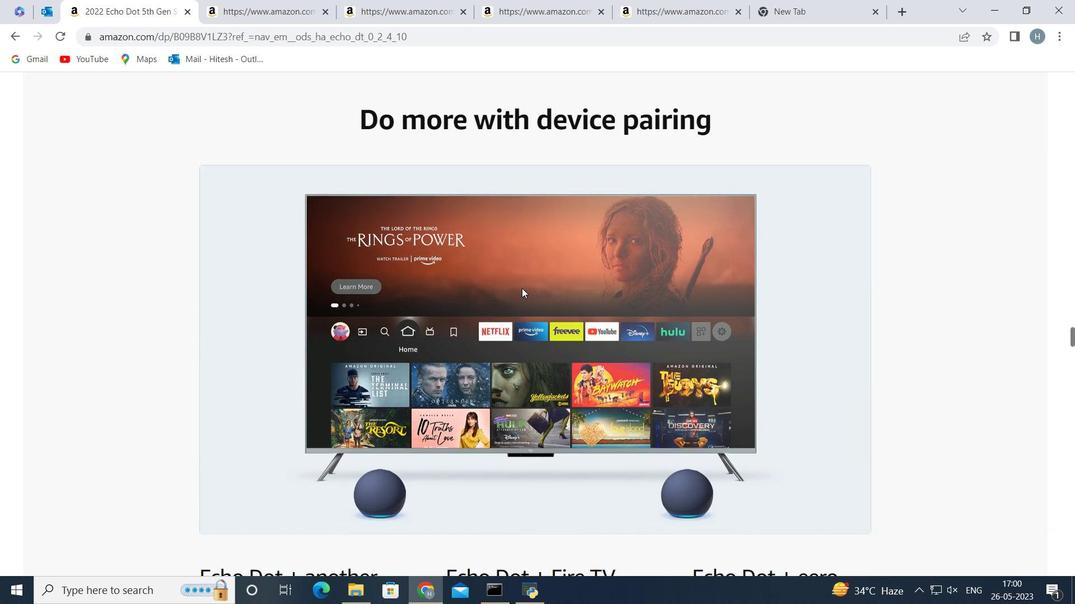 
Action: Mouse scrolled (522, 287) with delta (0, 0)
Screenshot: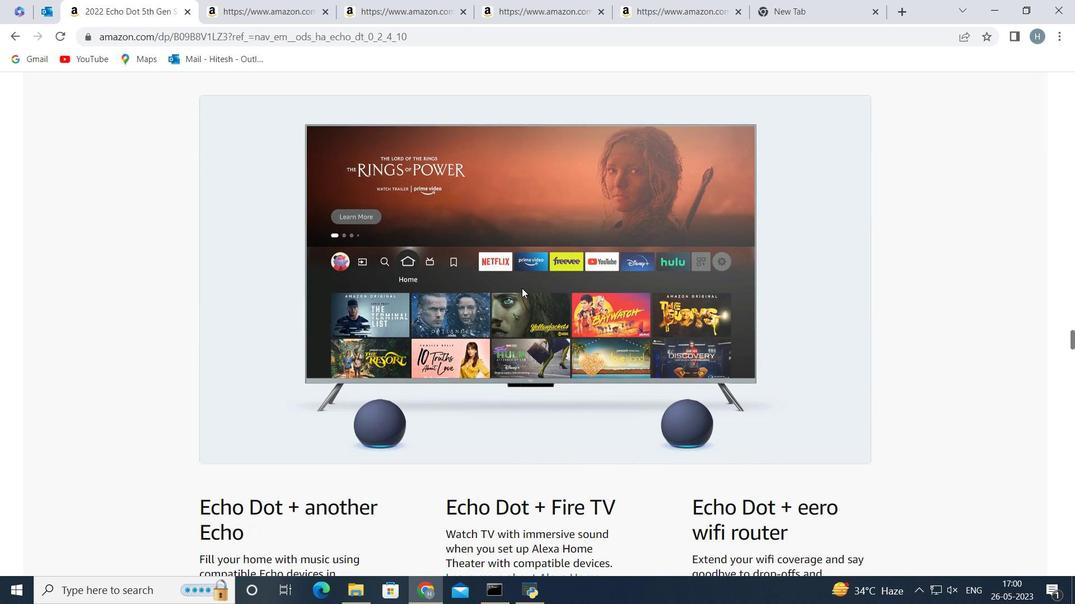 
Action: Mouse scrolled (522, 287) with delta (0, 0)
Screenshot: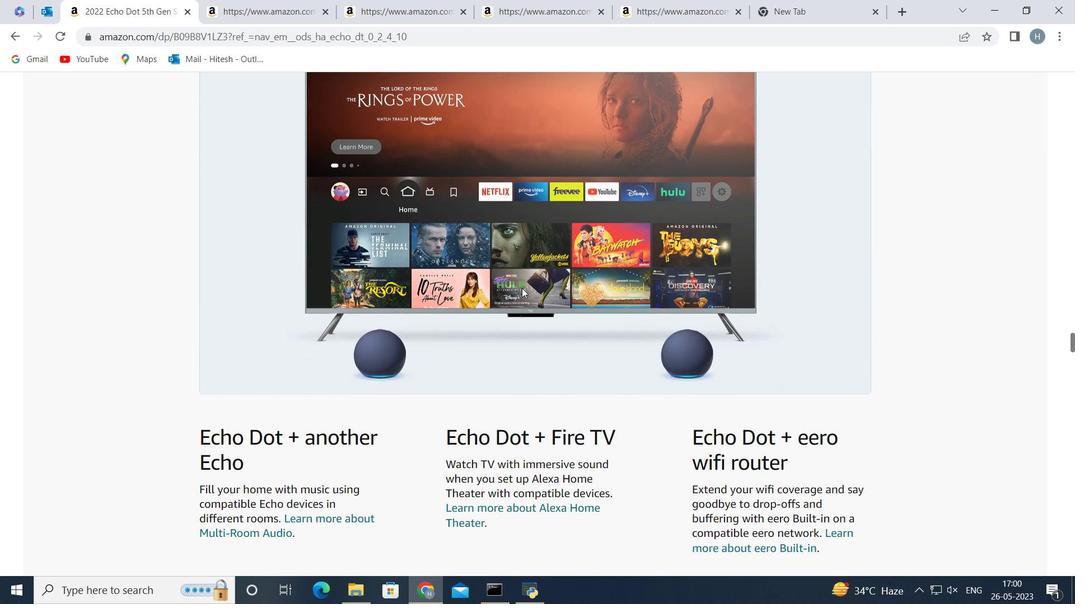 
Action: Mouse scrolled (522, 287) with delta (0, 0)
Screenshot: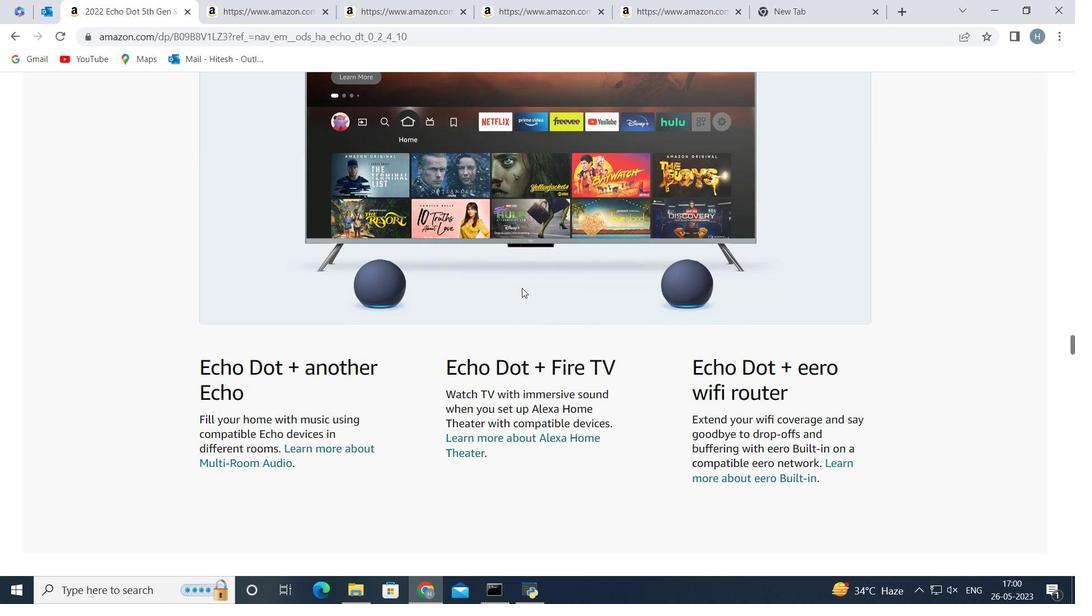 
Action: Mouse scrolled (522, 287) with delta (0, 0)
Screenshot: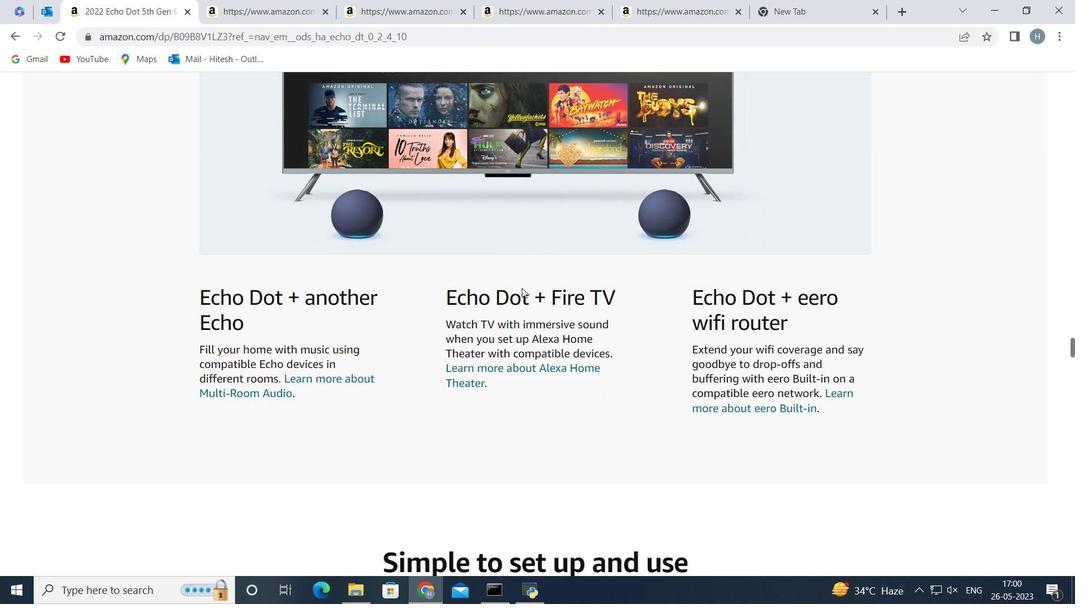 
Action: Mouse scrolled (522, 287) with delta (0, 0)
Screenshot: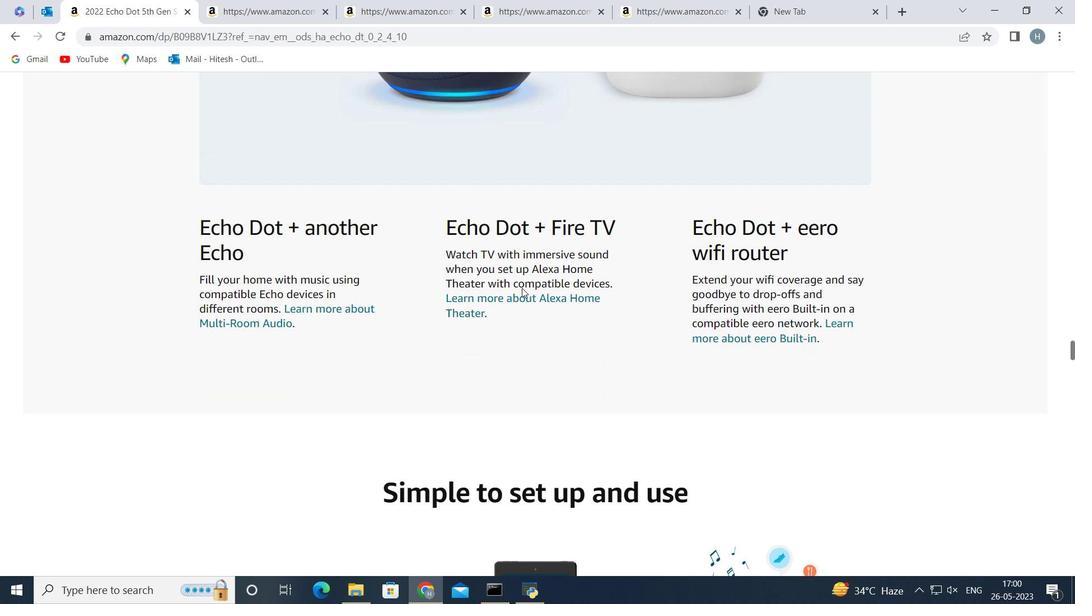 
Action: Mouse scrolled (522, 287) with delta (0, 0)
Screenshot: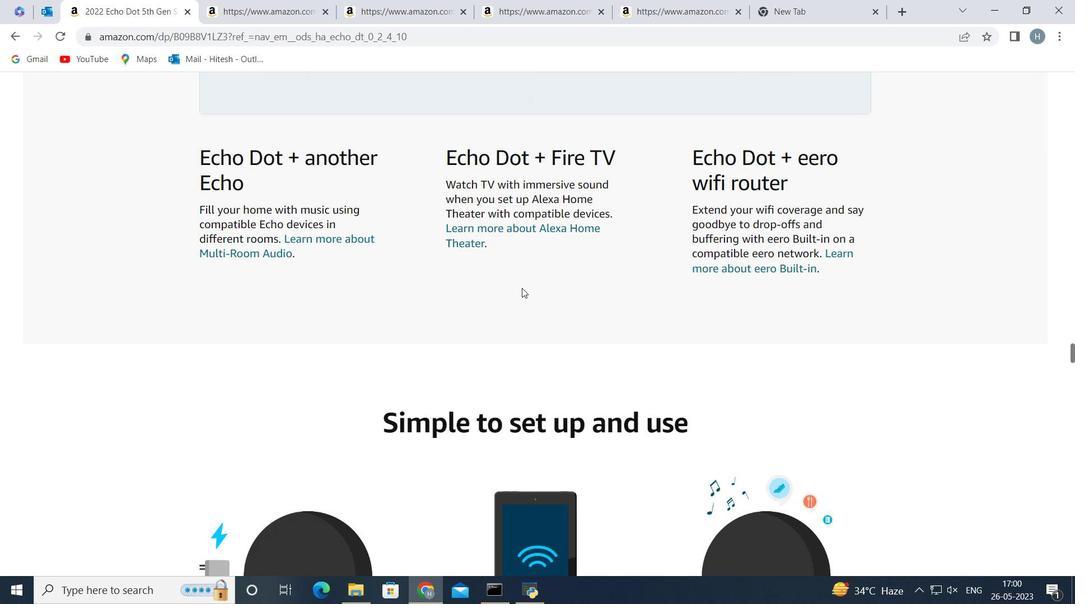 
Action: Mouse scrolled (522, 287) with delta (0, 0)
Screenshot: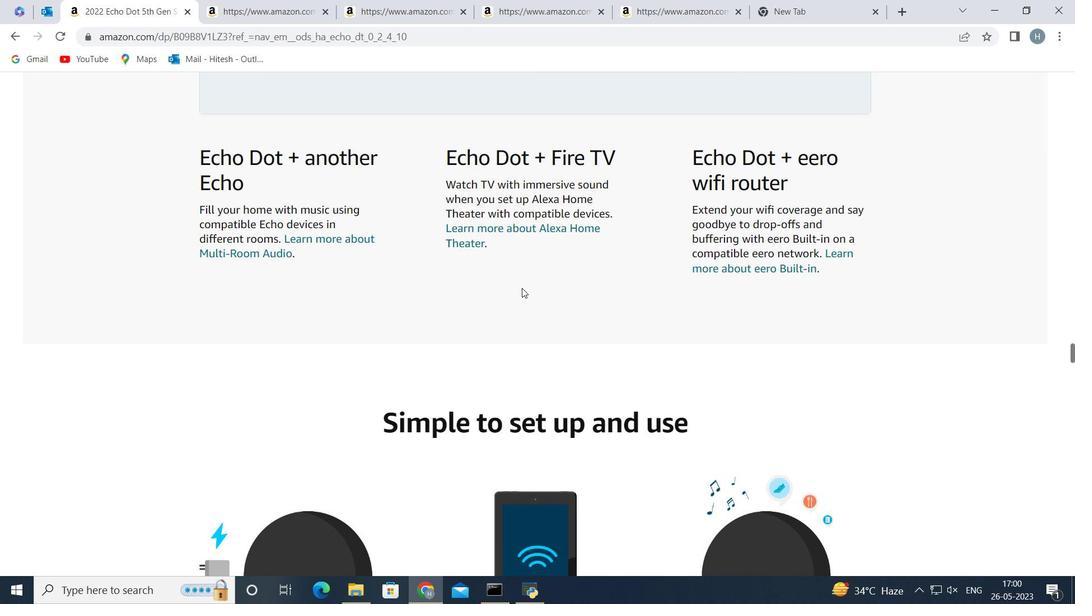 
Action: Mouse scrolled (522, 287) with delta (0, 0)
Screenshot: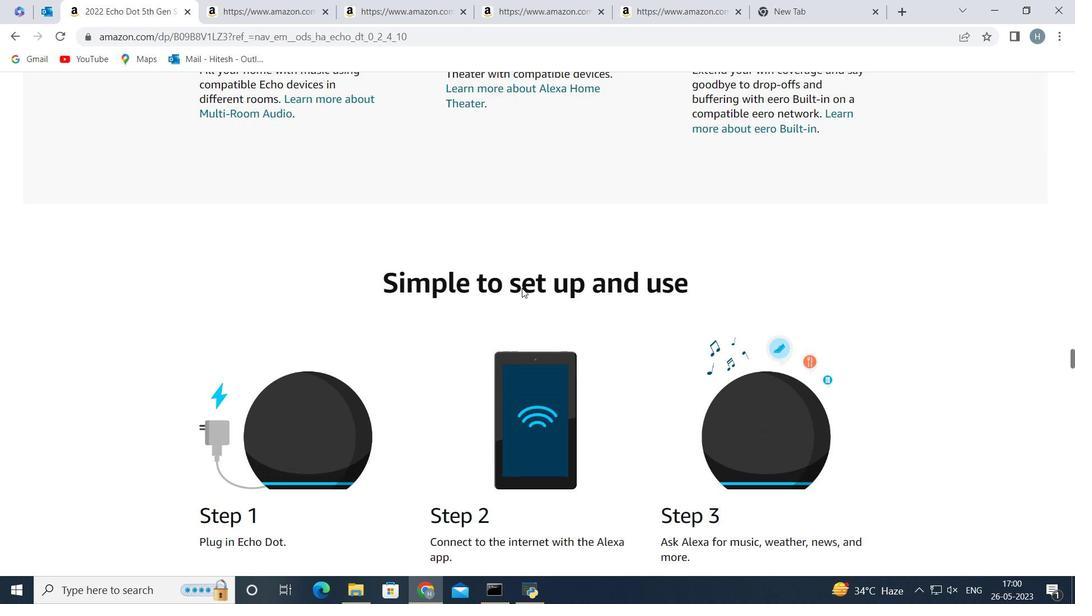 
Action: Mouse scrolled (522, 287) with delta (0, 0)
Screenshot: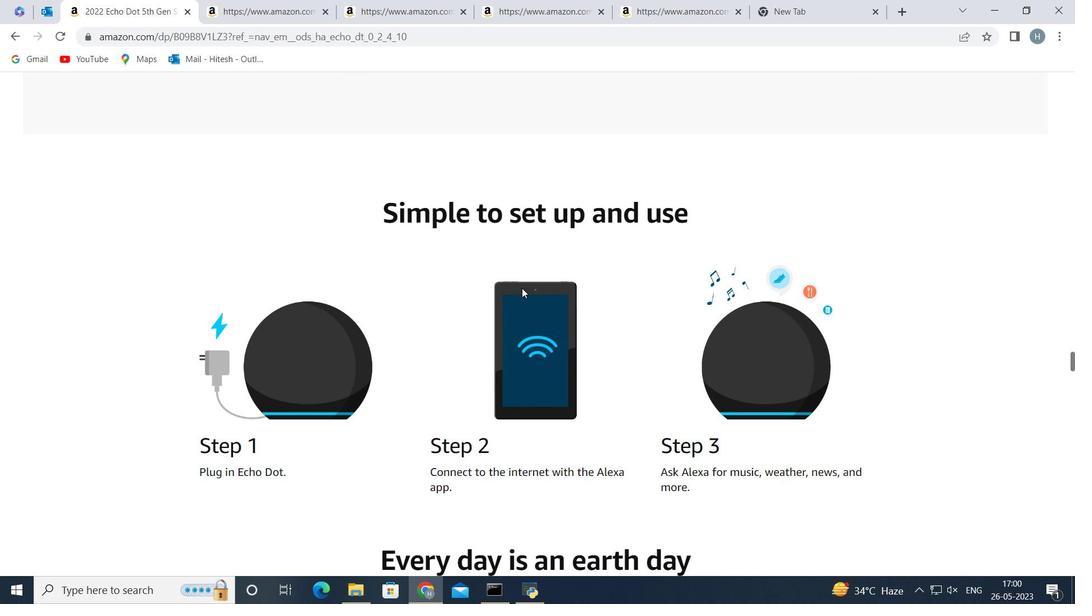 
Action: Mouse scrolled (522, 287) with delta (0, 0)
Screenshot: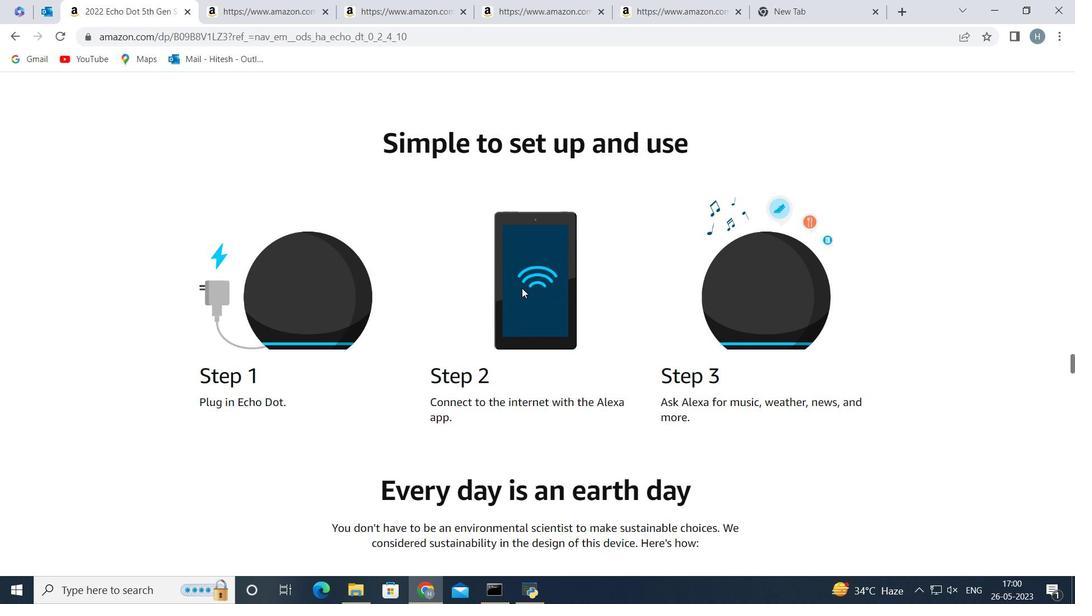 
Action: Mouse scrolled (522, 287) with delta (0, 0)
Screenshot: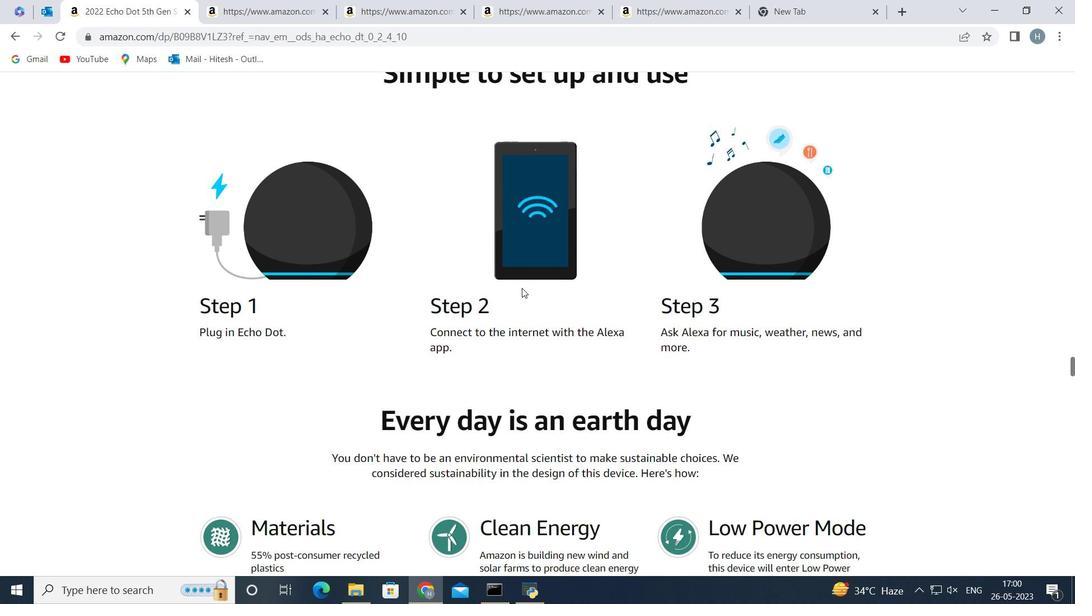 
Action: Mouse scrolled (522, 288) with delta (0, 0)
Screenshot: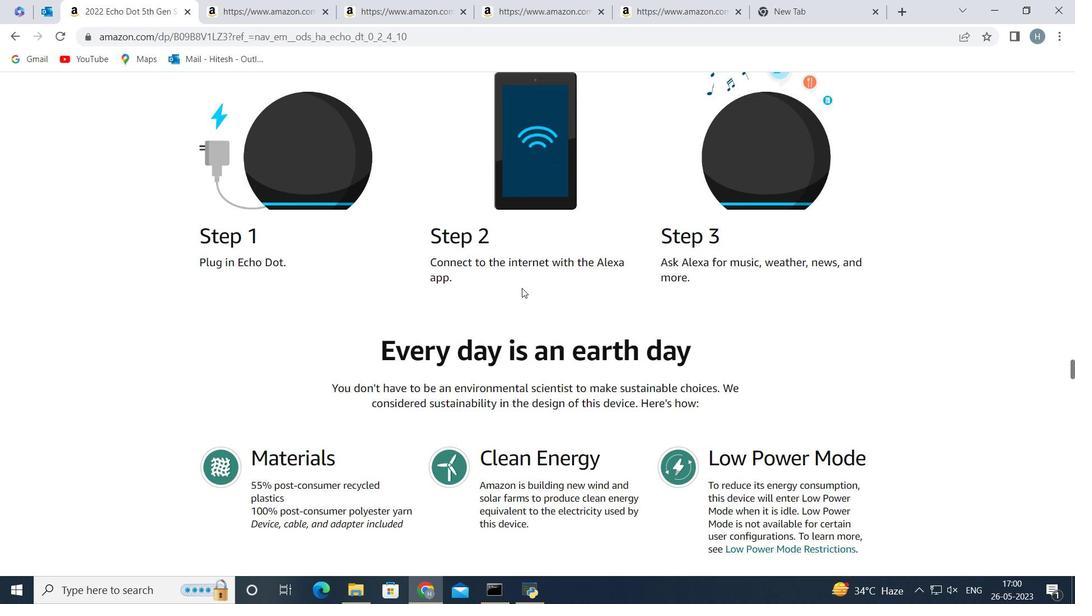 
Action: Mouse scrolled (522, 288) with delta (0, 0)
Screenshot: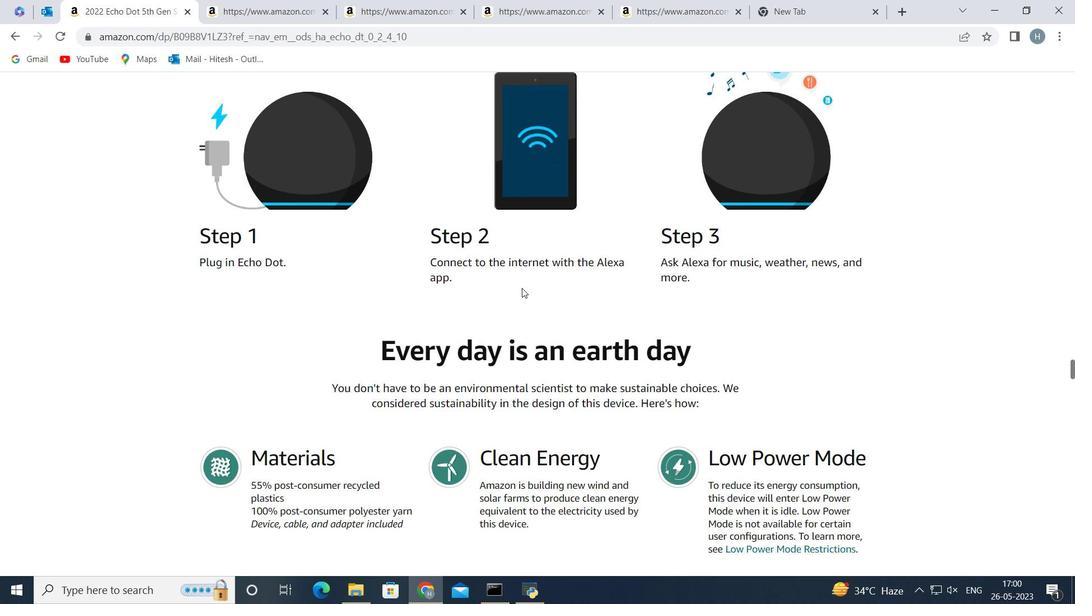 
Action: Mouse scrolled (522, 288) with delta (0, 0)
Screenshot: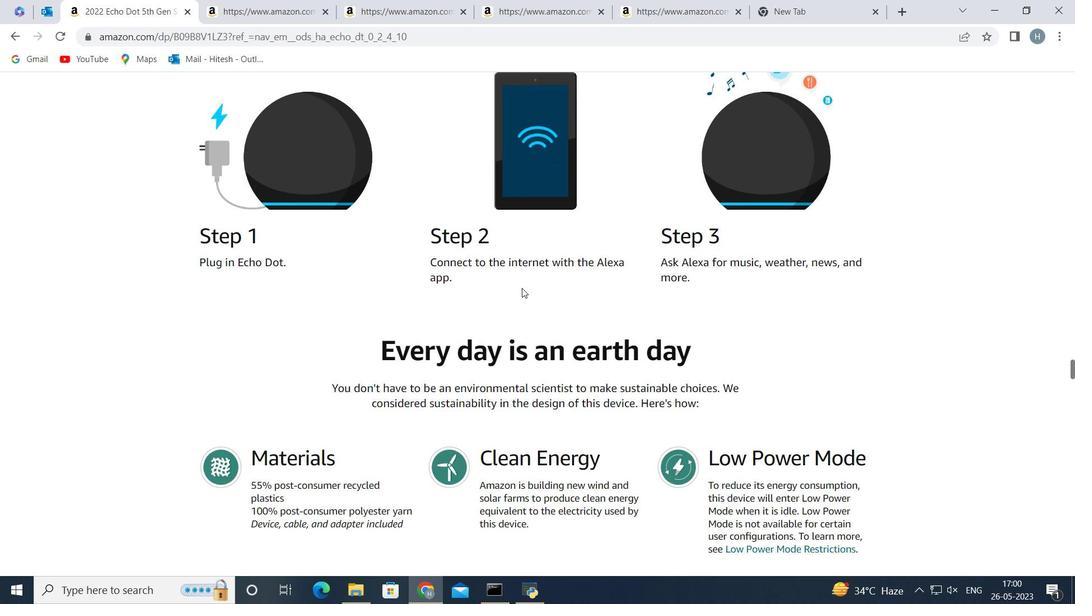 
Action: Mouse scrolled (522, 288) with delta (0, 0)
Screenshot: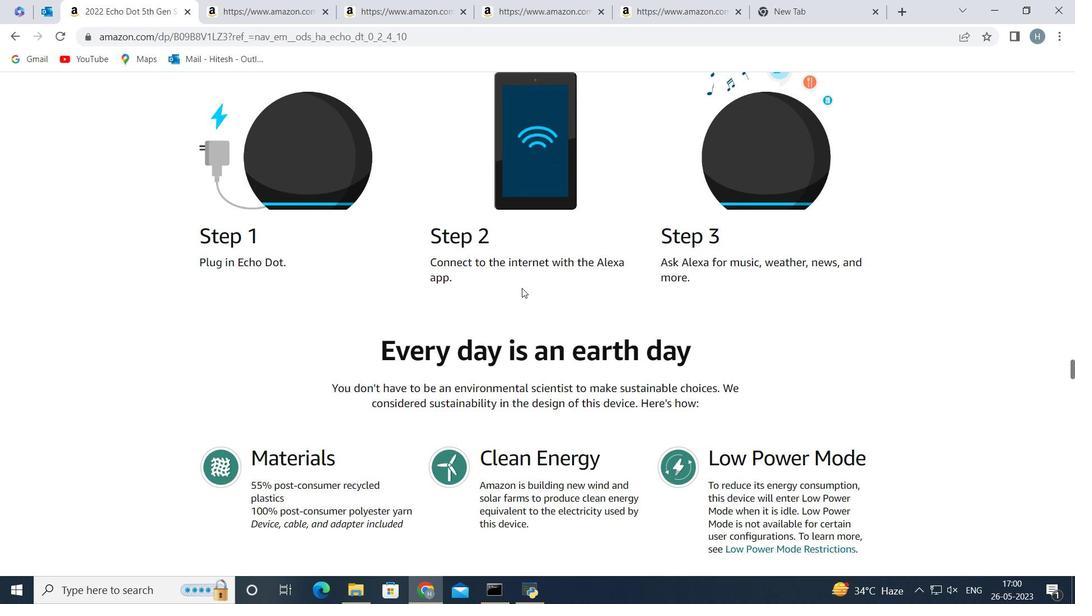
Action: Mouse moved to (521, 287)
Screenshot: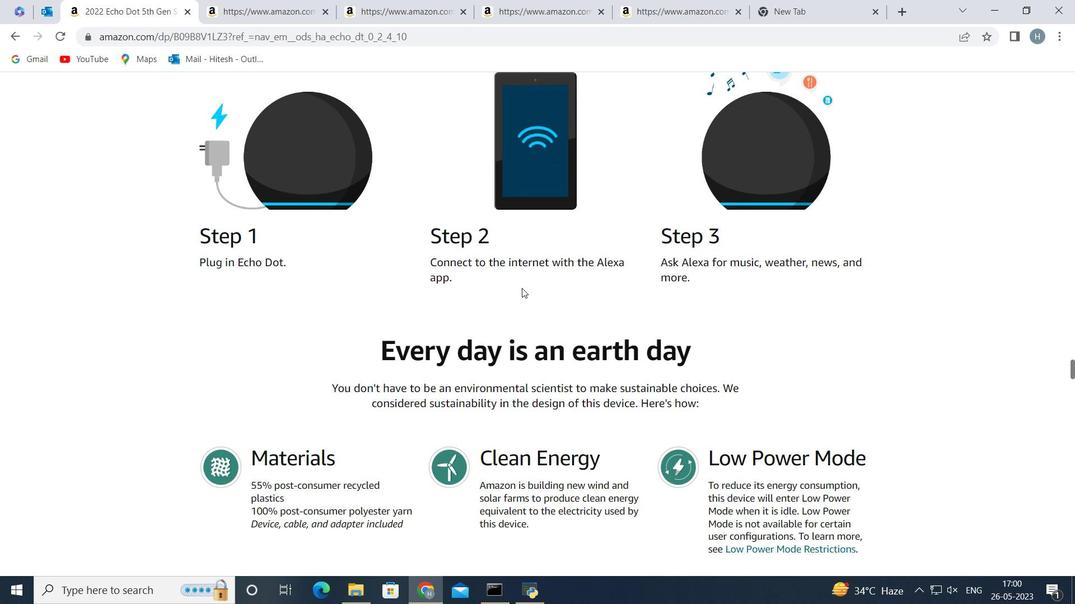 
Action: Mouse scrolled (521, 288) with delta (0, 0)
Screenshot: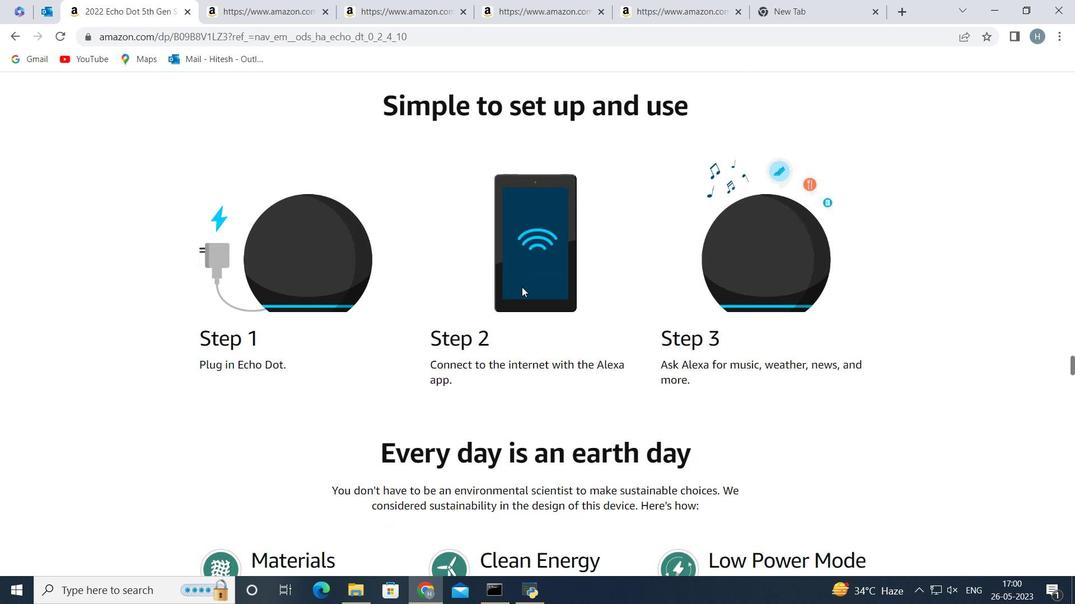 
Action: Mouse scrolled (521, 288) with delta (0, 0)
Screenshot: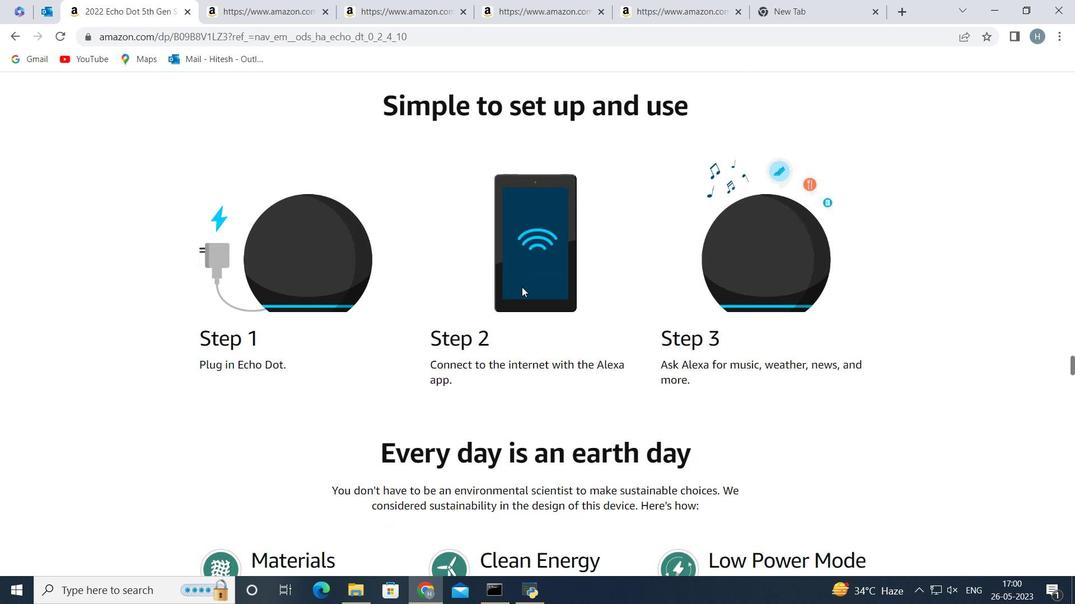 
Action: Mouse scrolled (521, 288) with delta (0, 0)
Screenshot: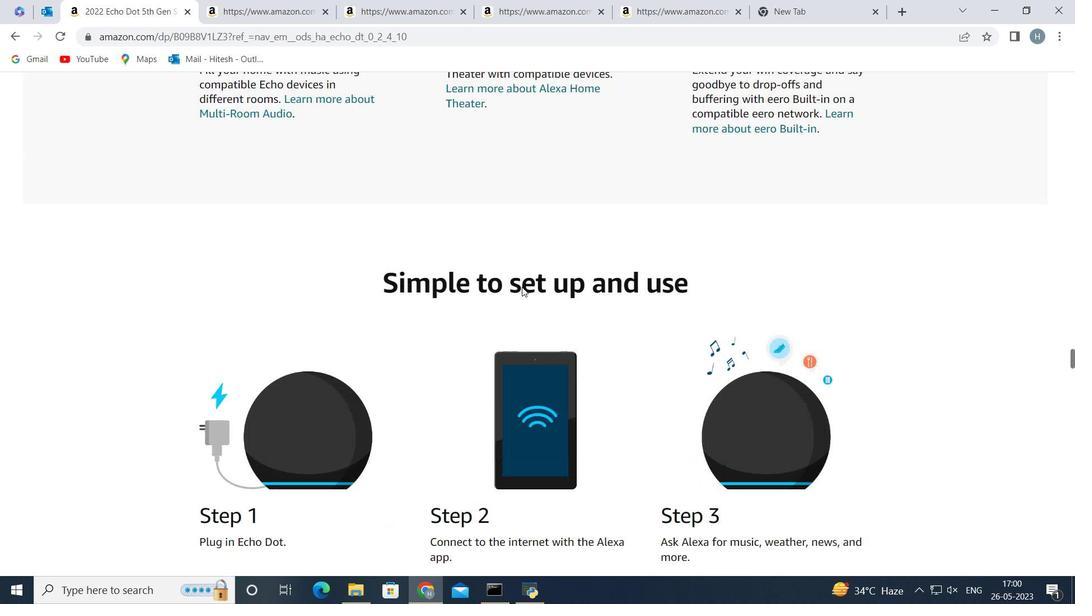 
Action: Mouse scrolled (521, 288) with delta (0, 0)
Screenshot: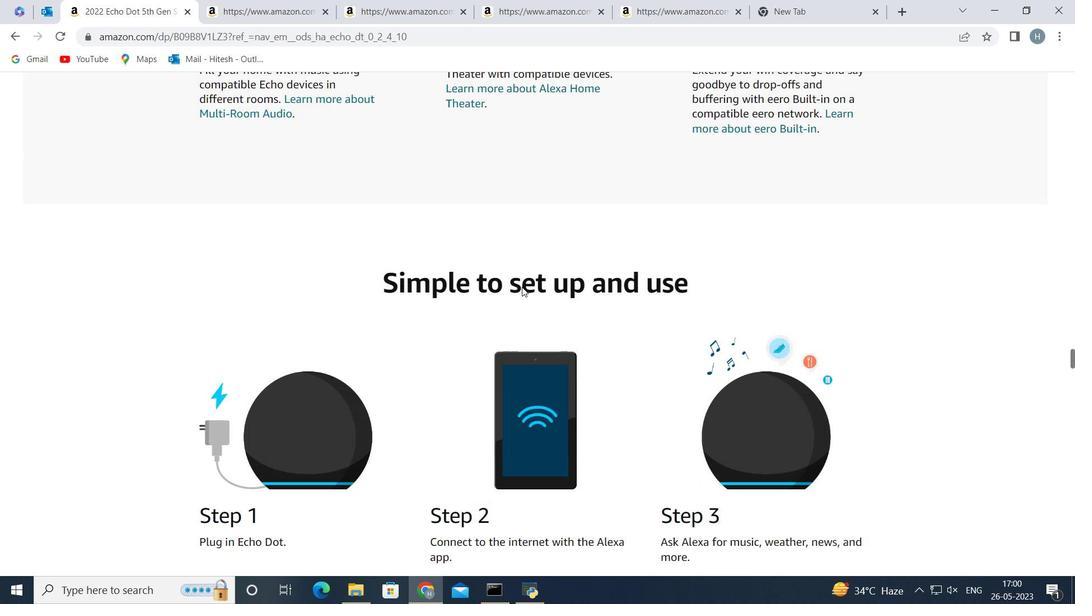
Action: Mouse scrolled (521, 288) with delta (0, 0)
Screenshot: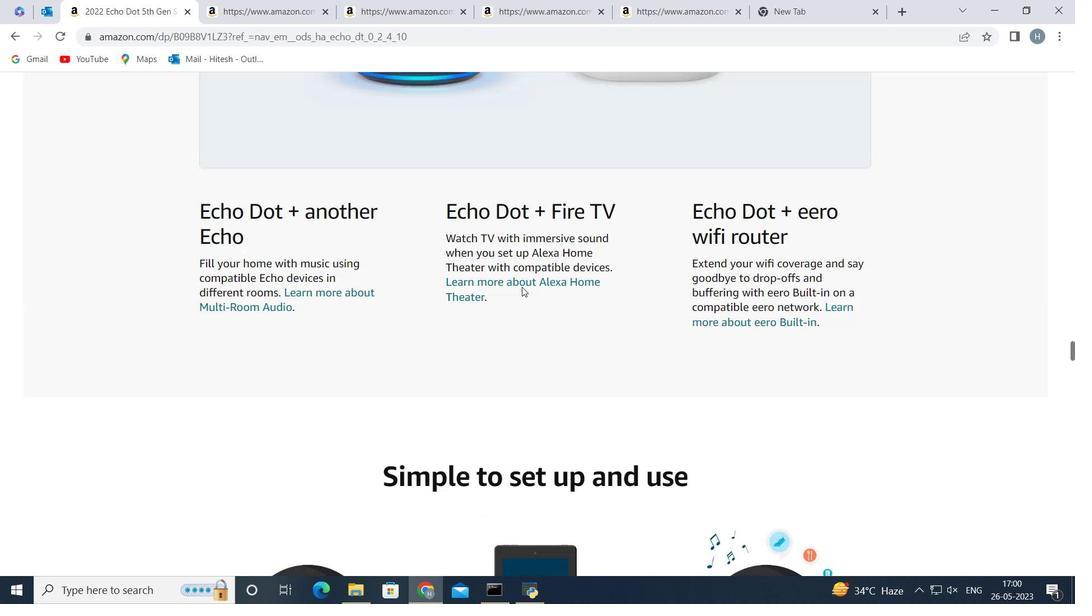 
Action: Mouse scrolled (521, 288) with delta (0, 0)
Screenshot: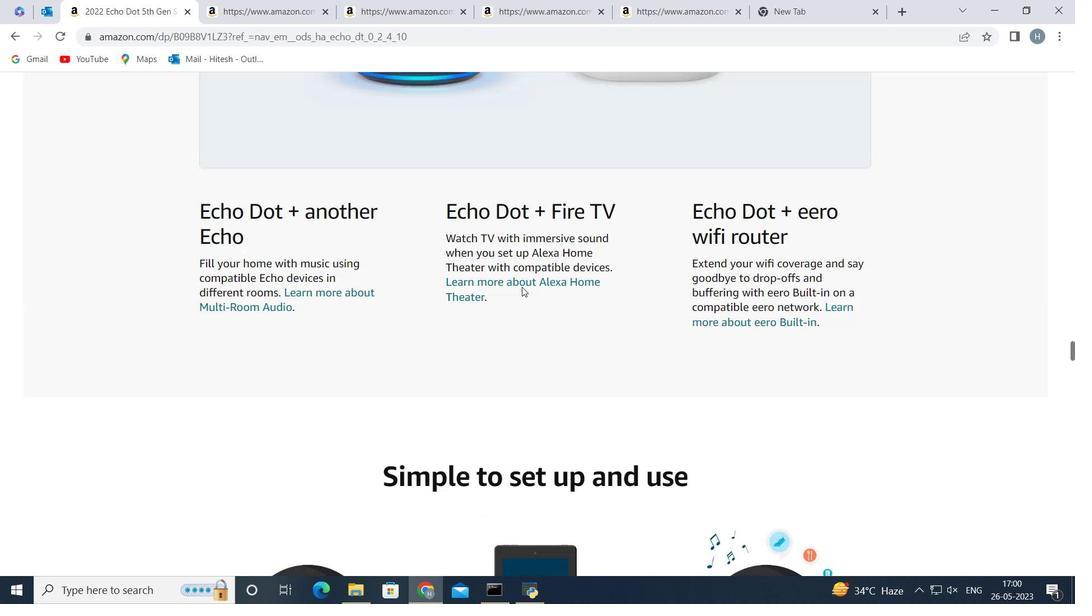 
Action: Mouse scrolled (521, 288) with delta (0, 0)
Screenshot: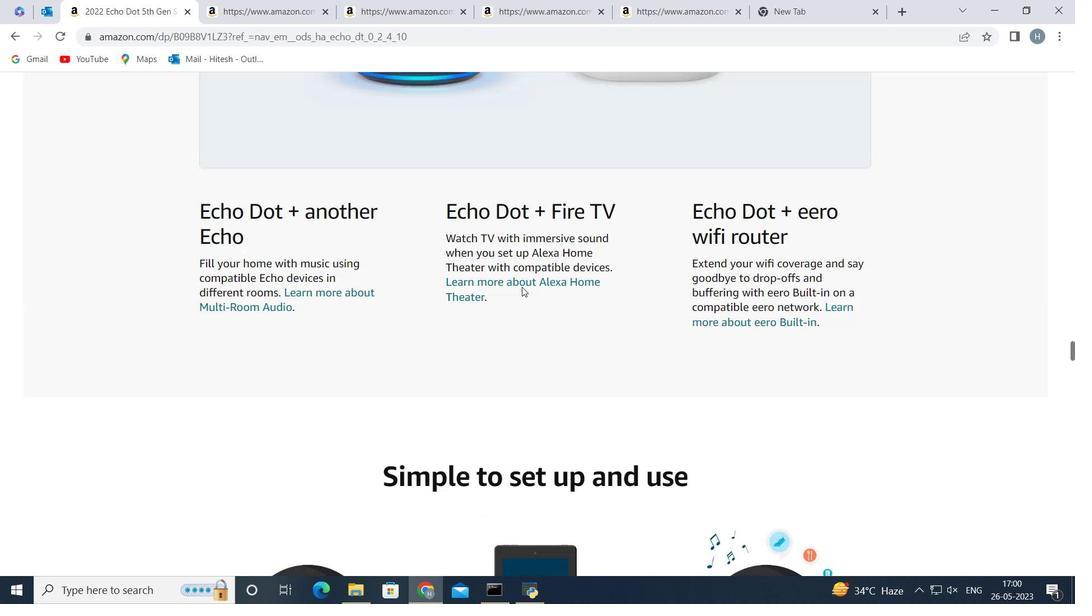 
Action: Mouse scrolled (521, 288) with delta (0, 0)
Screenshot: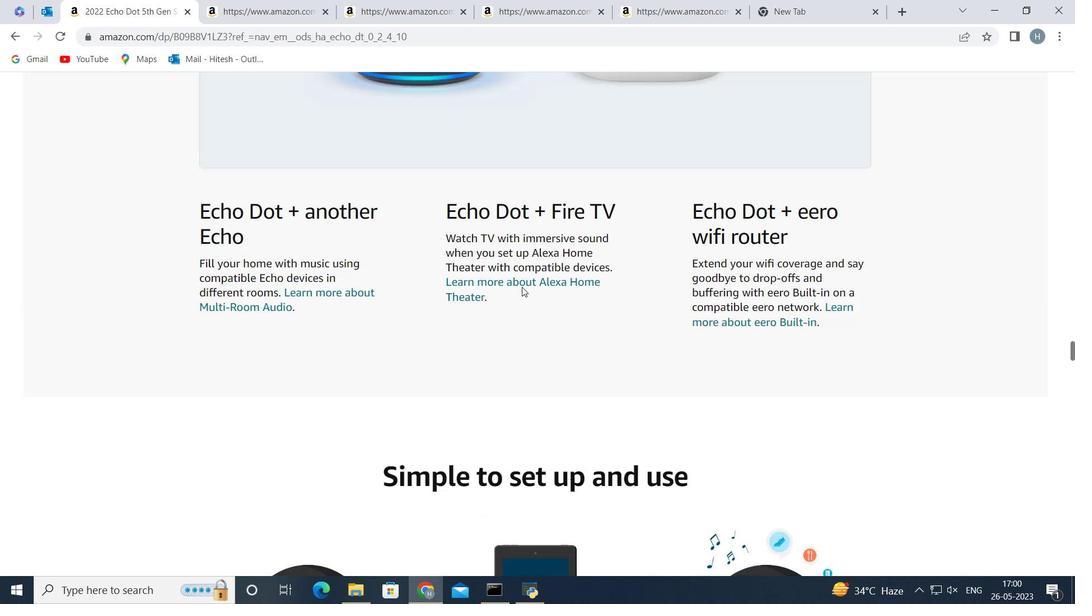 
Action: Mouse scrolled (521, 288) with delta (0, 0)
Screenshot: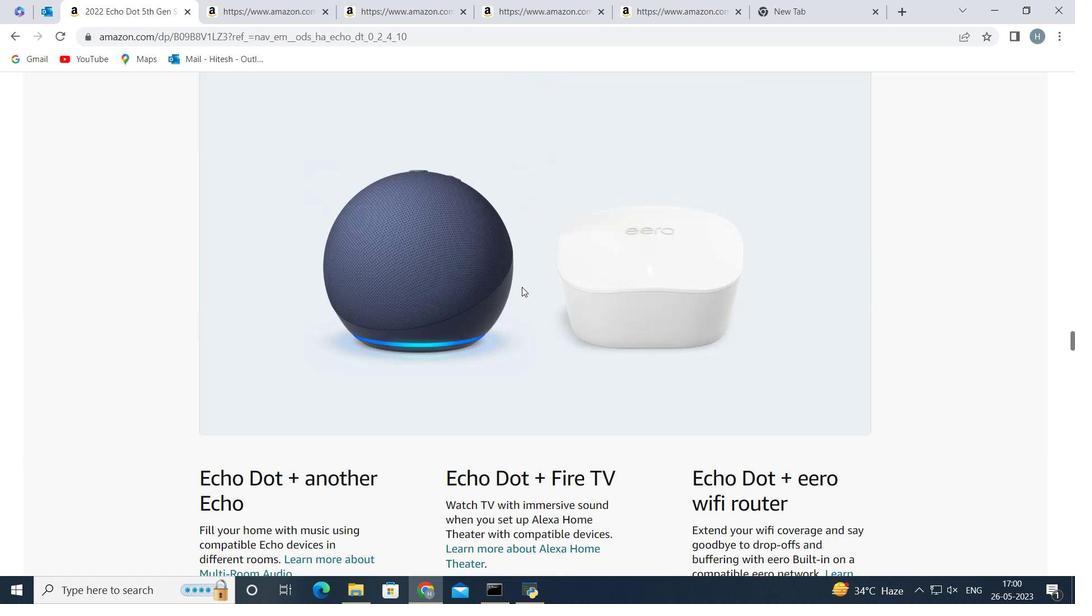 
Action: Mouse scrolled (521, 288) with delta (0, 0)
Screenshot: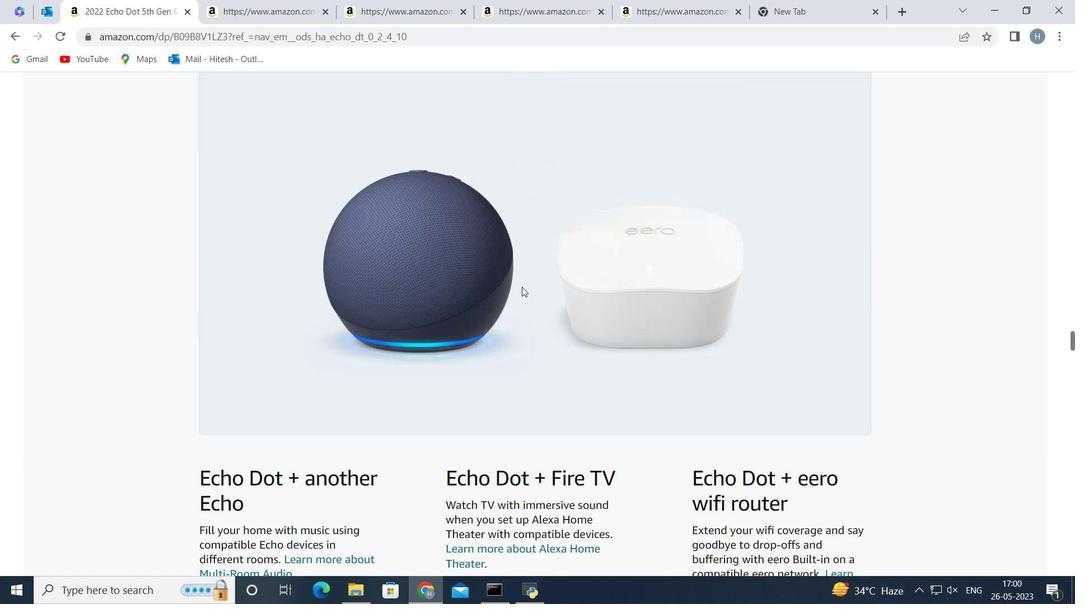 
Action: Mouse scrolled (521, 288) with delta (0, 0)
Screenshot: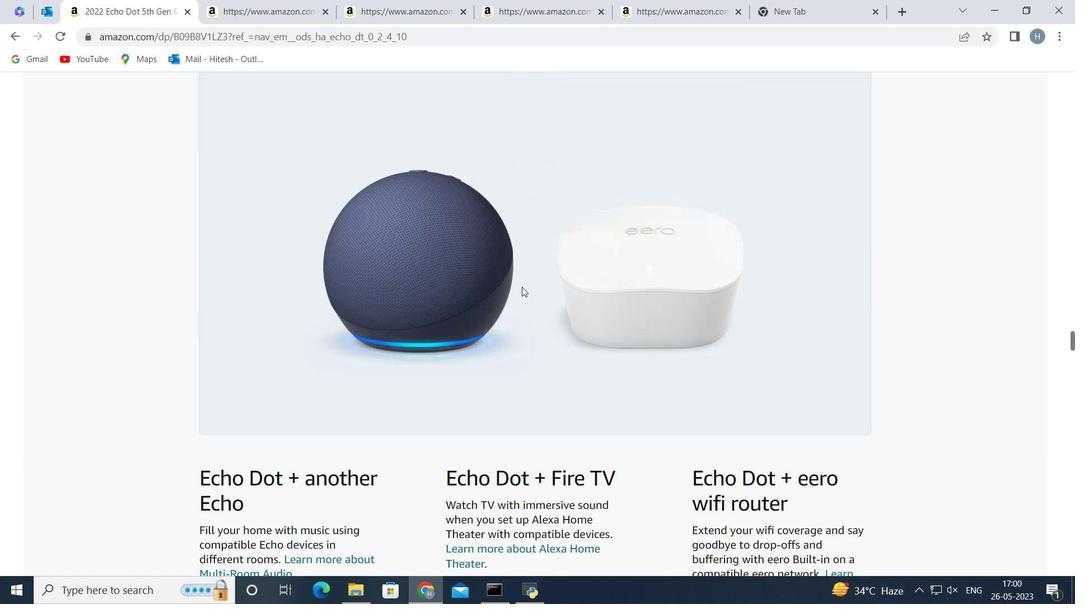 
Action: Mouse scrolled (521, 288) with delta (0, 0)
Screenshot: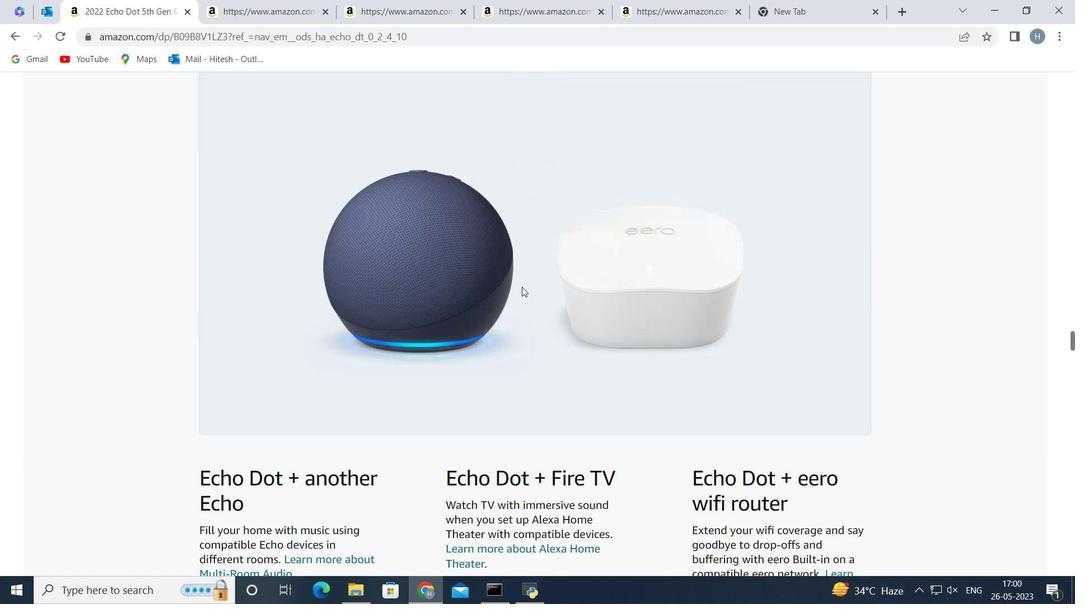 
Action: Mouse scrolled (521, 288) with delta (0, 0)
Screenshot: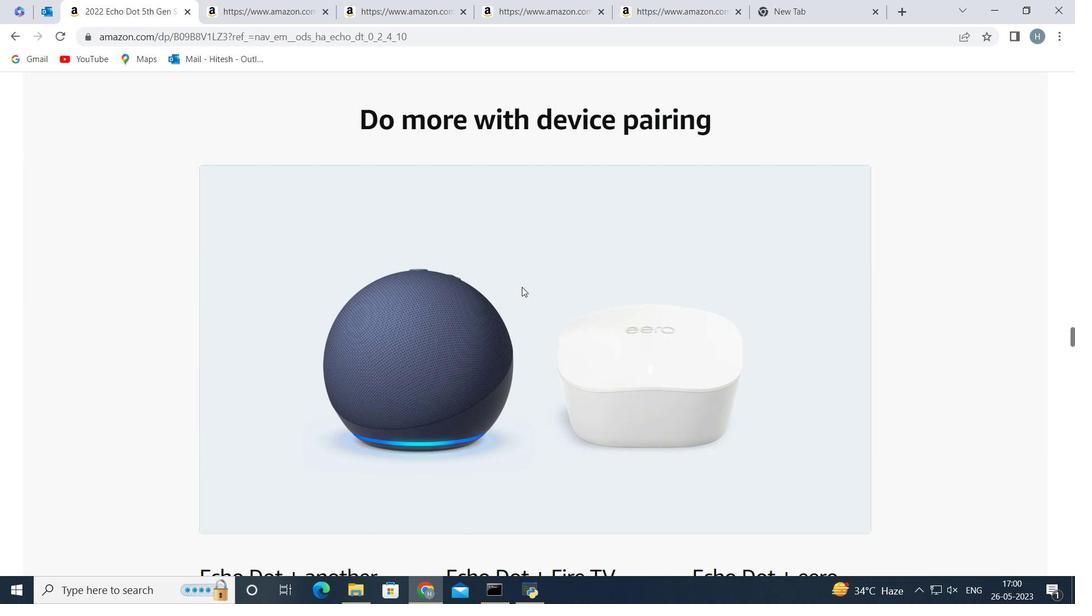 
Action: Mouse scrolled (521, 288) with delta (0, 0)
Screenshot: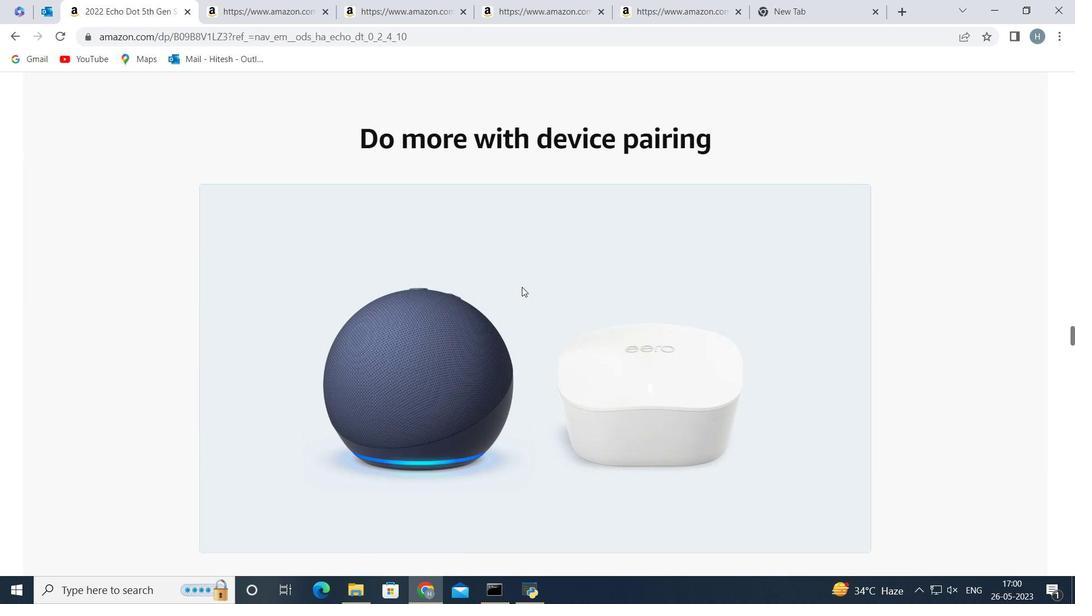 
Action: Mouse scrolled (521, 288) with delta (0, 0)
Screenshot: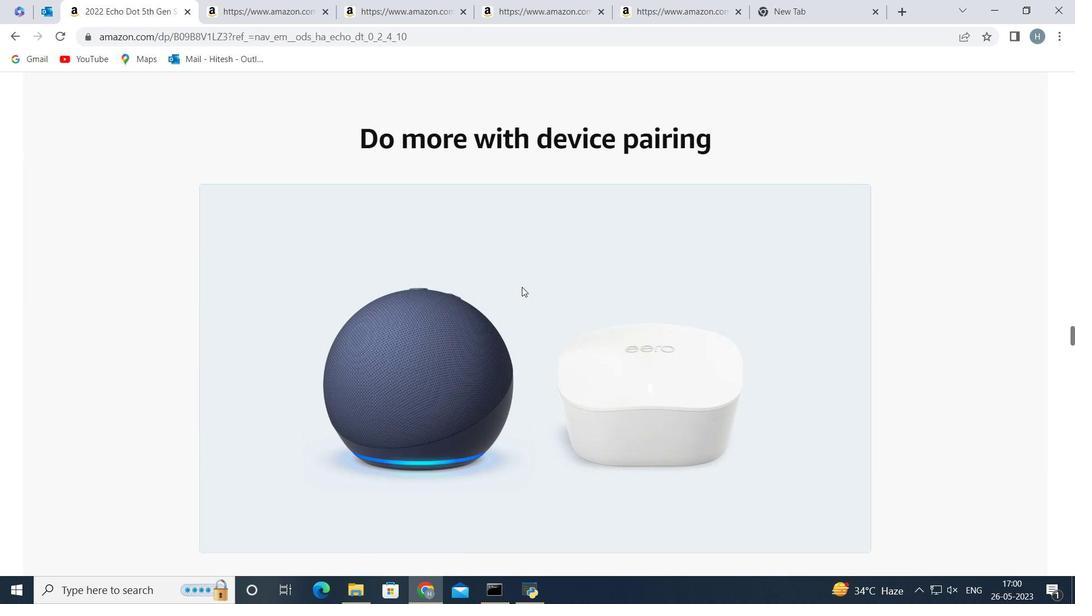 
Action: Mouse scrolled (521, 288) with delta (0, 0)
Screenshot: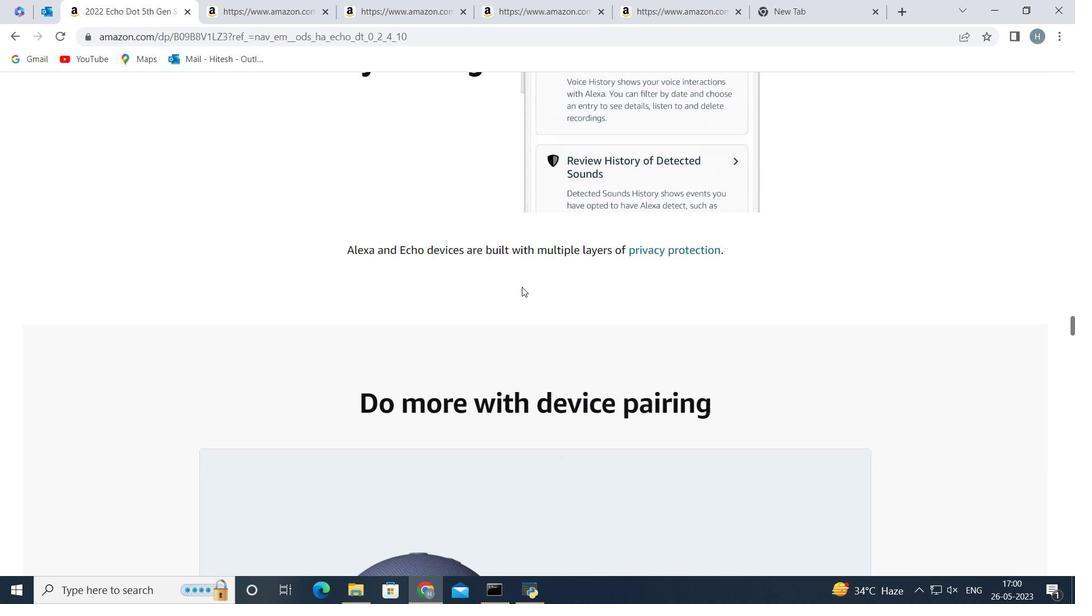 
Action: Mouse scrolled (521, 288) with delta (0, 0)
Screenshot: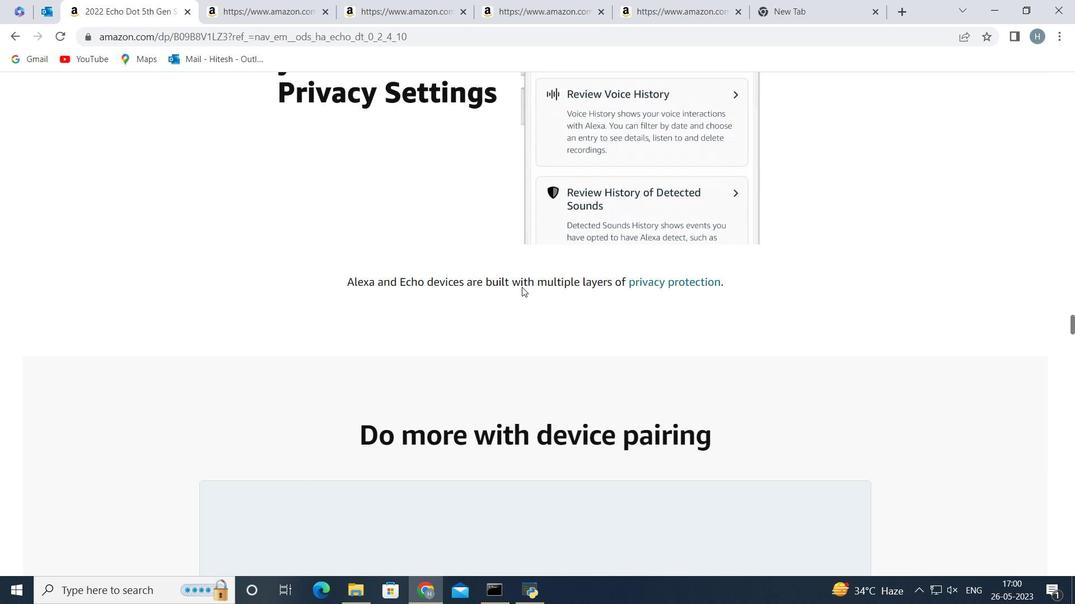 
Action: Mouse scrolled (521, 288) with delta (0, 0)
Screenshot: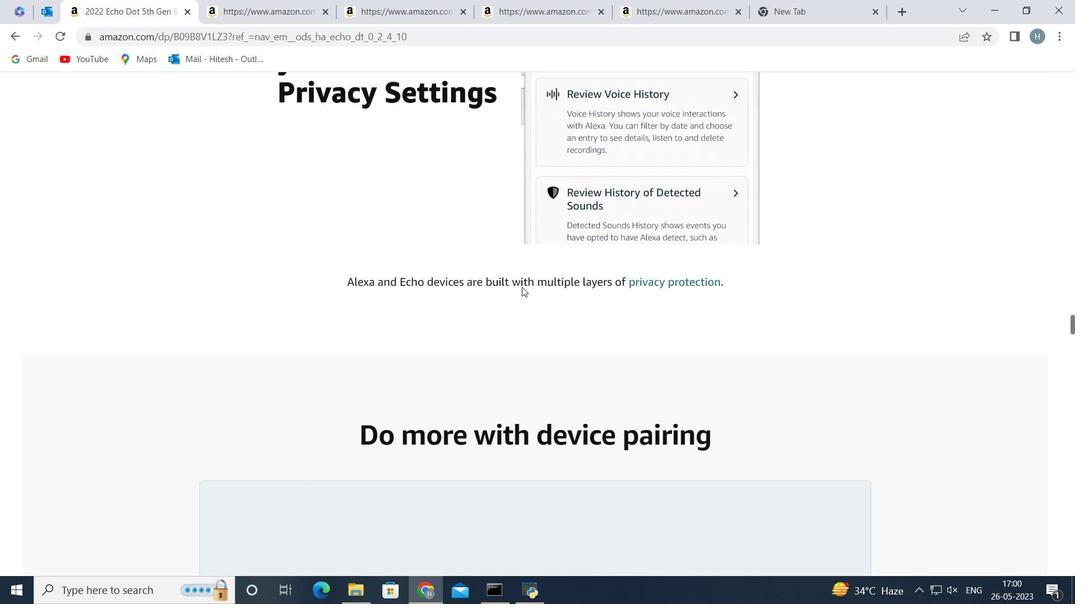 
Action: Mouse scrolled (521, 288) with delta (0, 0)
Screenshot: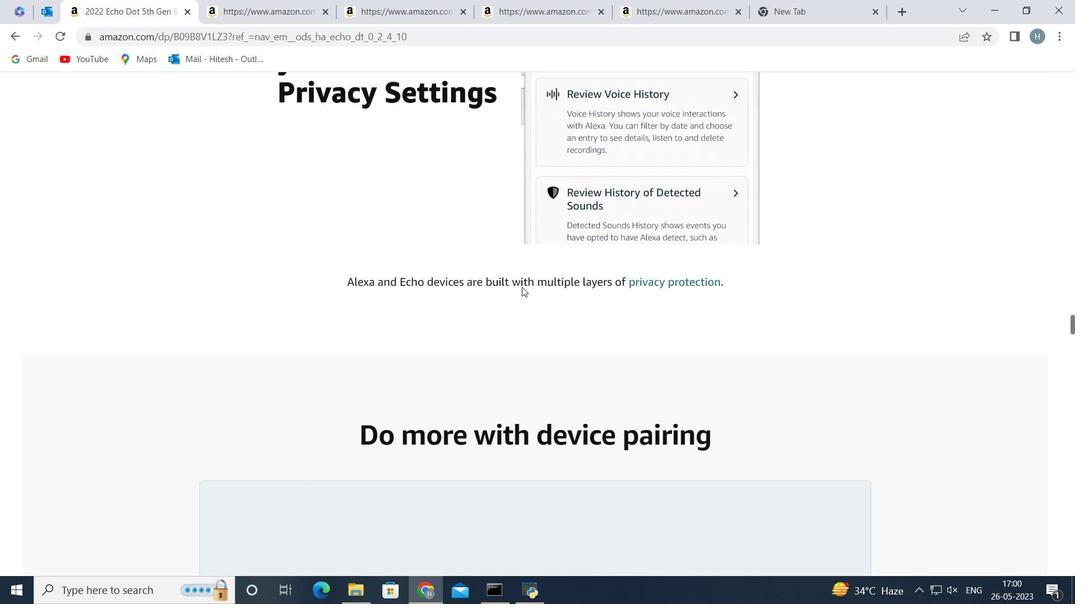 
Action: Mouse scrolled (521, 288) with delta (0, 0)
Screenshot: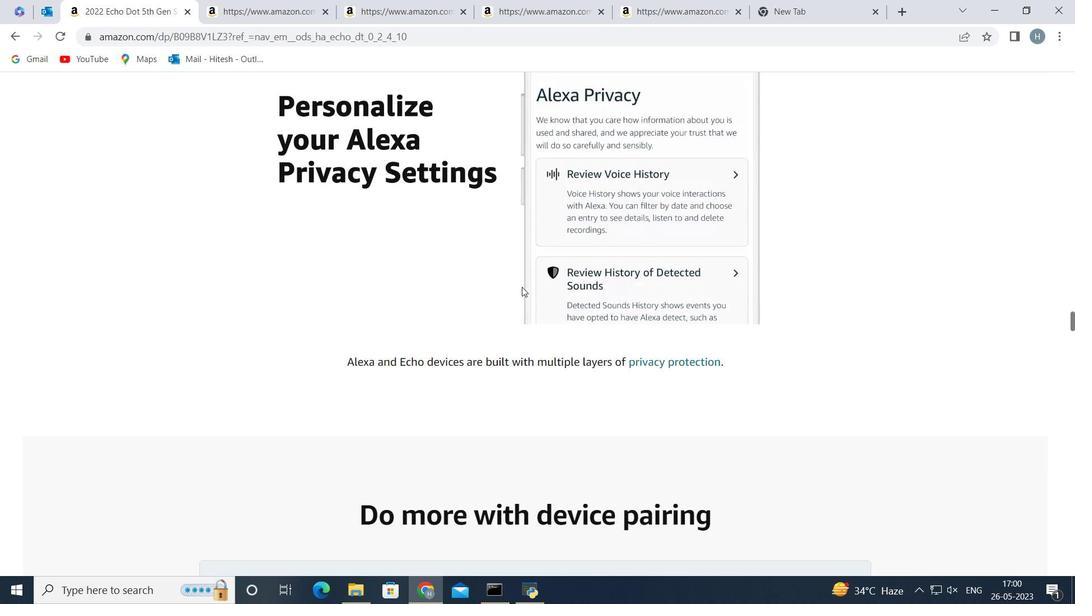 
Action: Mouse scrolled (521, 288) with delta (0, 0)
Screenshot: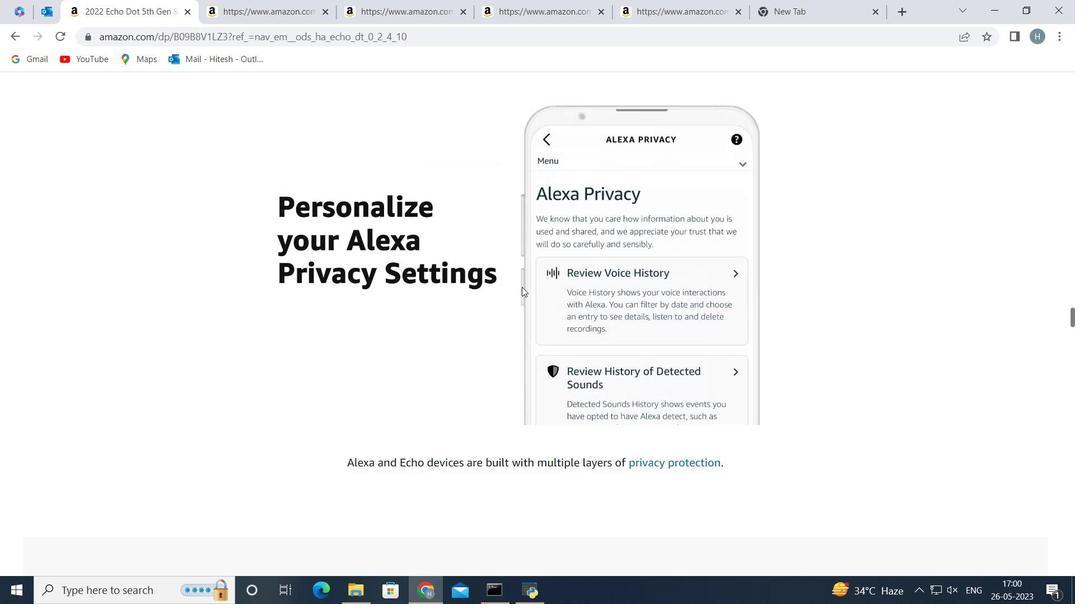 
Action: Mouse scrolled (521, 288) with delta (0, 0)
Screenshot: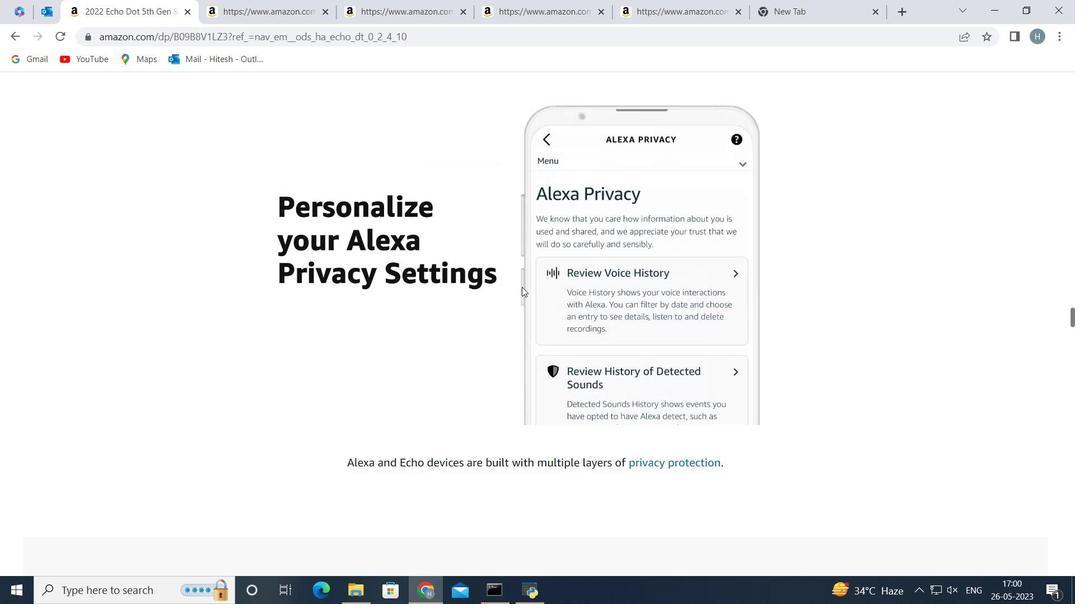 
Action: Mouse scrolled (521, 288) with delta (0, 0)
Screenshot: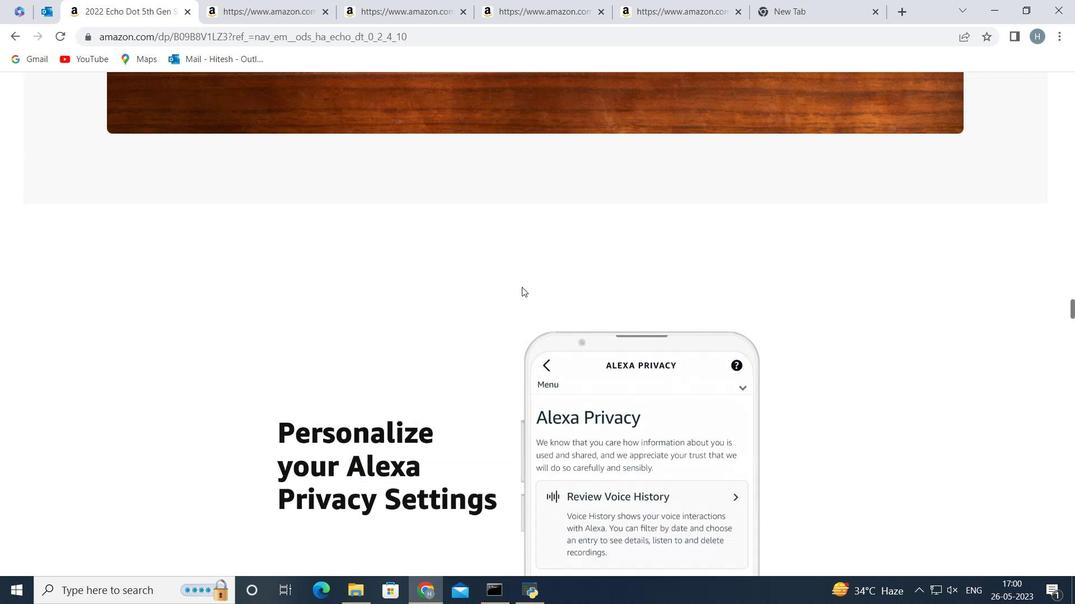 
Action: Mouse scrolled (521, 288) with delta (0, 0)
Screenshot: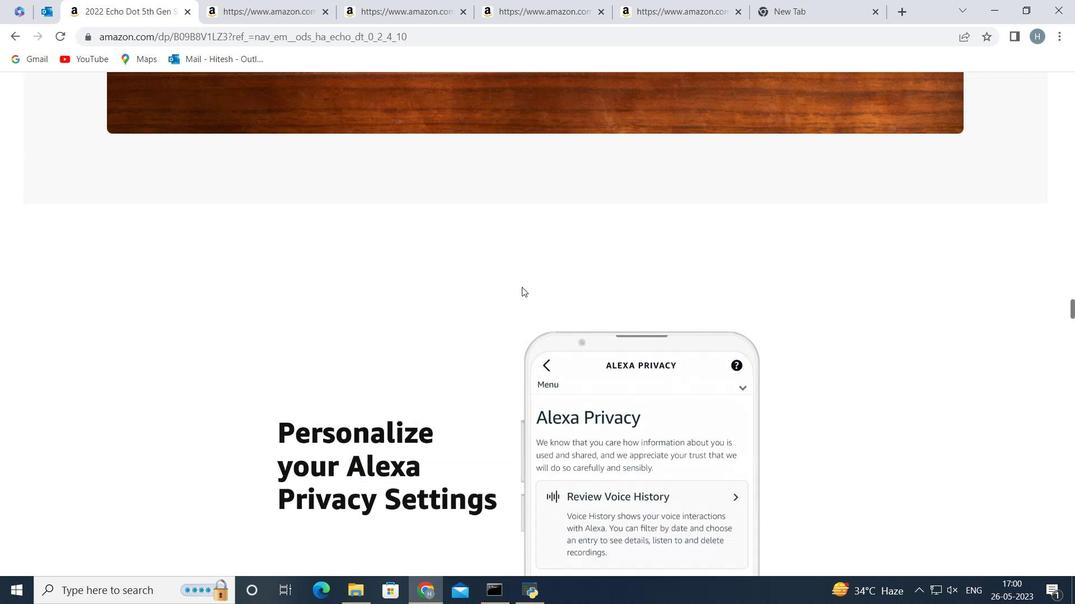 
Action: Mouse scrolled (521, 288) with delta (0, 0)
Screenshot: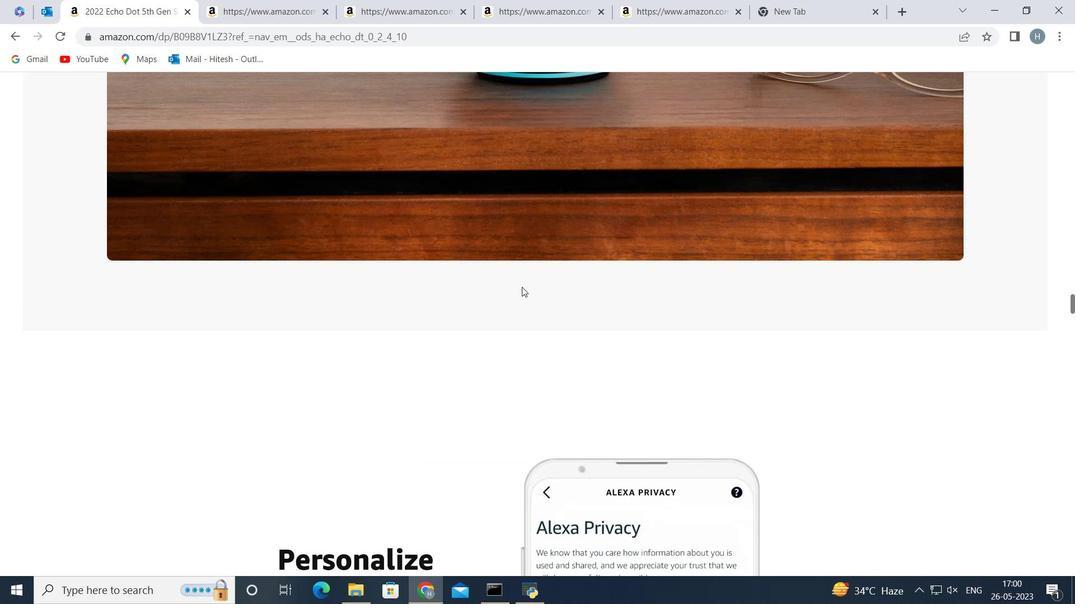 
Action: Mouse scrolled (521, 288) with delta (0, 0)
Screenshot: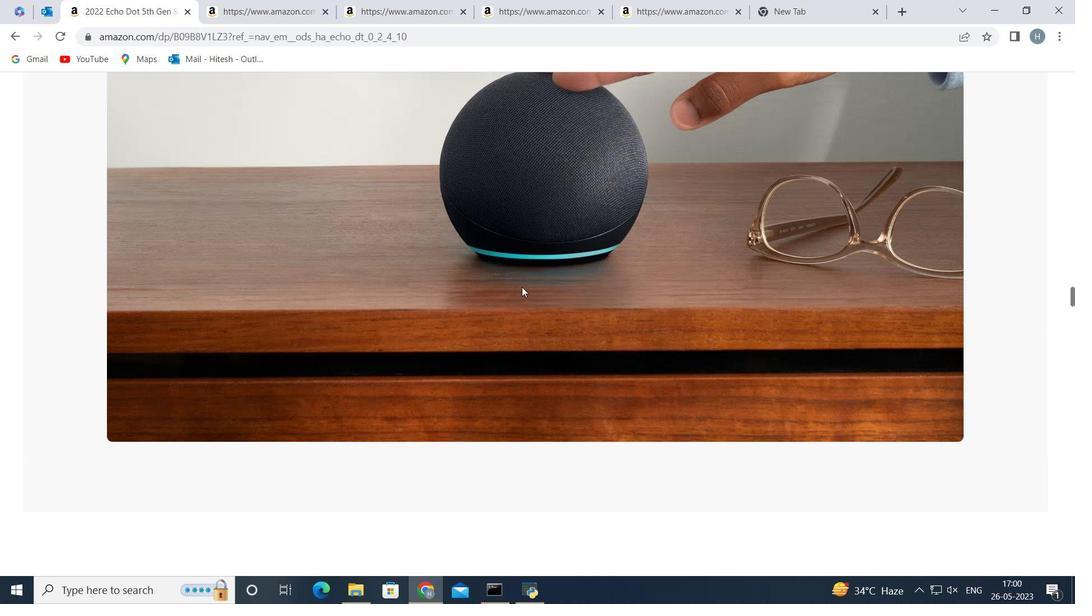 
Action: Mouse scrolled (521, 288) with delta (0, 0)
Screenshot: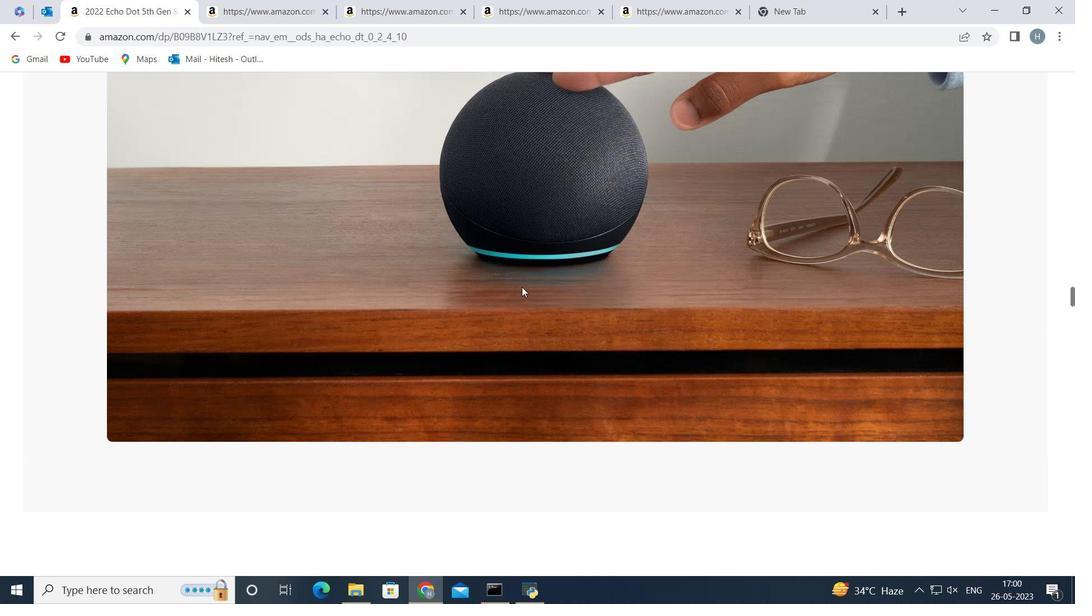 
Action: Mouse scrolled (521, 288) with delta (0, 0)
